 Task: Browse Flipkart for fitness equipment and add items to the cart for purchase.
Action: Mouse moved to (443, 88)
Screenshot: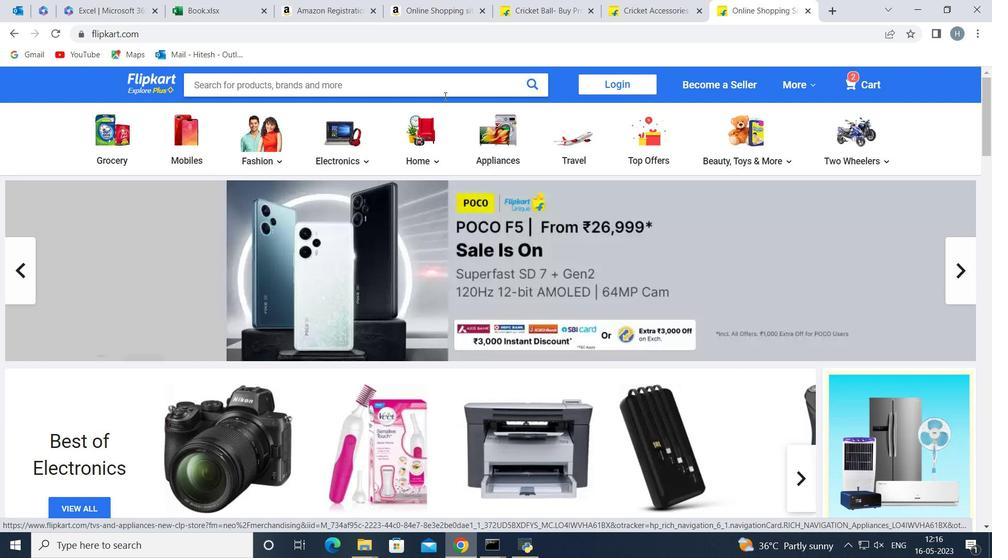 
Action: Mouse pressed left at (443, 88)
Screenshot: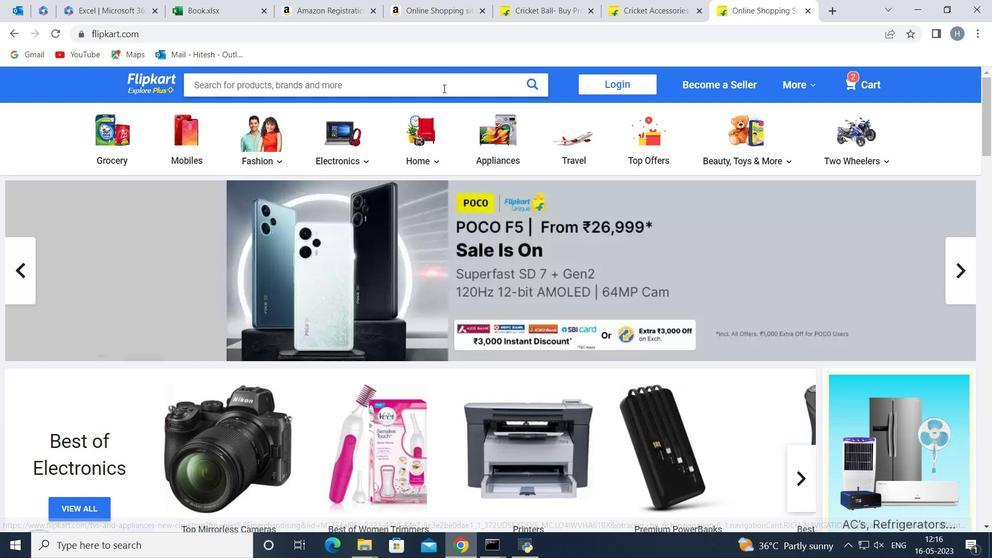 
Action: Mouse moved to (622, 183)
Screenshot: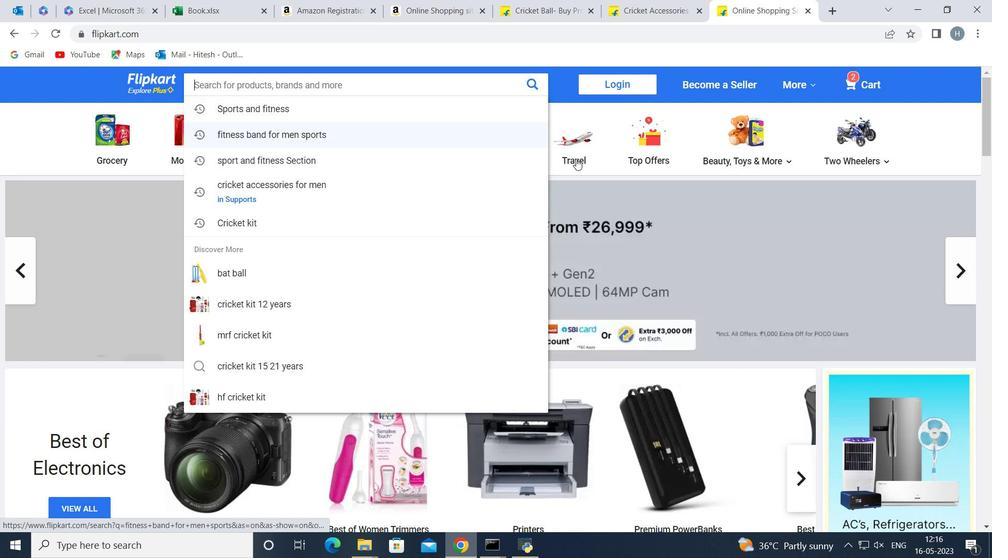 
Action: Mouse pressed left at (622, 183)
Screenshot: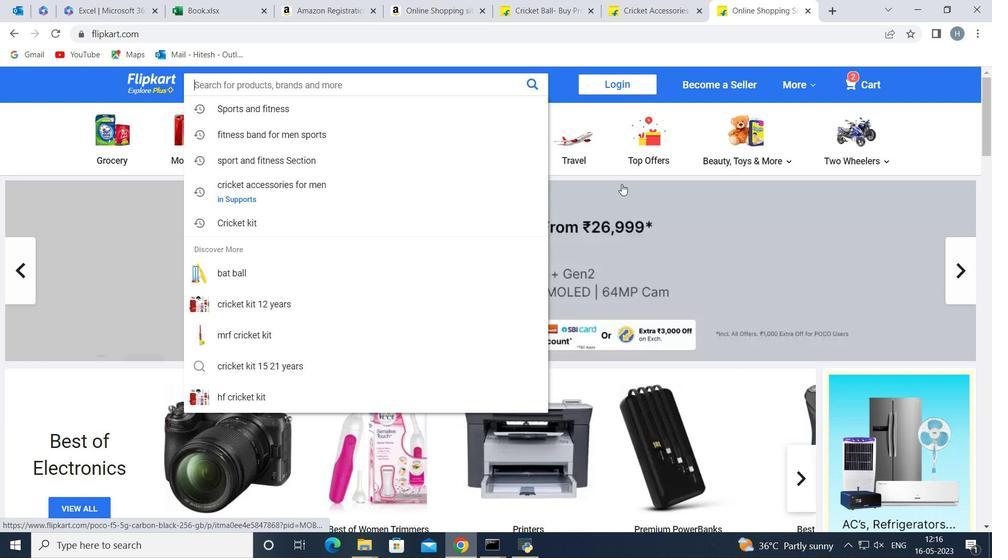
Action: Mouse moved to (681, 116)
Screenshot: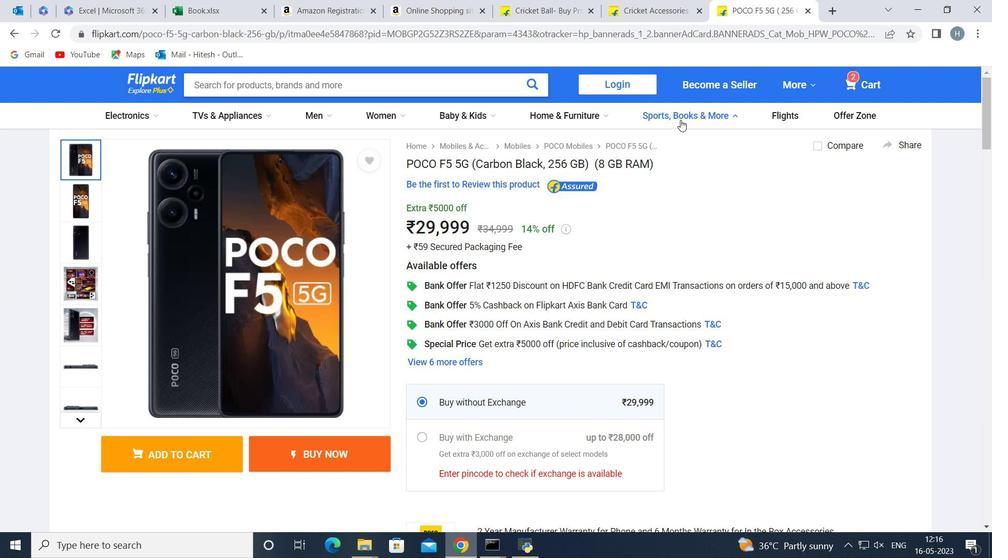 
Action: Mouse pressed left at (681, 116)
Screenshot: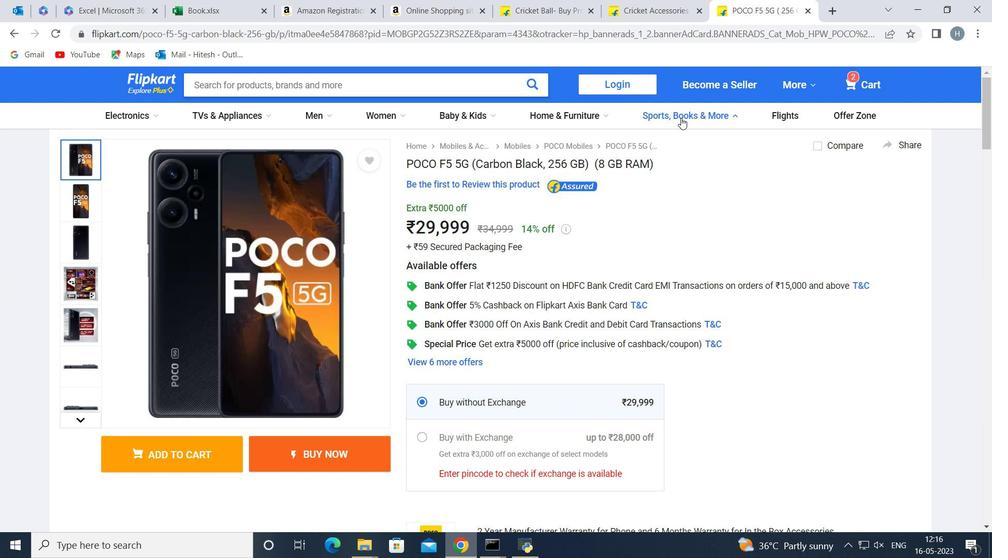 
Action: Mouse moved to (133, 289)
Screenshot: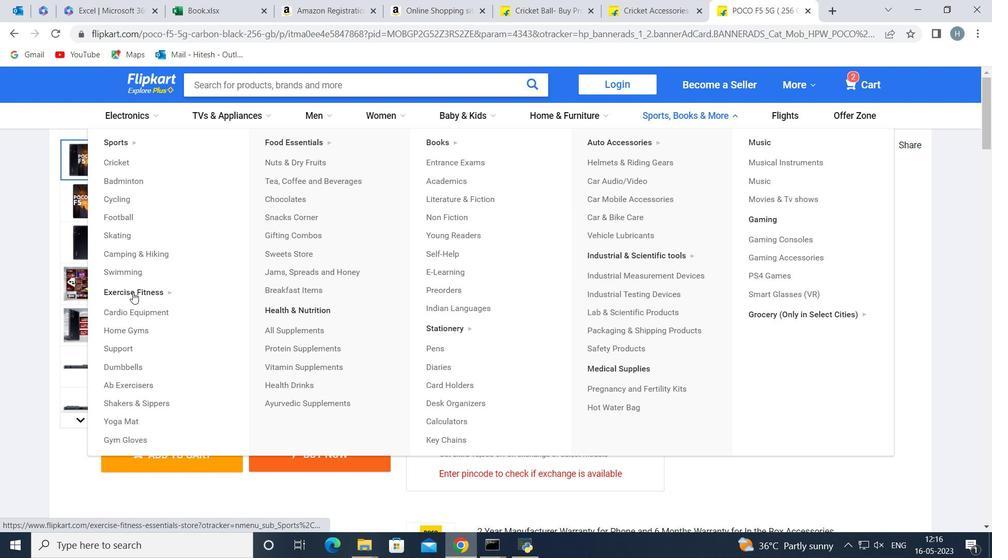 
Action: Mouse pressed left at (133, 289)
Screenshot: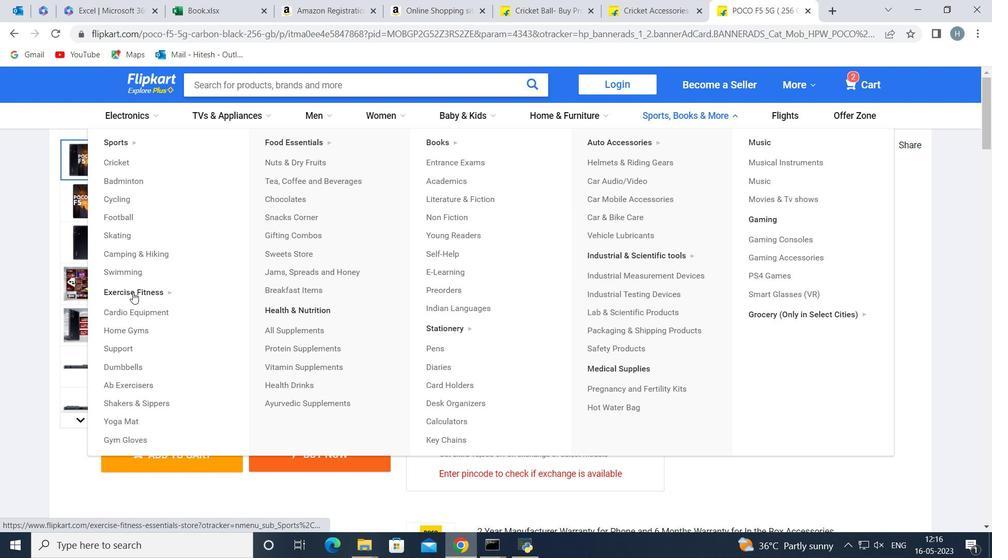 
Action: Mouse moved to (70, 327)
Screenshot: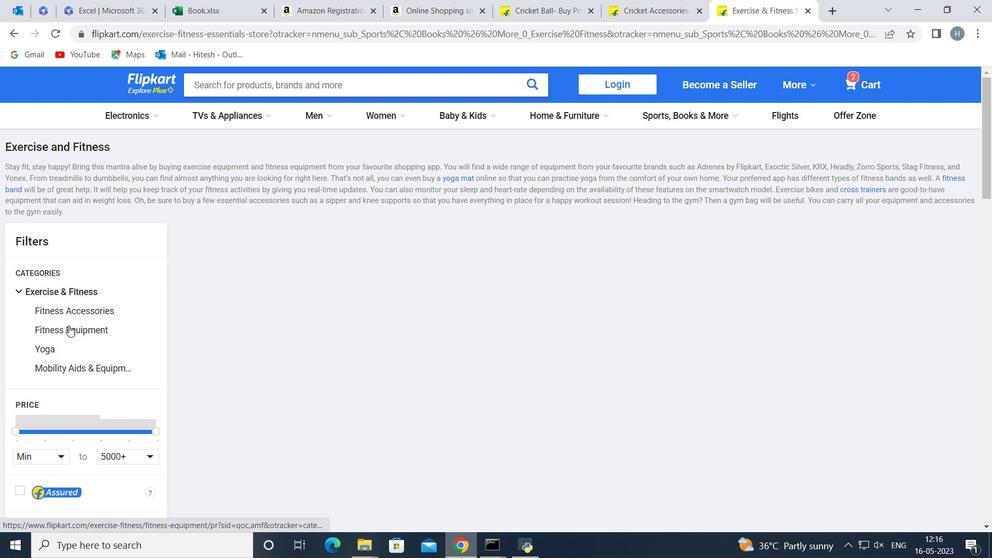 
Action: Mouse pressed left at (70, 327)
Screenshot: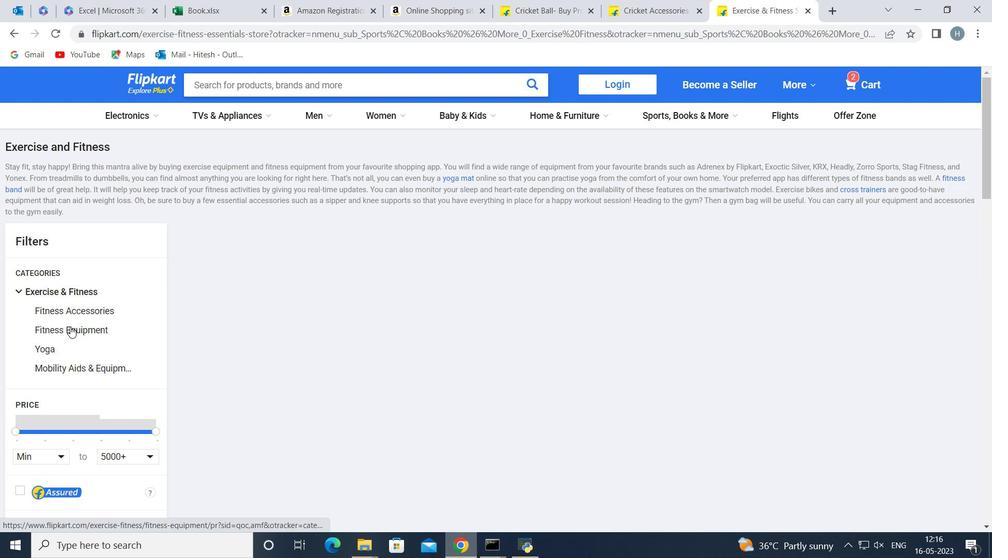 
Action: Mouse moved to (447, 317)
Screenshot: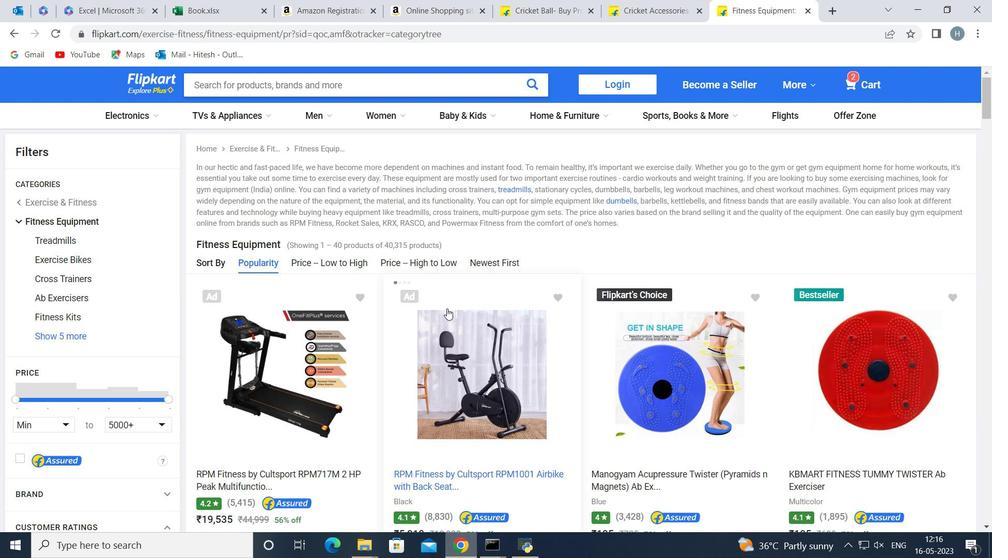 
Action: Mouse scrolled (447, 317) with delta (0, 0)
Screenshot: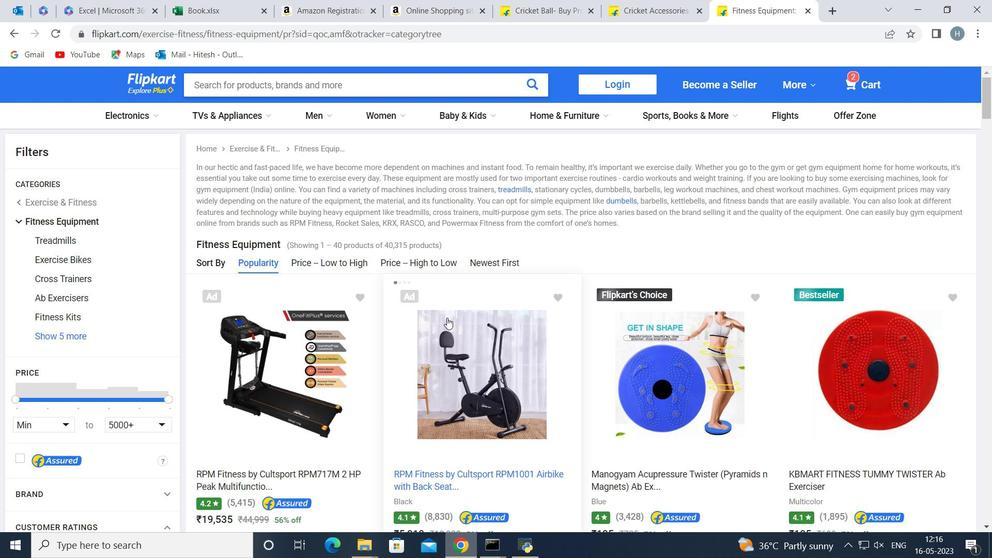 
Action: Mouse scrolled (447, 317) with delta (0, 0)
Screenshot: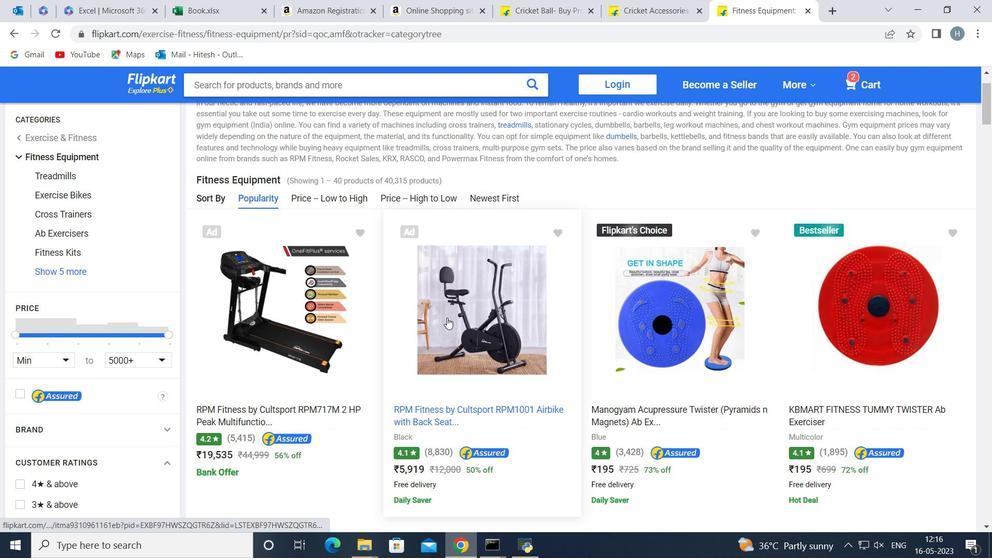 
Action: Mouse moved to (300, 273)
Screenshot: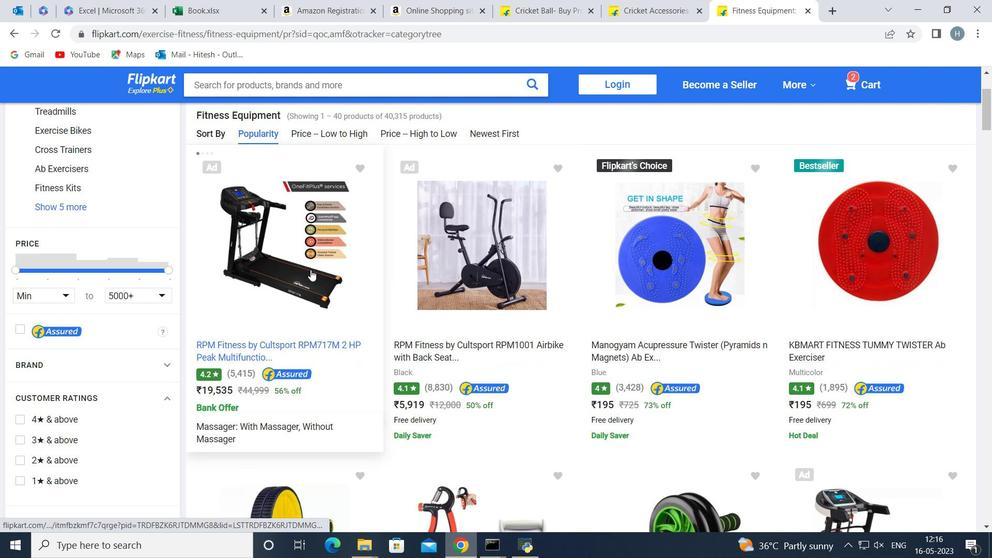 
Action: Mouse pressed left at (300, 273)
Screenshot: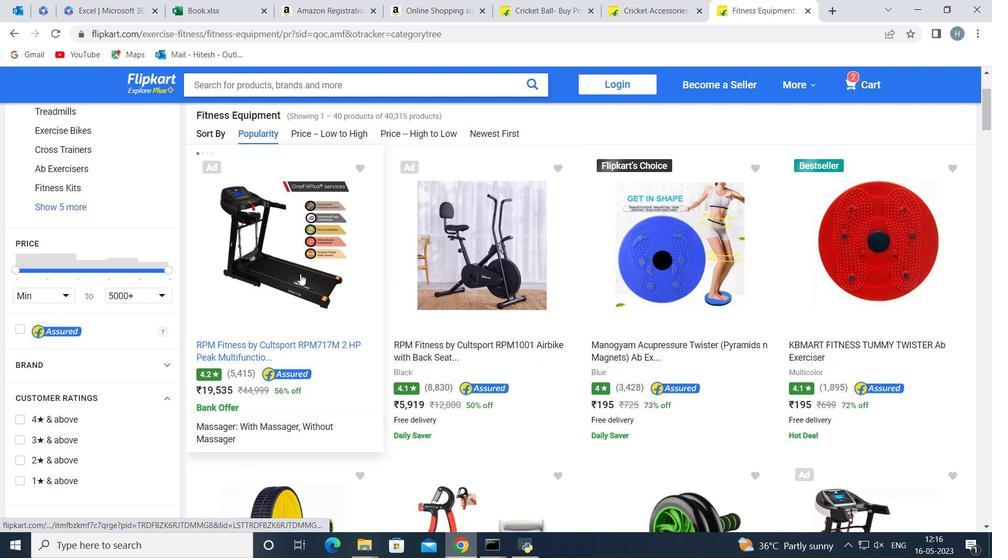 
Action: Mouse moved to (595, 307)
Screenshot: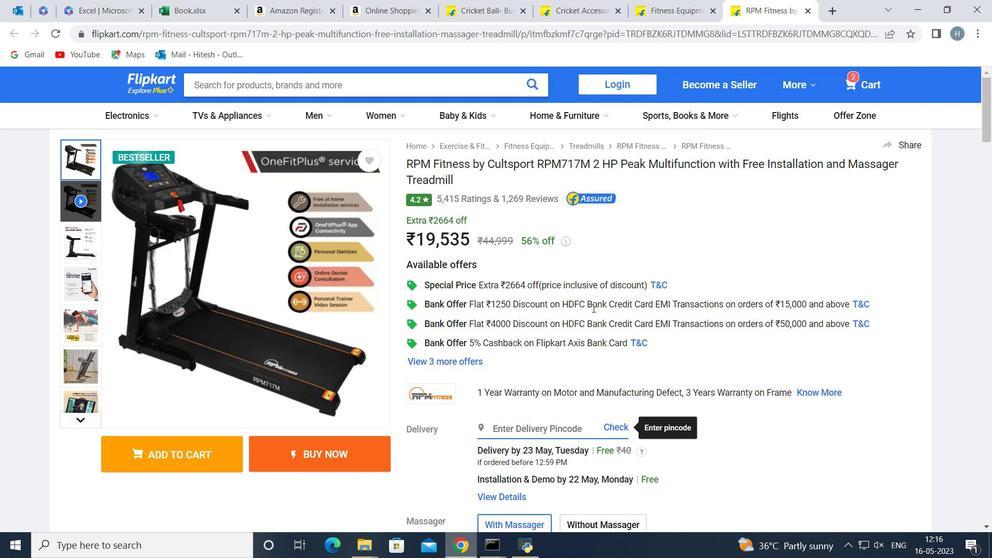
Action: Mouse scrolled (595, 306) with delta (0, 0)
Screenshot: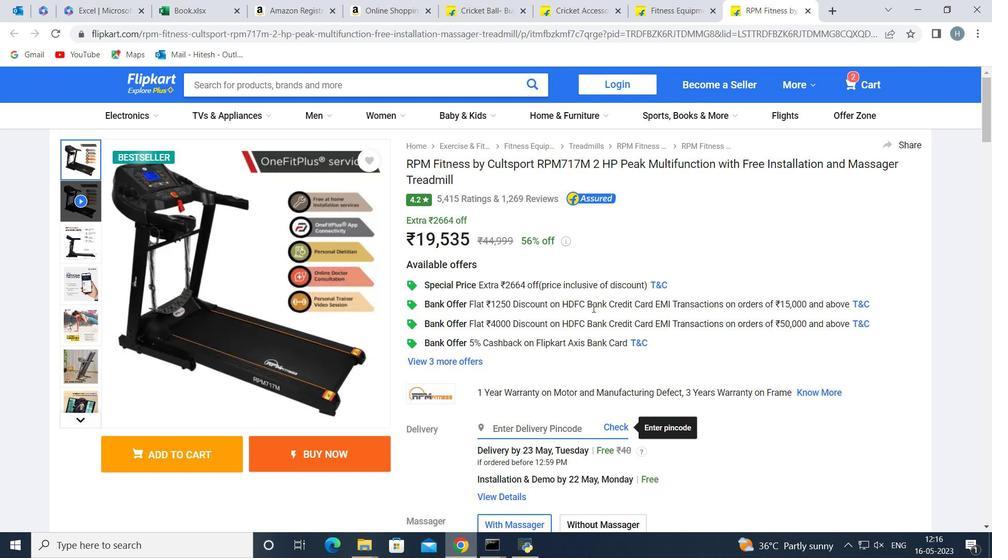 
Action: Mouse moved to (606, 291)
Screenshot: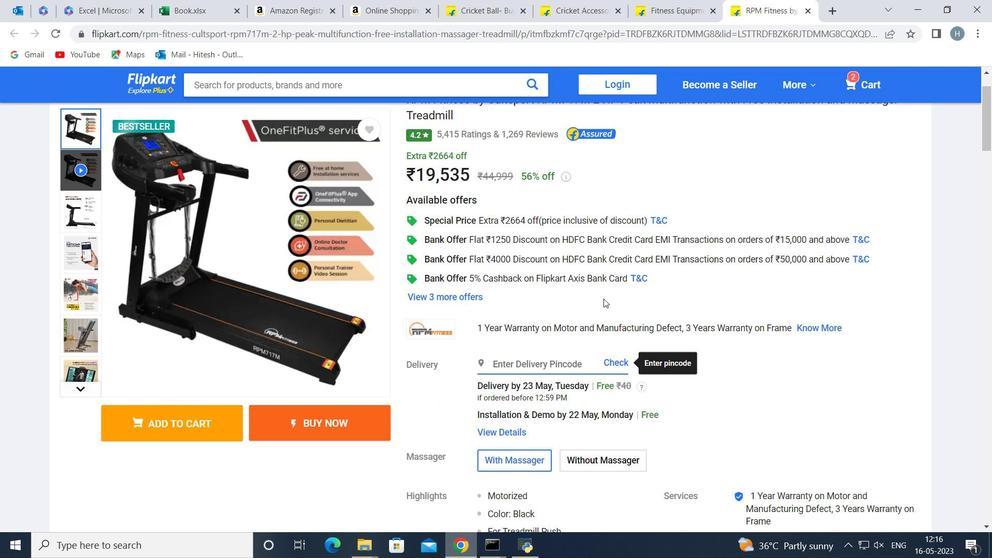 
Action: Mouse scrolled (606, 290) with delta (0, 0)
Screenshot: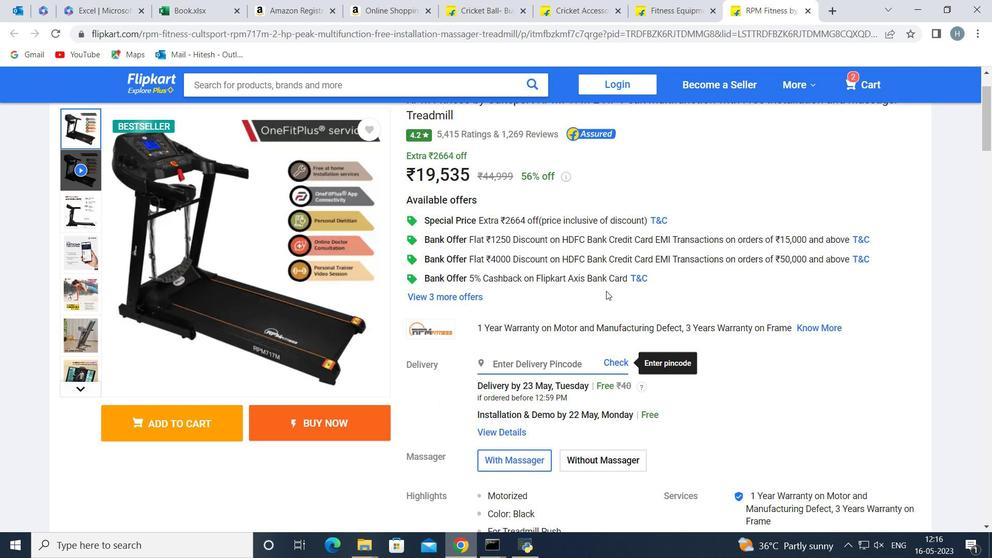 
Action: Mouse scrolled (606, 290) with delta (0, 0)
Screenshot: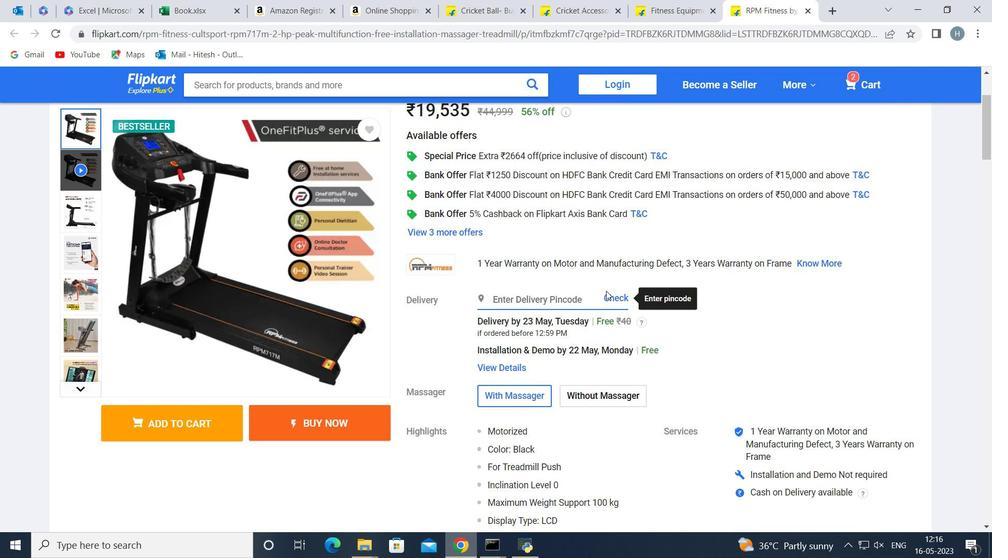 
Action: Mouse scrolled (606, 290) with delta (0, 0)
Screenshot: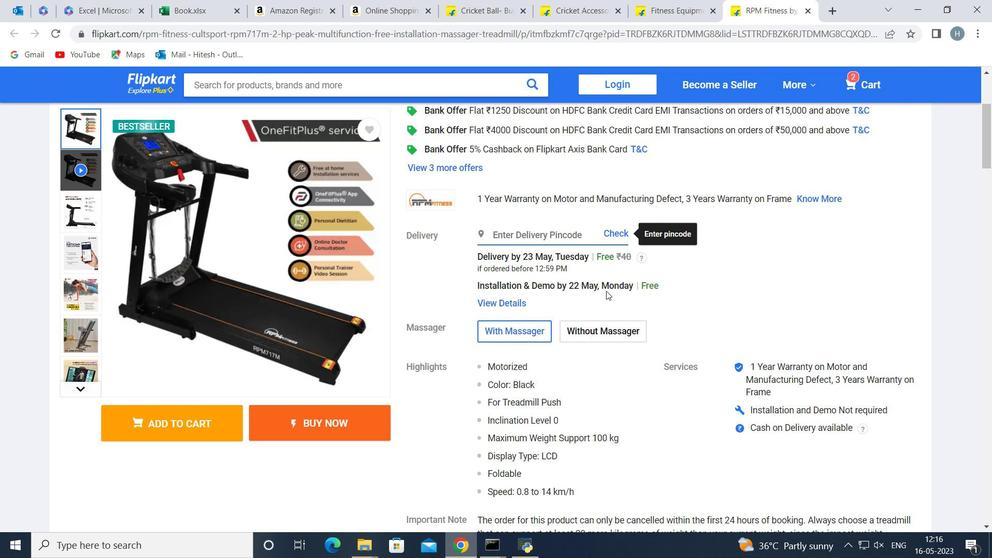
Action: Mouse moved to (606, 290)
Screenshot: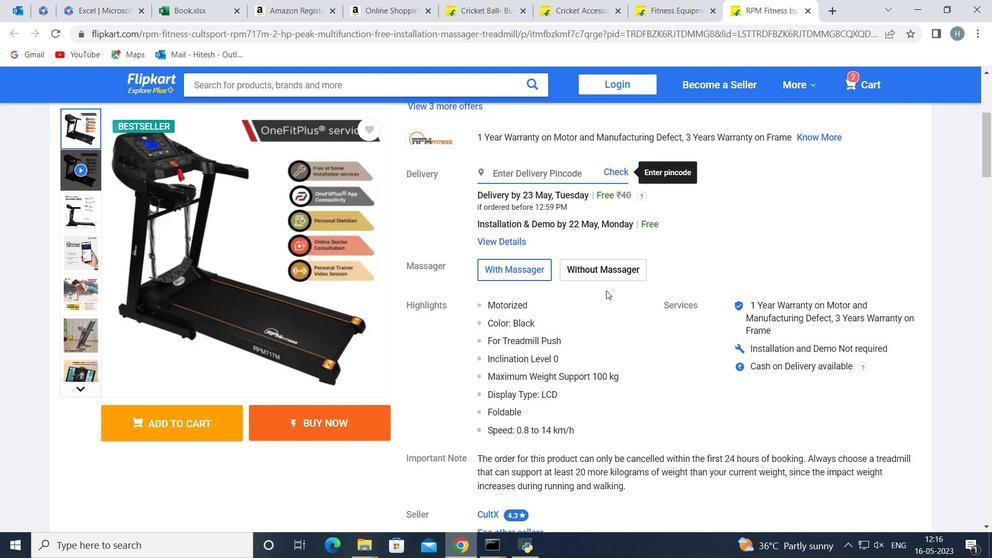 
Action: Mouse scrolled (606, 290) with delta (0, 0)
Screenshot: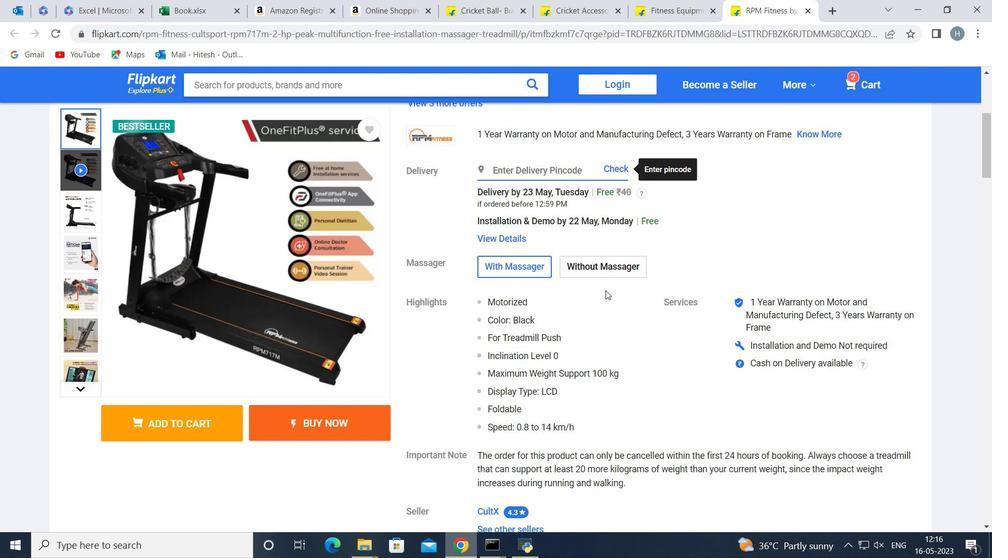 
Action: Mouse scrolled (606, 290) with delta (0, 0)
Screenshot: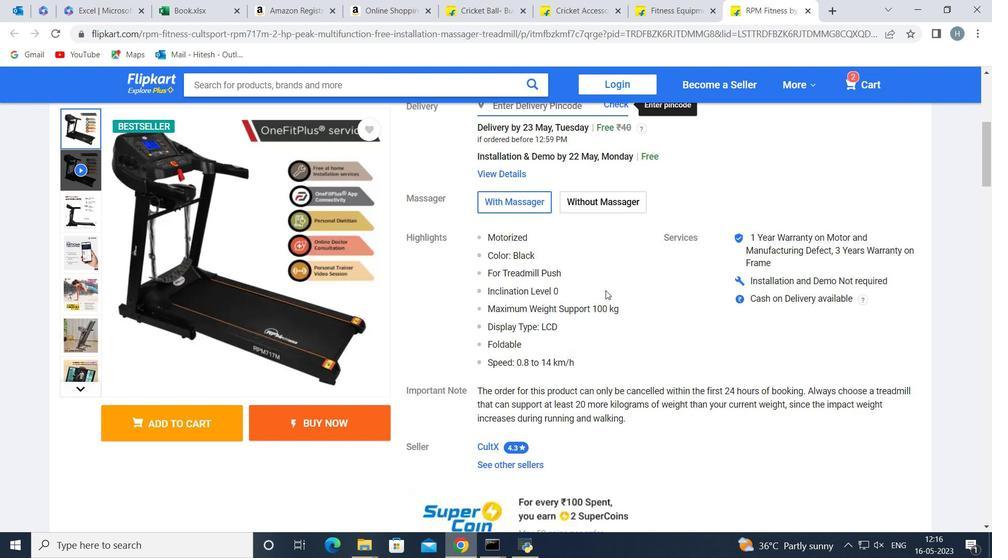 
Action: Mouse scrolled (606, 290) with delta (0, 0)
Screenshot: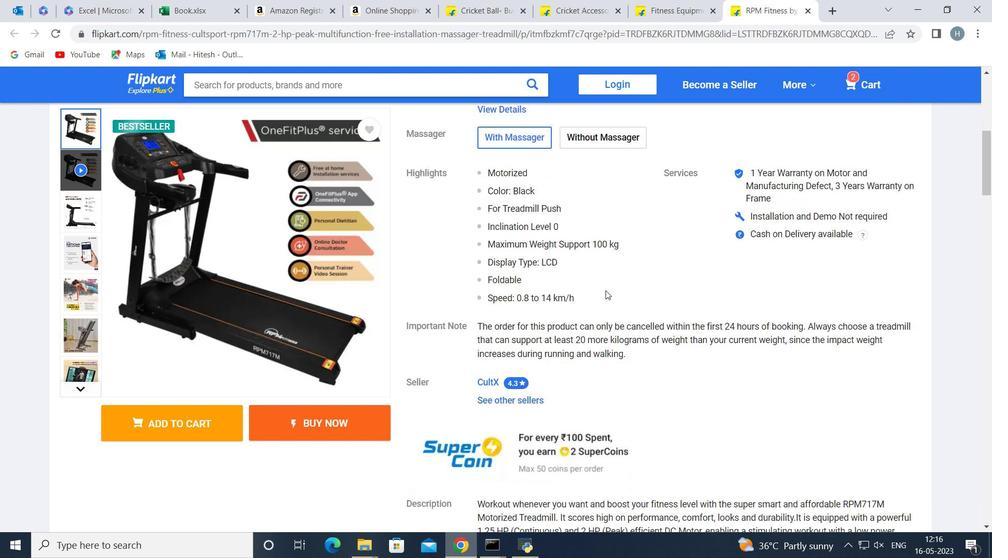 
Action: Mouse scrolled (606, 290) with delta (0, 0)
Screenshot: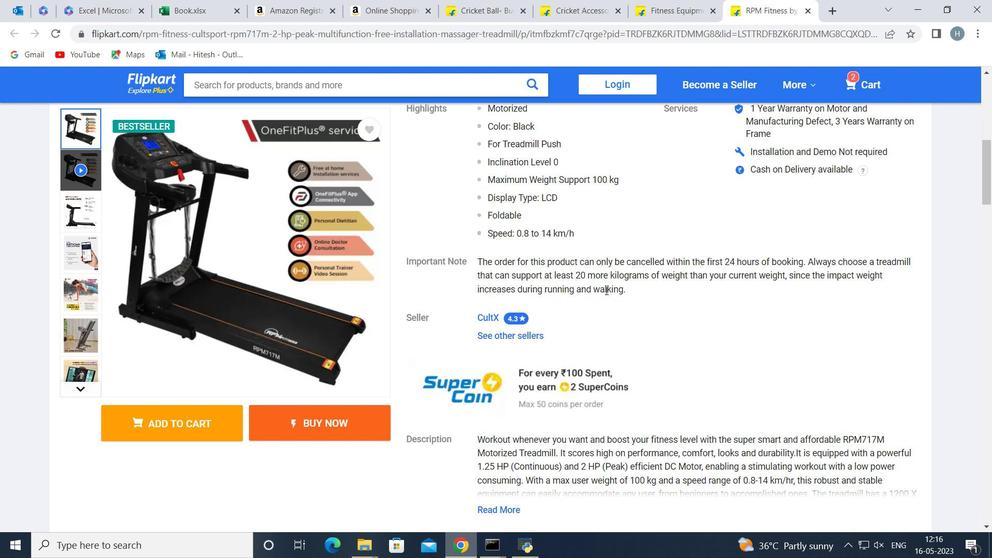 
Action: Mouse scrolled (606, 290) with delta (0, 0)
Screenshot: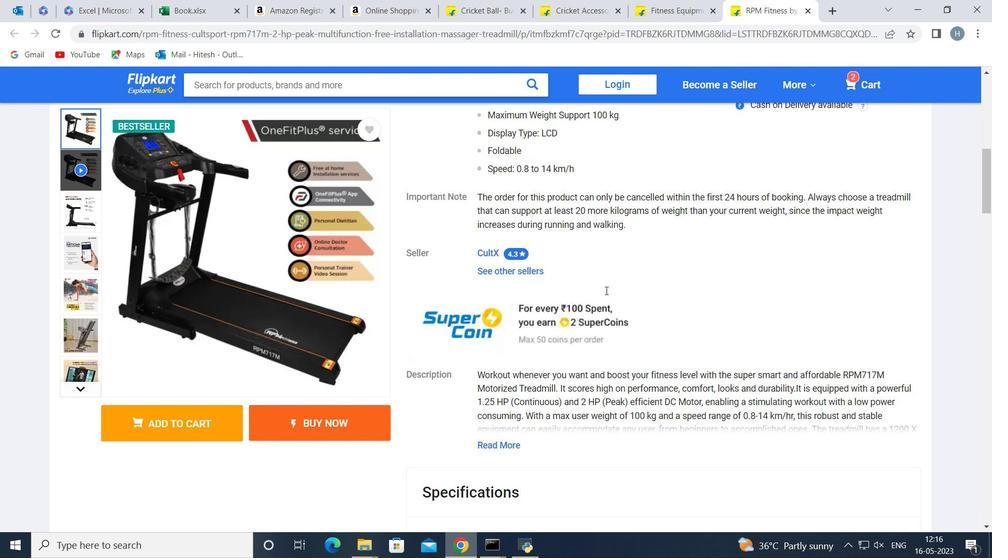 
Action: Mouse scrolled (606, 290) with delta (0, 0)
Screenshot: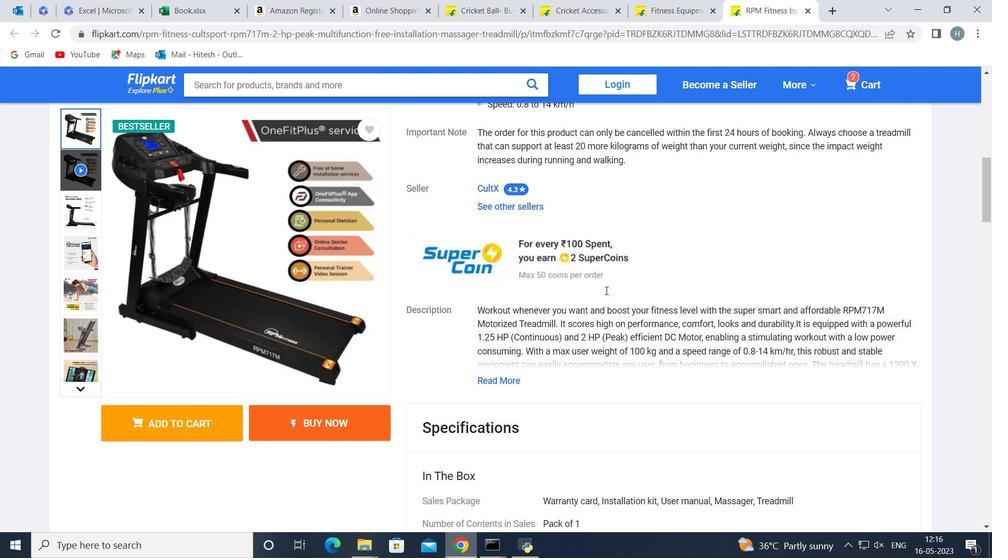 
Action: Mouse scrolled (606, 290) with delta (0, 0)
Screenshot: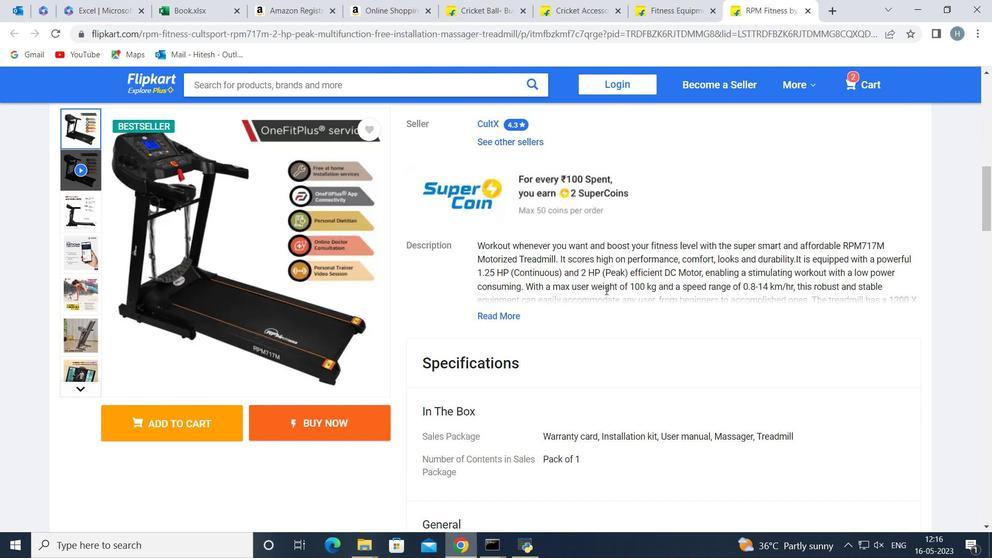 
Action: Mouse scrolled (606, 290) with delta (0, 0)
Screenshot: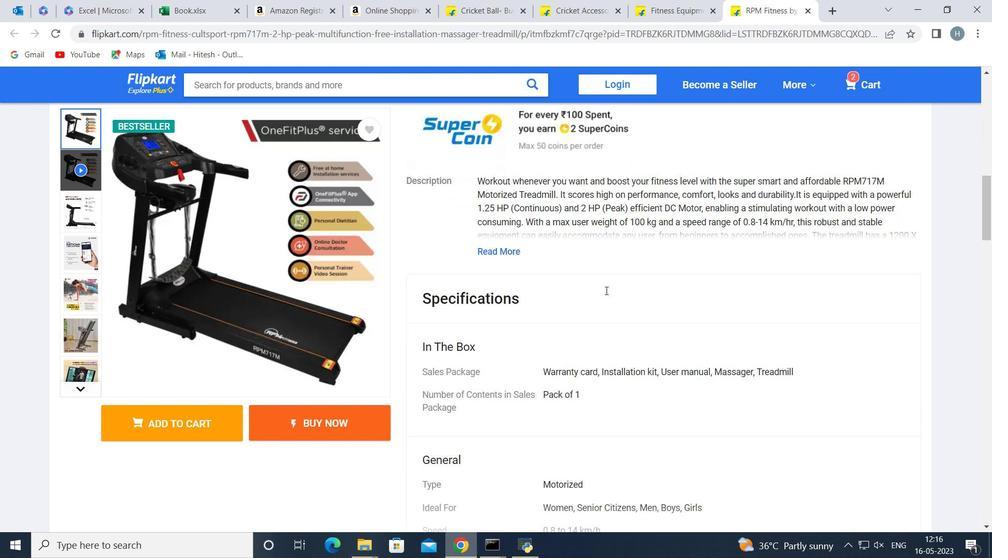 
Action: Mouse scrolled (606, 290) with delta (0, 0)
Screenshot: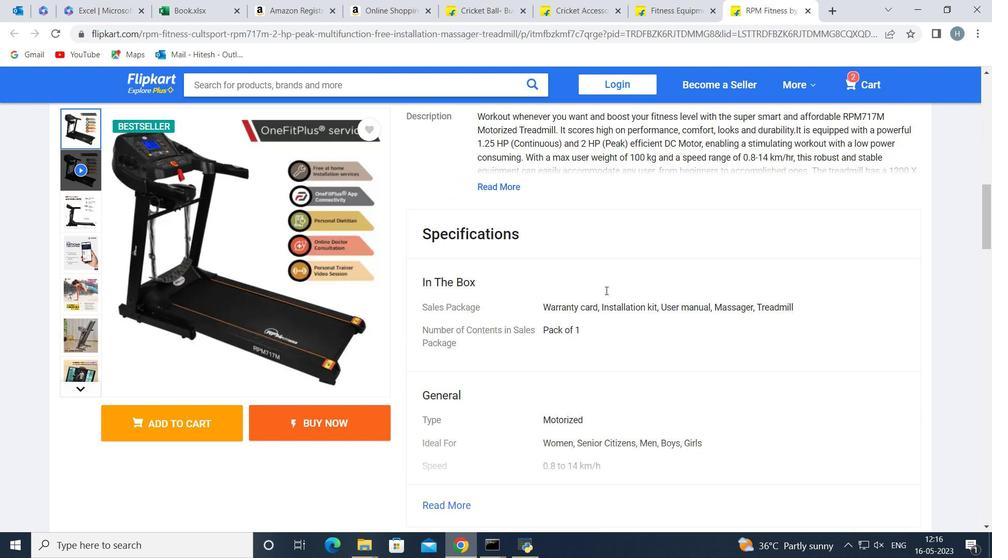 
Action: Mouse scrolled (606, 290) with delta (0, 0)
Screenshot: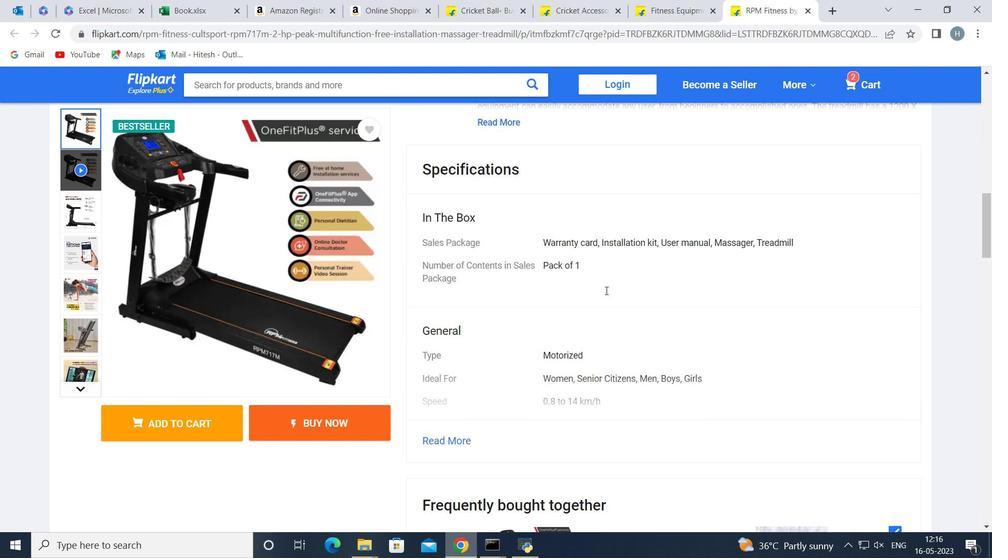 
Action: Mouse scrolled (606, 290) with delta (0, 0)
Screenshot: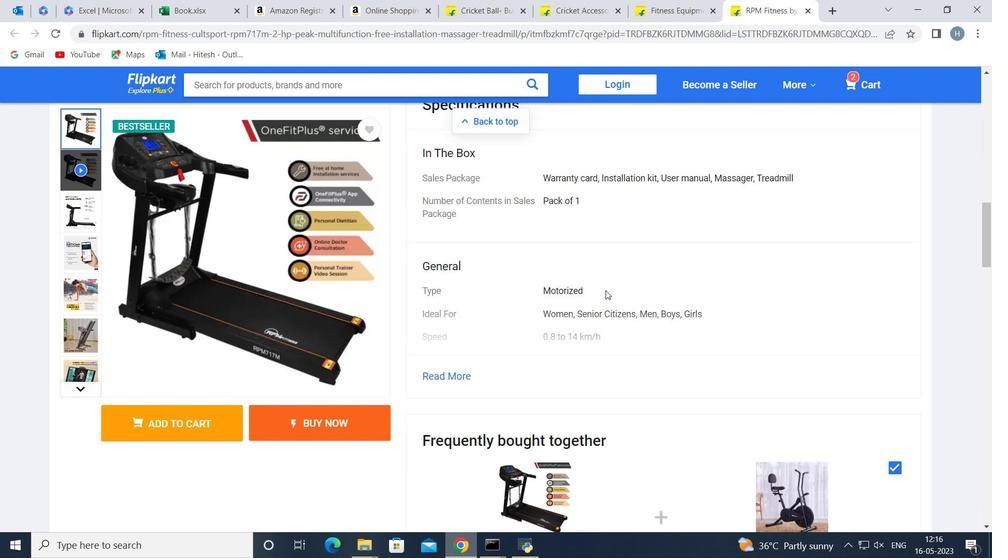 
Action: Mouse scrolled (606, 290) with delta (0, 0)
Screenshot: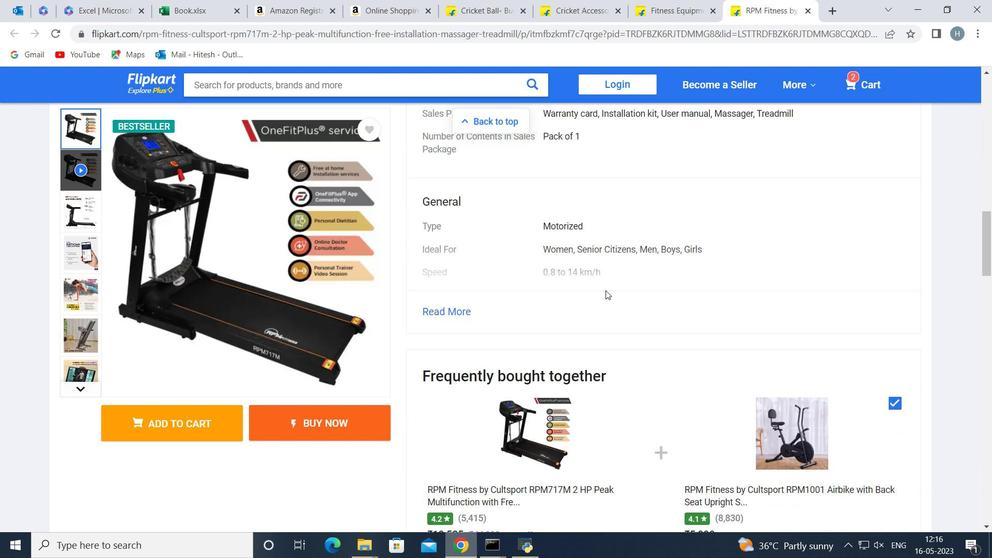 
Action: Mouse scrolled (606, 290) with delta (0, 0)
Screenshot: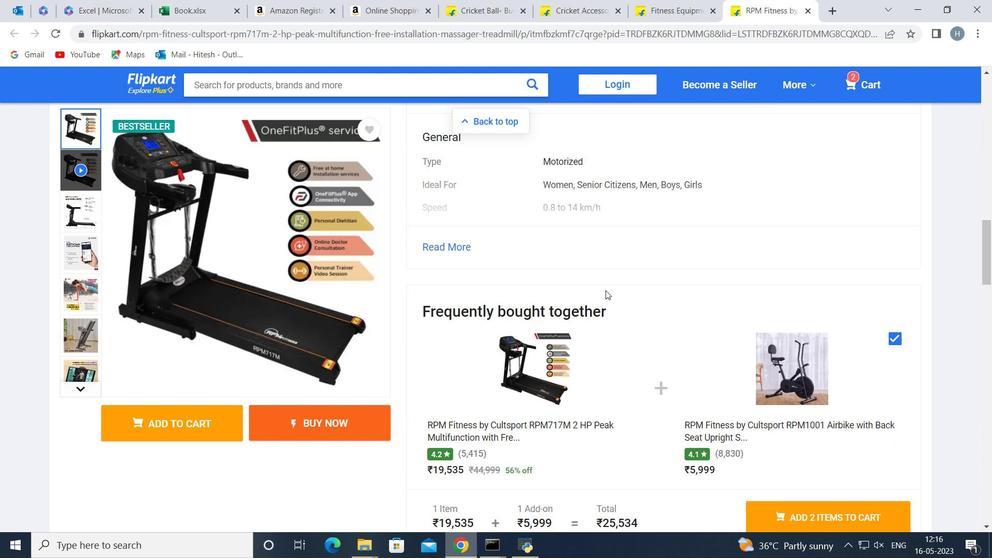 
Action: Mouse scrolled (606, 290) with delta (0, 0)
Screenshot: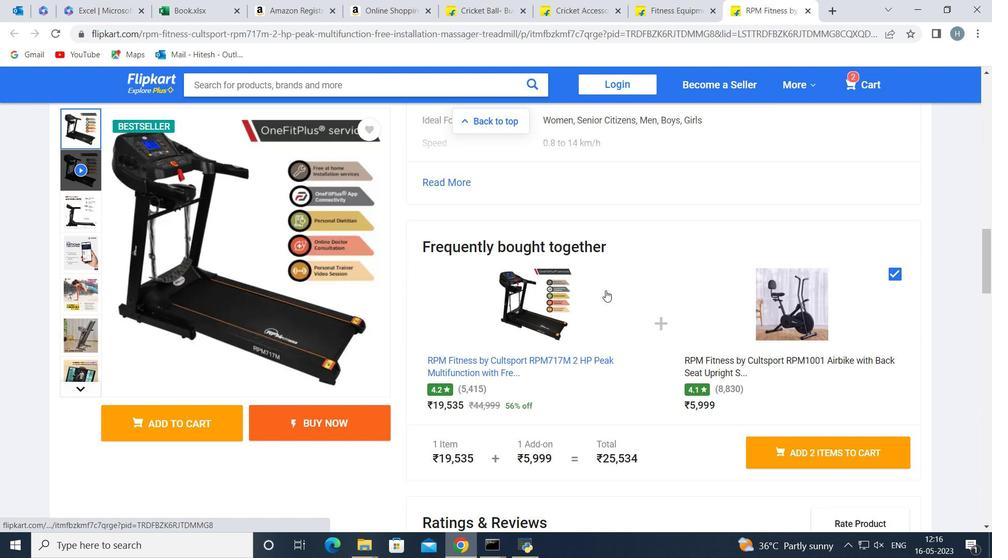 
Action: Mouse scrolled (606, 290) with delta (0, 0)
Screenshot: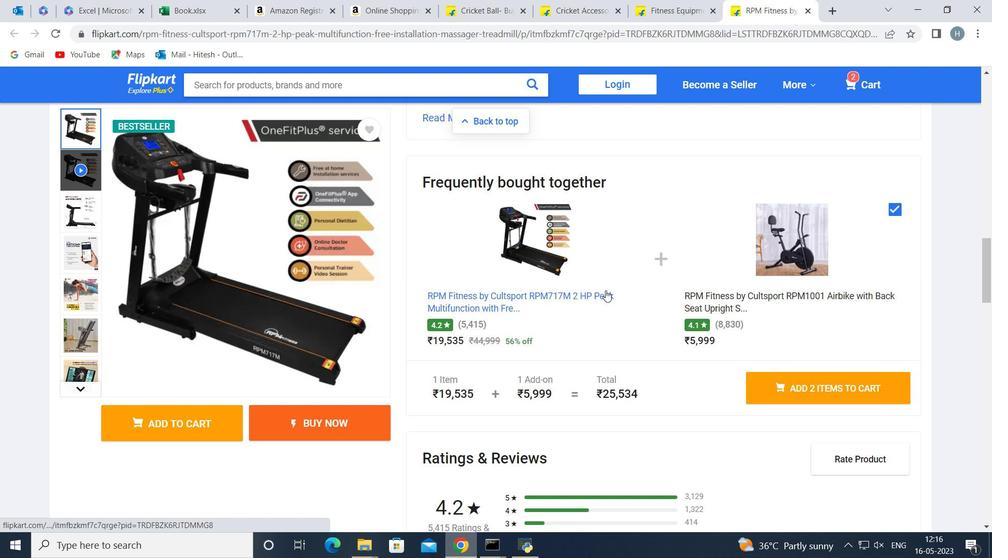 
Action: Mouse scrolled (606, 290) with delta (0, 0)
Screenshot: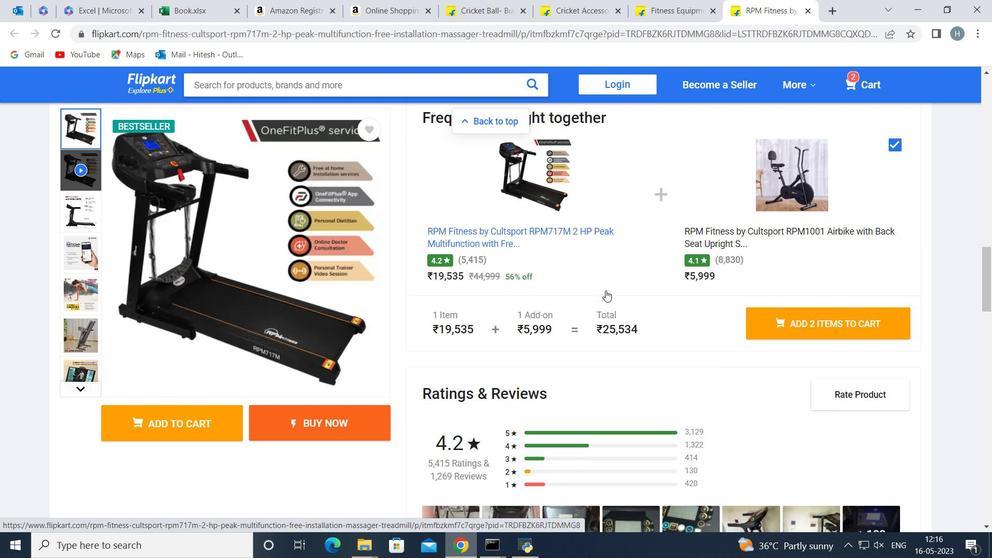 
Action: Mouse scrolled (606, 290) with delta (0, 0)
Screenshot: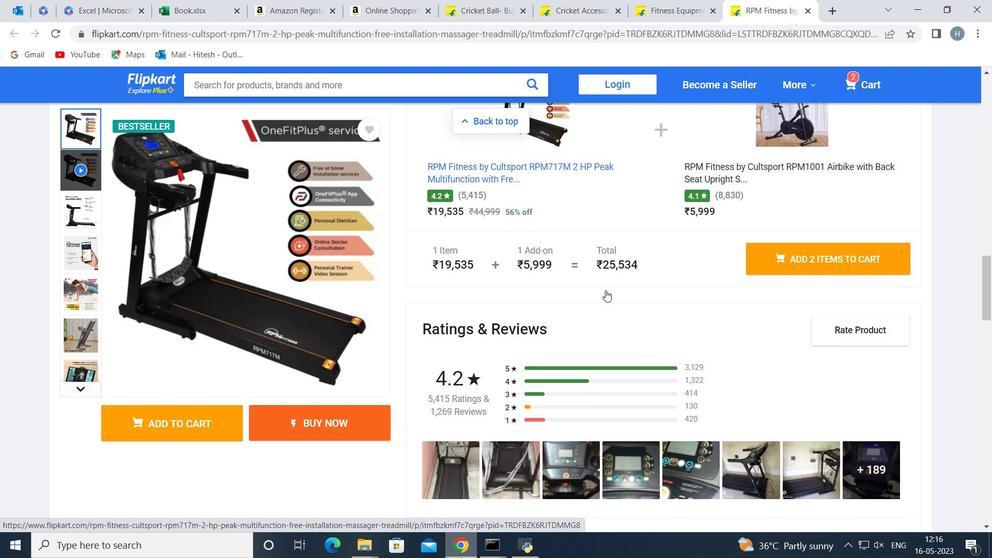 
Action: Mouse scrolled (606, 290) with delta (0, 0)
Screenshot: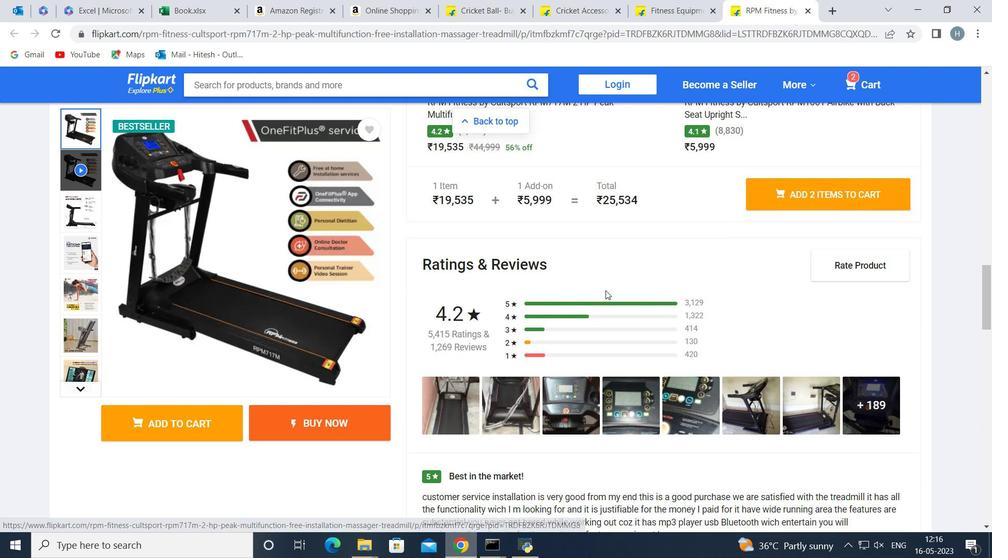 
Action: Mouse moved to (444, 323)
Screenshot: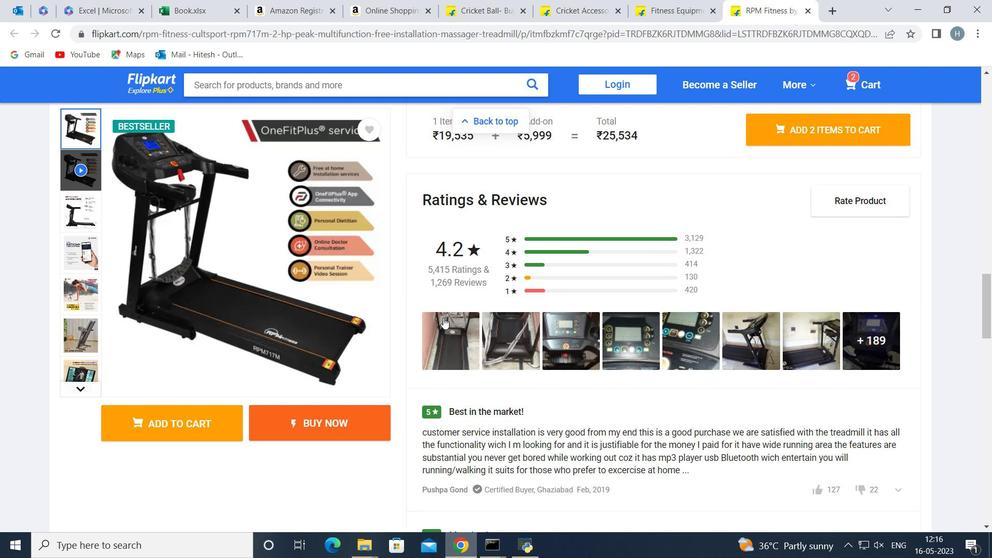 
Action: Mouse pressed left at (444, 323)
Screenshot: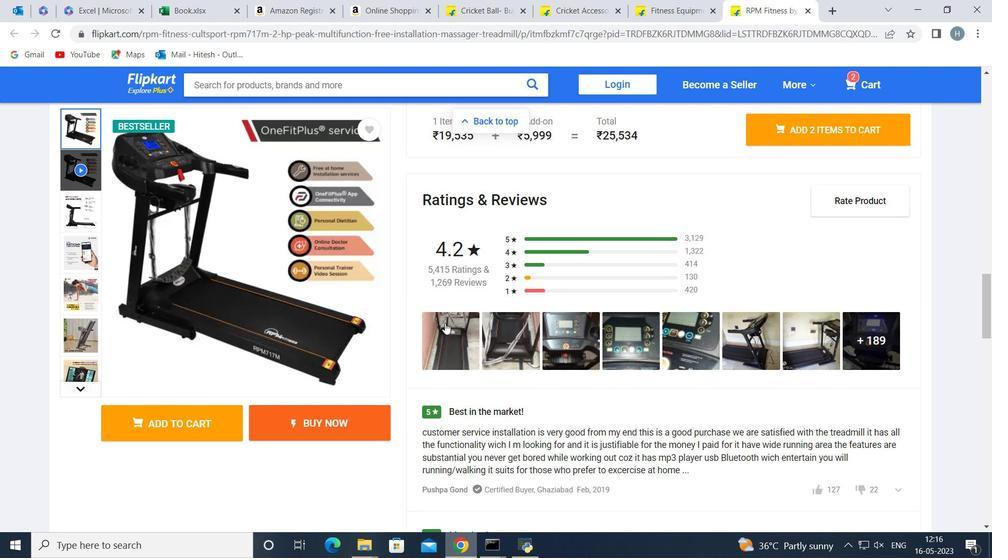 
Action: Mouse moved to (554, 290)
Screenshot: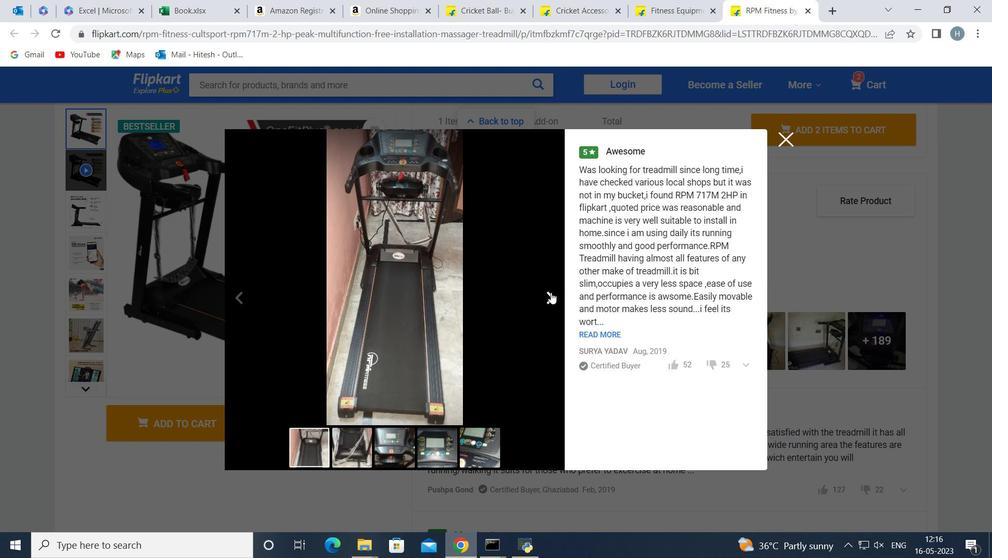 
Action: Mouse pressed left at (554, 290)
Screenshot: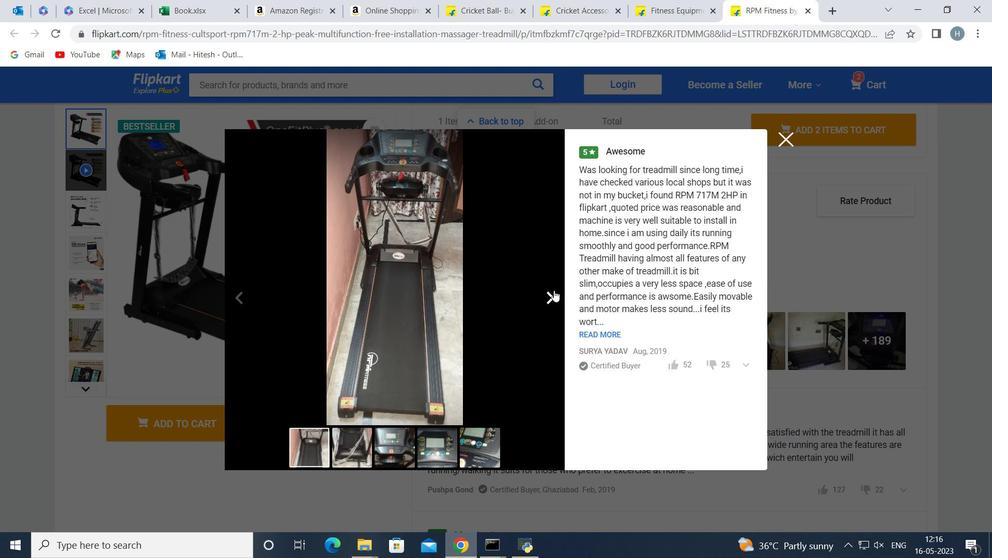 
Action: Mouse pressed left at (554, 290)
Screenshot: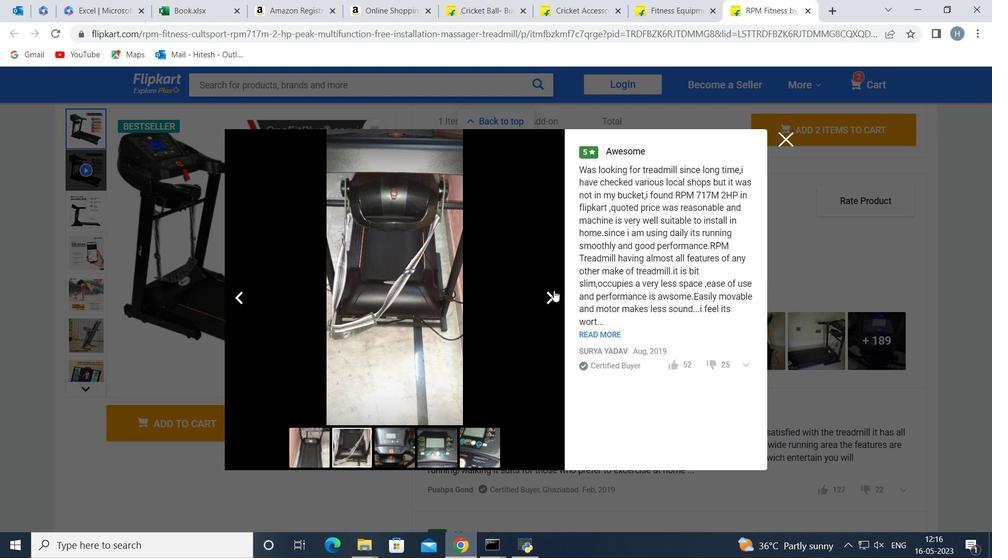 
Action: Mouse pressed left at (554, 290)
Screenshot: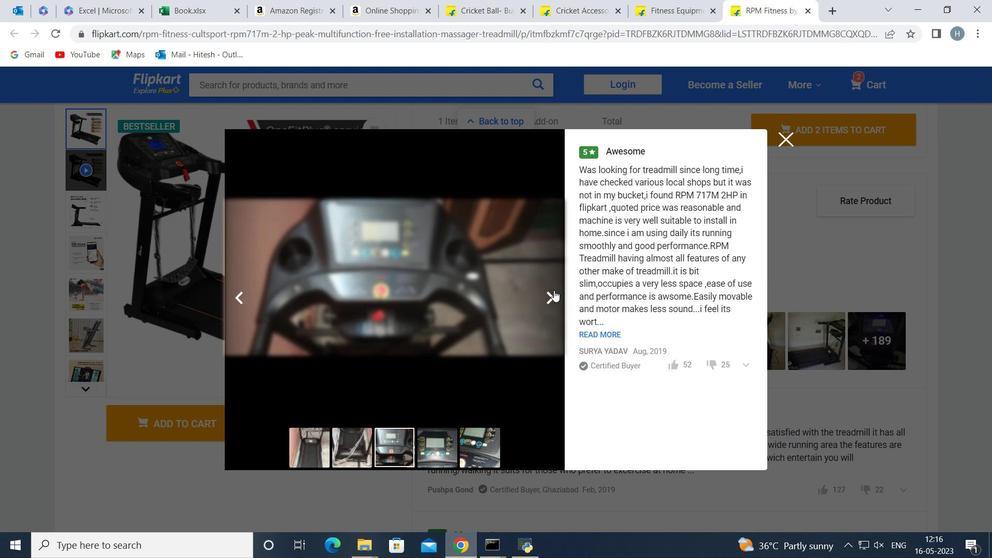 
Action: Mouse pressed left at (554, 290)
Screenshot: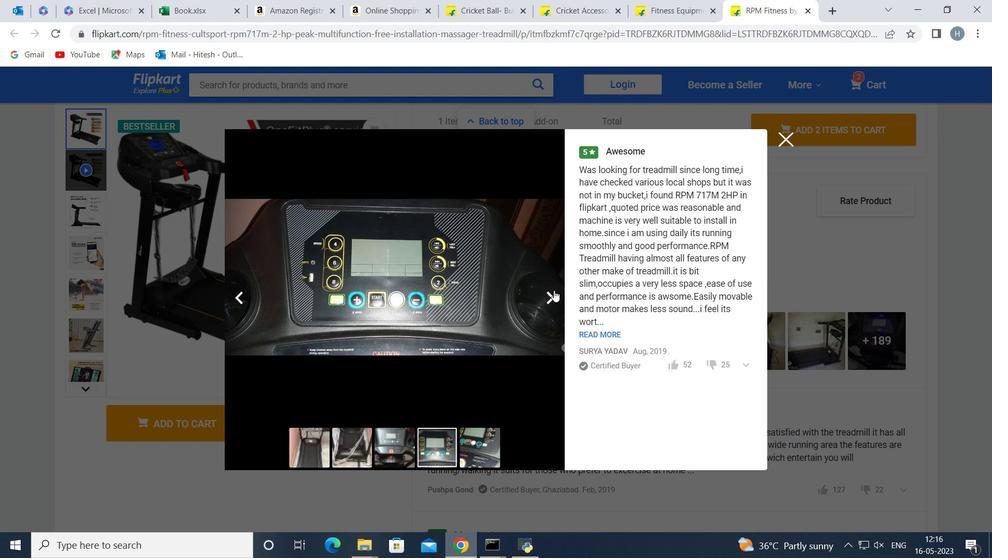 
Action: Mouse moved to (784, 142)
Screenshot: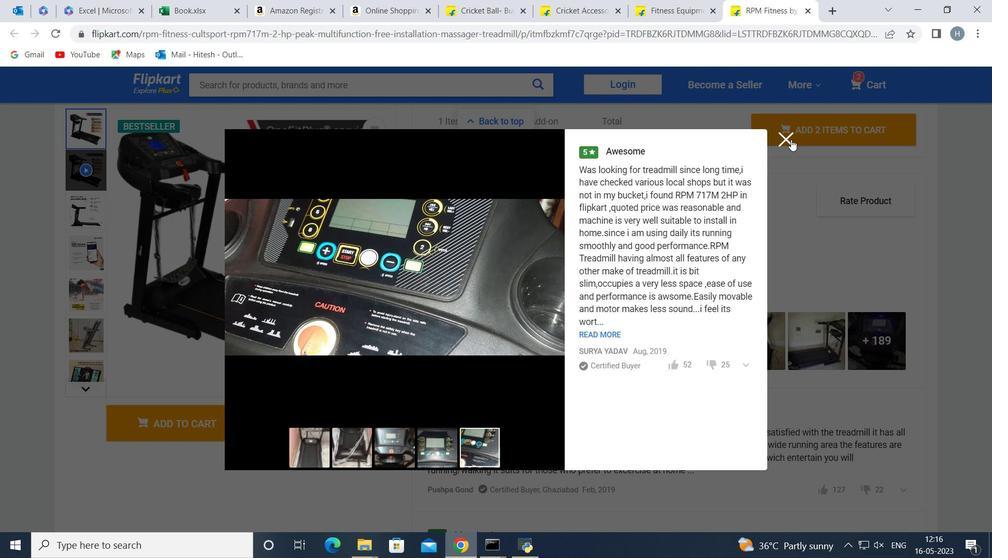 
Action: Mouse pressed left at (784, 142)
Screenshot: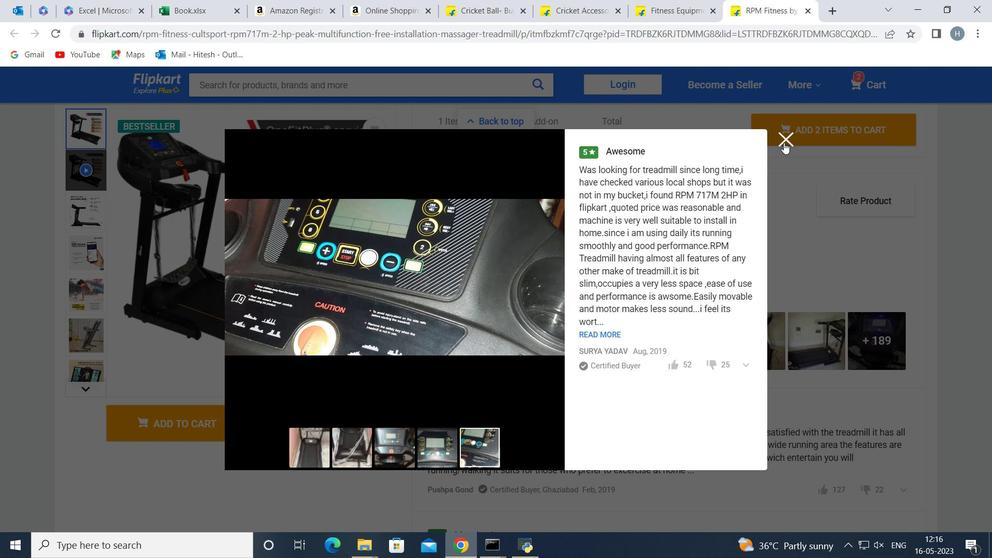
Action: Mouse moved to (635, 316)
Screenshot: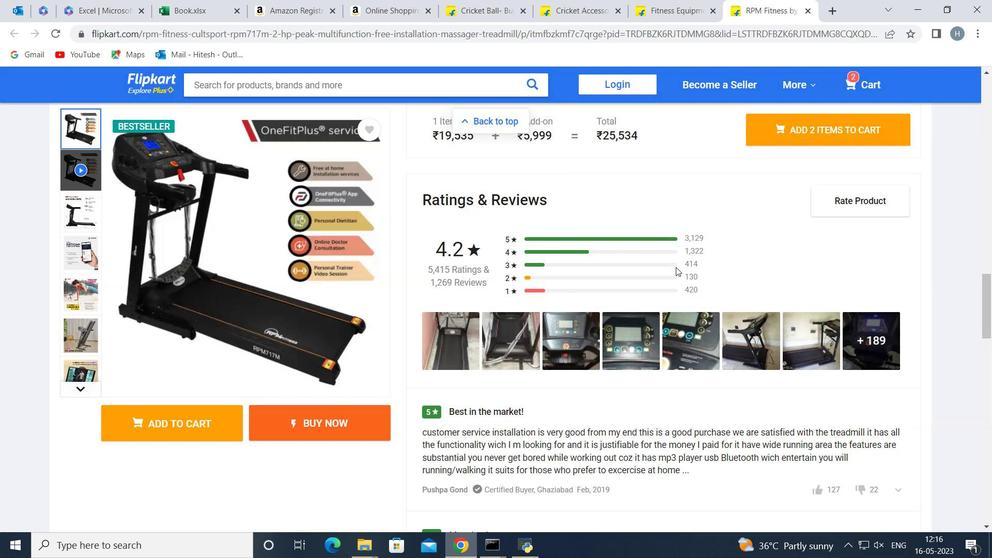 
Action: Mouse scrolled (635, 315) with delta (0, 0)
Screenshot: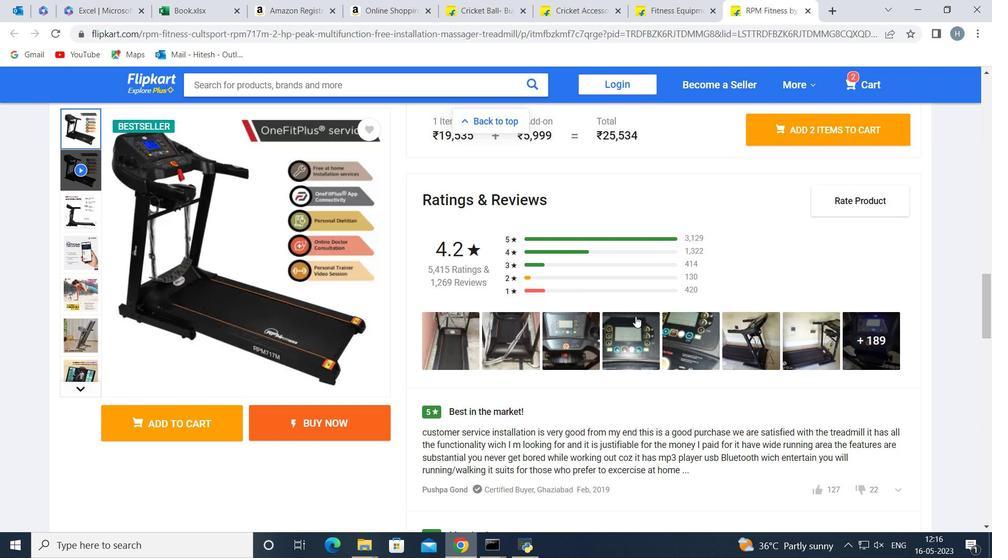 
Action: Mouse scrolled (635, 315) with delta (0, 0)
Screenshot: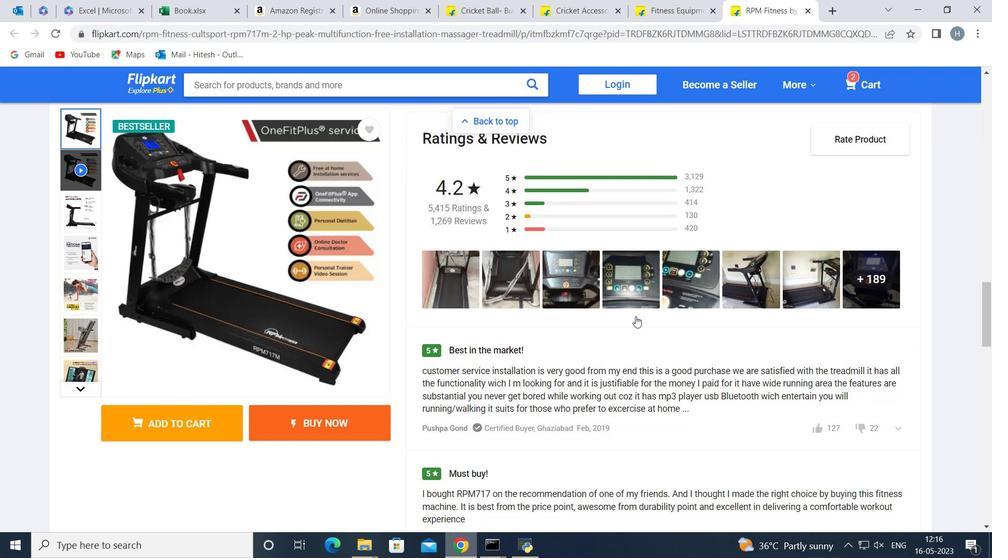 
Action: Mouse moved to (648, 309)
Screenshot: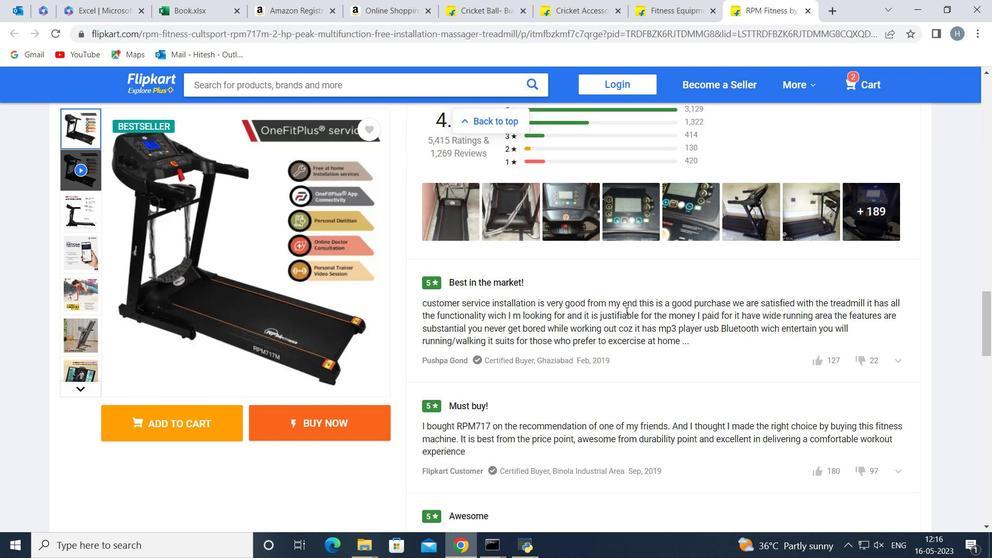 
Action: Mouse scrolled (648, 308) with delta (0, 0)
Screenshot: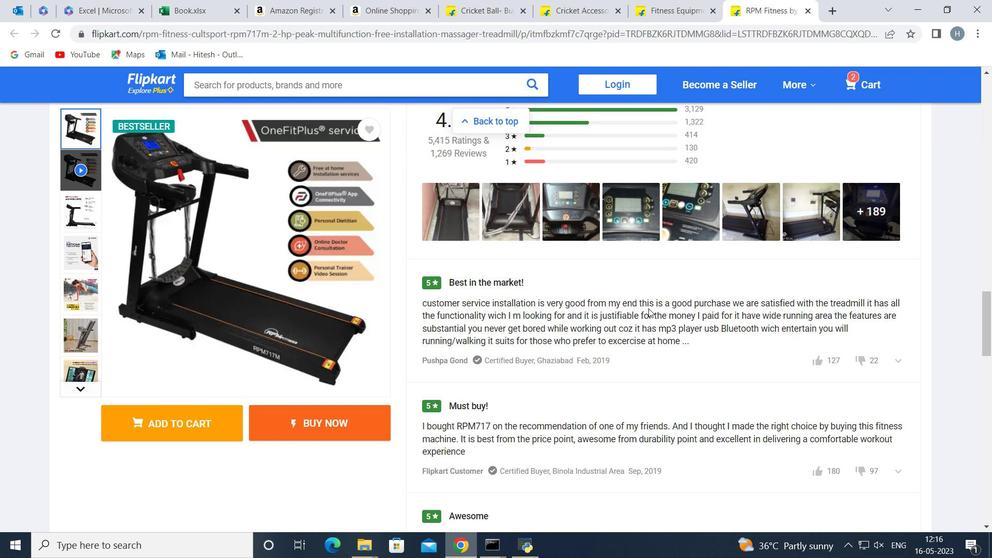 
Action: Mouse scrolled (648, 308) with delta (0, 0)
Screenshot: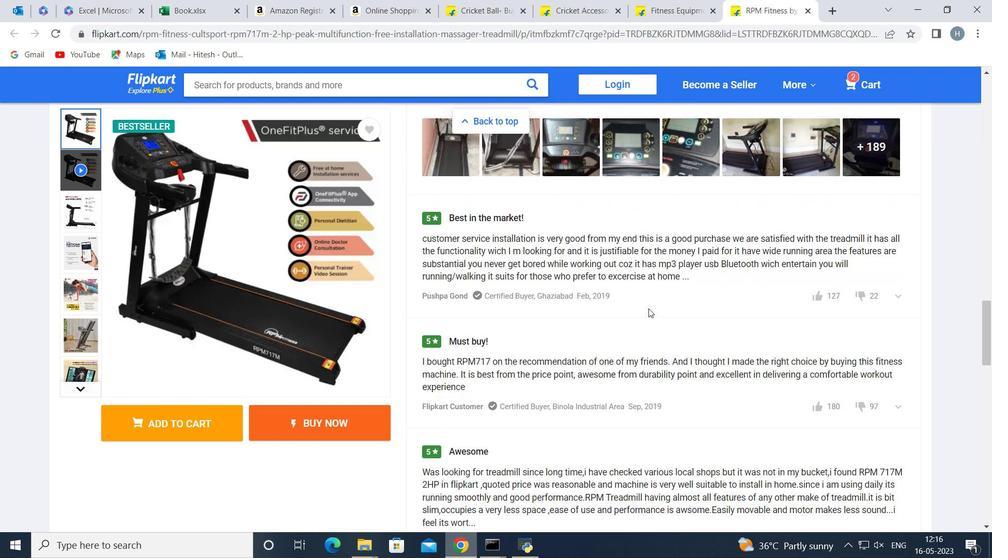 
Action: Mouse scrolled (648, 308) with delta (0, 0)
Screenshot: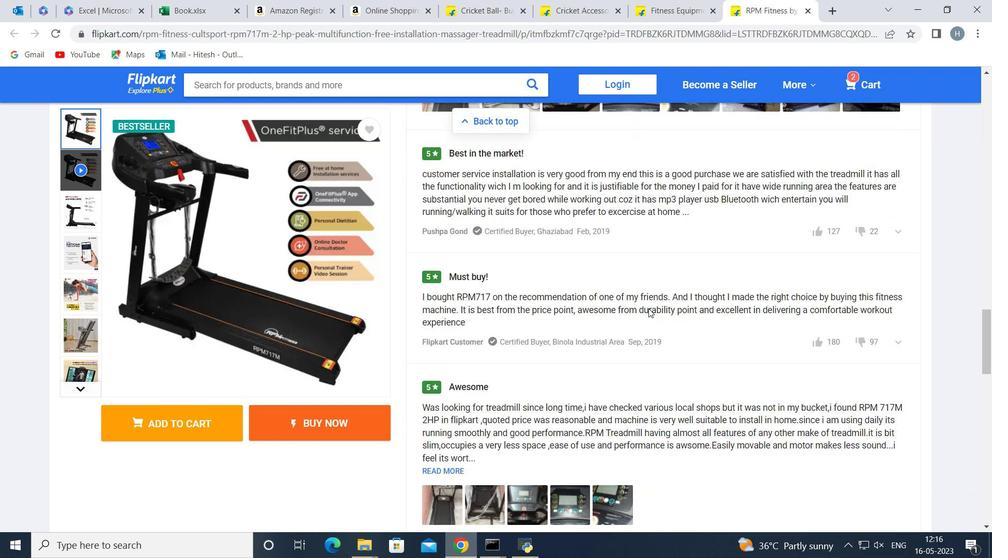 
Action: Mouse scrolled (648, 308) with delta (0, 0)
Screenshot: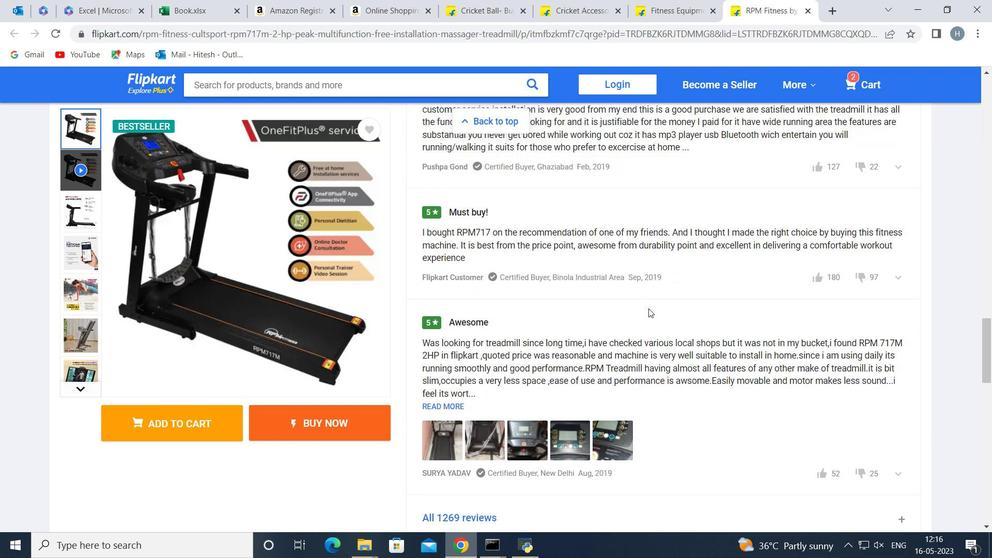 
Action: Mouse scrolled (648, 308) with delta (0, 0)
Screenshot: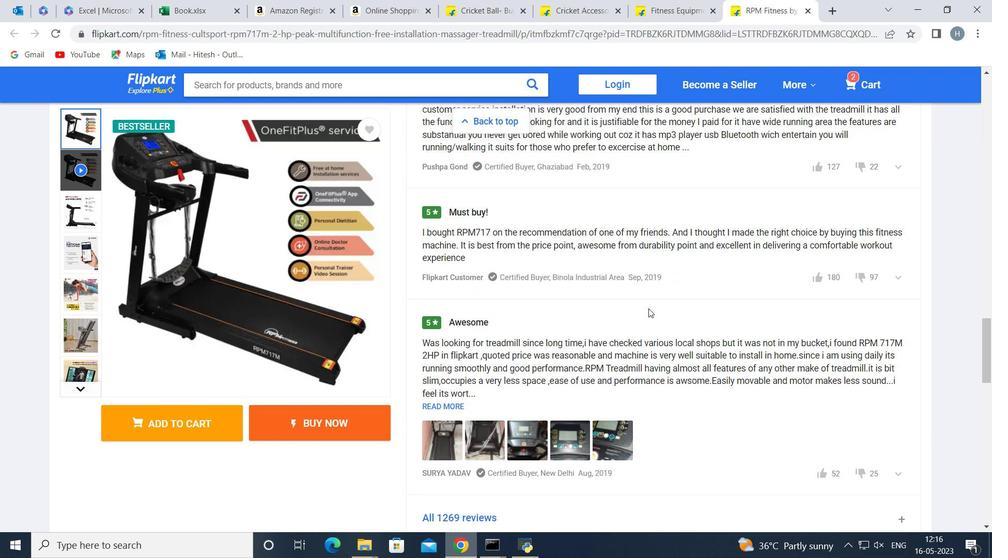 
Action: Mouse scrolled (648, 308) with delta (0, 0)
Screenshot: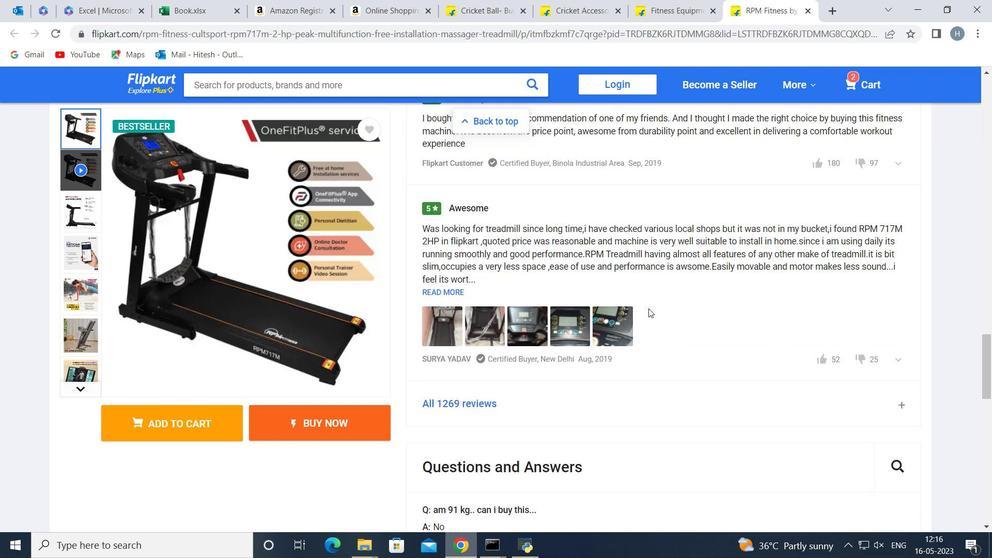 
Action: Mouse scrolled (648, 308) with delta (0, 0)
Screenshot: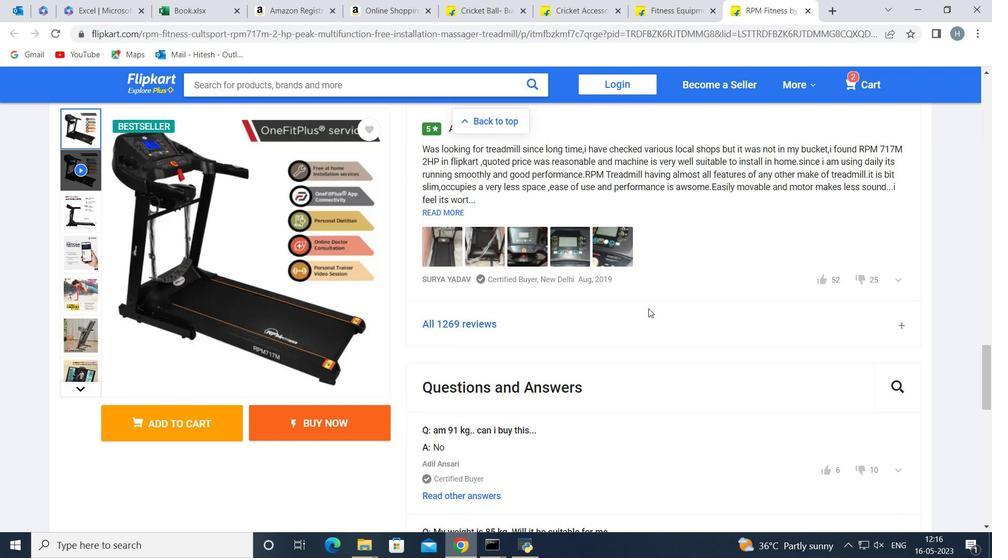 
Action: Mouse scrolled (648, 308) with delta (0, 0)
Screenshot: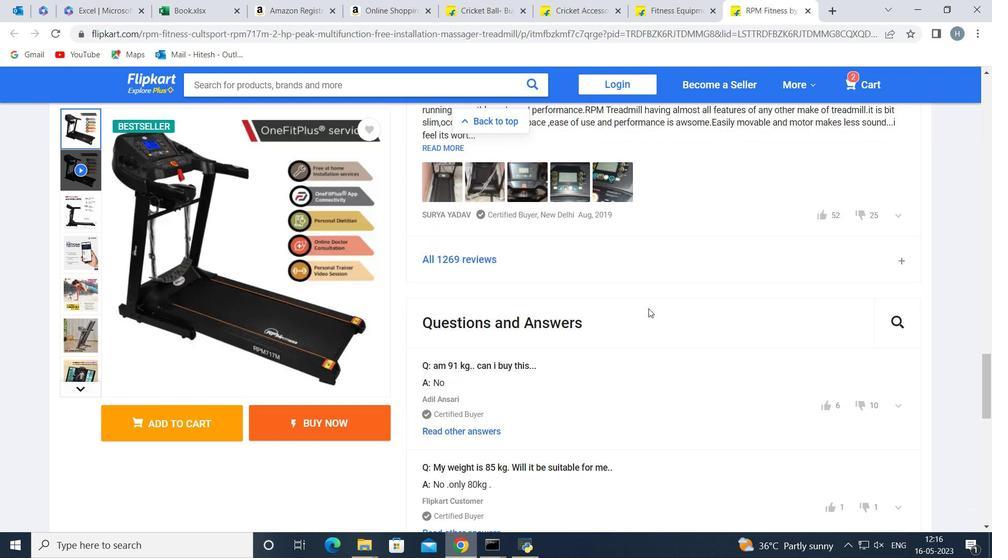 
Action: Mouse scrolled (648, 308) with delta (0, 0)
Screenshot: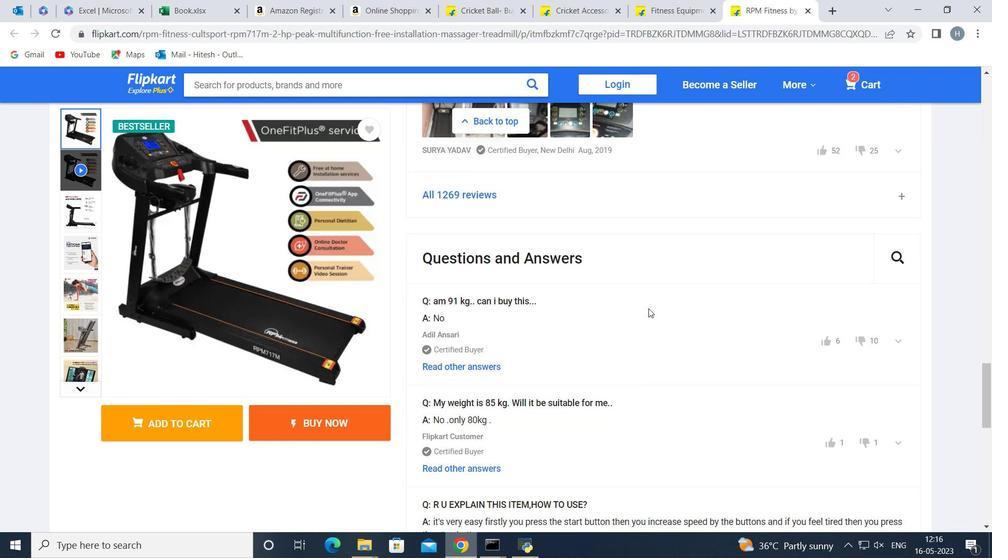 
Action: Mouse moved to (655, 336)
Screenshot: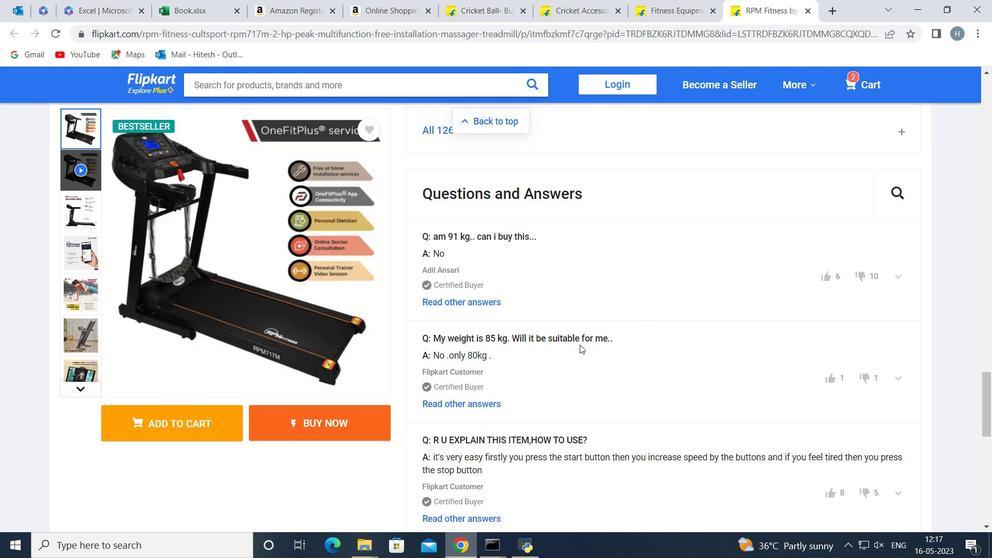 
Action: Mouse scrolled (655, 336) with delta (0, 0)
Screenshot: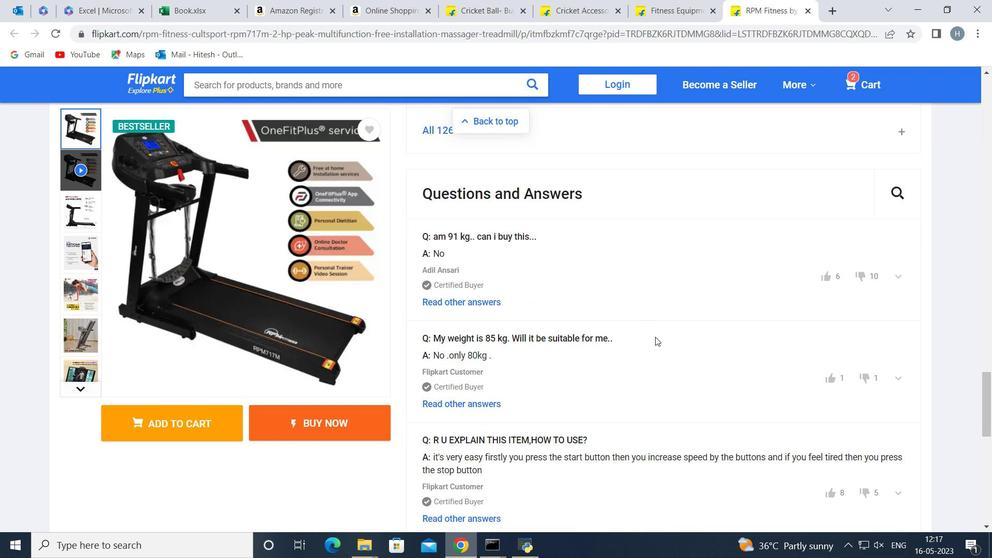 
Action: Mouse moved to (555, 257)
Screenshot: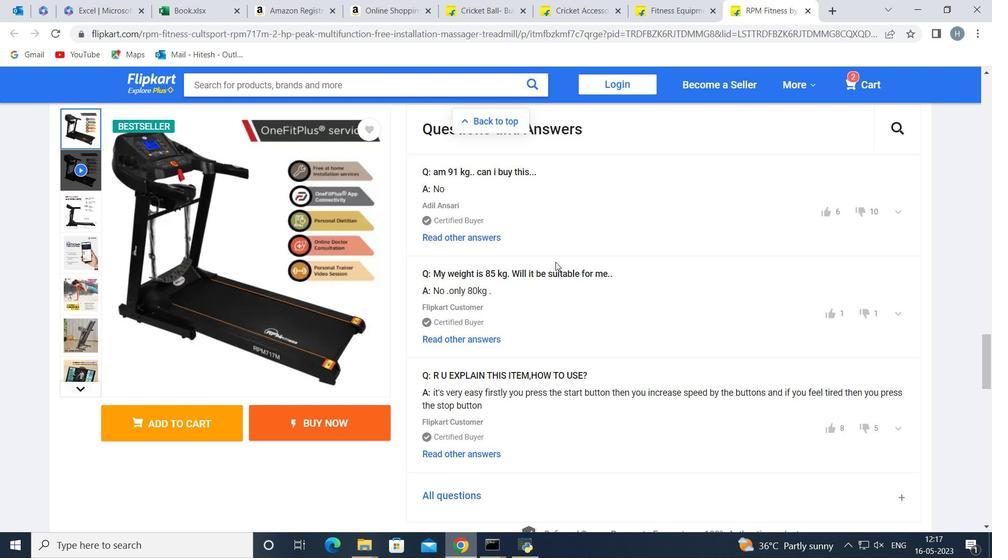 
Action: Mouse scrolled (555, 256) with delta (0, 0)
Screenshot: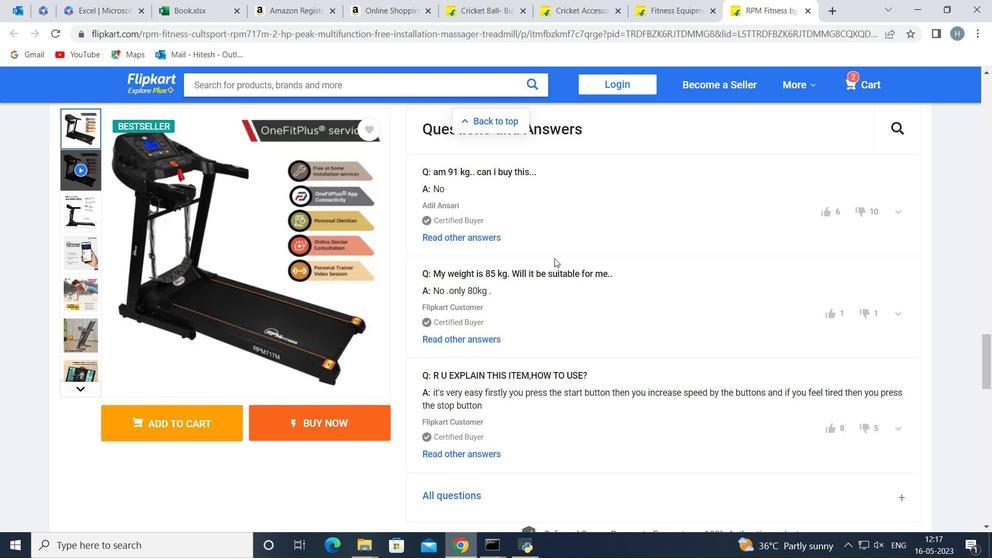 
Action: Mouse moved to (574, 259)
Screenshot: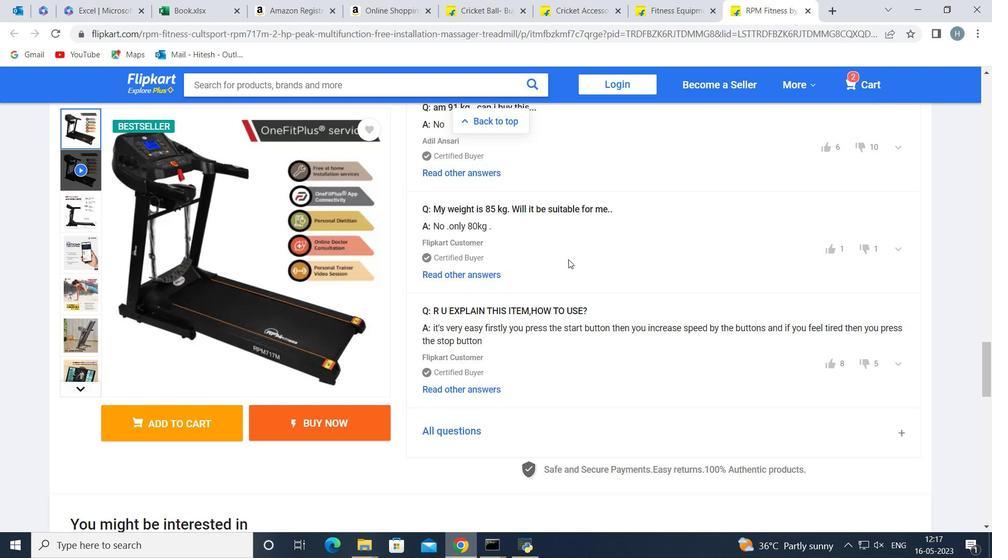 
Action: Mouse scrolled (574, 259) with delta (0, 0)
Screenshot: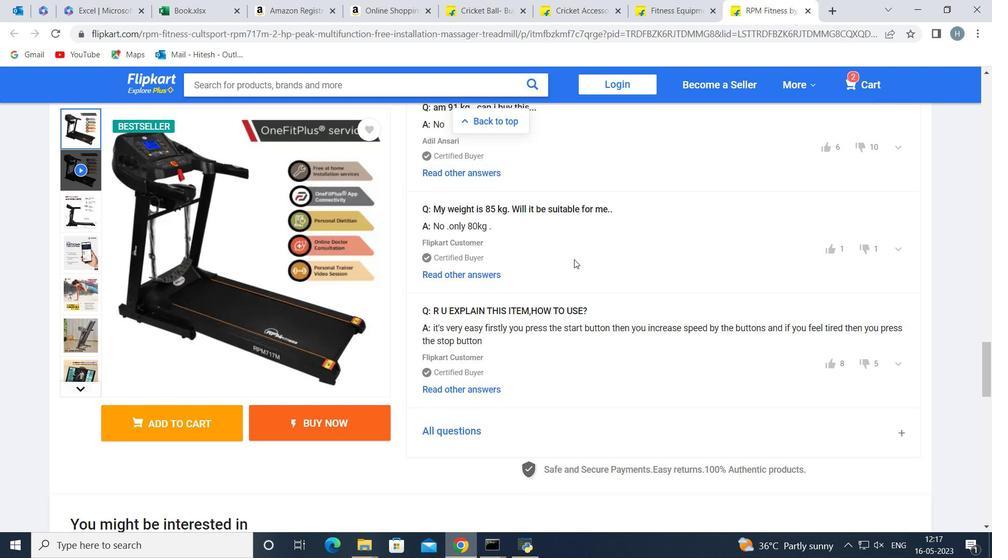 
Action: Mouse scrolled (574, 258) with delta (0, 0)
Screenshot: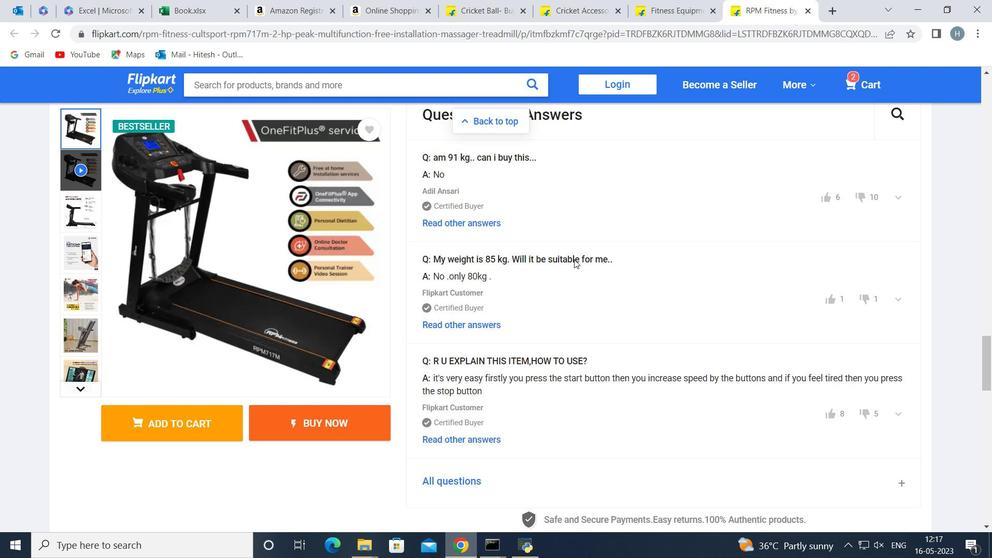 
Action: Mouse moved to (662, 257)
Screenshot: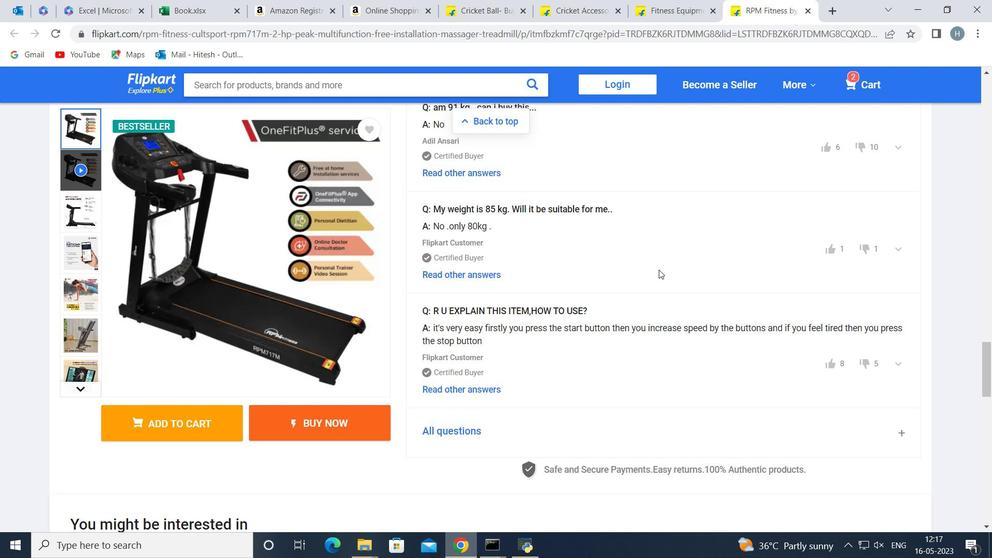 
Action: Mouse scrolled (662, 256) with delta (0, 0)
Screenshot: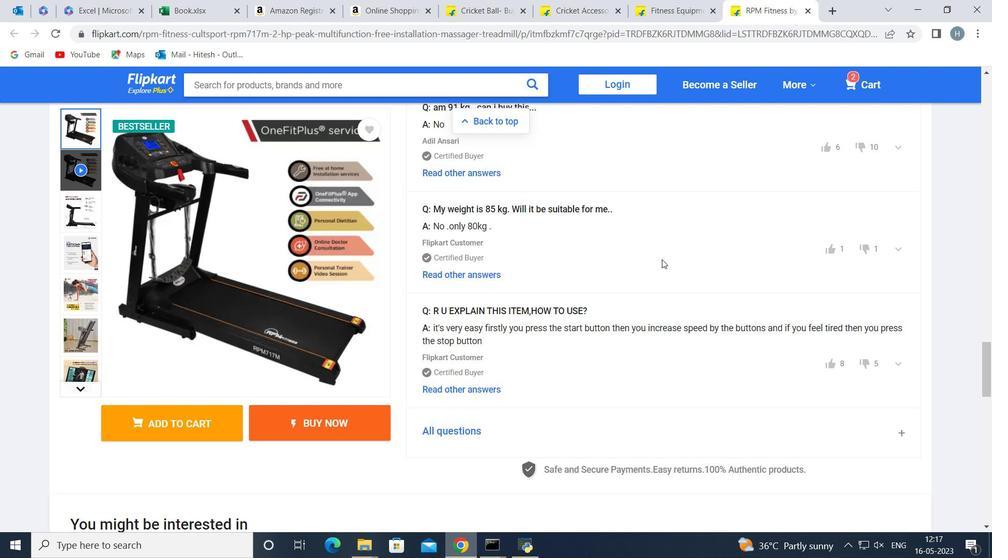 
Action: Mouse moved to (622, 296)
Screenshot: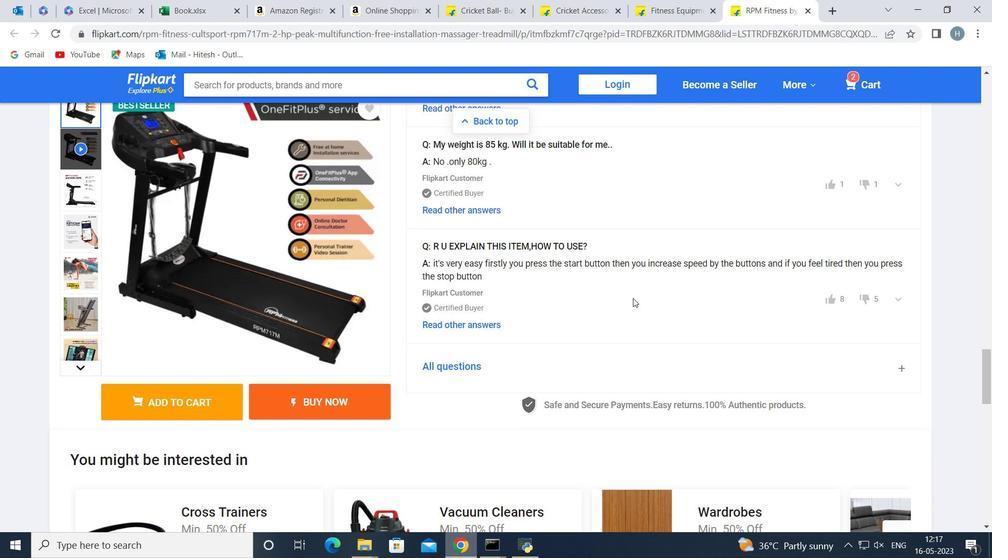 
Action: Mouse scrolled (622, 296) with delta (0, 0)
Screenshot: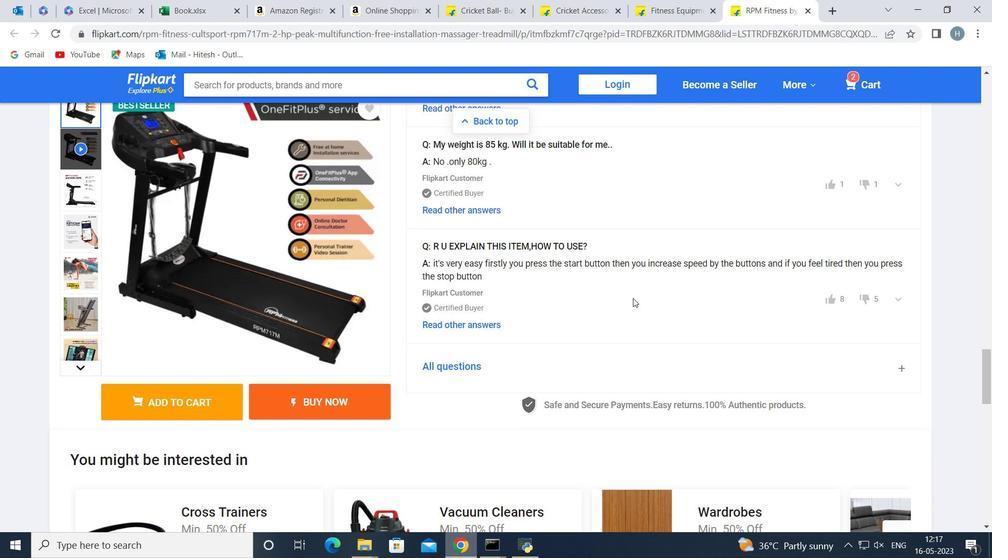 
Action: Mouse moved to (610, 291)
Screenshot: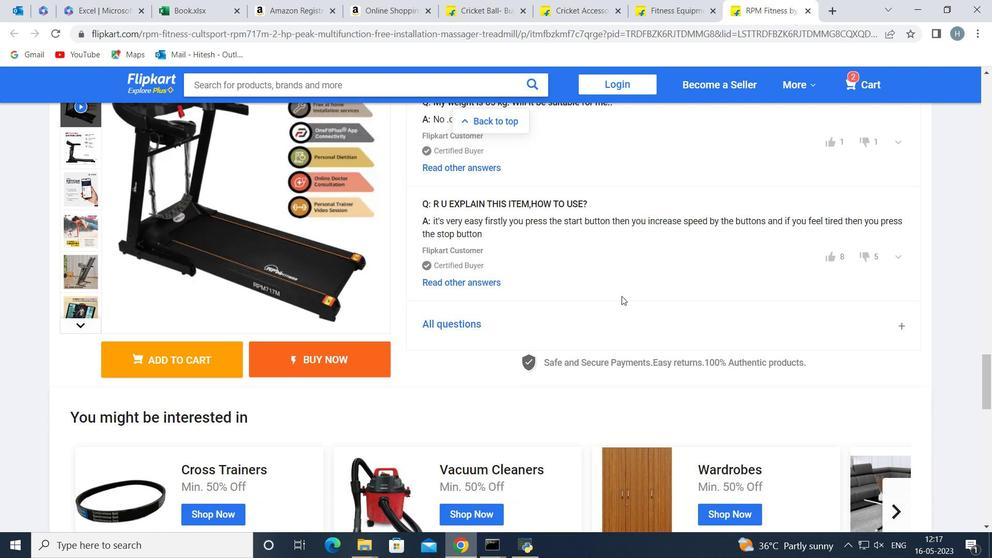 
Action: Mouse scrolled (610, 290) with delta (0, 0)
Screenshot: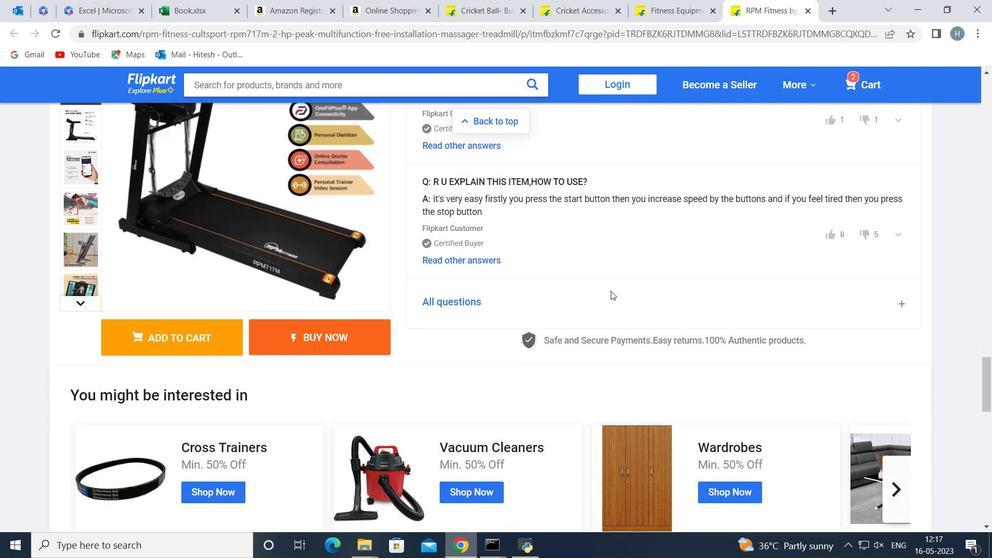 
Action: Mouse moved to (595, 263)
Screenshot: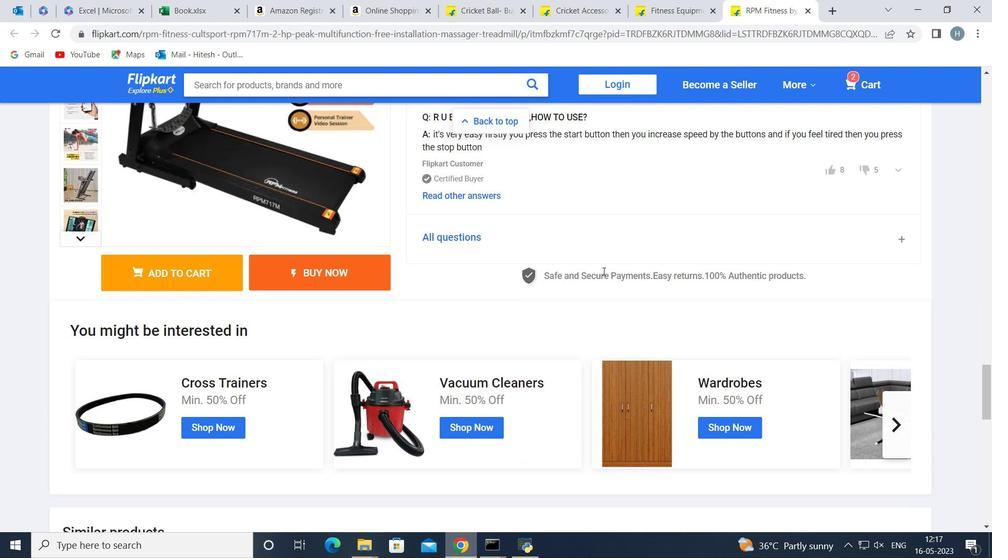 
Action: Mouse scrolled (595, 263) with delta (0, 0)
Screenshot: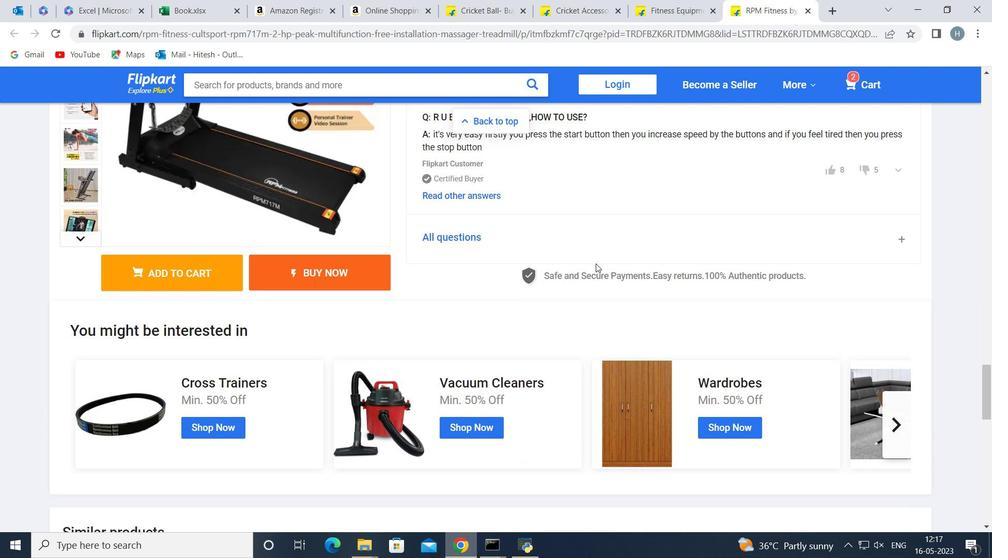 
Action: Mouse scrolled (595, 263) with delta (0, 0)
Screenshot: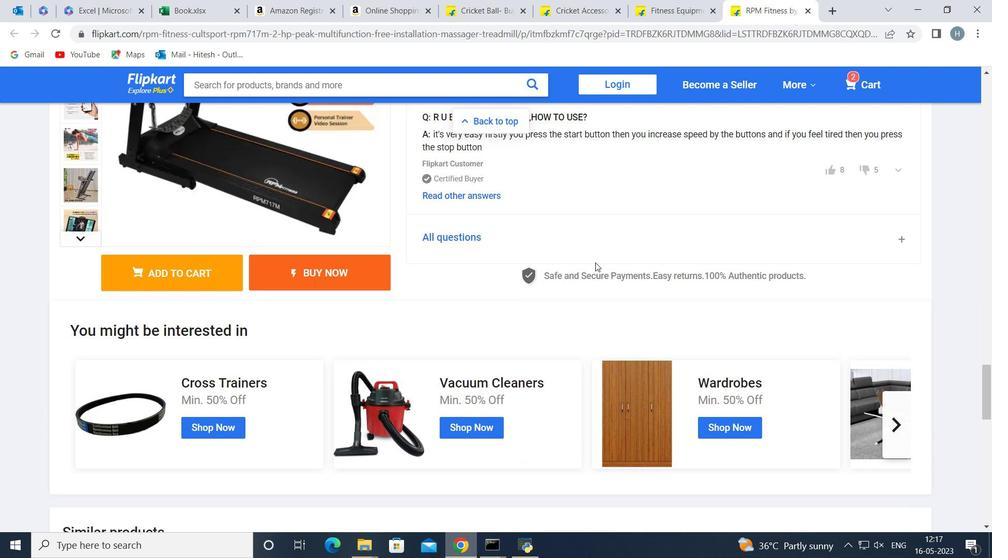 
Action: Mouse scrolled (595, 263) with delta (0, 0)
Screenshot: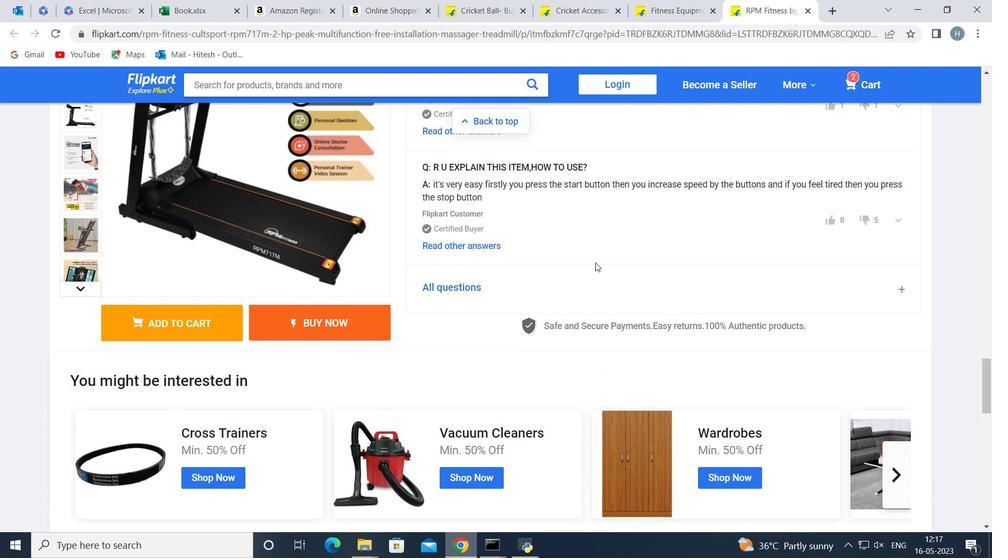 
Action: Mouse scrolled (595, 263) with delta (0, 0)
Screenshot: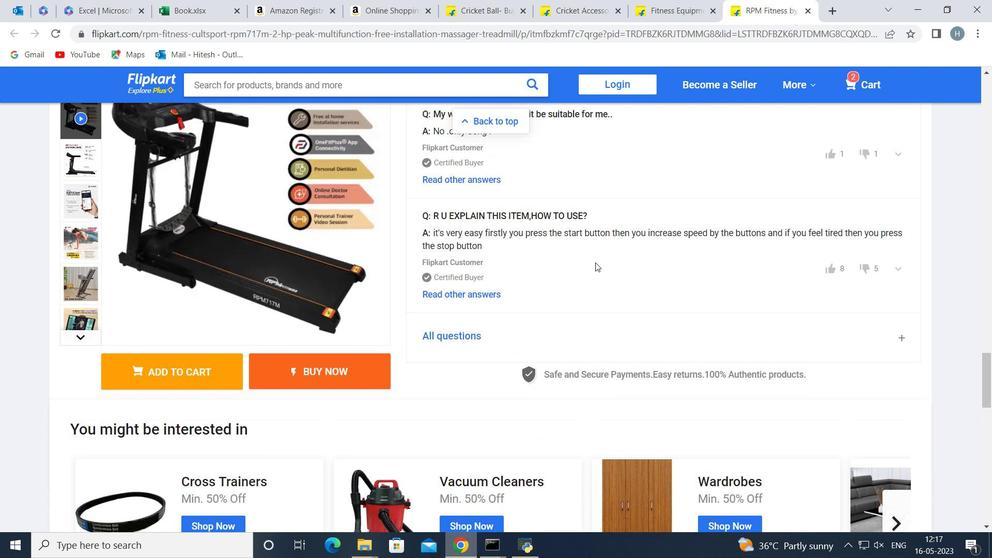
Action: Mouse scrolled (595, 263) with delta (0, 0)
Screenshot: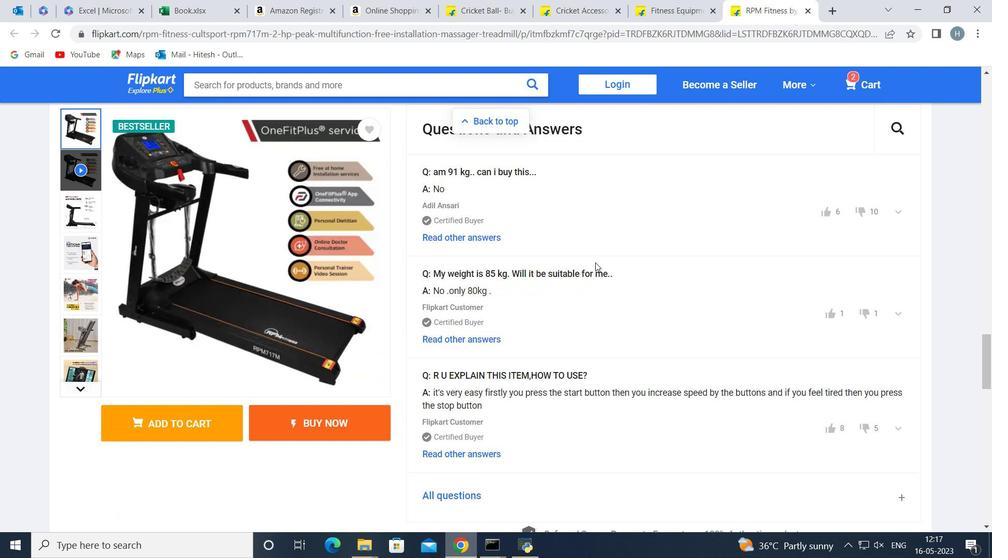 
Action: Mouse scrolled (595, 263) with delta (0, 0)
Screenshot: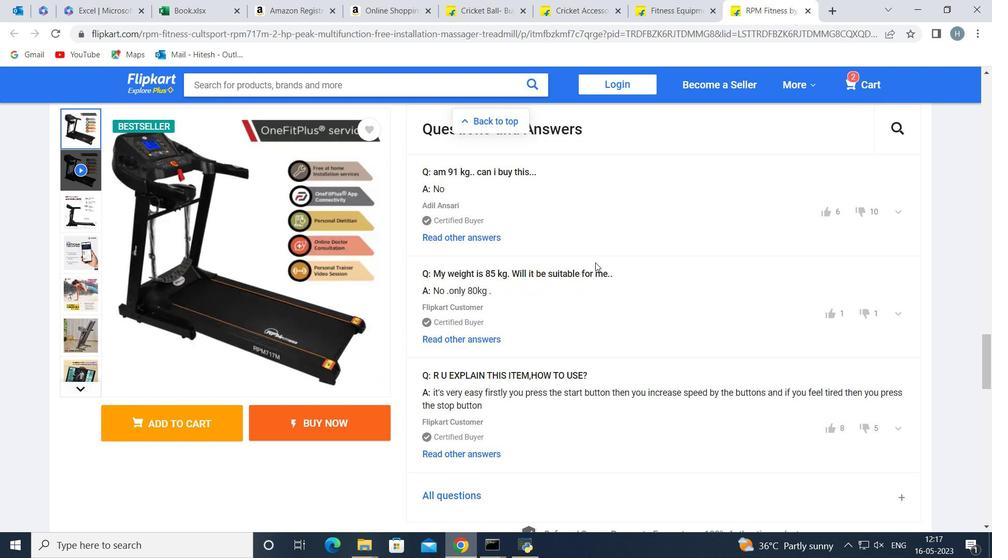
Action: Mouse moved to (176, 419)
Screenshot: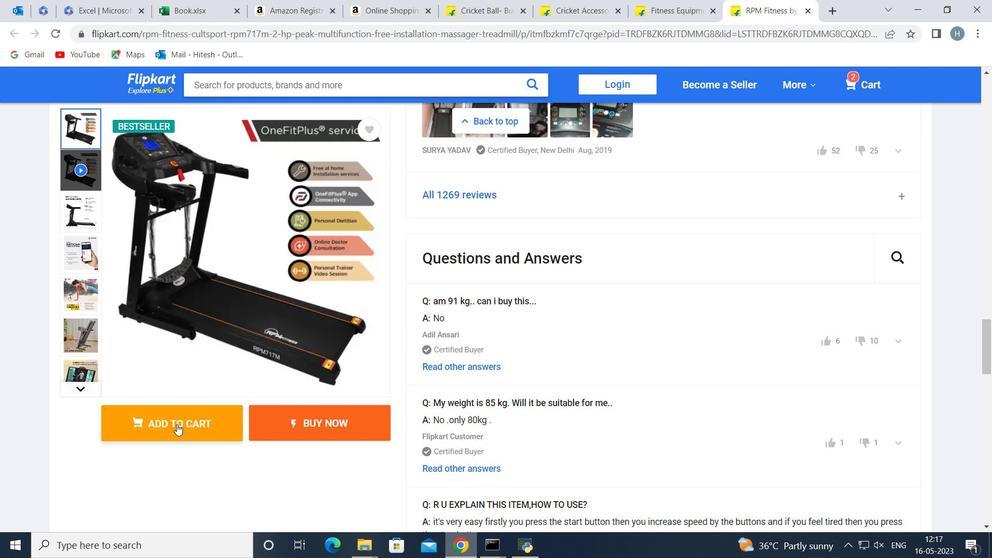 
Action: Mouse pressed left at (176, 419)
Screenshot: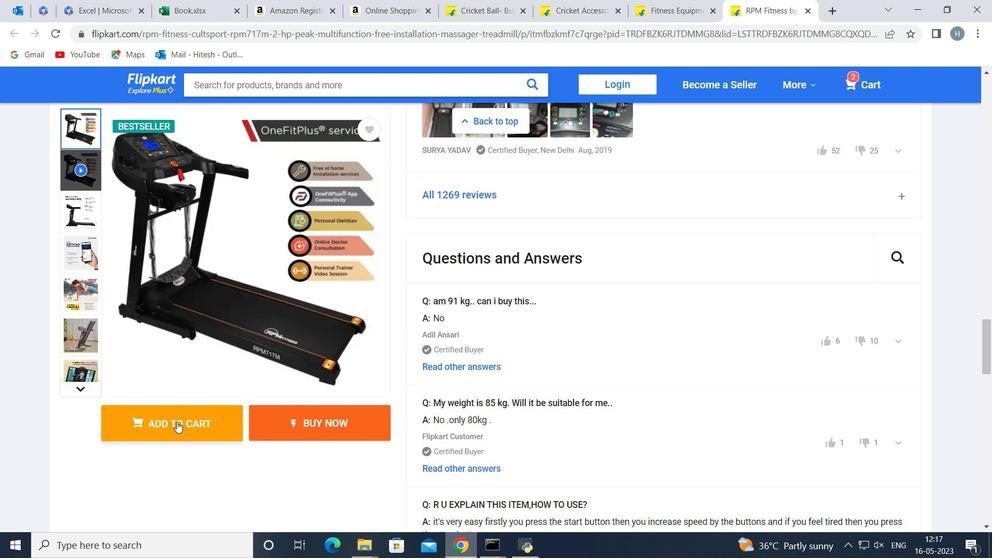 
Action: Mouse moved to (176, 418)
Screenshot: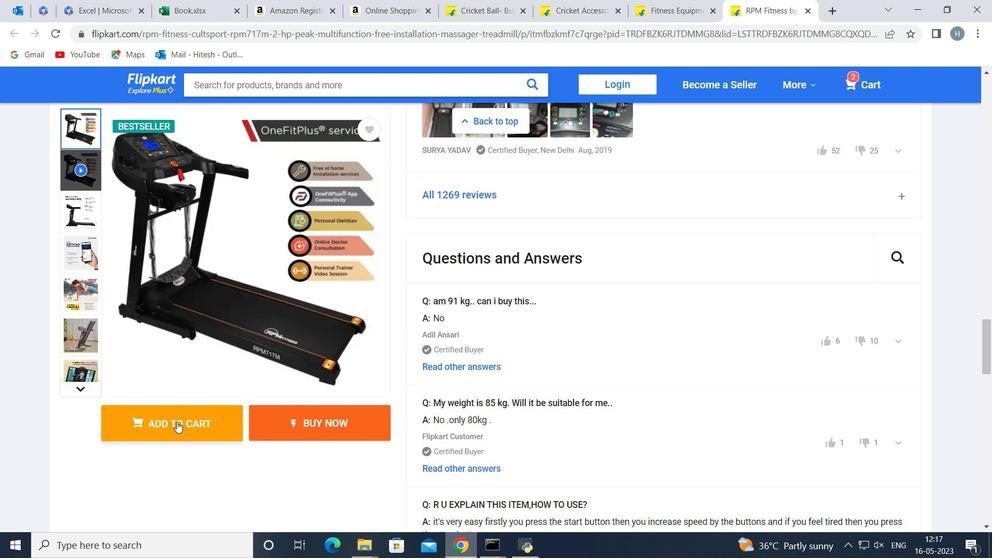 
Action: Mouse pressed left at (176, 418)
Screenshot: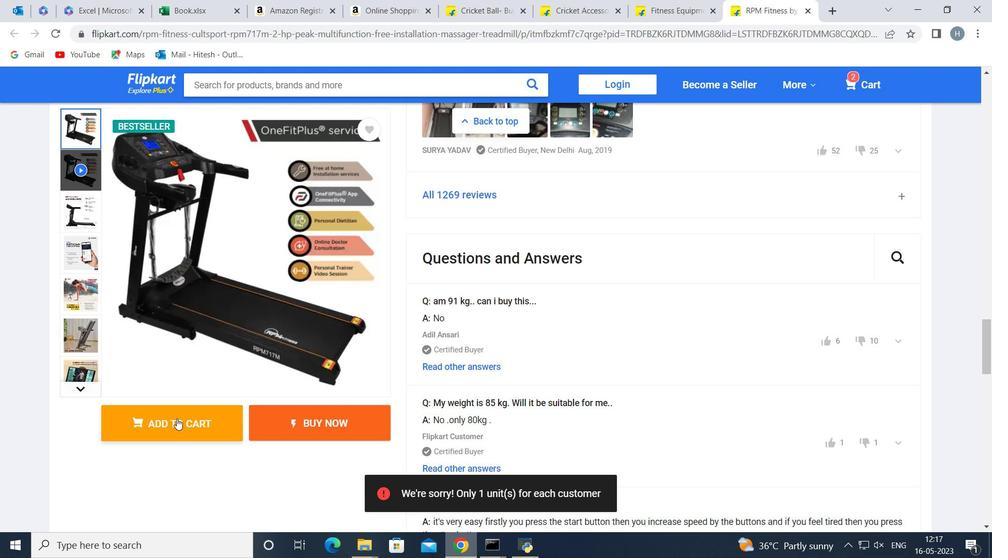 
Action: Mouse moved to (318, 106)
Screenshot: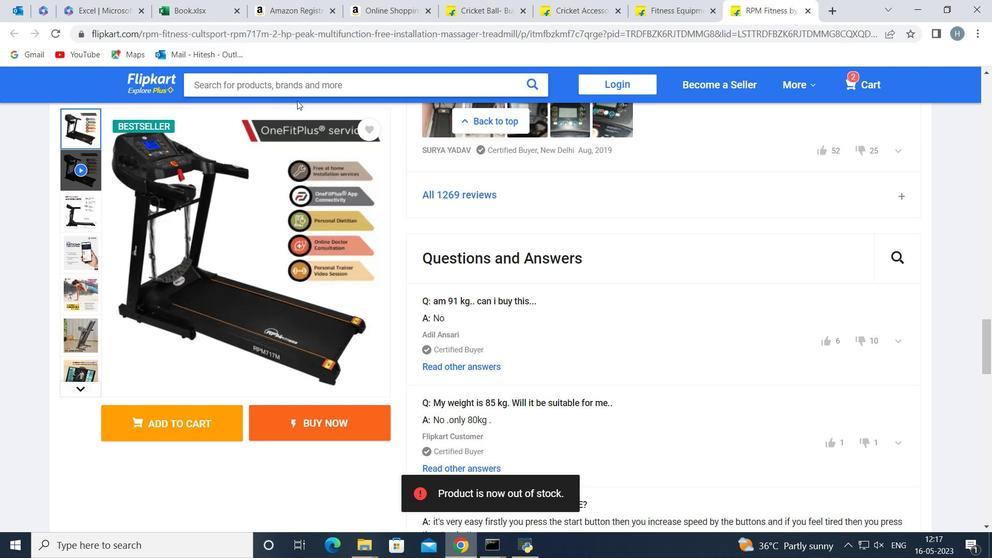 
Action: Key pressed <Key.backspace>
Screenshot: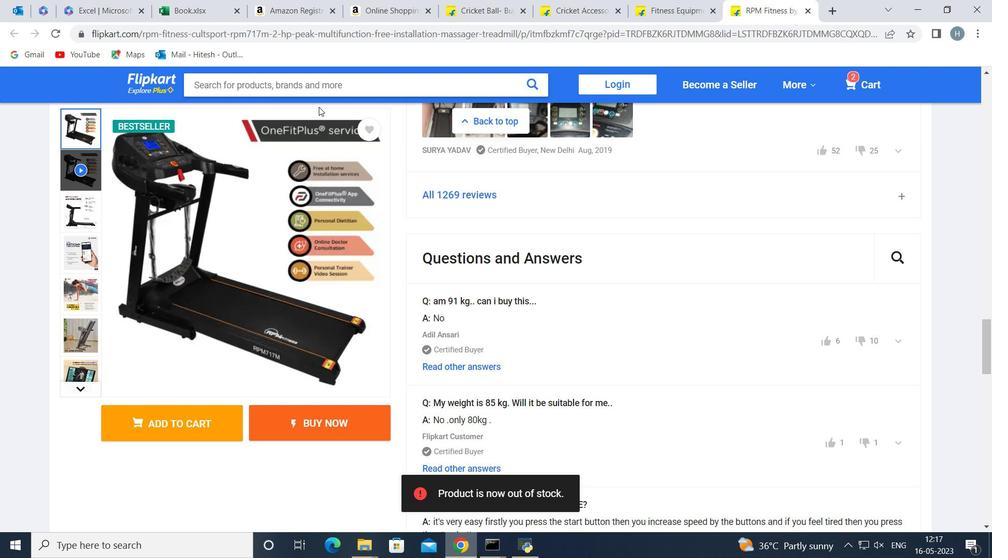 
Action: Mouse moved to (513, 208)
Screenshot: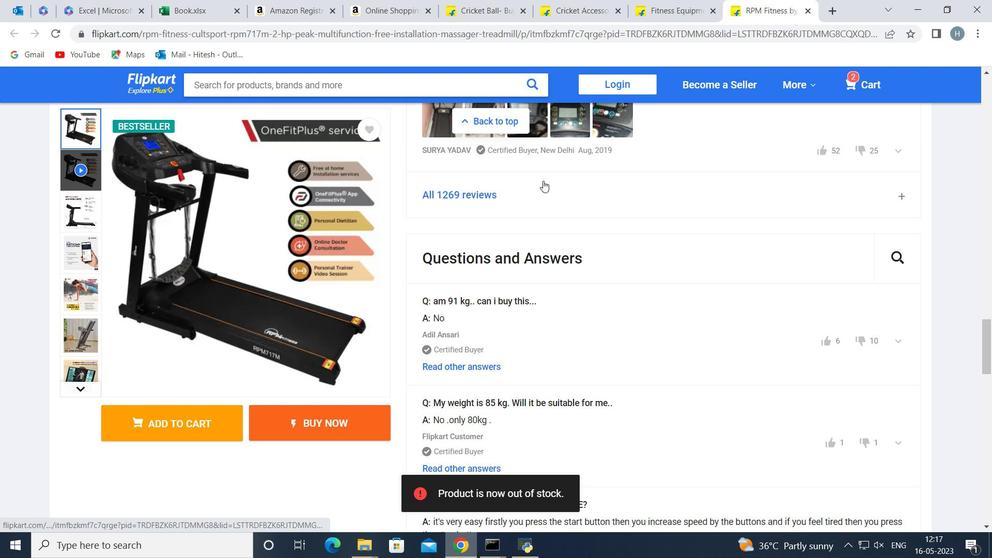 
Action: Mouse scrolled (513, 209) with delta (0, 0)
Screenshot: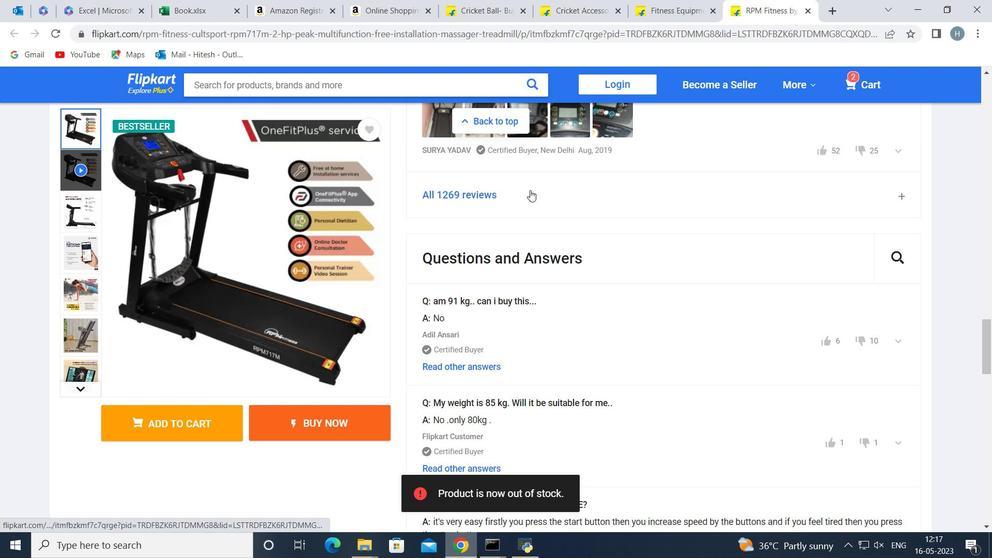 
Action: Mouse scrolled (513, 209) with delta (0, 0)
Screenshot: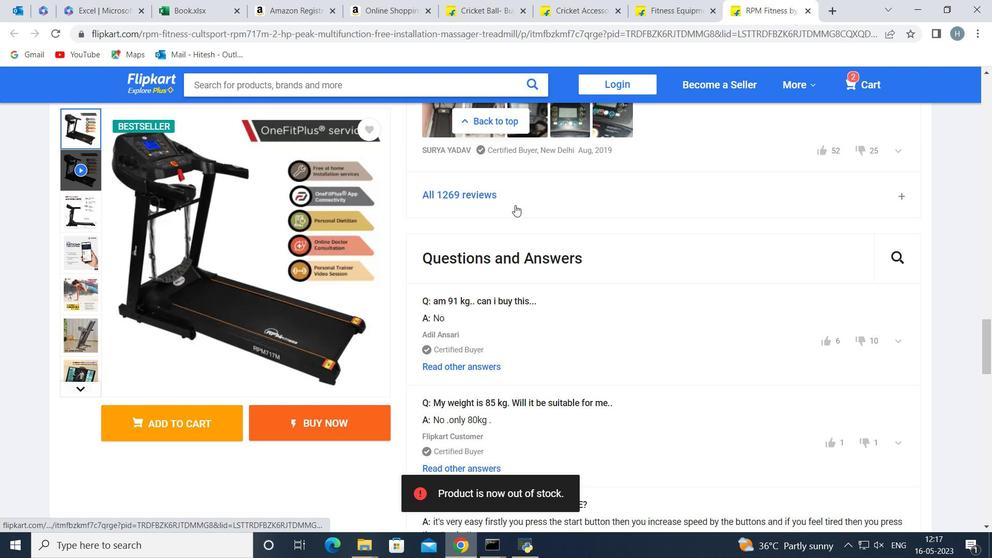
Action: Mouse scrolled (513, 209) with delta (0, 0)
Screenshot: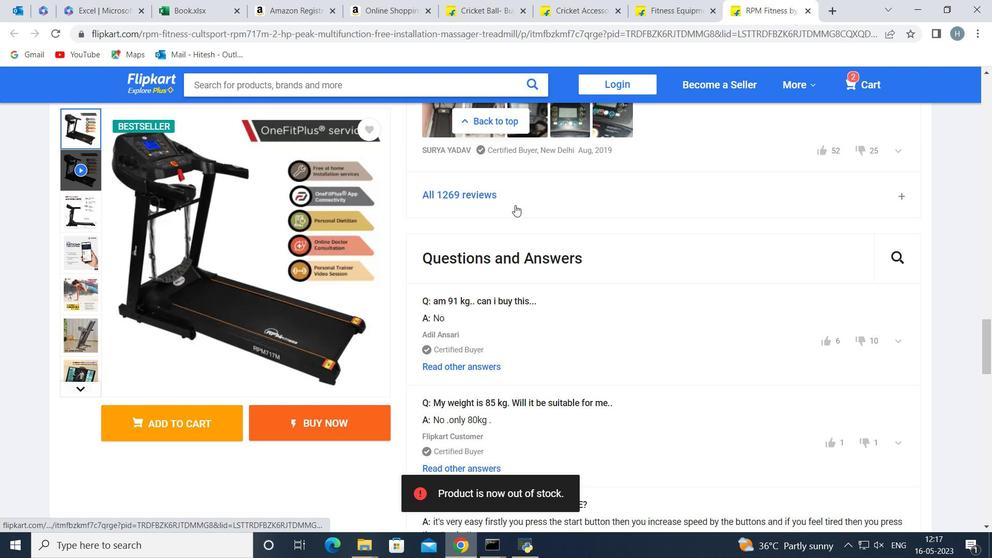 
Action: Mouse scrolled (513, 209) with delta (0, 0)
Screenshot: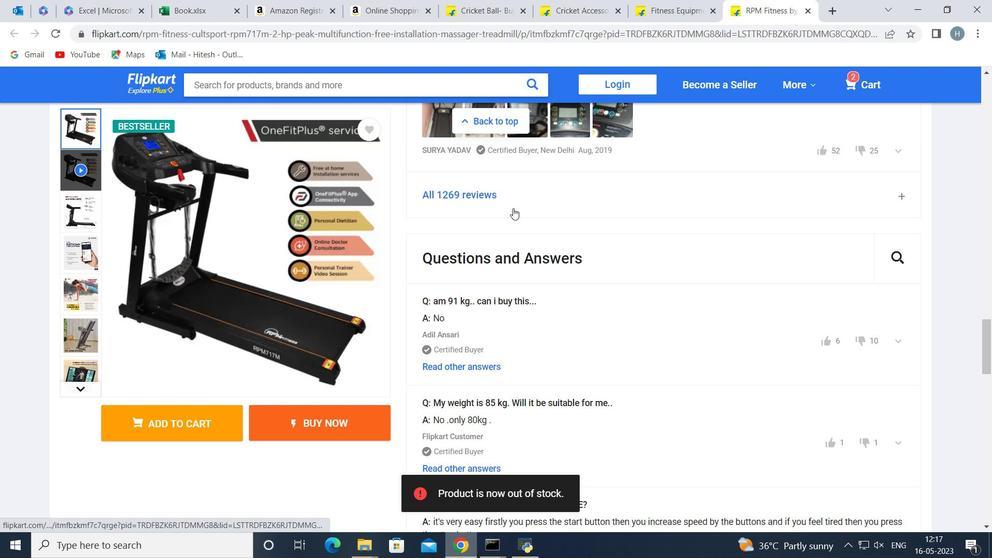 
Action: Mouse scrolled (513, 209) with delta (0, 0)
Screenshot: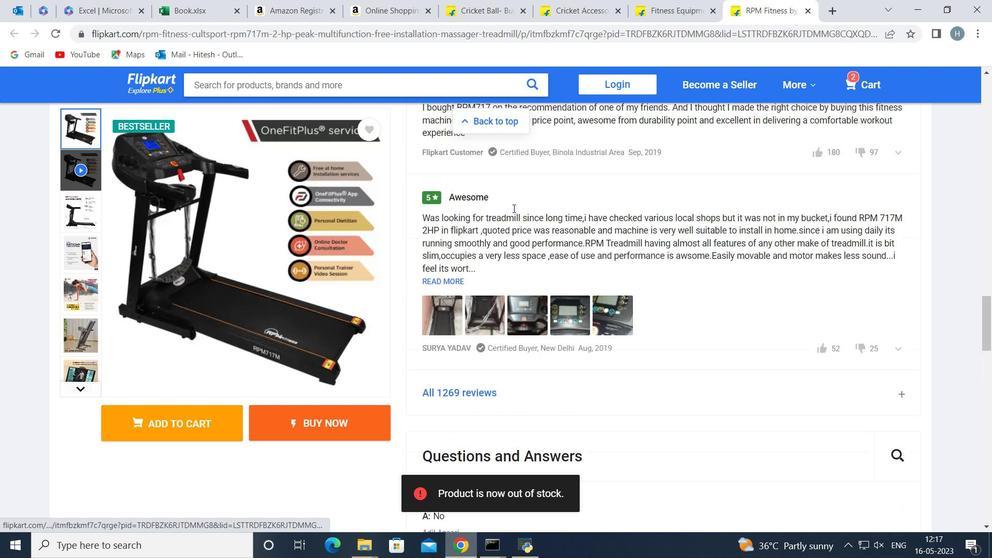 
Action: Mouse scrolled (513, 209) with delta (0, 0)
Screenshot: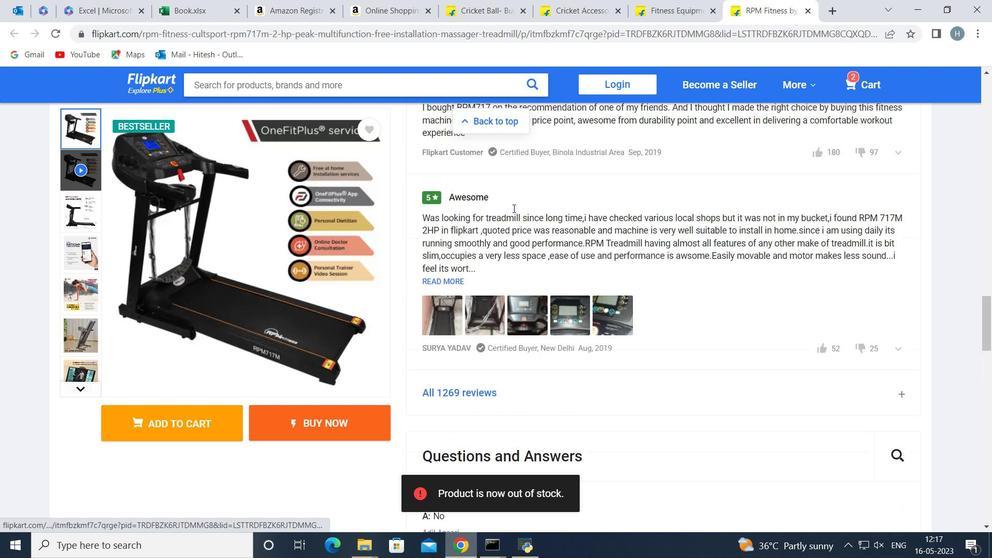 
Action: Mouse scrolled (513, 209) with delta (0, 0)
Screenshot: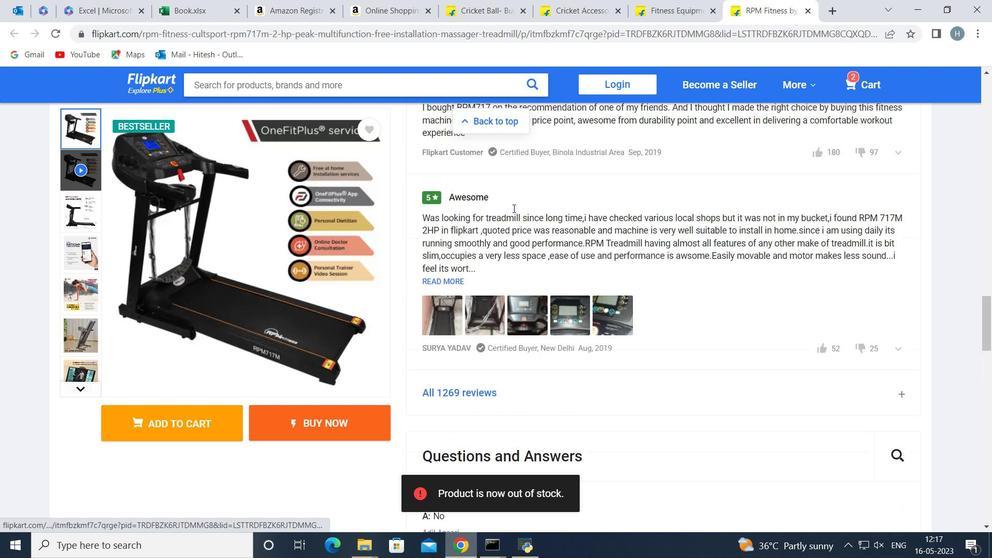
Action: Mouse scrolled (513, 209) with delta (0, 0)
Screenshot: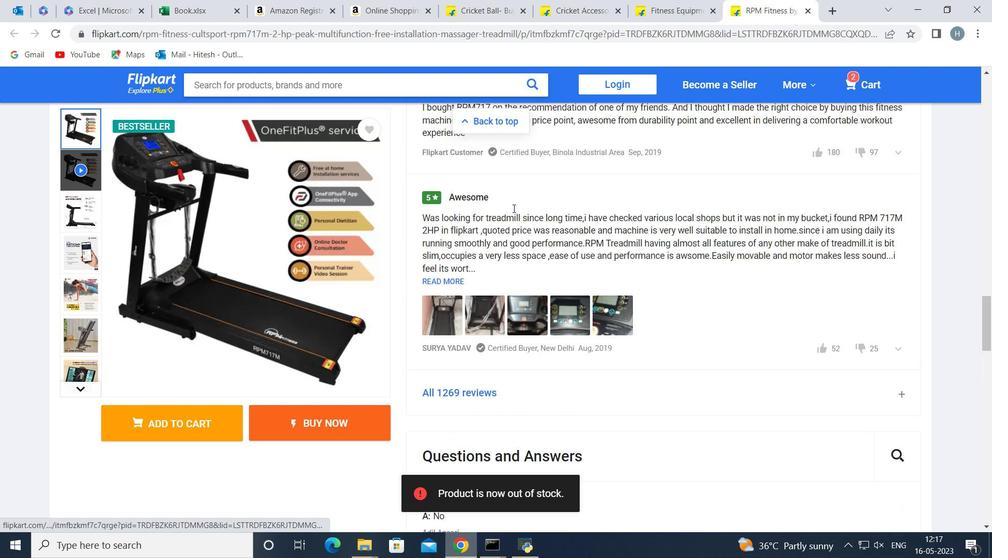 
Action: Mouse scrolled (513, 209) with delta (0, 0)
Screenshot: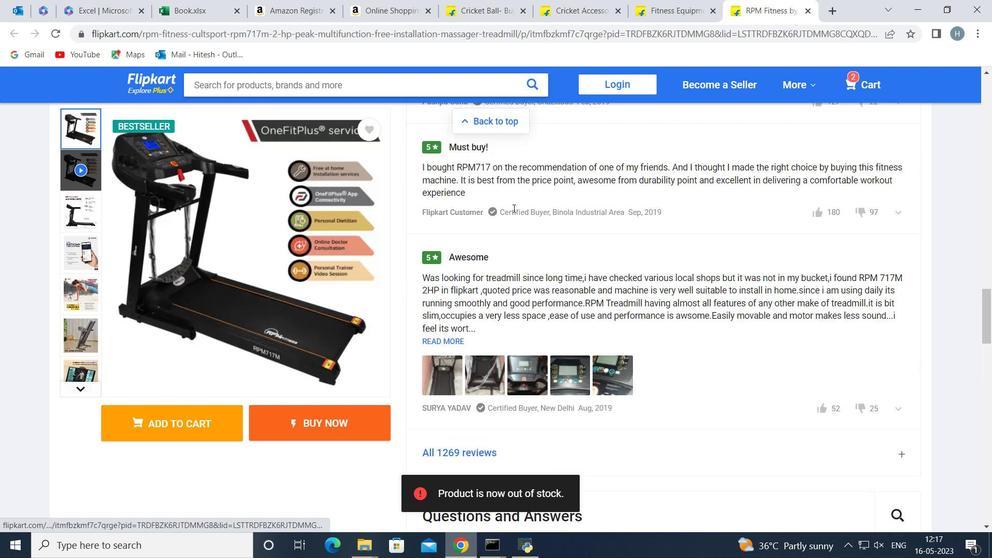 
Action: Mouse scrolled (513, 209) with delta (0, 0)
Screenshot: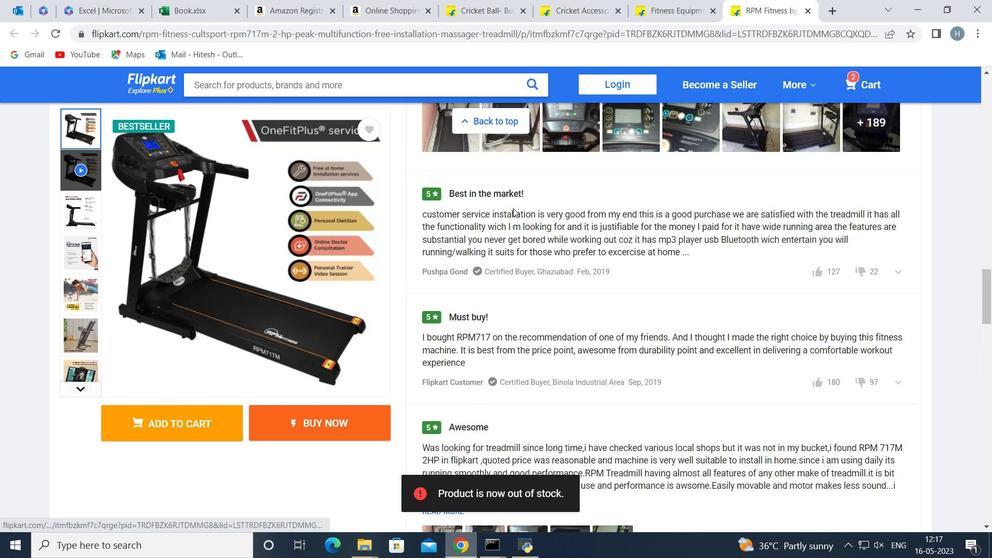 
Action: Mouse scrolled (513, 209) with delta (0, 0)
Screenshot: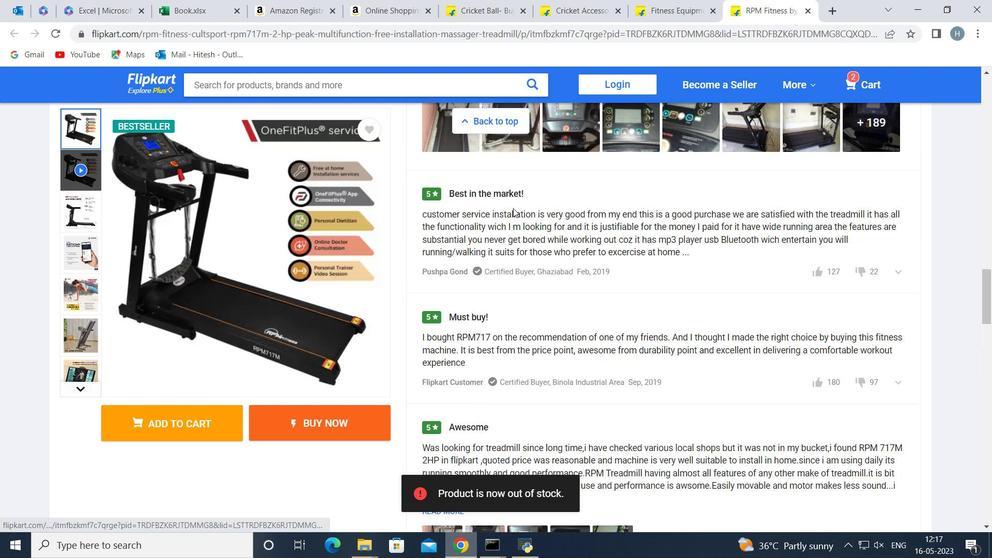 
Action: Mouse scrolled (513, 209) with delta (0, 0)
Screenshot: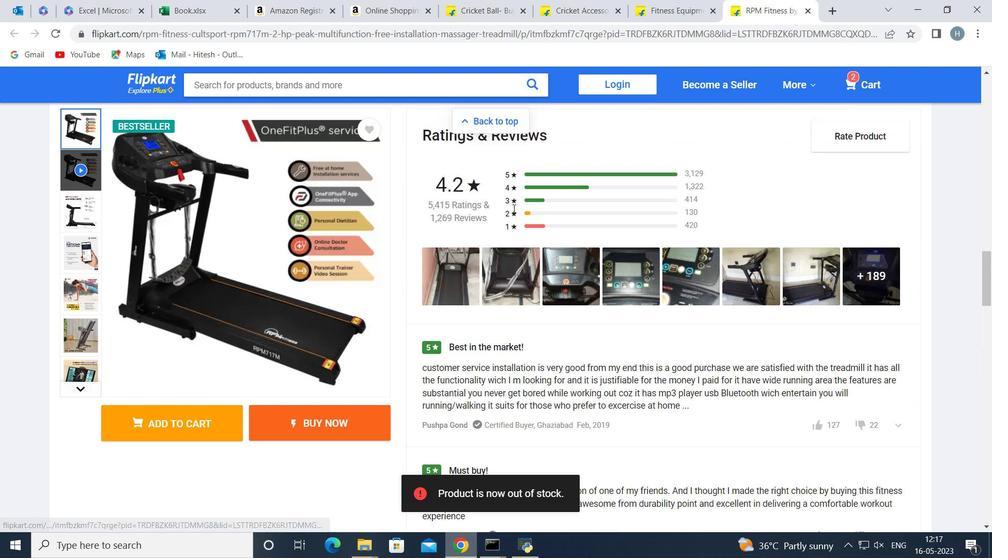 
Action: Mouse scrolled (513, 209) with delta (0, 0)
Screenshot: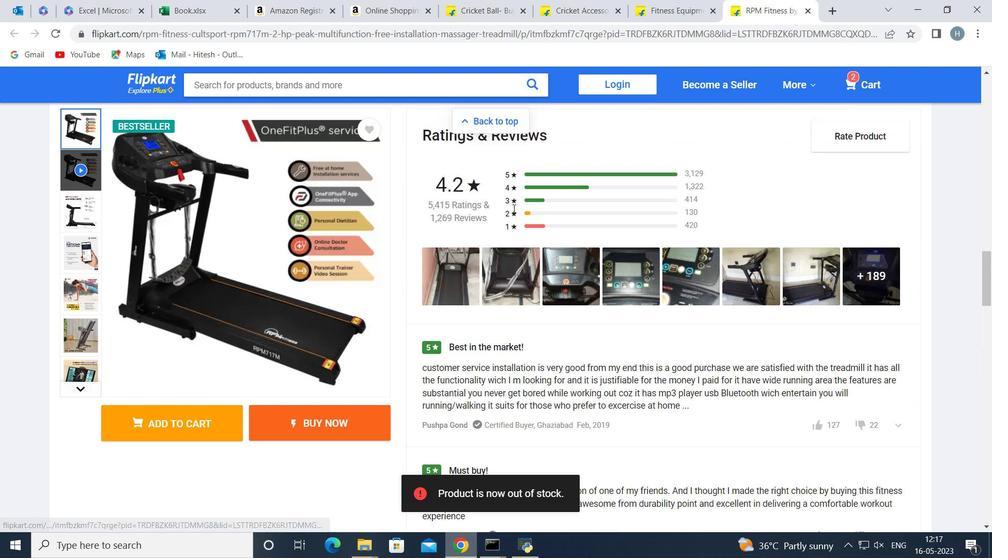 
Action: Mouse scrolled (513, 209) with delta (0, 0)
Screenshot: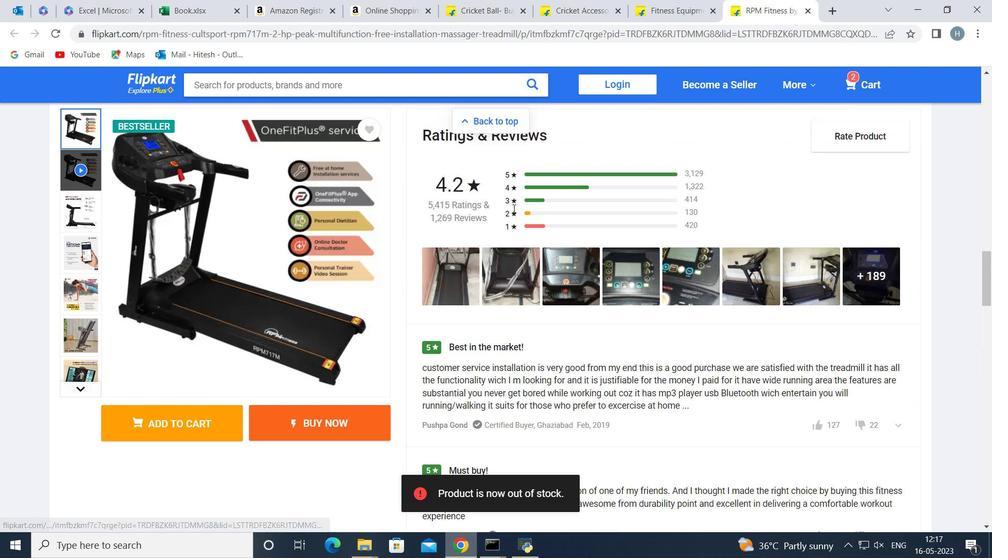 
Action: Mouse scrolled (513, 209) with delta (0, 0)
Screenshot: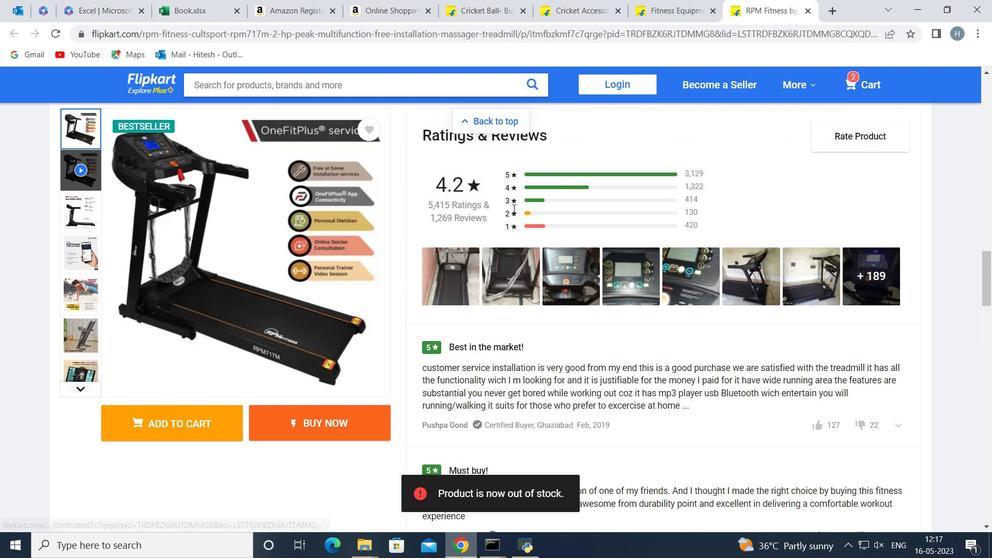 
Action: Mouse scrolled (513, 208) with delta (0, 0)
Screenshot: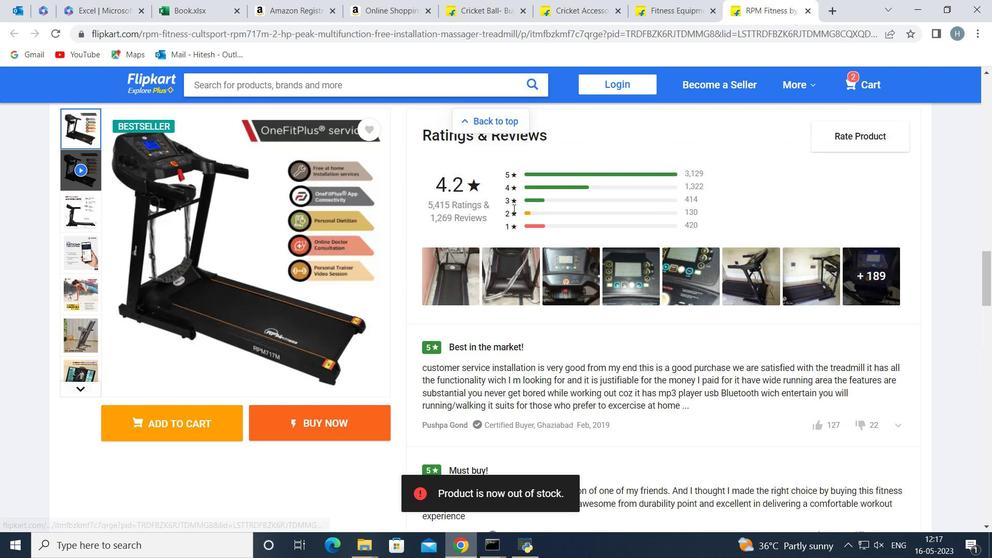 
Action: Mouse scrolled (513, 209) with delta (0, 0)
Screenshot: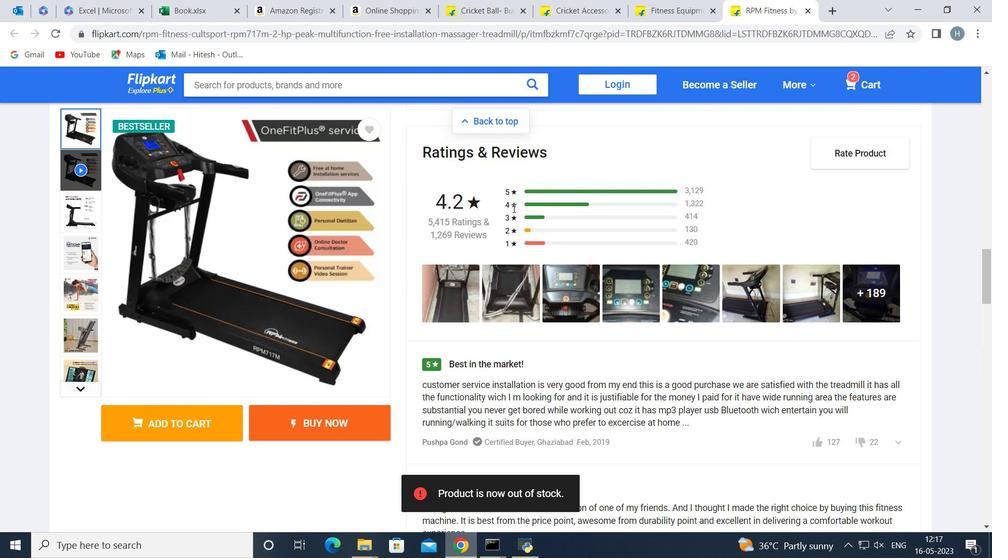 
Action: Mouse scrolled (513, 209) with delta (0, 0)
Screenshot: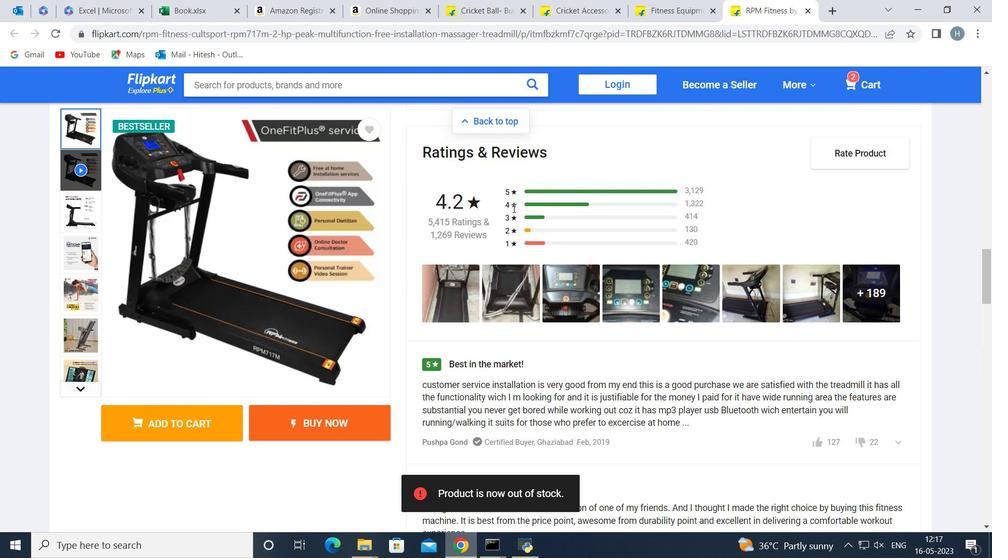 
Action: Mouse scrolled (513, 209) with delta (0, 0)
Screenshot: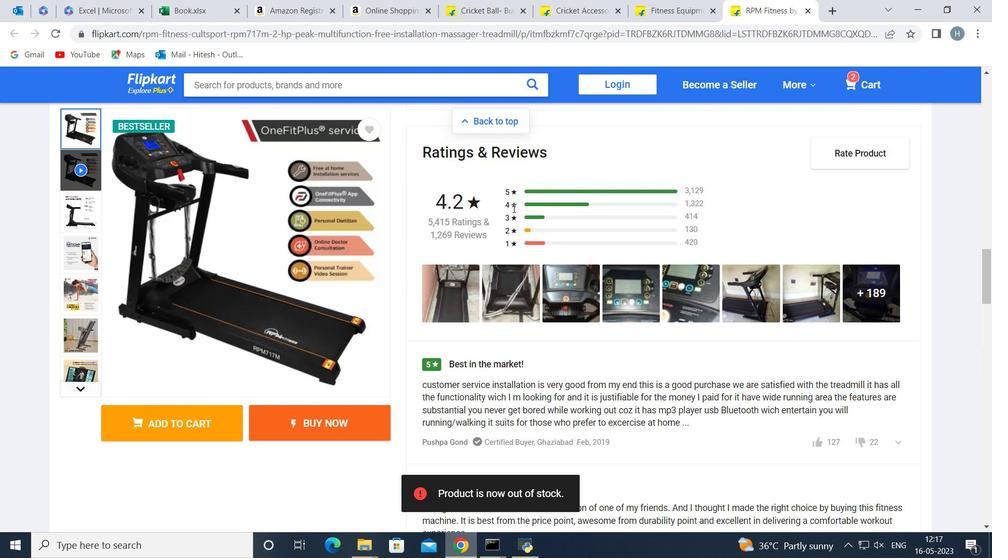 
Action: Mouse scrolled (513, 209) with delta (0, 0)
Screenshot: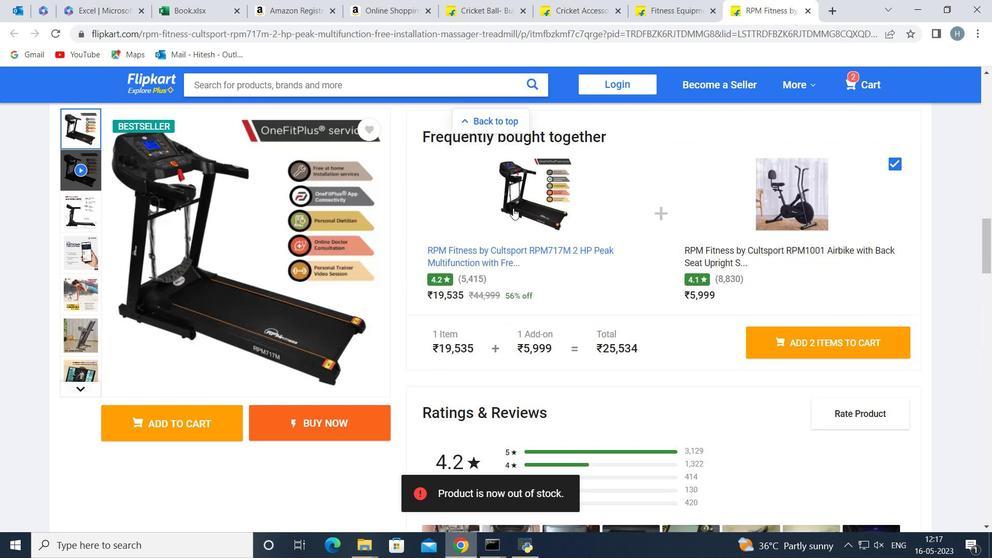 
Action: Mouse scrolled (513, 209) with delta (0, 0)
Screenshot: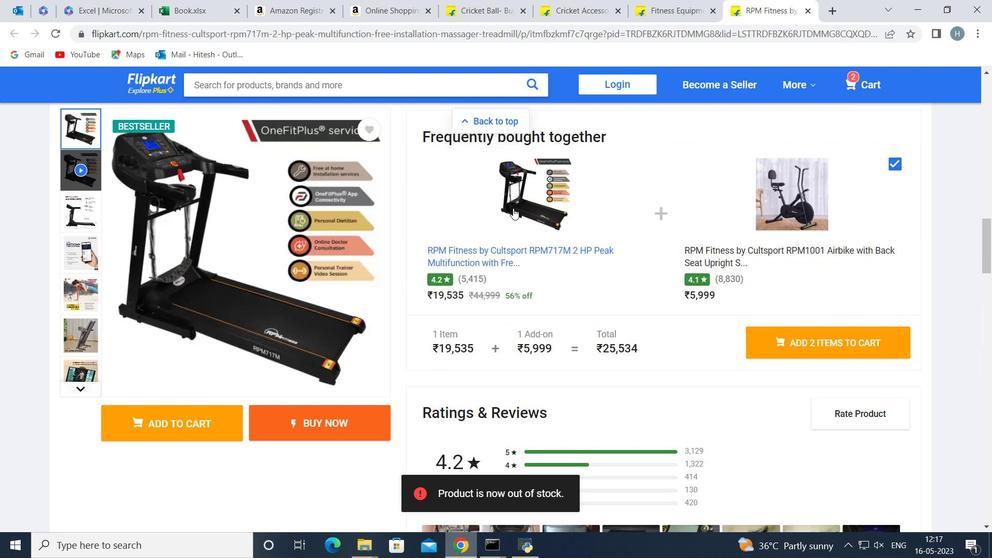 
Action: Mouse scrolled (513, 209) with delta (0, 0)
Screenshot: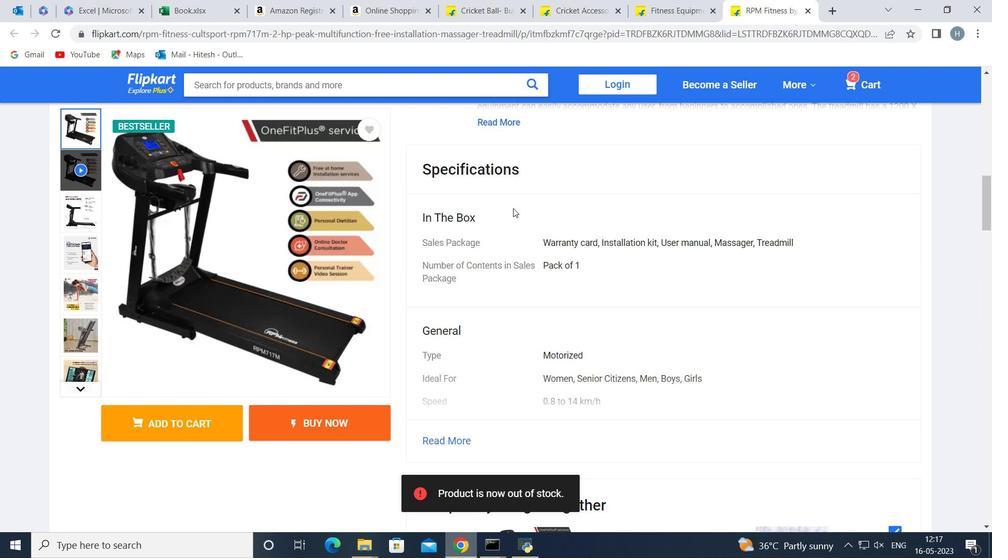 
Action: Mouse scrolled (513, 209) with delta (0, 0)
Screenshot: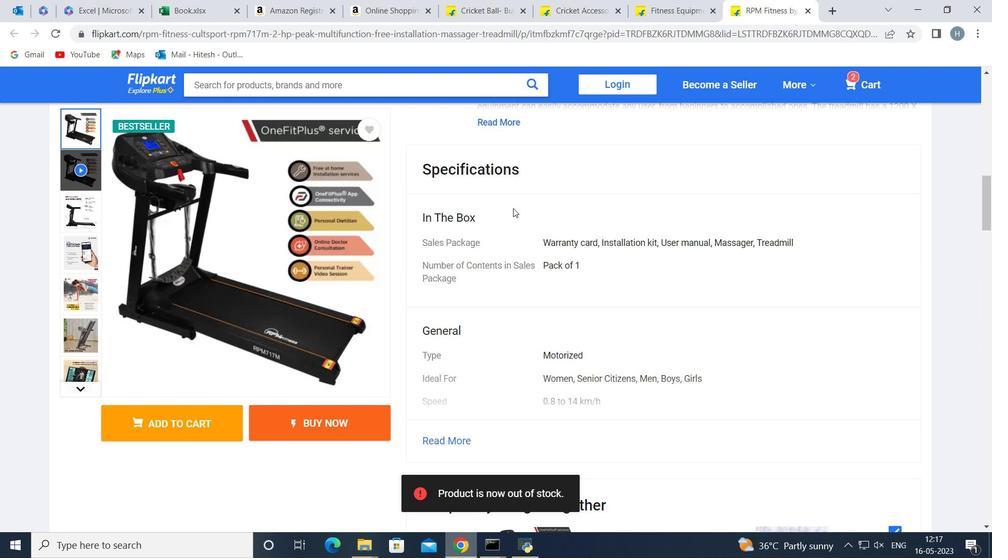 
Action: Mouse scrolled (513, 209) with delta (0, 0)
Screenshot: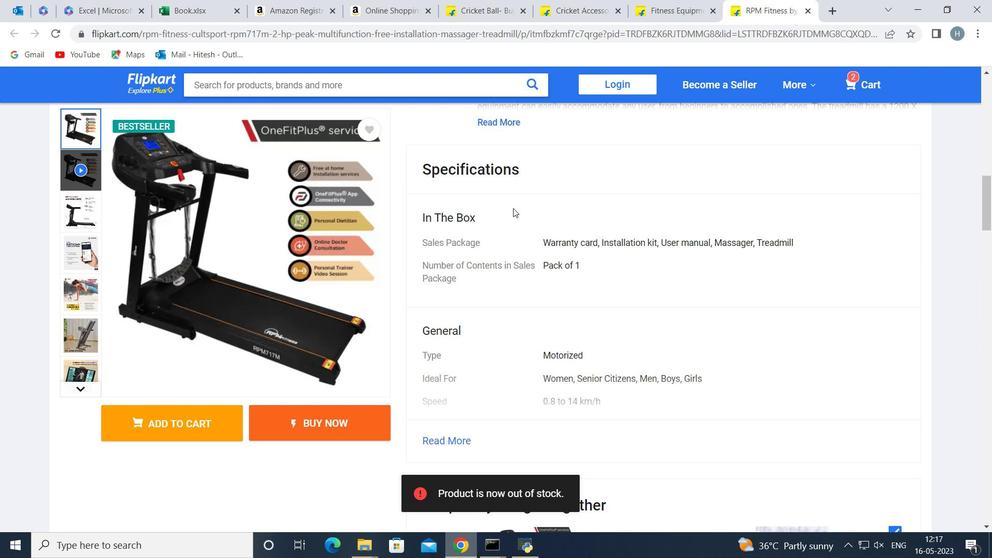 
Action: Mouse scrolled (513, 209) with delta (0, 0)
Screenshot: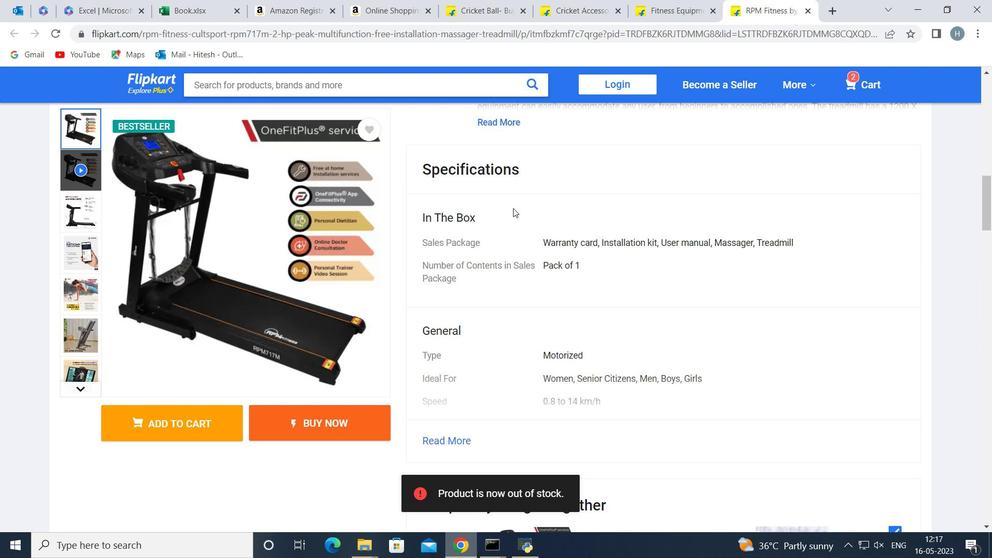 
Action: Mouse scrolled (513, 209) with delta (0, 0)
Screenshot: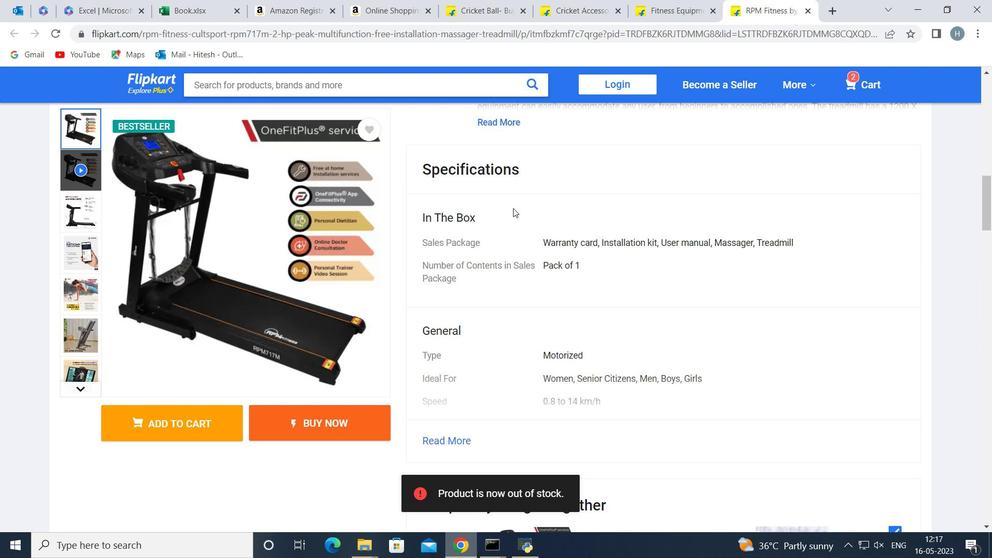 
Action: Mouse scrolled (513, 209) with delta (0, 0)
Screenshot: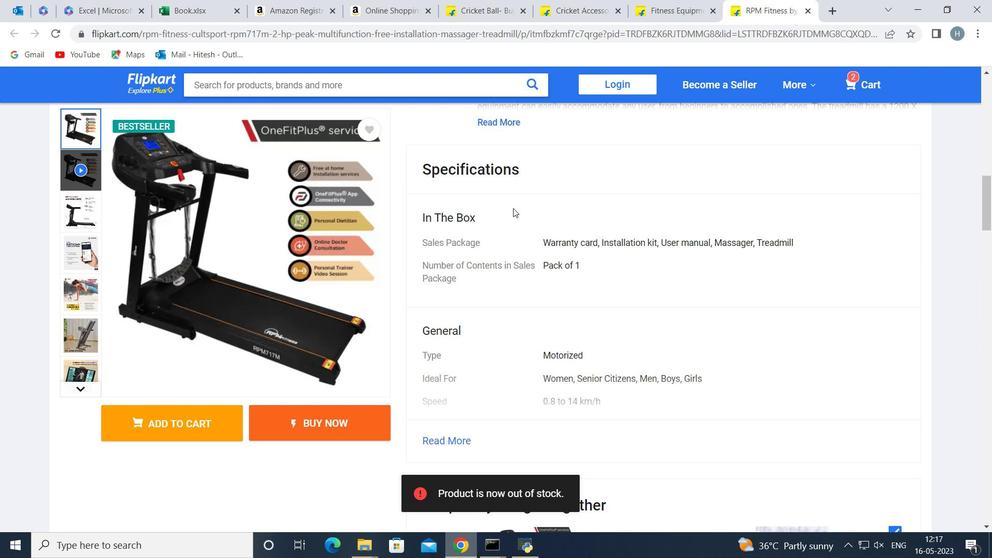 
Action: Mouse scrolled (513, 209) with delta (0, 0)
Screenshot: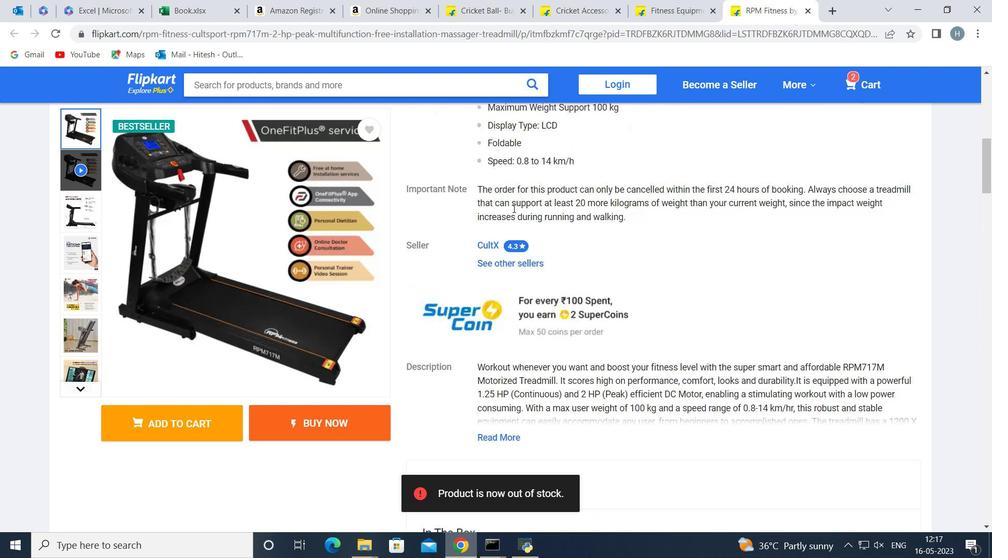 
Action: Mouse scrolled (513, 209) with delta (0, 0)
Screenshot: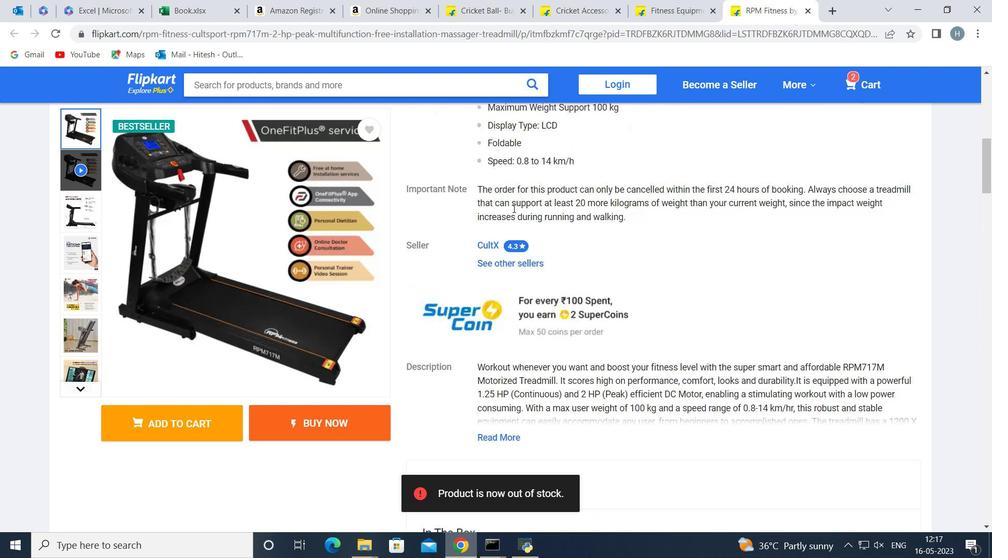 
Action: Mouse scrolled (513, 209) with delta (0, 0)
Screenshot: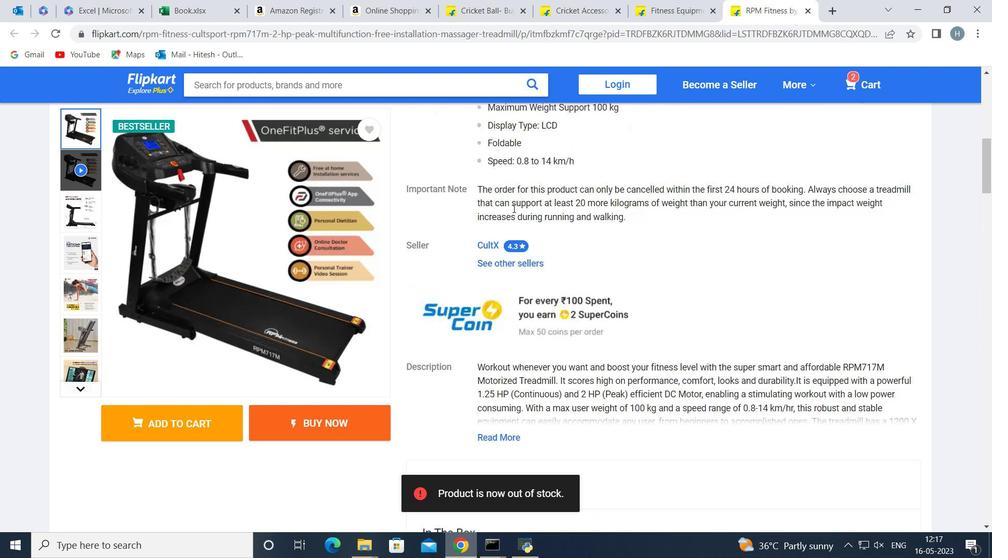 
Action: Mouse scrolled (513, 209) with delta (0, 0)
Screenshot: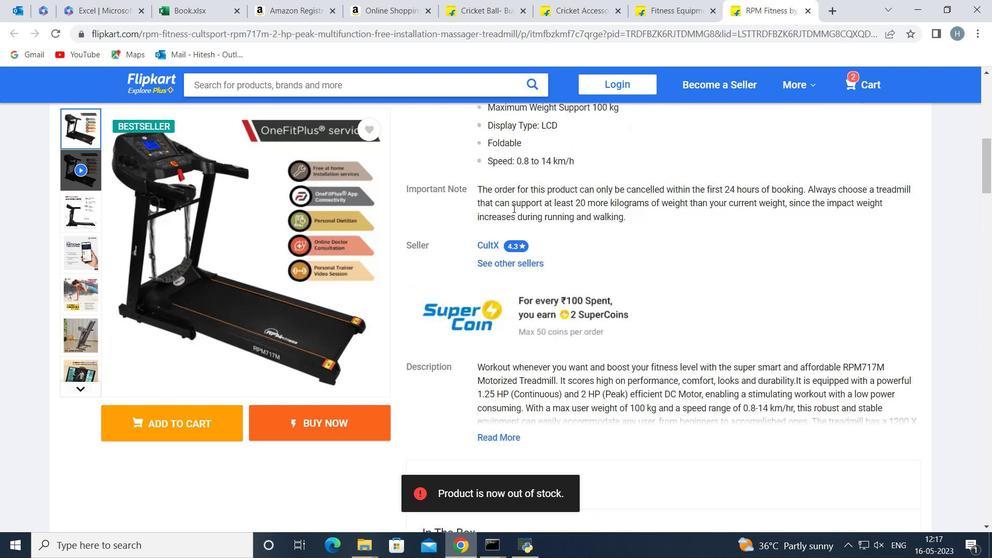 
Action: Mouse scrolled (513, 209) with delta (0, 0)
Screenshot: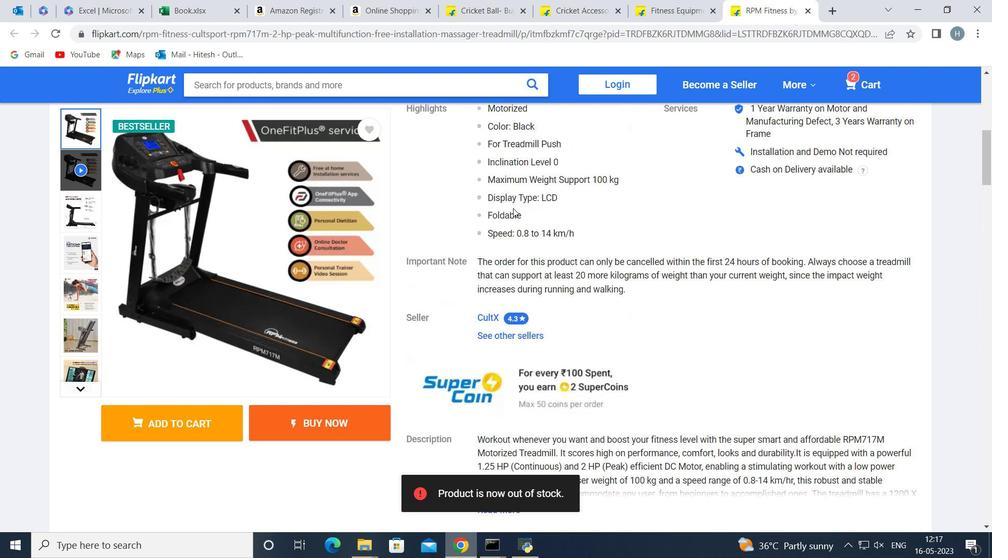 
Action: Mouse scrolled (513, 209) with delta (0, 0)
Screenshot: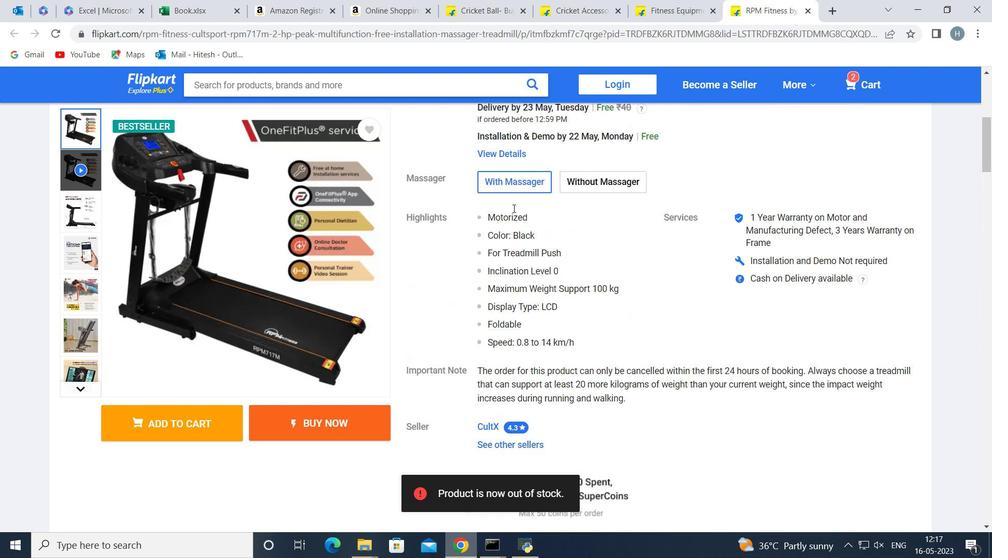 
Action: Mouse scrolled (513, 209) with delta (0, 0)
Screenshot: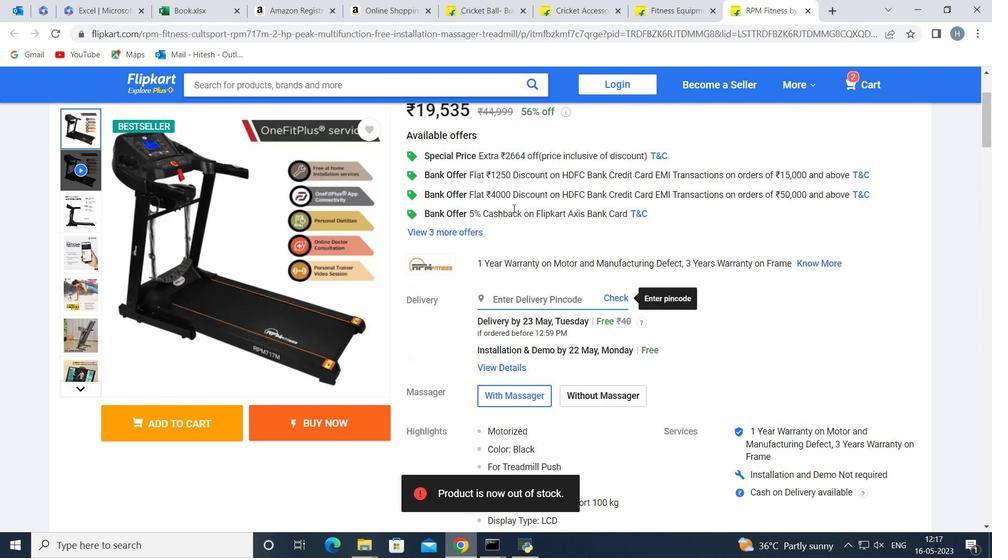 
Action: Mouse scrolled (513, 209) with delta (0, 0)
Screenshot: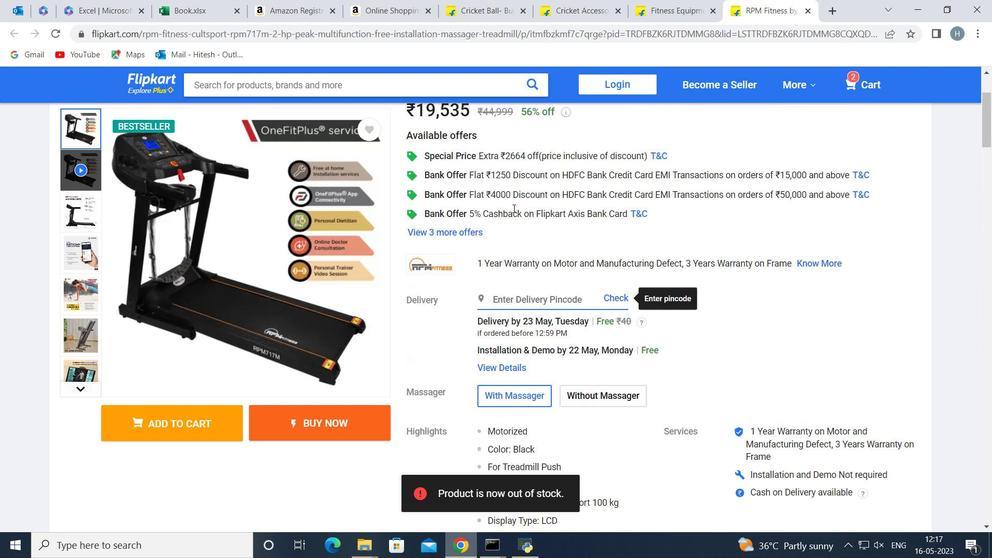 
Action: Mouse scrolled (513, 209) with delta (0, 0)
Screenshot: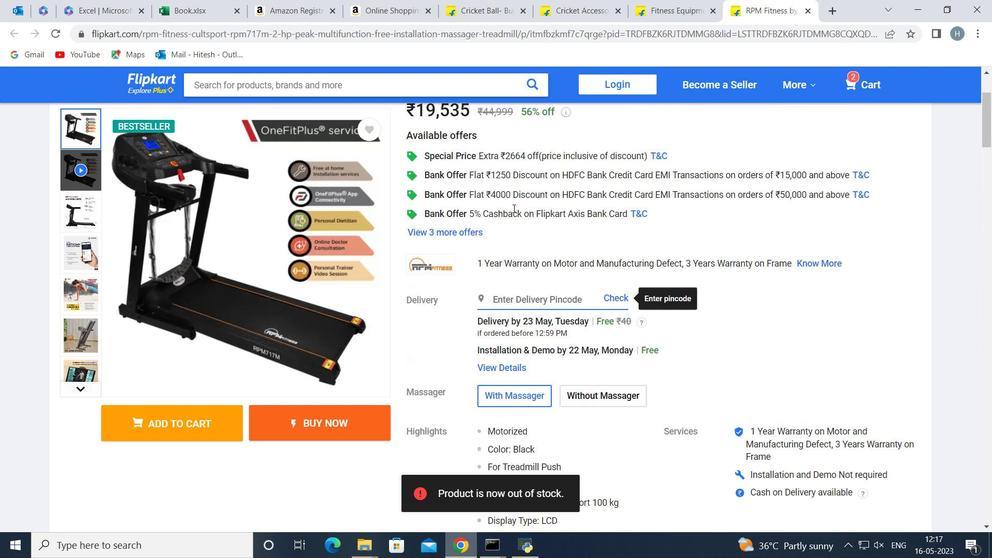 
Action: Mouse scrolled (513, 209) with delta (0, 0)
Screenshot: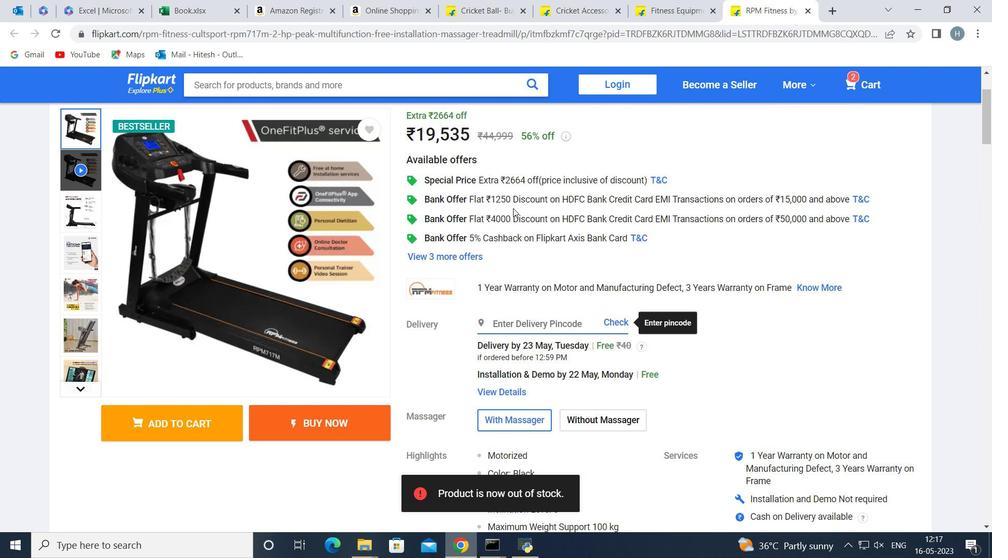 
Action: Mouse scrolled (513, 209) with delta (0, 0)
Screenshot: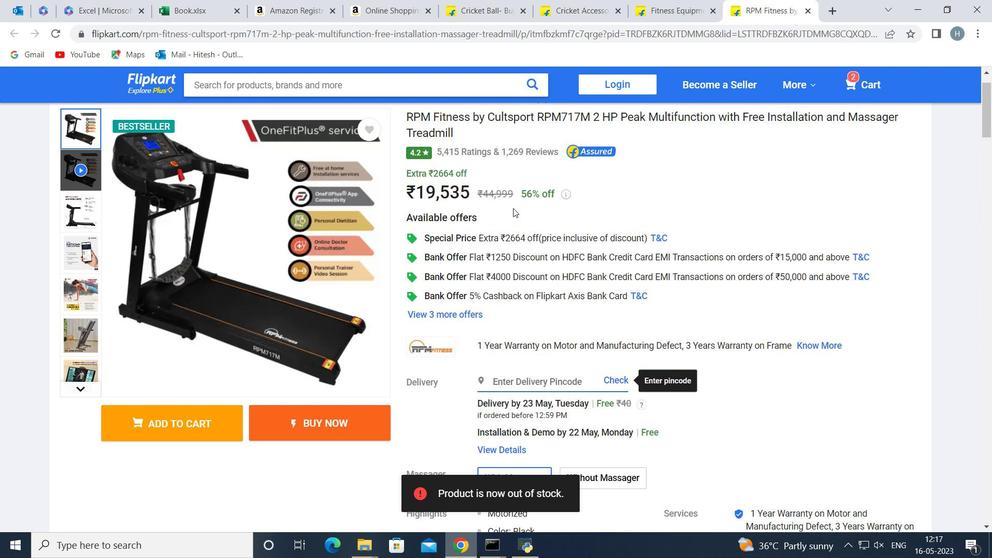 
Action: Mouse scrolled (513, 209) with delta (0, 0)
Screenshot: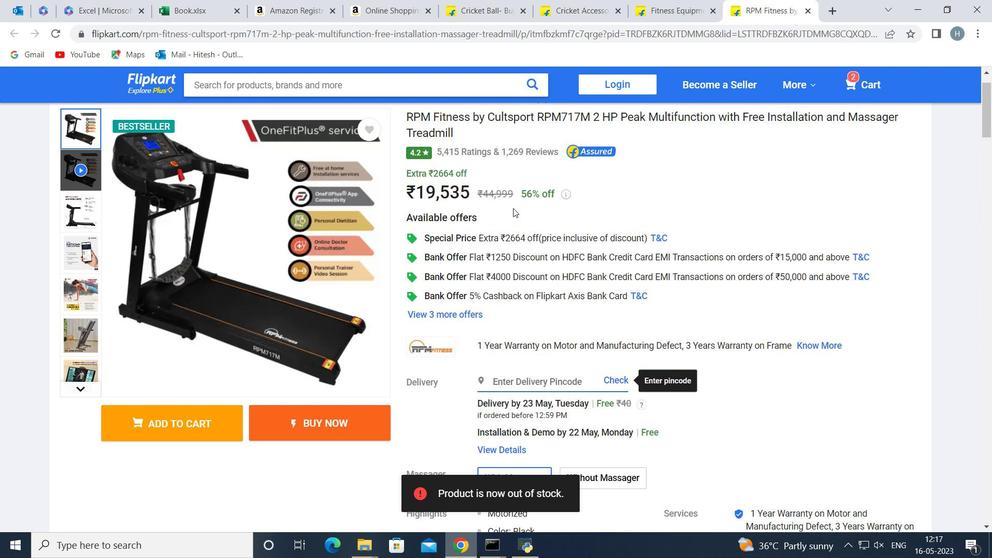 
Action: Mouse scrolled (513, 209) with delta (0, 0)
Screenshot: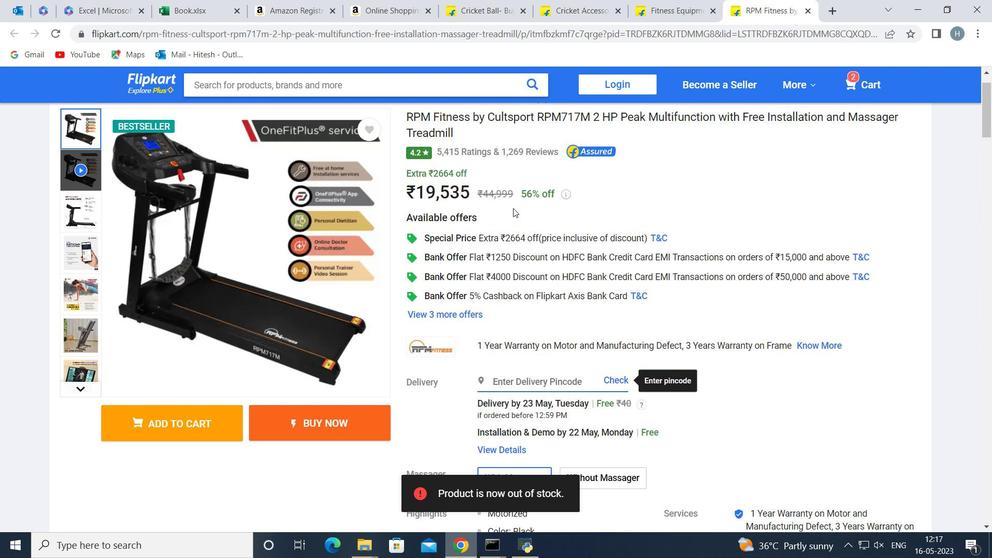 
Action: Mouse scrolled (513, 209) with delta (0, 0)
Screenshot: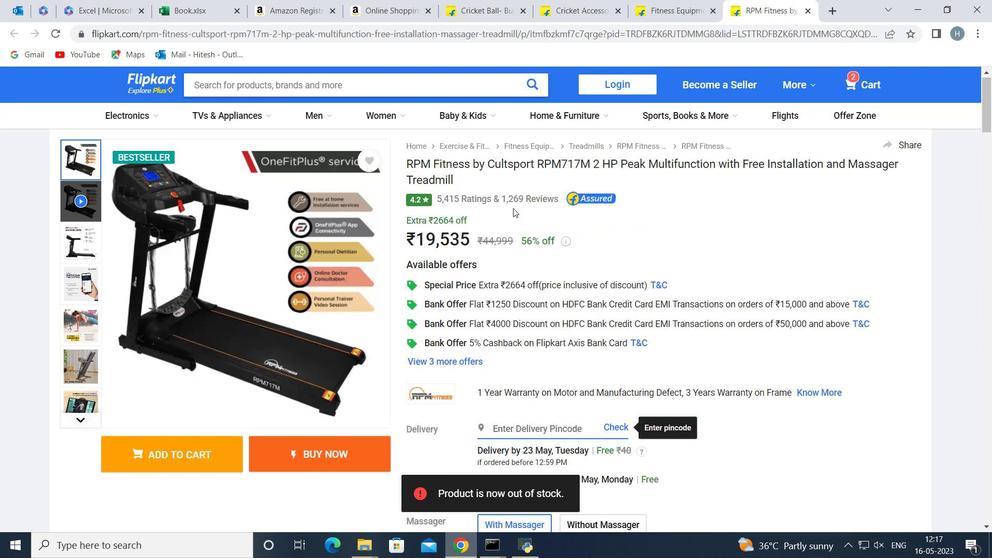 
Action: Mouse scrolled (513, 209) with delta (0, 0)
Screenshot: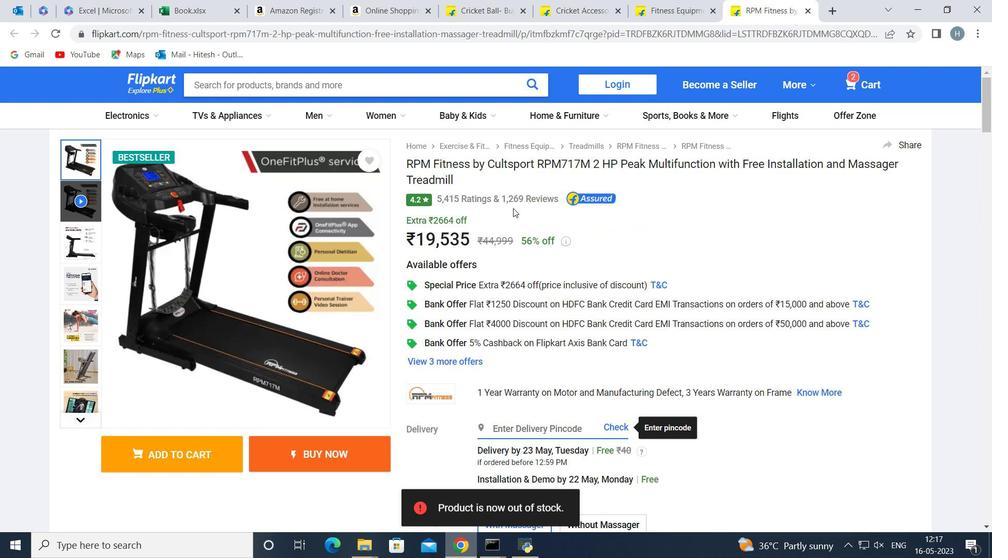 
Action: Mouse scrolled (513, 209) with delta (0, 0)
Screenshot: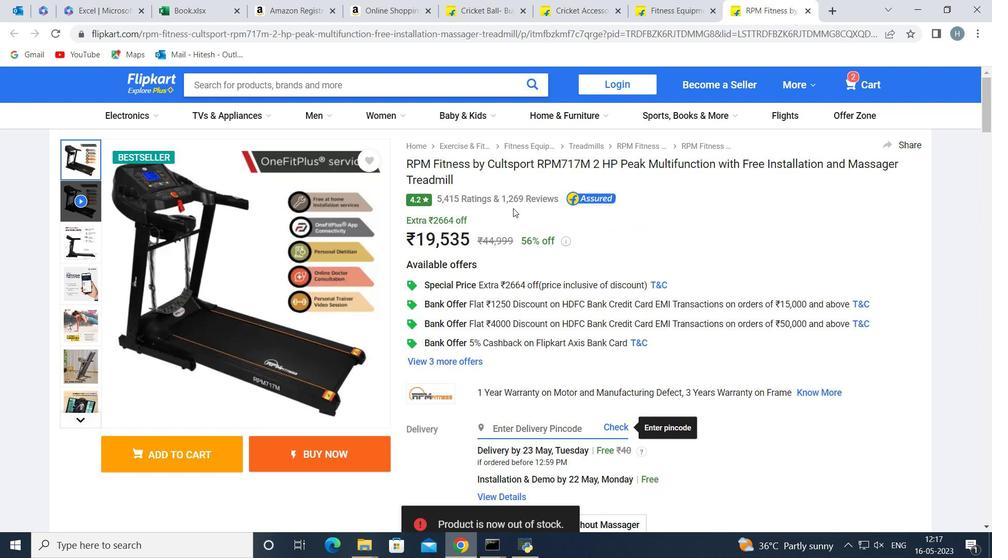 
Action: Mouse scrolled (513, 209) with delta (0, 0)
Screenshot: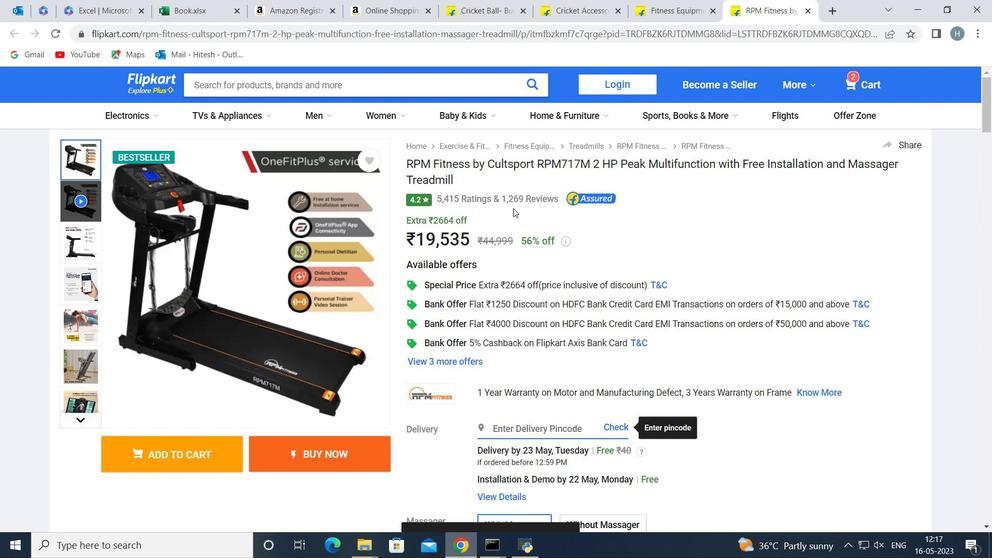 
Action: Mouse scrolled (513, 209) with delta (0, 0)
Screenshot: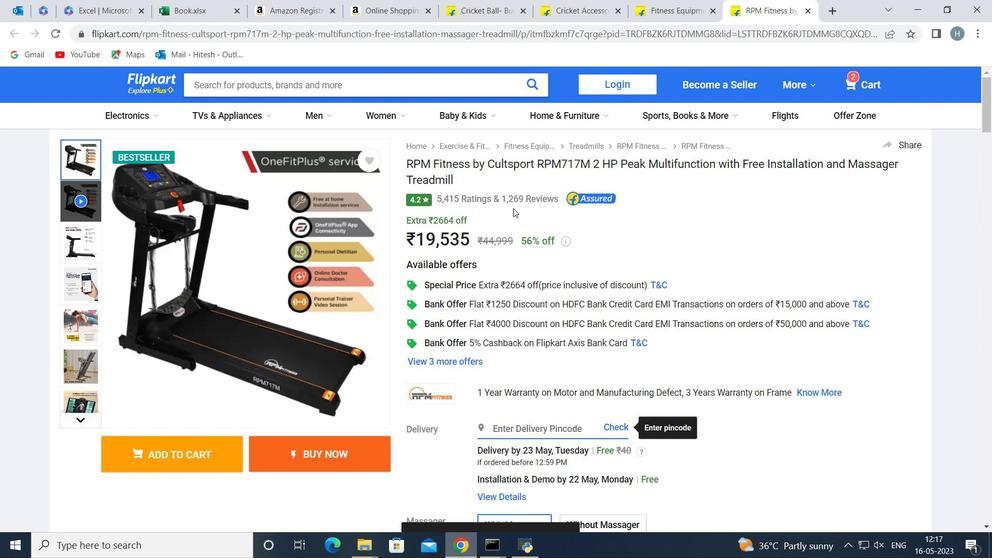 
Action: Mouse moved to (133, 287)
Screenshot: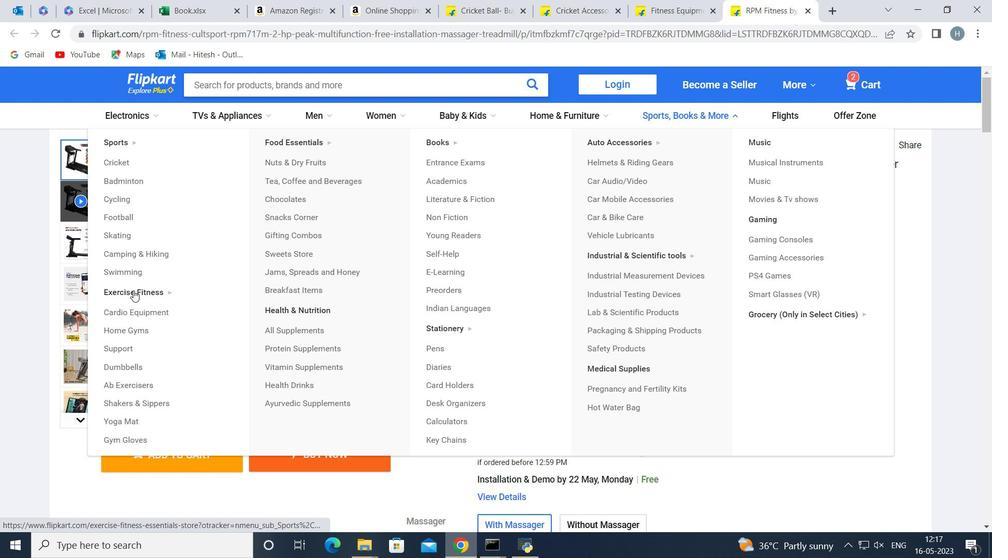 
Action: Mouse pressed left at (133, 287)
Screenshot: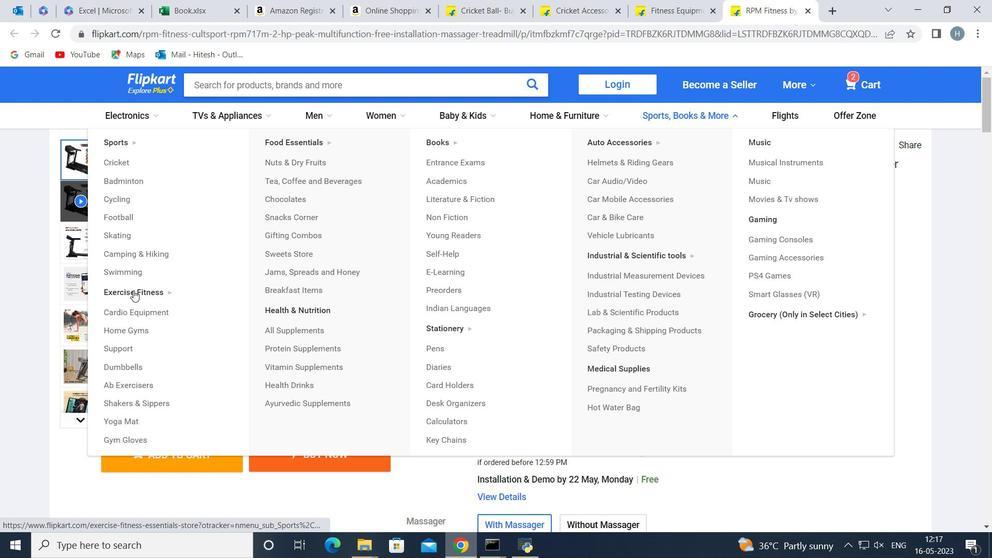 
Action: Mouse moved to (85, 326)
Screenshot: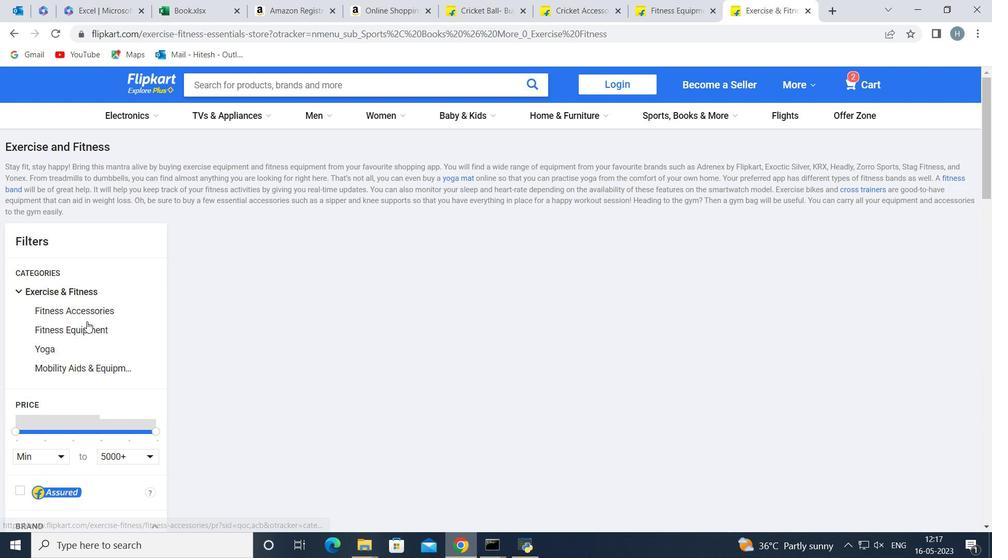 
Action: Mouse pressed left at (85, 326)
Screenshot: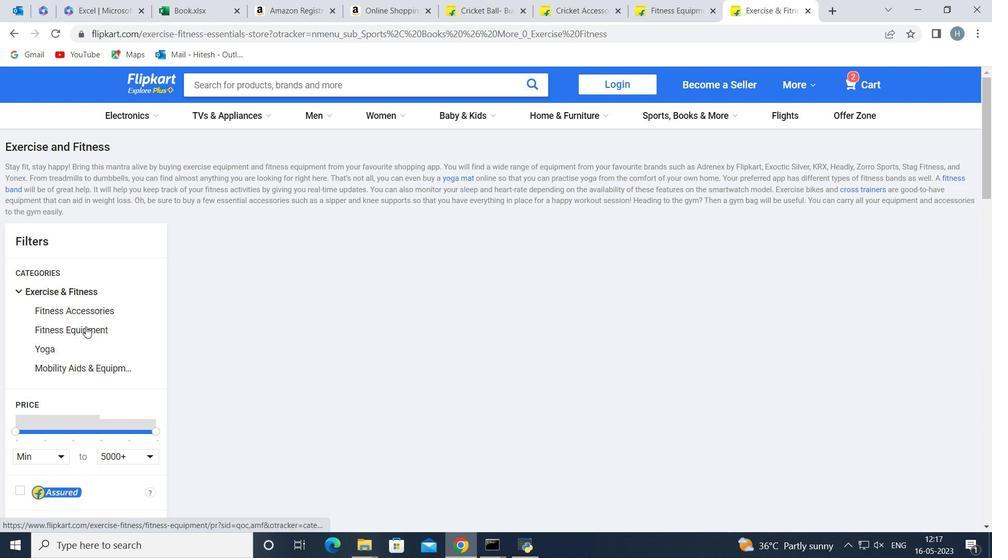 
Action: Mouse moved to (506, 232)
Screenshot: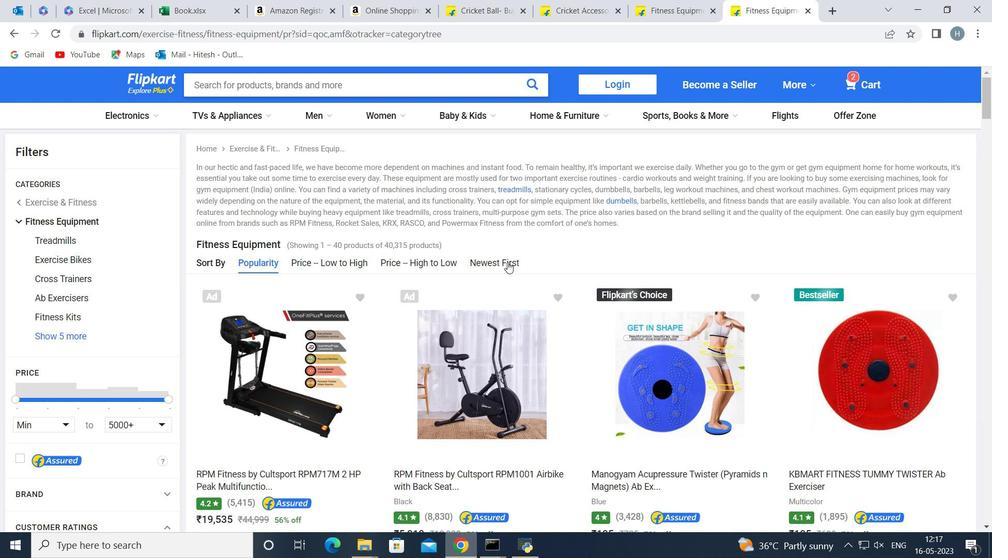 
Action: Mouse scrolled (506, 231) with delta (0, 0)
Screenshot: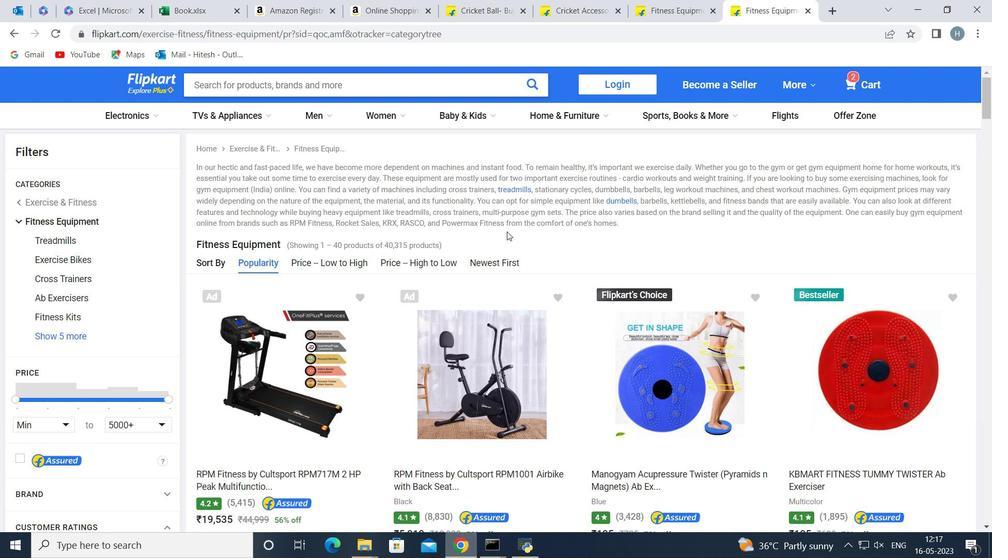 
Action: Mouse moved to (505, 232)
Screenshot: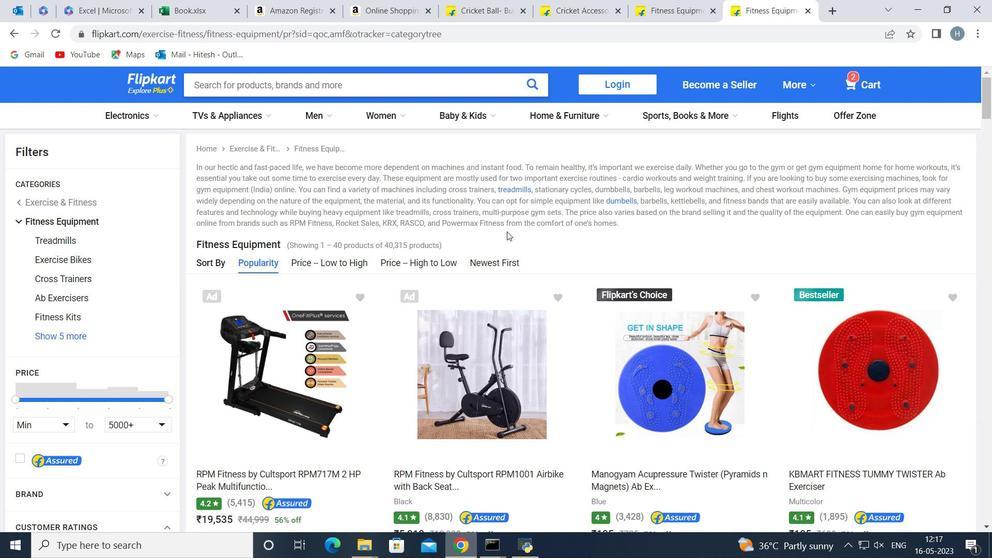 
Action: Mouse scrolled (505, 231) with delta (0, 0)
Screenshot: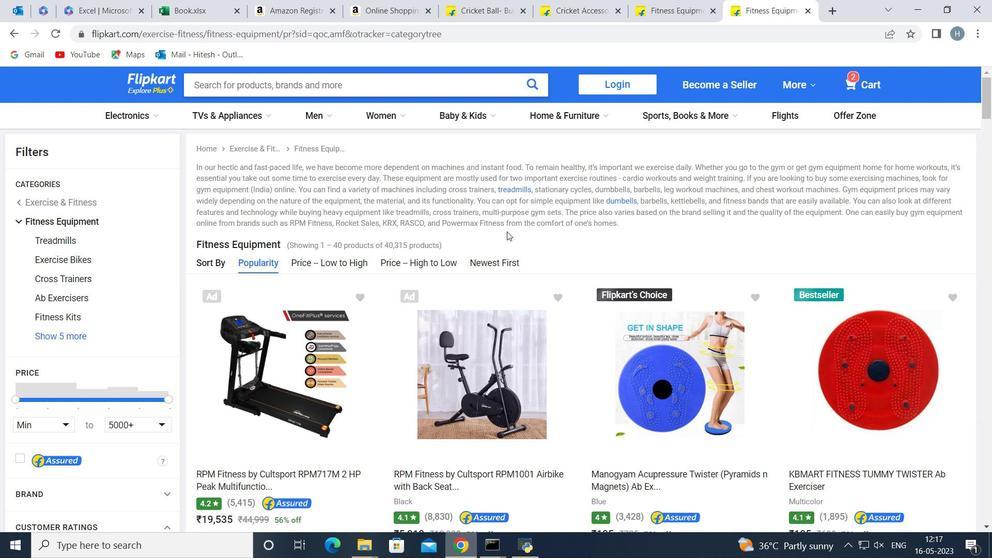 
Action: Mouse moved to (505, 232)
Screenshot: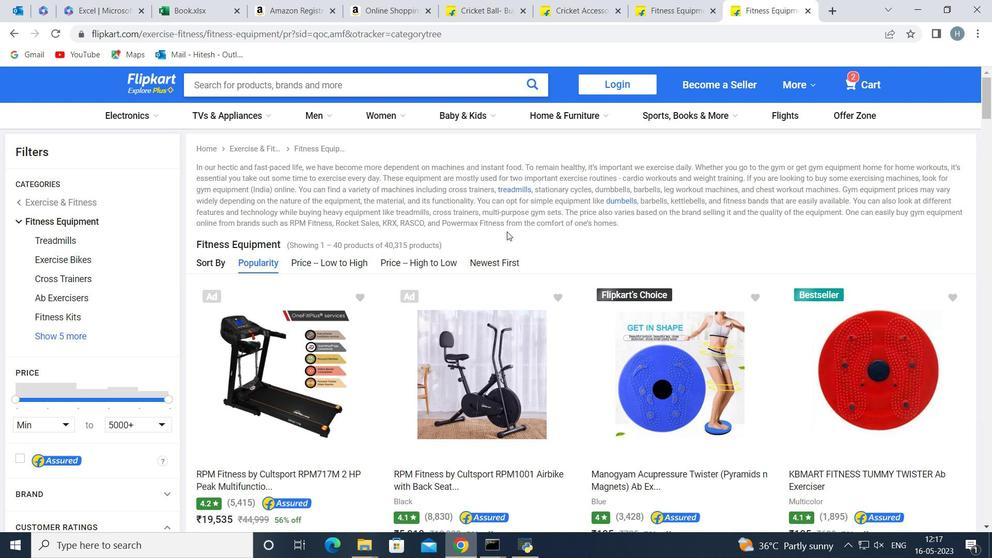 
Action: Mouse scrolled (505, 231) with delta (0, 0)
Screenshot: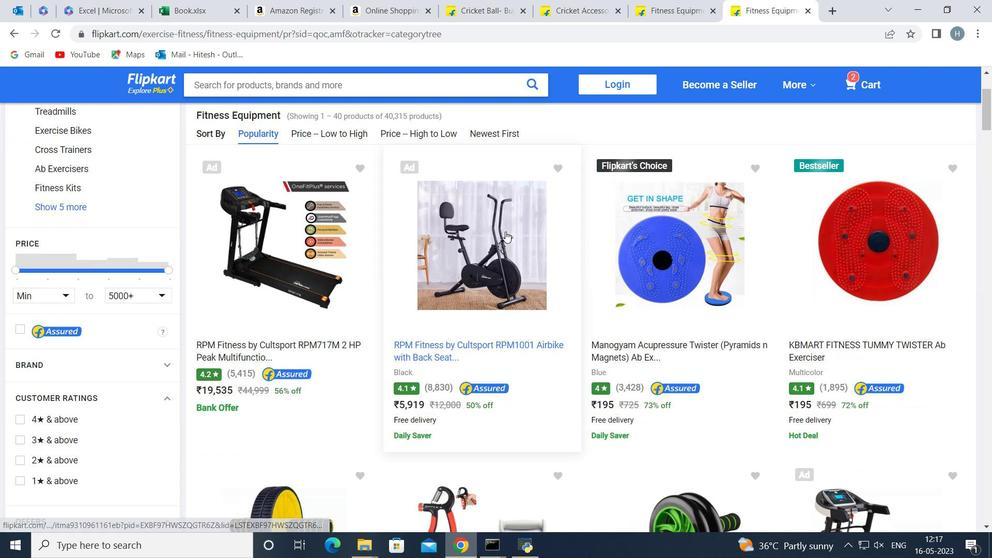 
Action: Mouse scrolled (505, 231) with delta (0, 0)
Screenshot: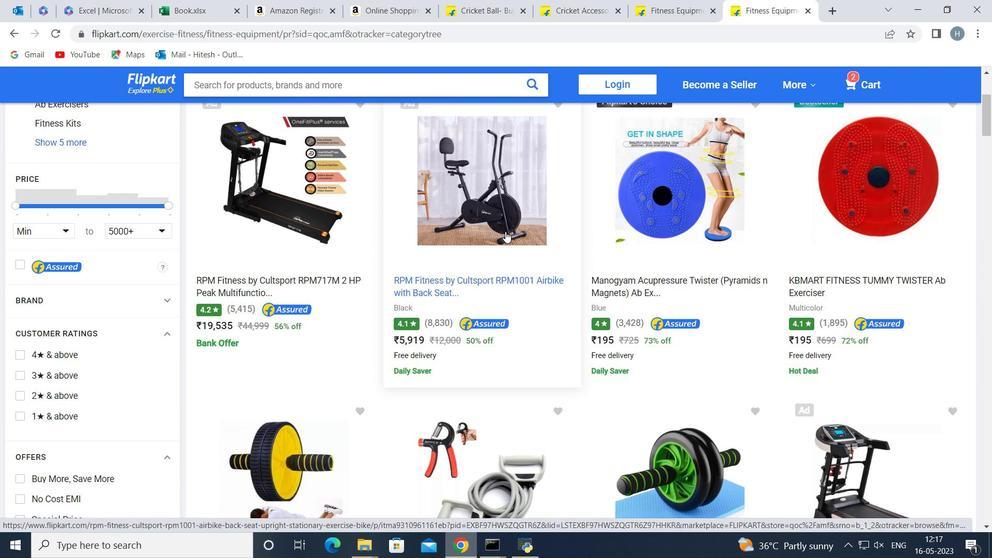
Action: Mouse moved to (503, 234)
Screenshot: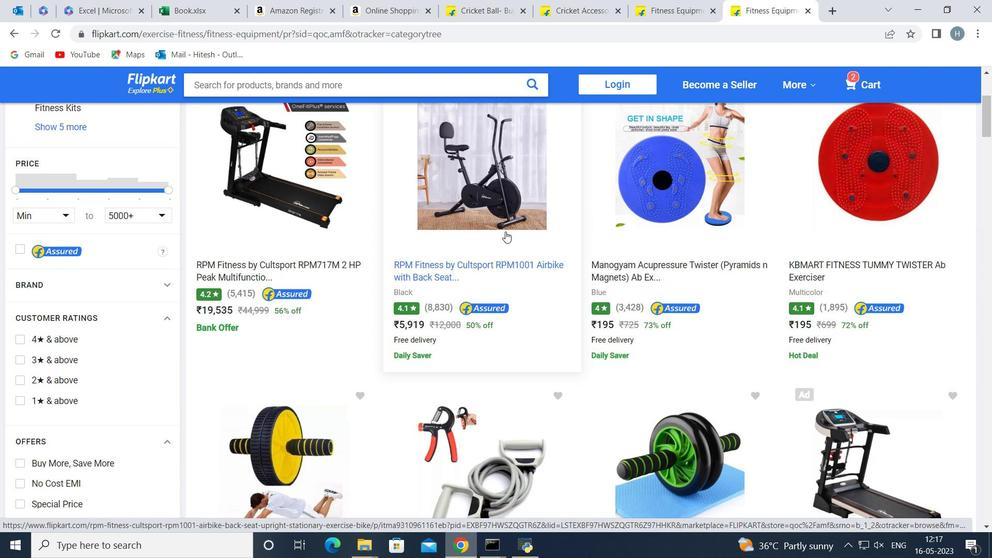 
Action: Mouse scrolled (503, 233) with delta (0, 0)
Screenshot: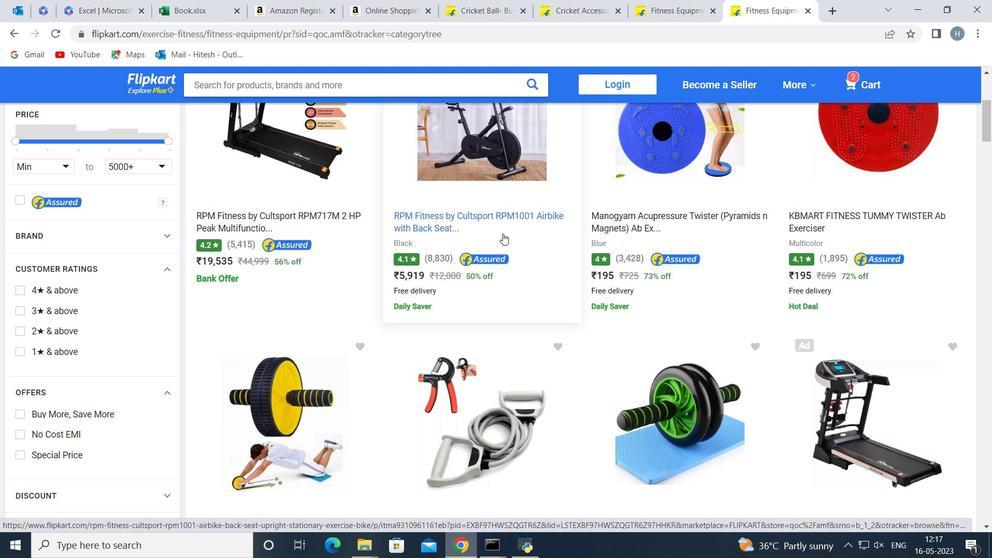 
Action: Mouse scrolled (503, 233) with delta (0, 0)
Screenshot: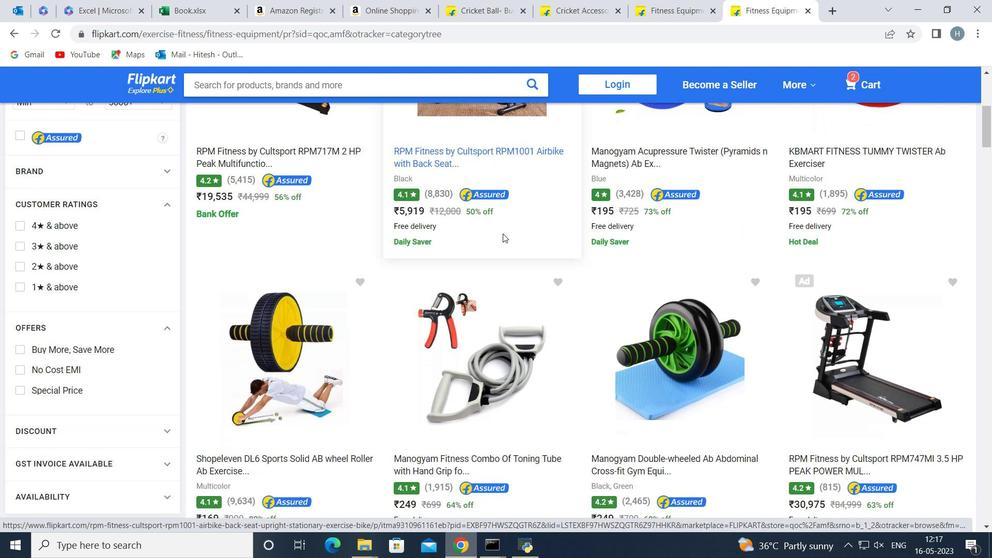 
Action: Mouse scrolled (503, 233) with delta (0, 0)
Screenshot: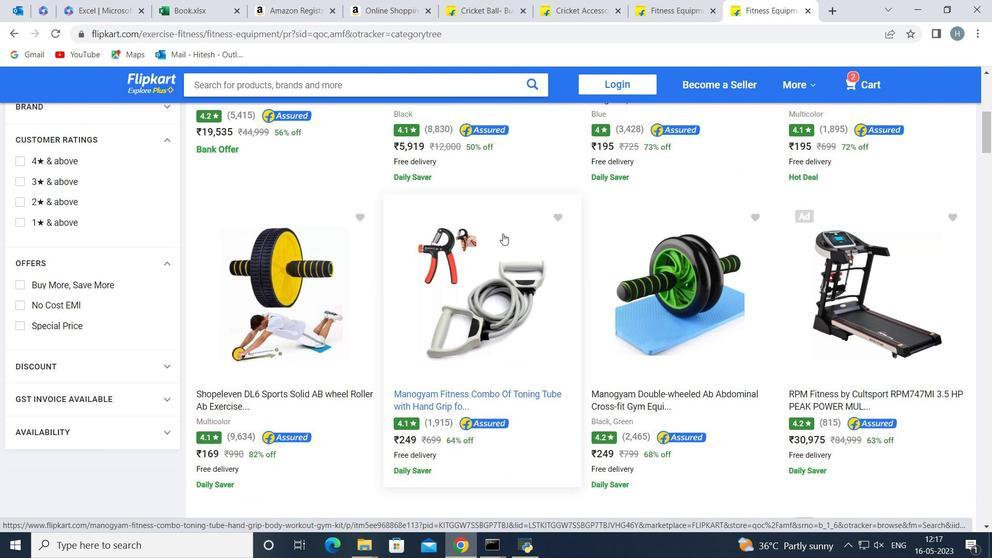 
Action: Mouse scrolled (503, 233) with delta (0, 0)
Screenshot: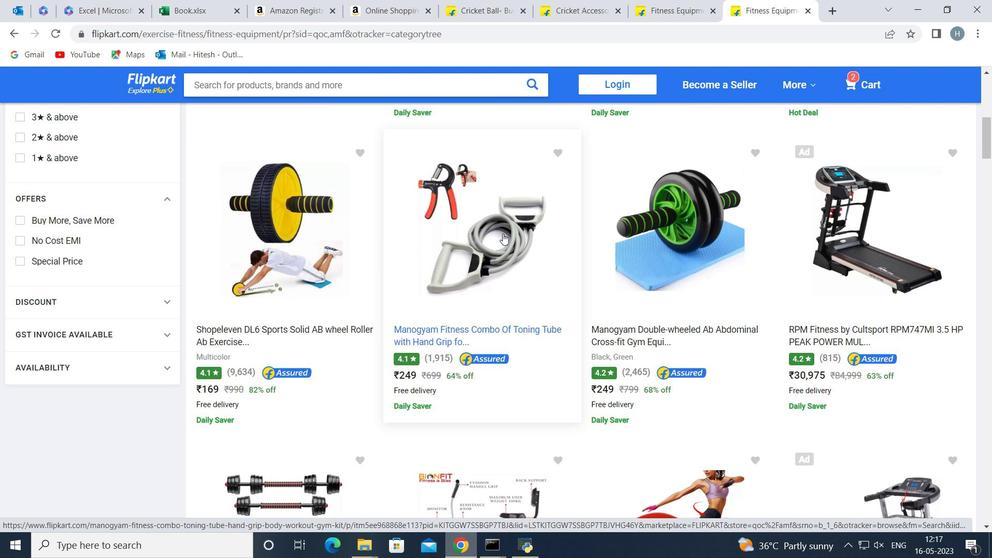 
Action: Mouse scrolled (503, 233) with delta (0, 0)
Screenshot: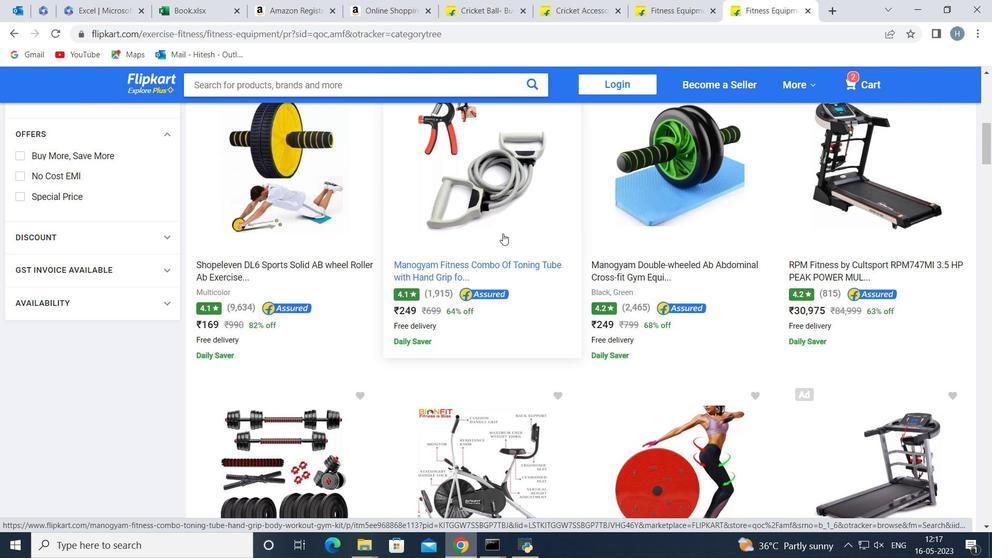 
Action: Mouse scrolled (503, 233) with delta (0, 0)
Screenshot: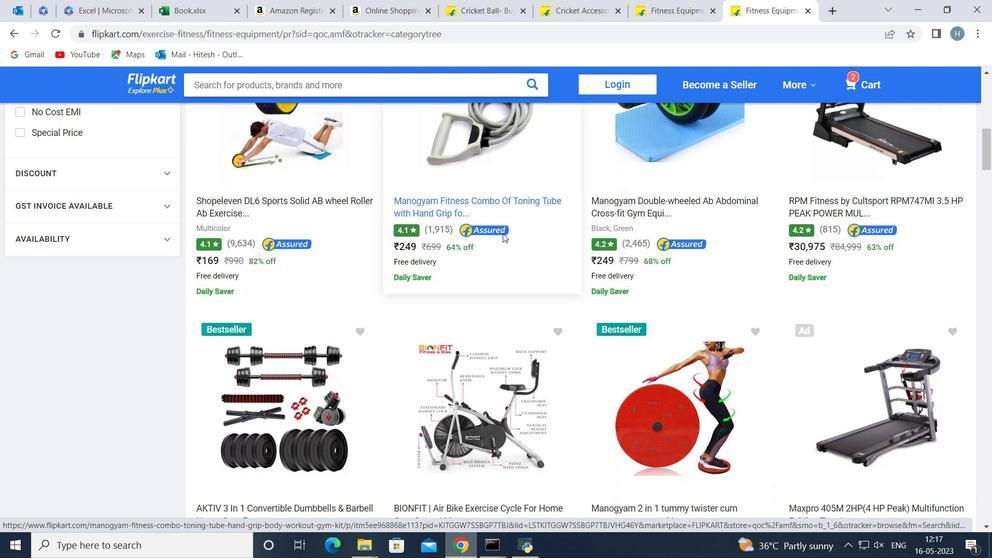 
Action: Mouse moved to (308, 368)
Screenshot: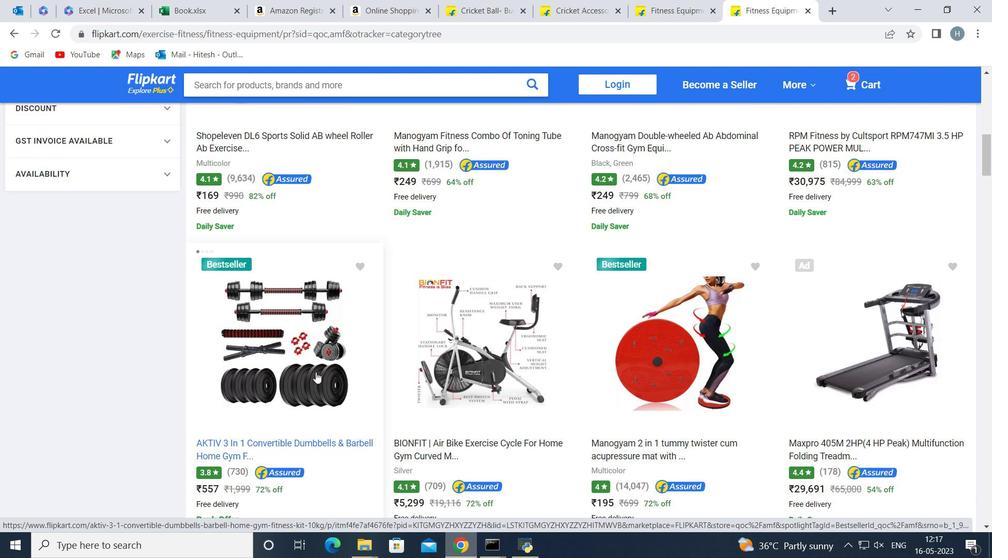 
Action: Mouse pressed left at (308, 368)
Screenshot: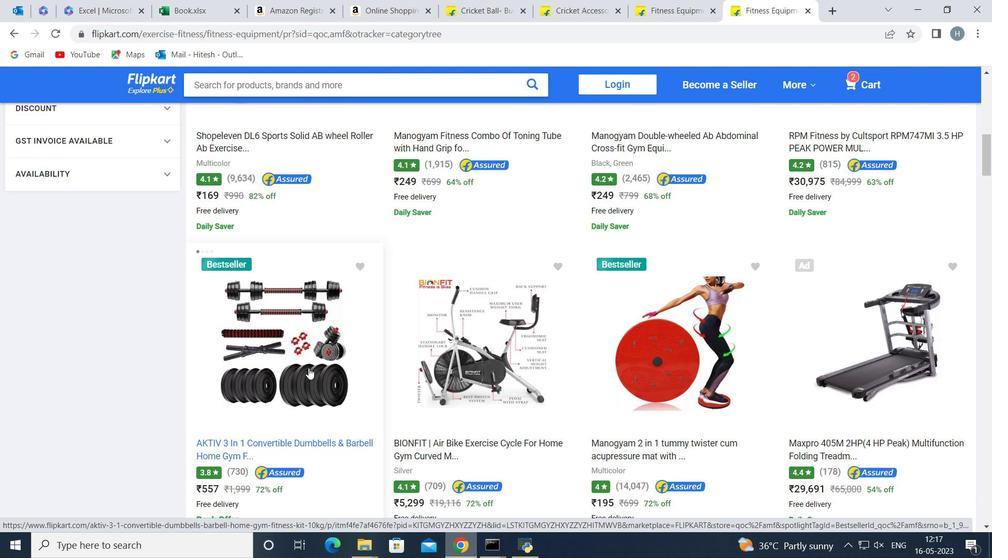 
Action: Mouse moved to (314, 354)
Screenshot: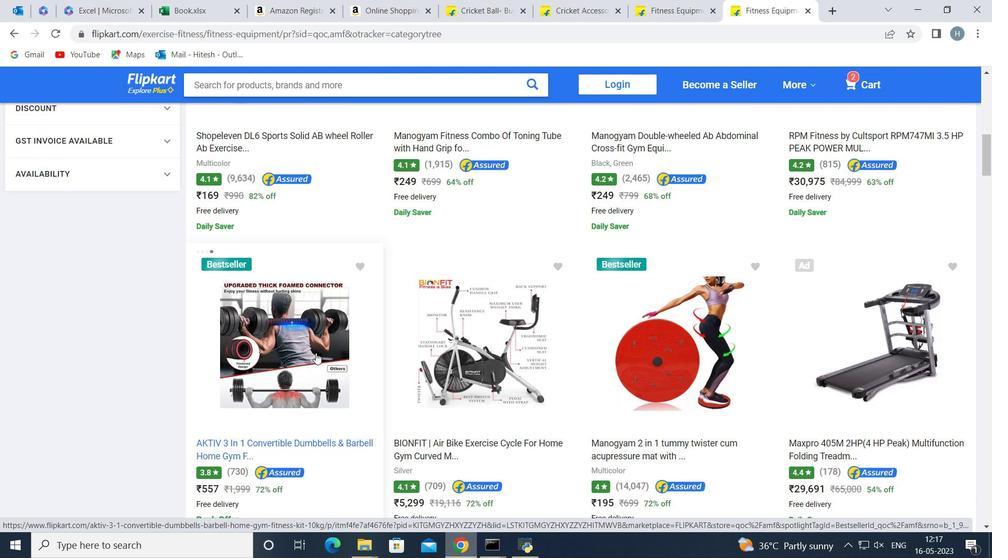 
Action: Mouse pressed left at (314, 354)
Screenshot: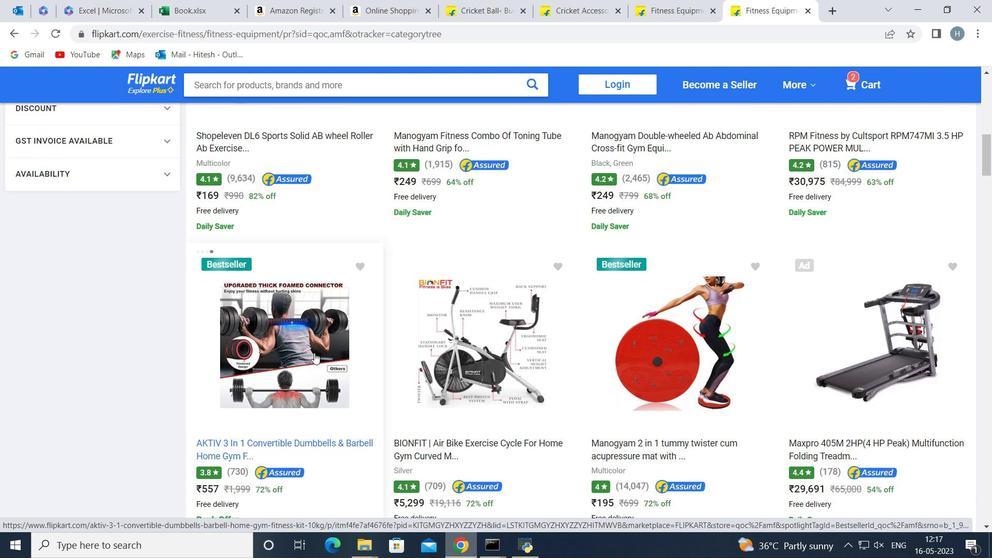 
Action: Mouse moved to (612, 281)
Screenshot: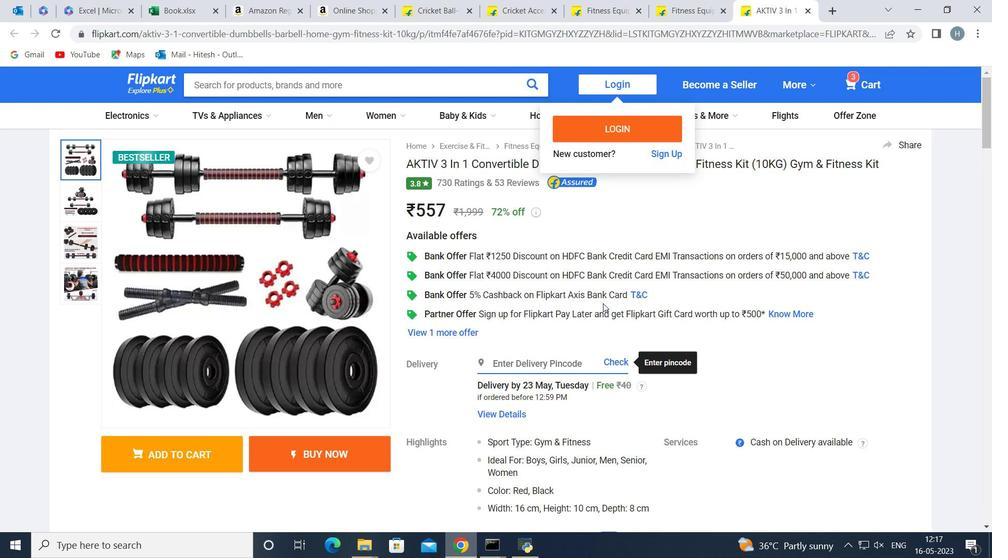 
Action: Mouse scrolled (612, 281) with delta (0, 0)
Screenshot: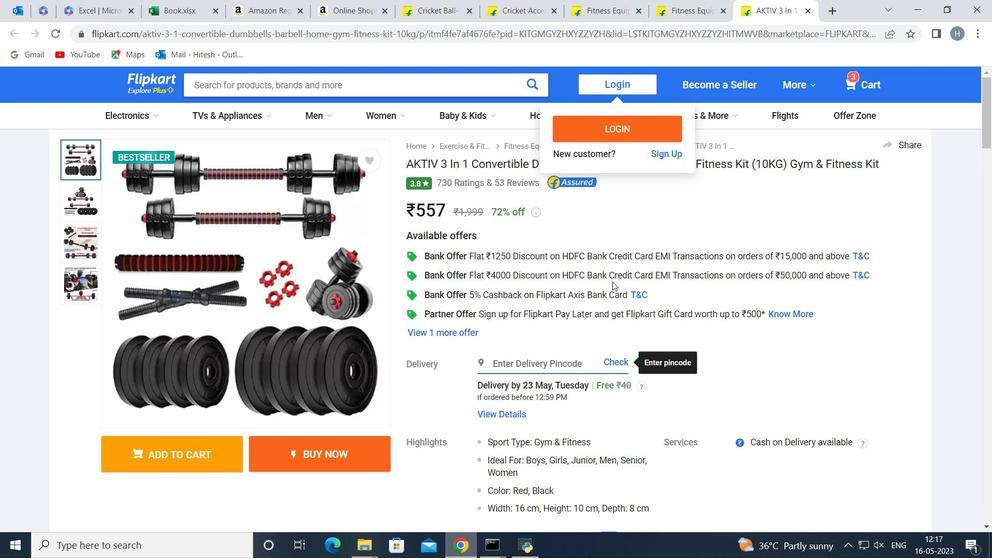 
Action: Mouse scrolled (612, 281) with delta (0, 0)
Screenshot: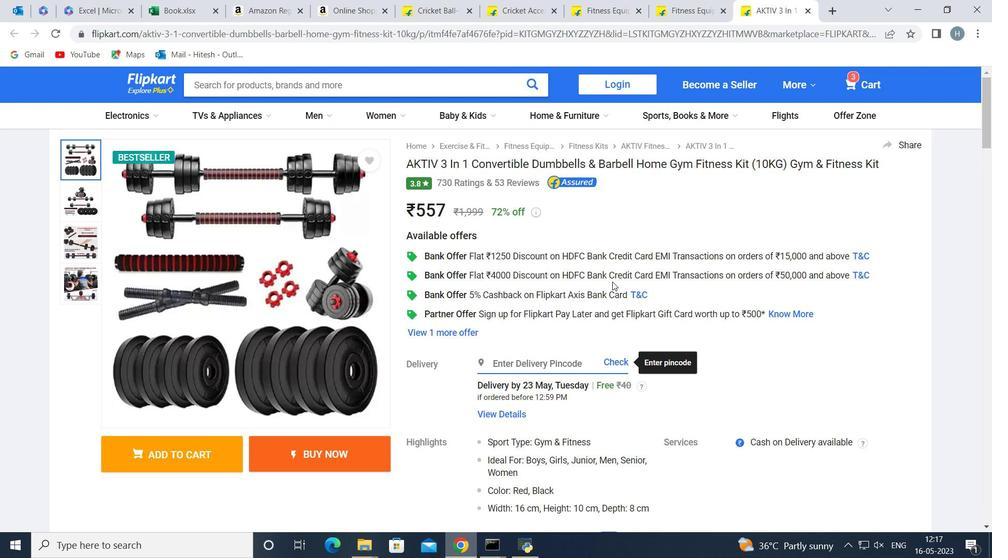 
Action: Mouse scrolled (612, 281) with delta (0, 0)
Screenshot: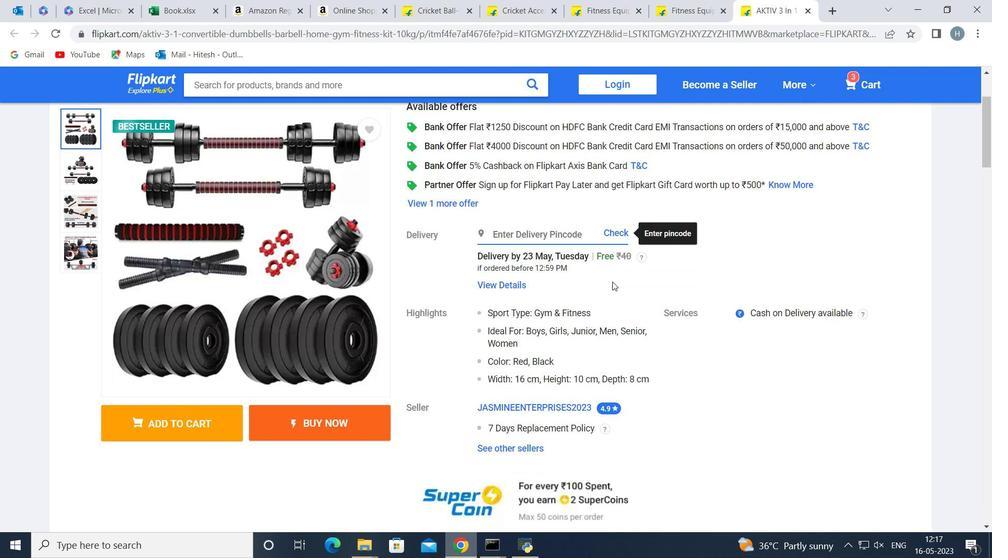 
Action: Mouse scrolled (612, 281) with delta (0, 0)
Screenshot: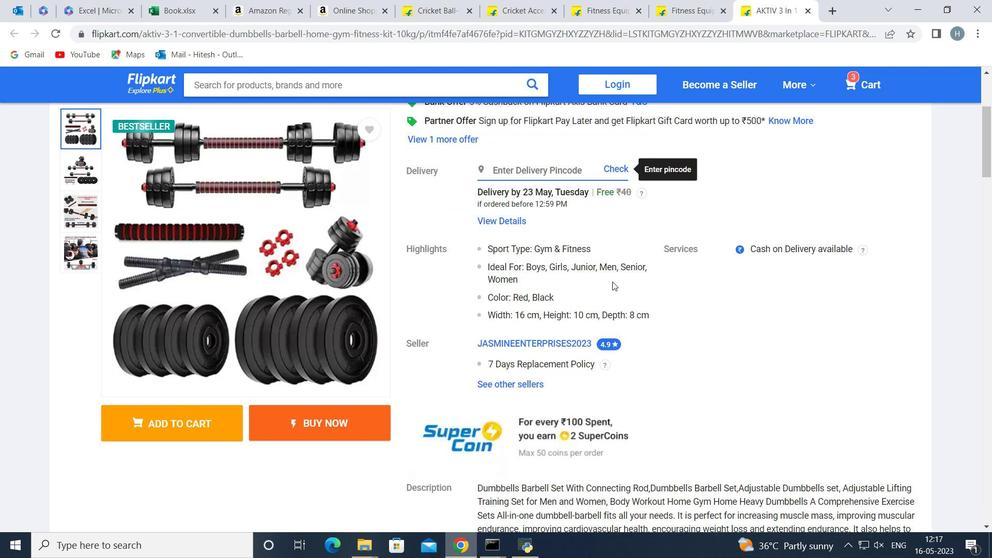 
Action: Mouse scrolled (612, 281) with delta (0, 0)
Screenshot: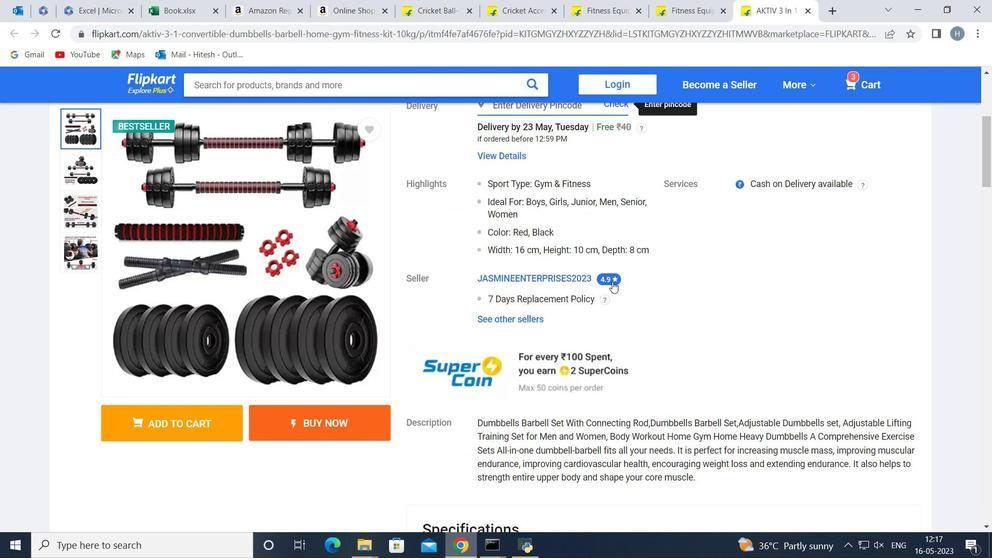 
Action: Mouse scrolled (612, 281) with delta (0, 0)
Screenshot: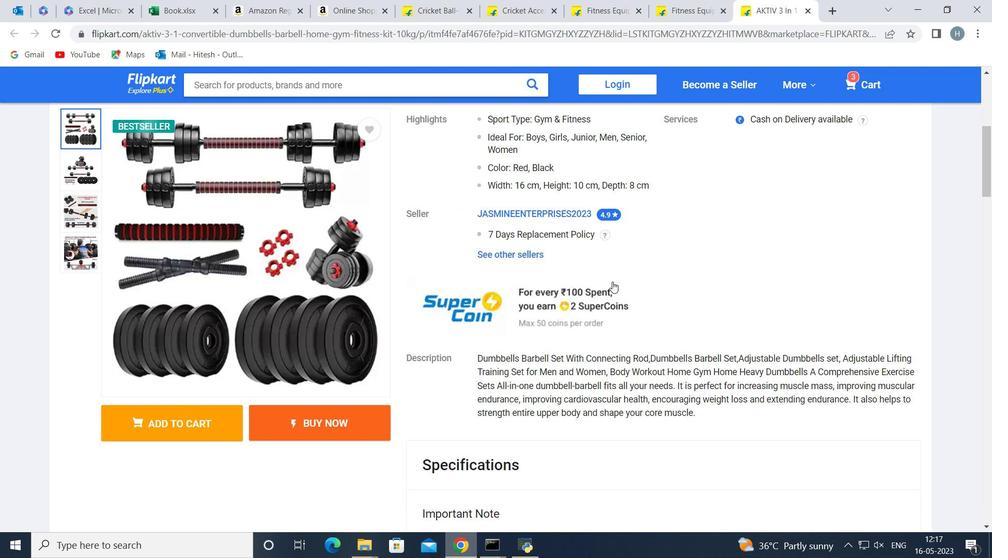 
Action: Mouse scrolled (612, 281) with delta (0, 0)
Screenshot: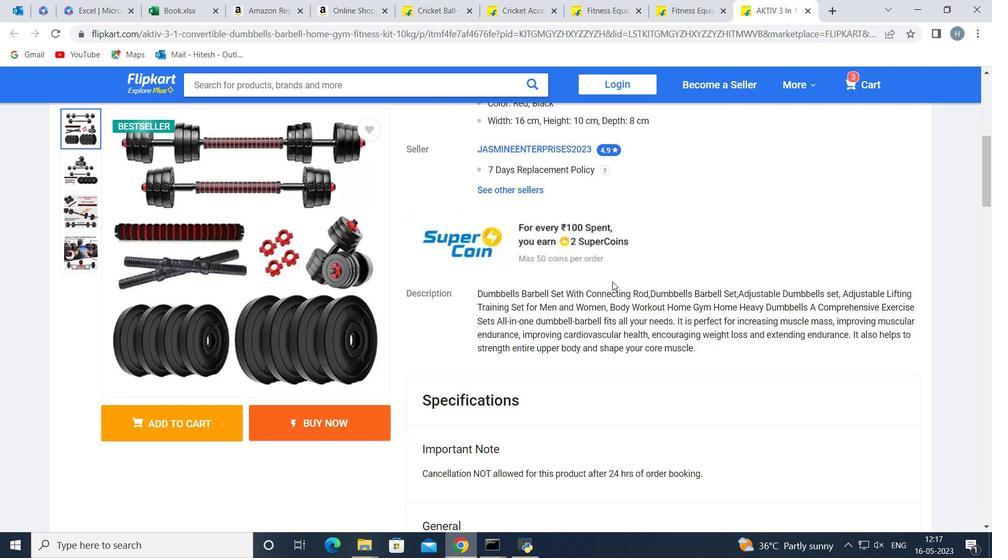 
Action: Mouse scrolled (612, 281) with delta (0, 0)
Screenshot: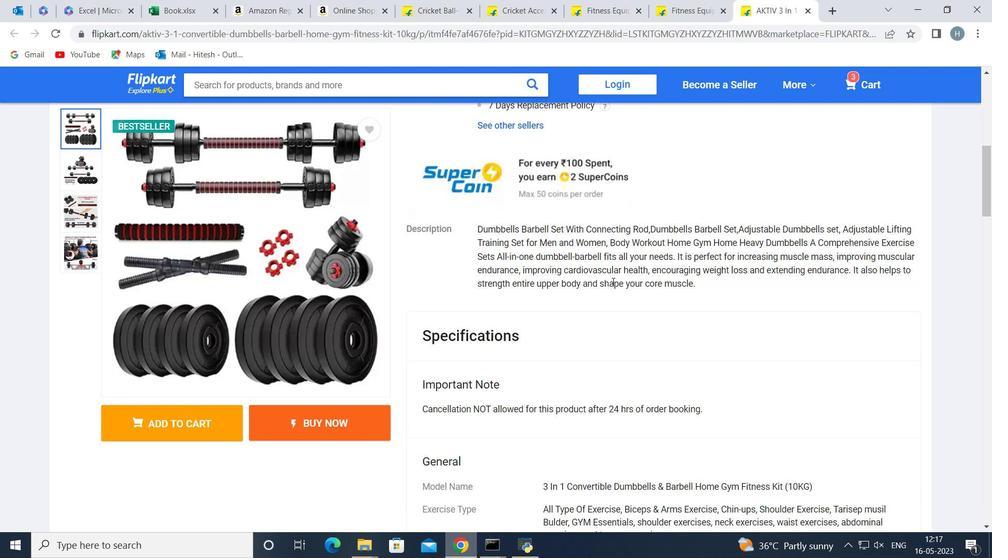
Action: Mouse scrolled (612, 281) with delta (0, 0)
Screenshot: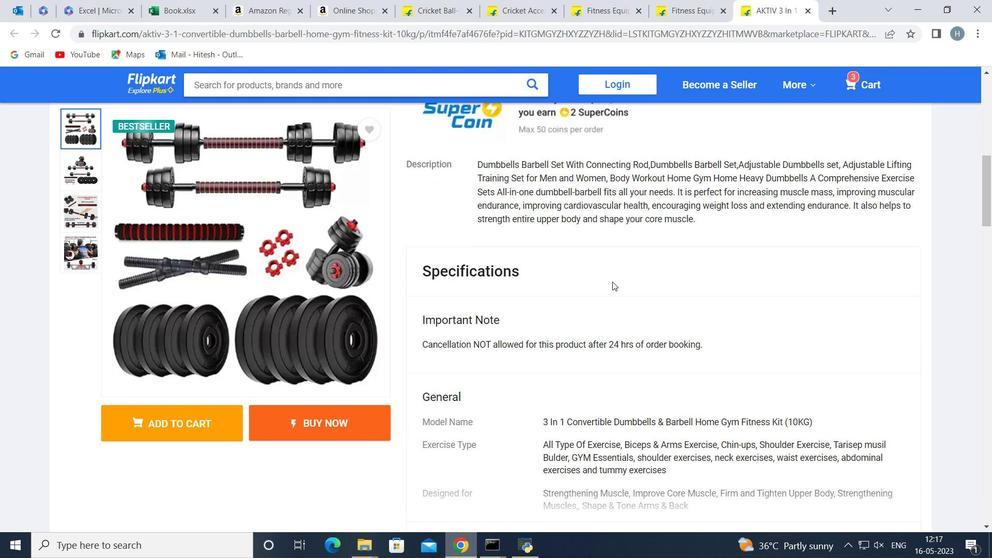 
Action: Mouse scrolled (612, 281) with delta (0, 0)
Screenshot: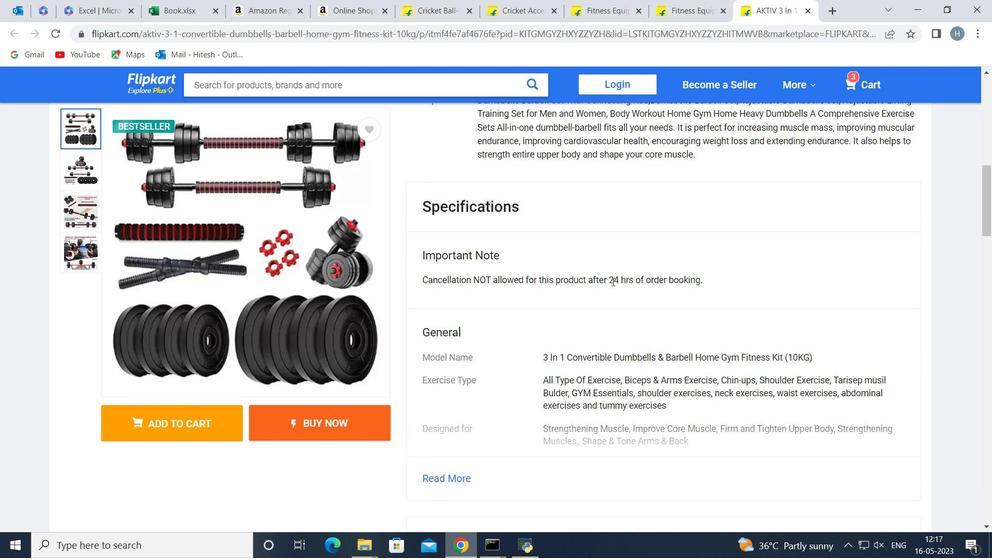 
Action: Mouse scrolled (612, 281) with delta (0, 0)
Screenshot: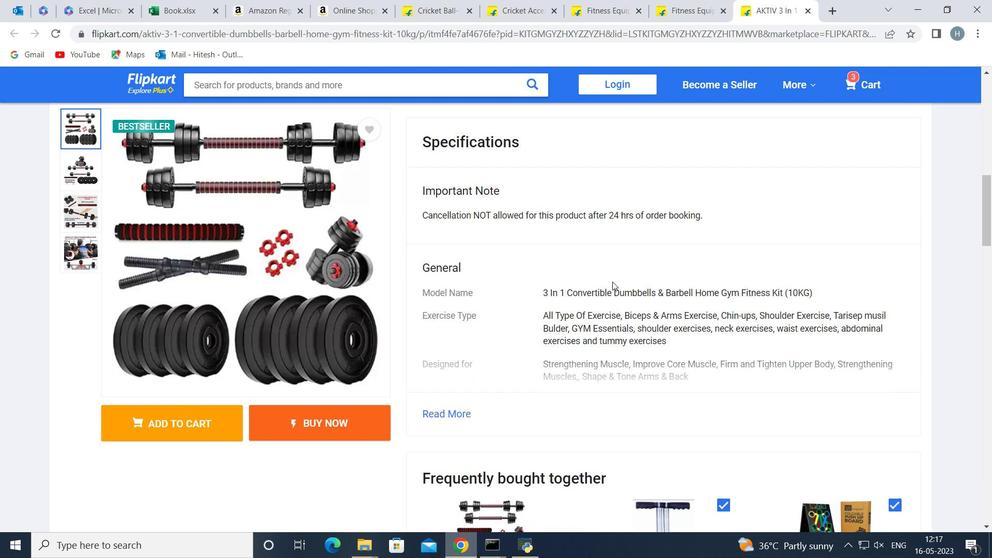 
Action: Mouse moved to (636, 273)
Screenshot: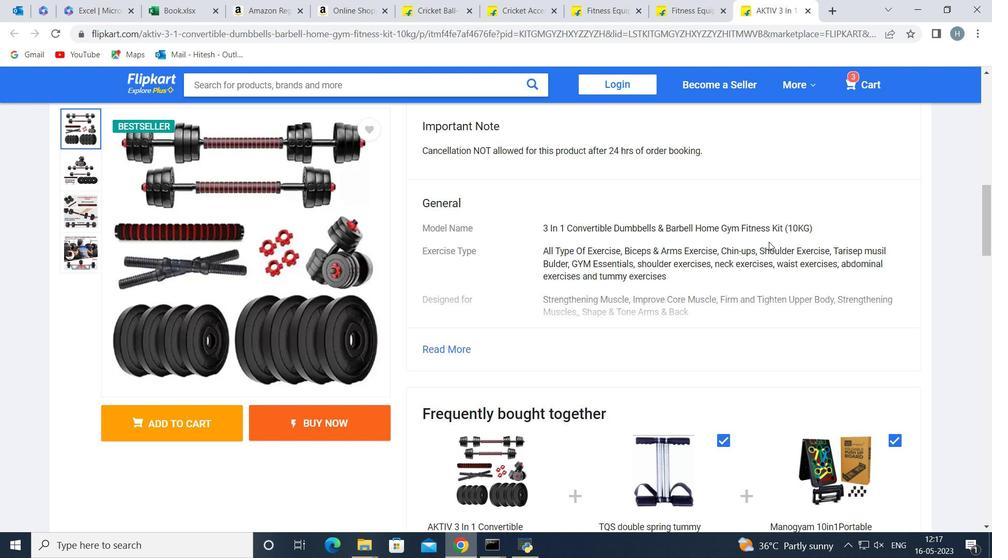 
Action: Mouse scrolled (636, 272) with delta (0, 0)
Screenshot: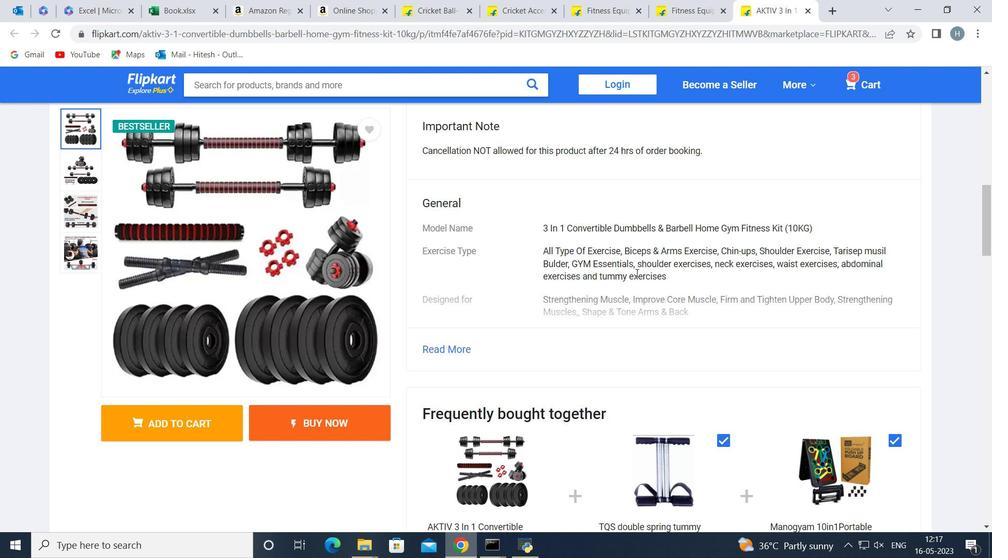
Action: Mouse moved to (667, 222)
Screenshot: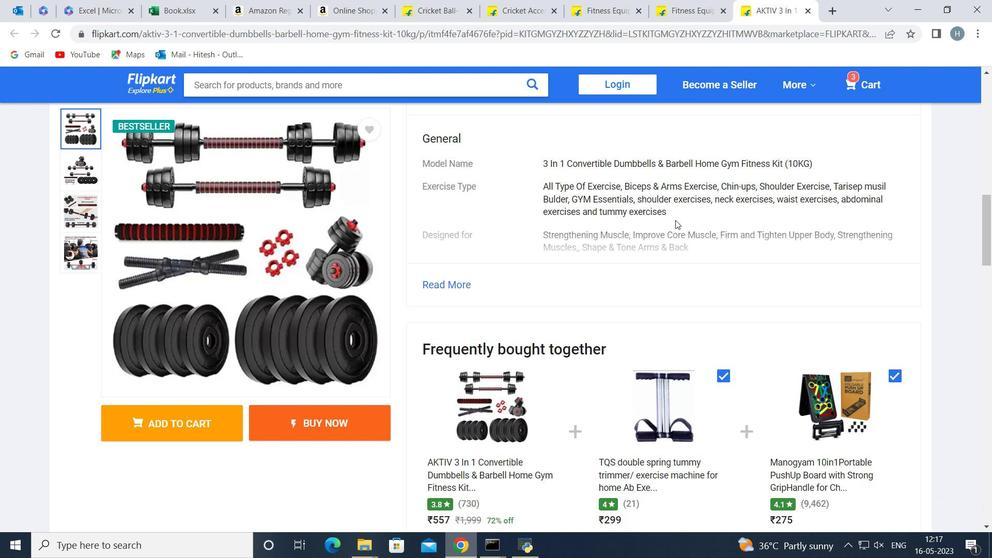 
Action: Mouse scrolled (667, 221) with delta (0, 0)
Screenshot: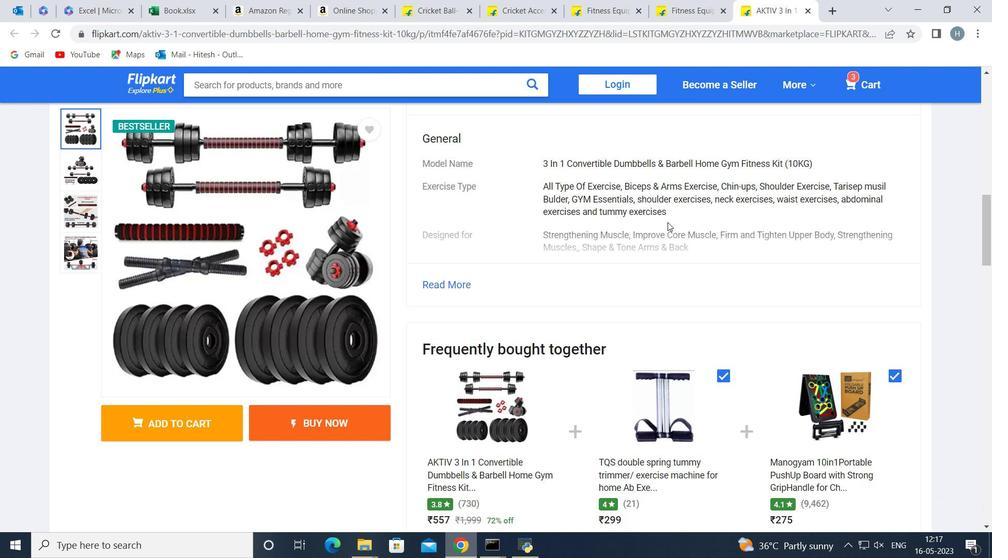 
Action: Mouse scrolled (667, 221) with delta (0, 0)
Screenshot: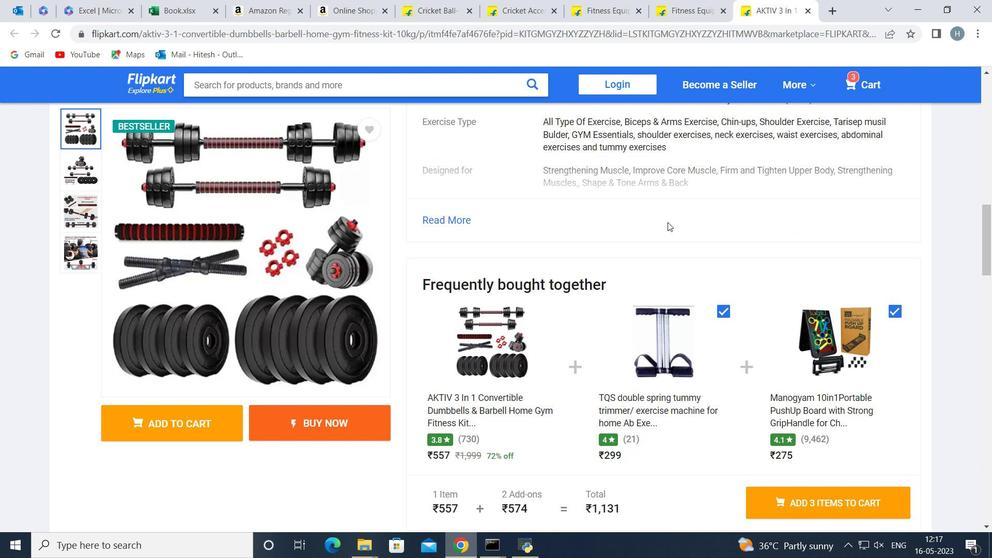 
Action: Mouse scrolled (667, 221) with delta (0, 0)
Screenshot: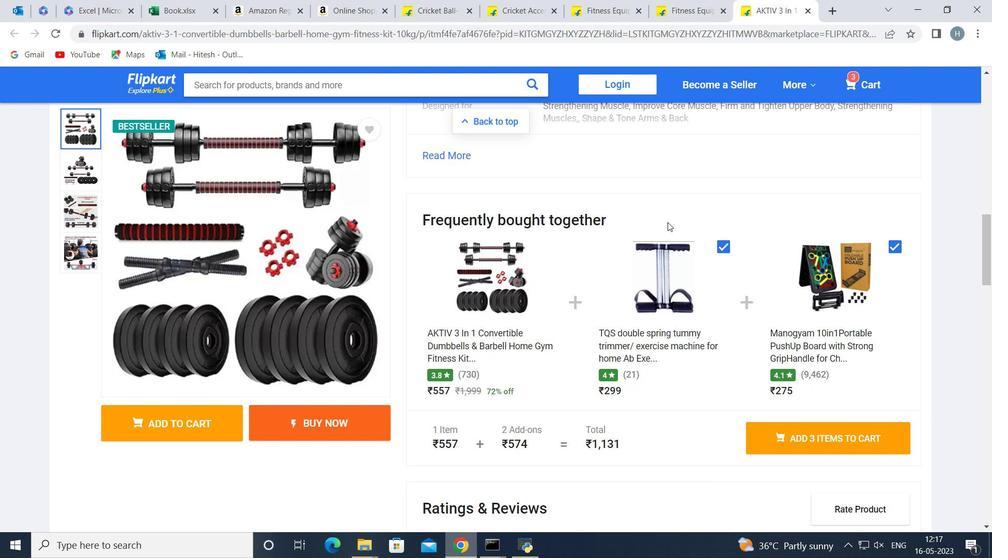 
Action: Mouse scrolled (667, 221) with delta (0, 0)
Screenshot: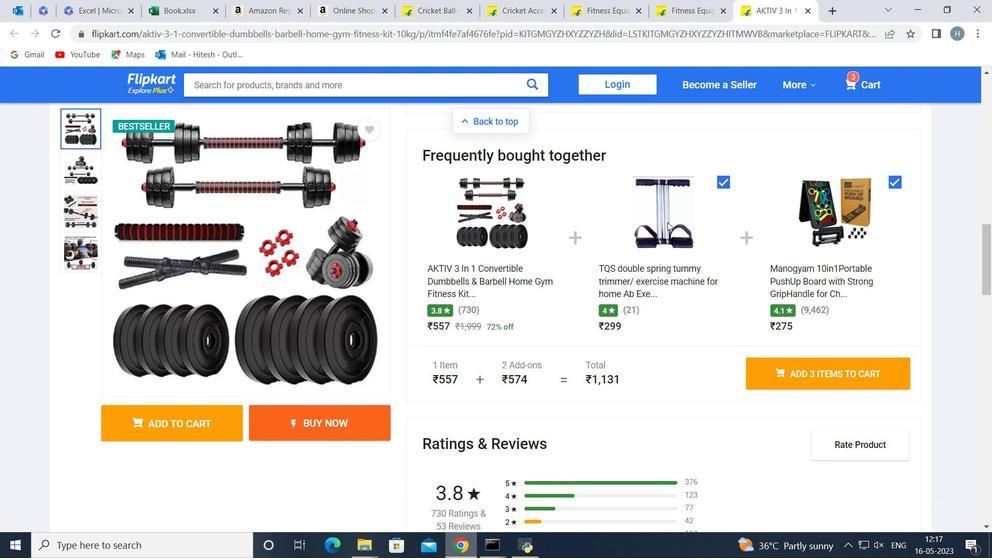 
Action: Mouse moved to (666, 222)
Screenshot: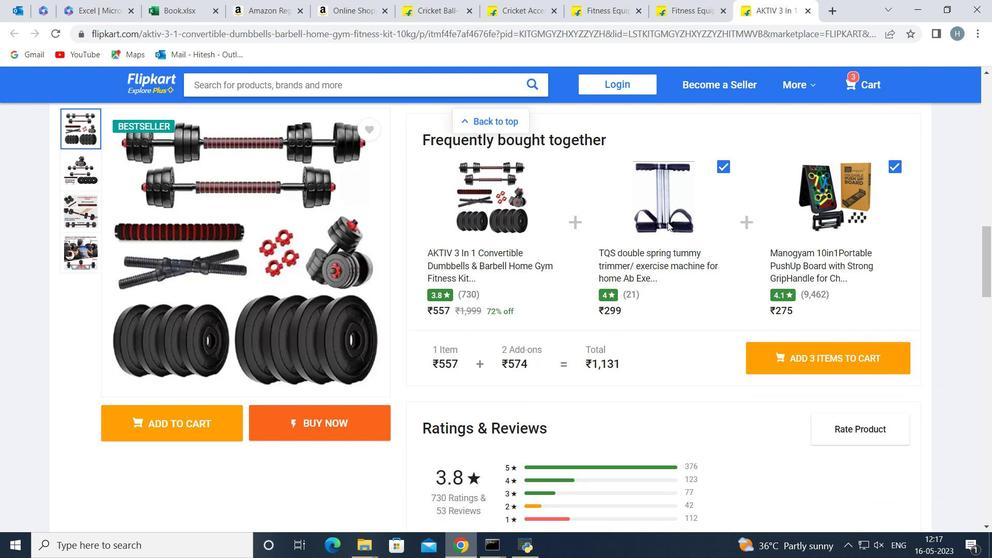 
Action: Mouse scrolled (666, 222) with delta (0, 0)
Screenshot: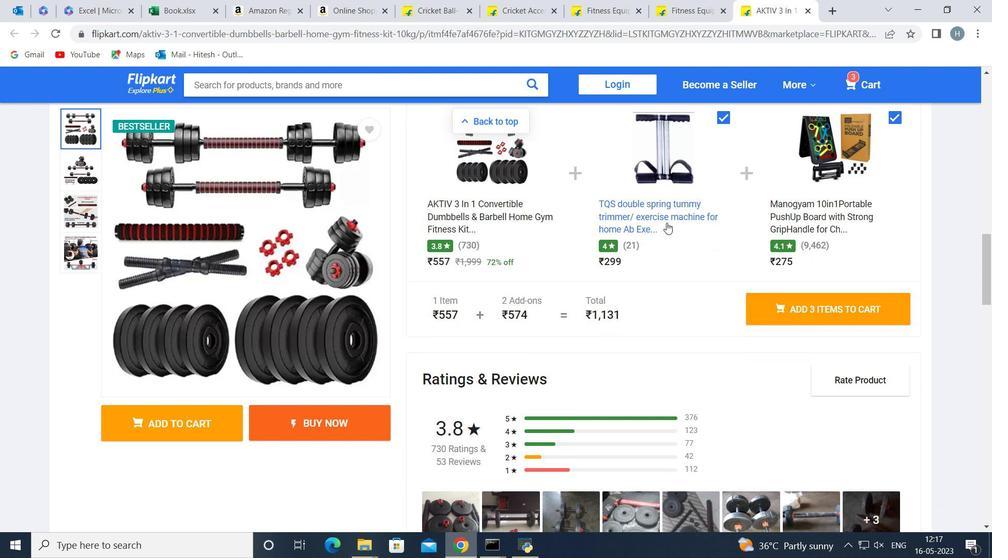 
Action: Mouse scrolled (666, 222) with delta (0, 0)
Screenshot: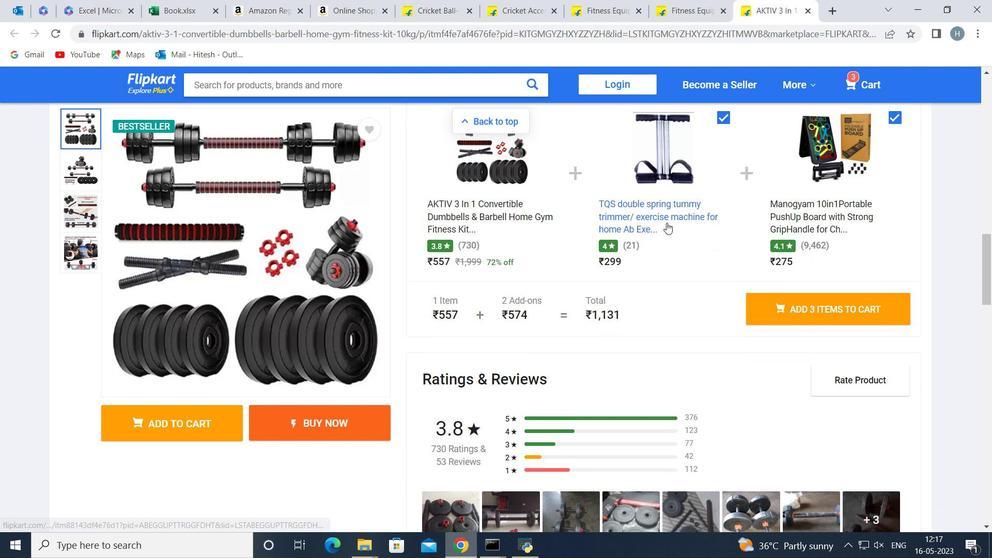 
Action: Mouse moved to (576, 336)
Screenshot: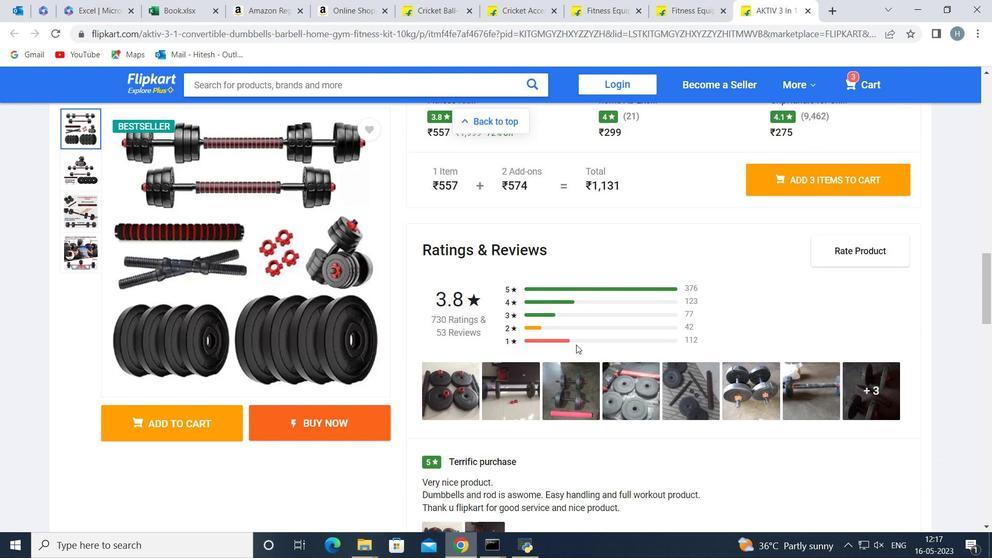 
Action: Mouse scrolled (576, 336) with delta (0, 0)
Screenshot: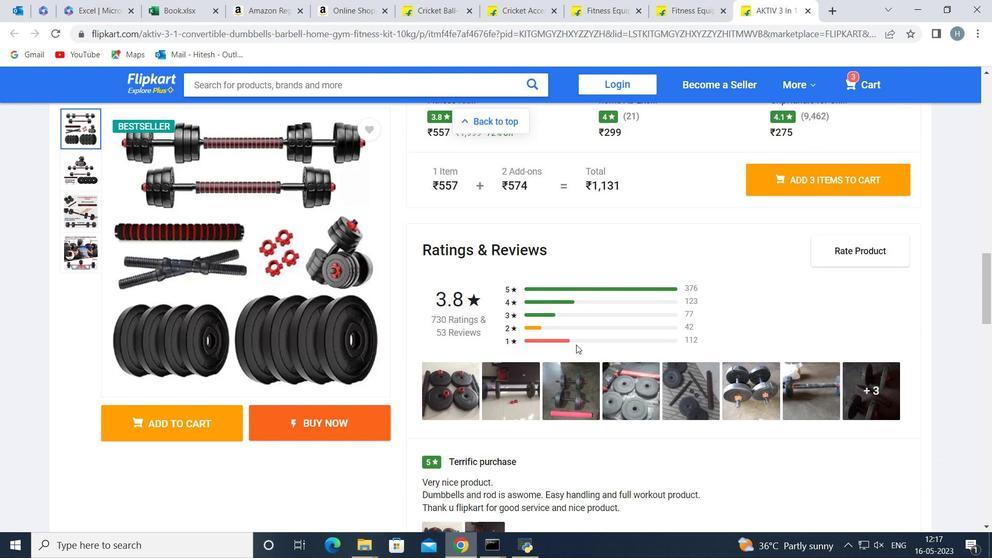 
Action: Mouse moved to (606, 332)
Screenshot: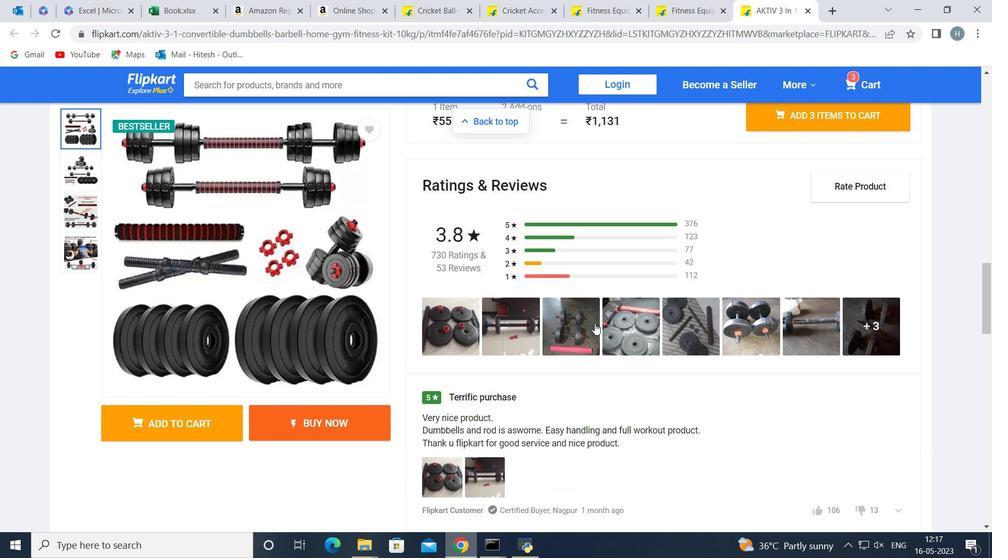 
Action: Mouse scrolled (606, 331) with delta (0, 0)
Screenshot: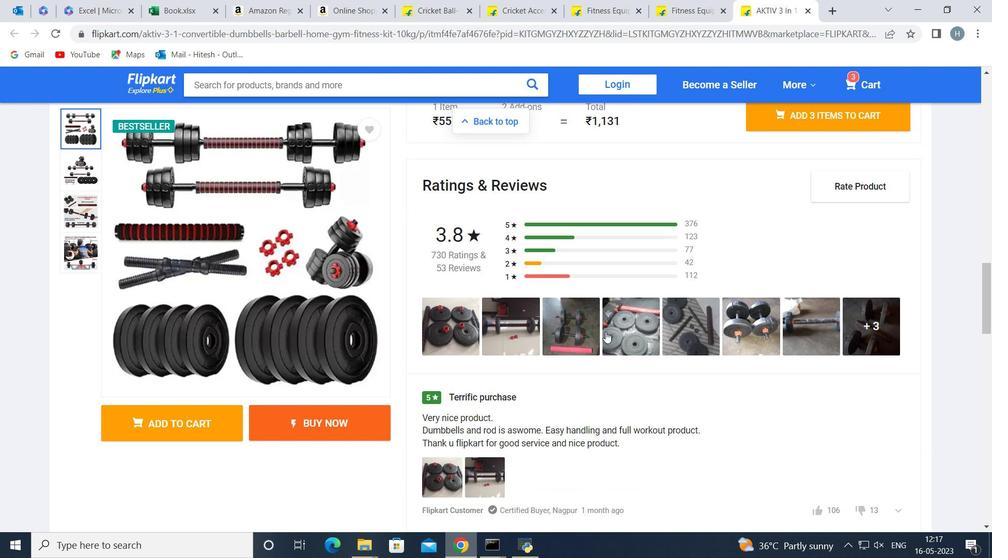 
Action: Mouse scrolled (606, 331) with delta (0, 0)
Screenshot: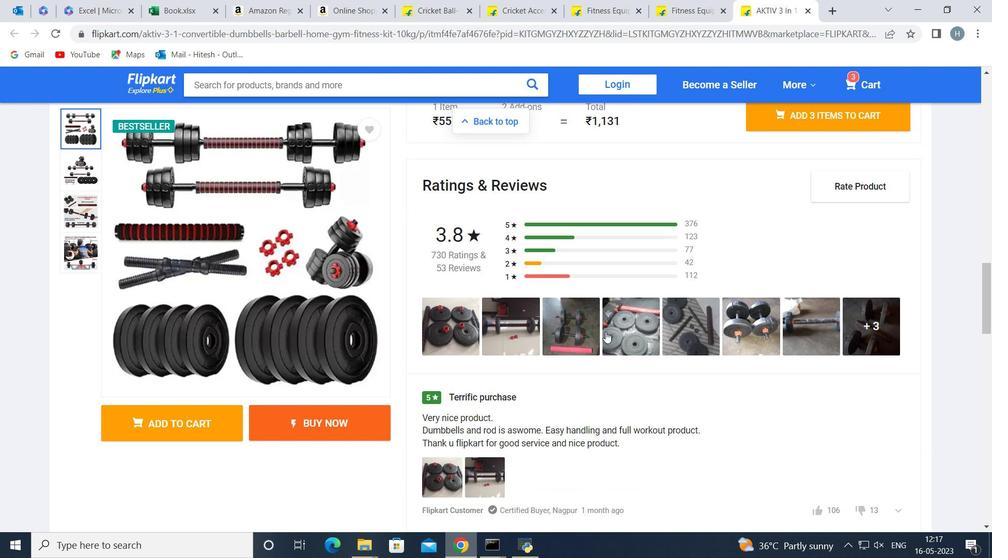 
Action: Mouse scrolled (606, 332) with delta (0, 0)
Screenshot: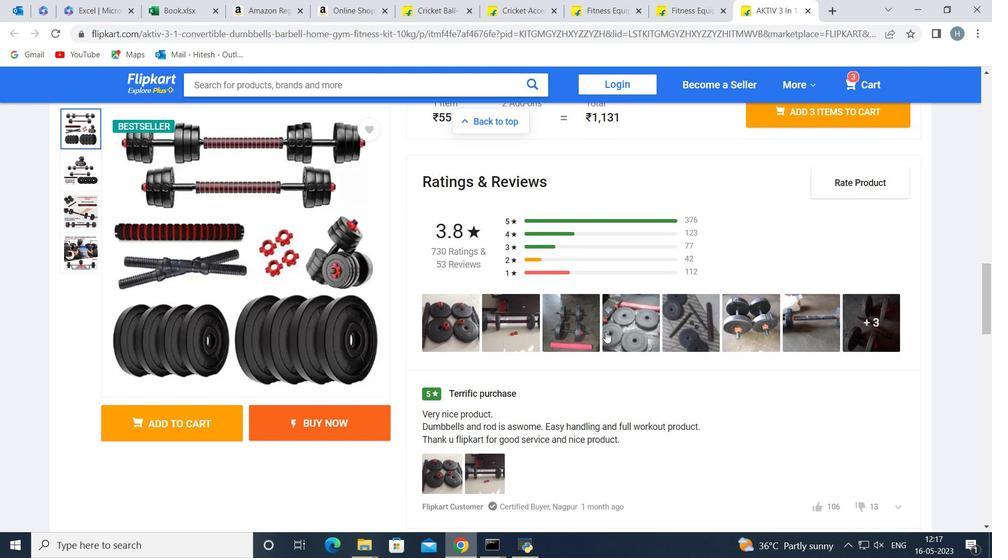 
Action: Mouse scrolled (606, 331) with delta (0, 0)
Screenshot: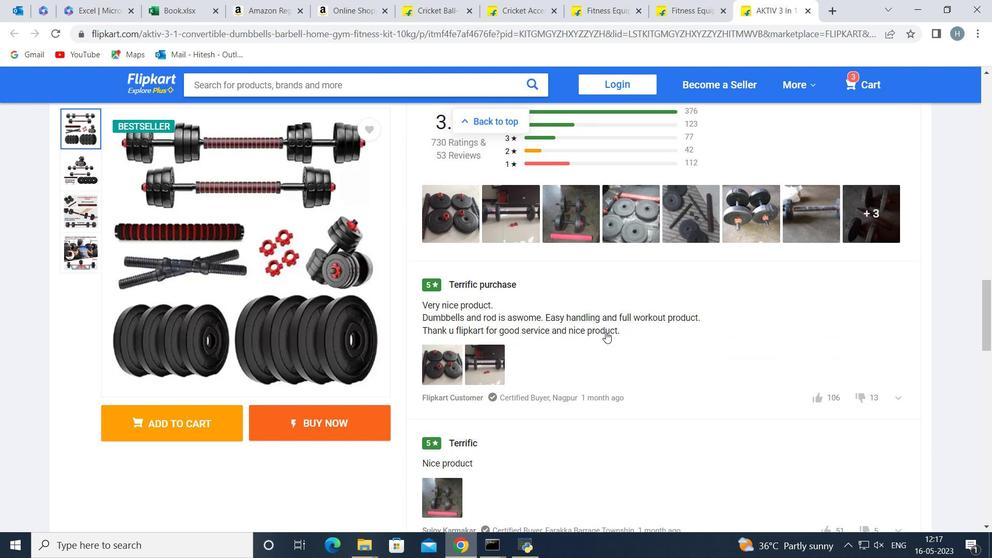 
Action: Mouse scrolled (606, 331) with delta (0, 0)
Screenshot: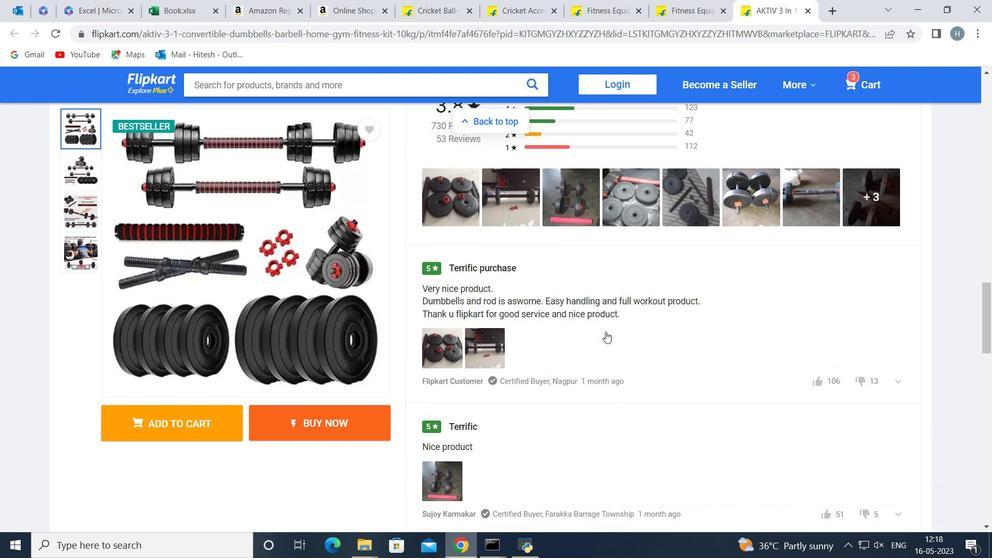 
Action: Mouse scrolled (606, 331) with delta (0, 0)
Screenshot: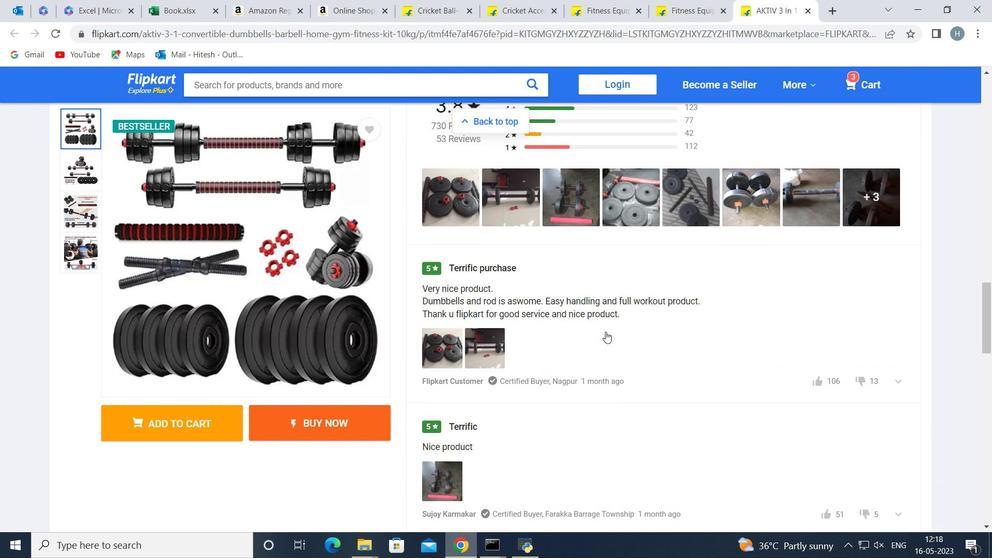 
Action: Mouse scrolled (606, 331) with delta (0, 0)
Screenshot: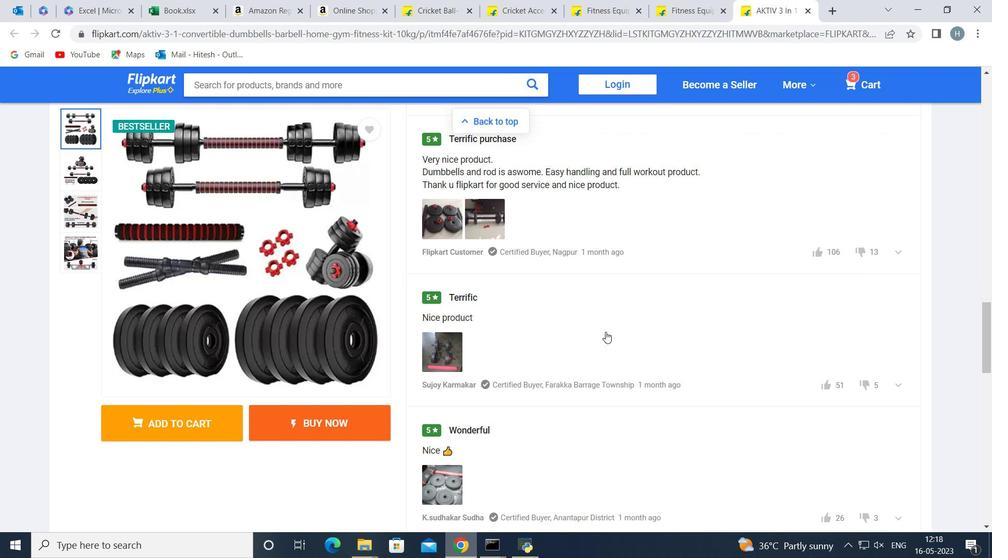 
Action: Mouse scrolled (606, 331) with delta (0, 0)
Screenshot: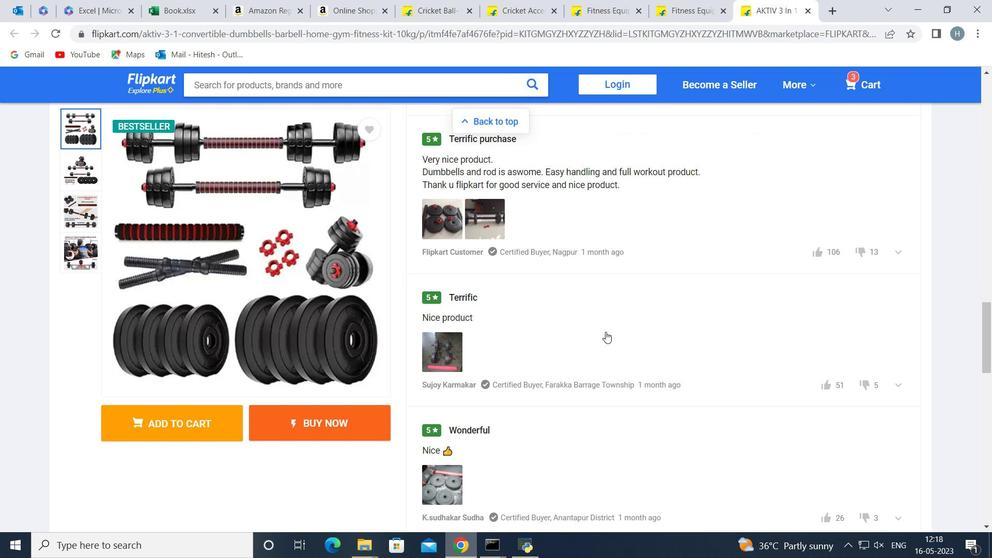 
Action: Mouse scrolled (606, 332) with delta (0, 0)
Screenshot: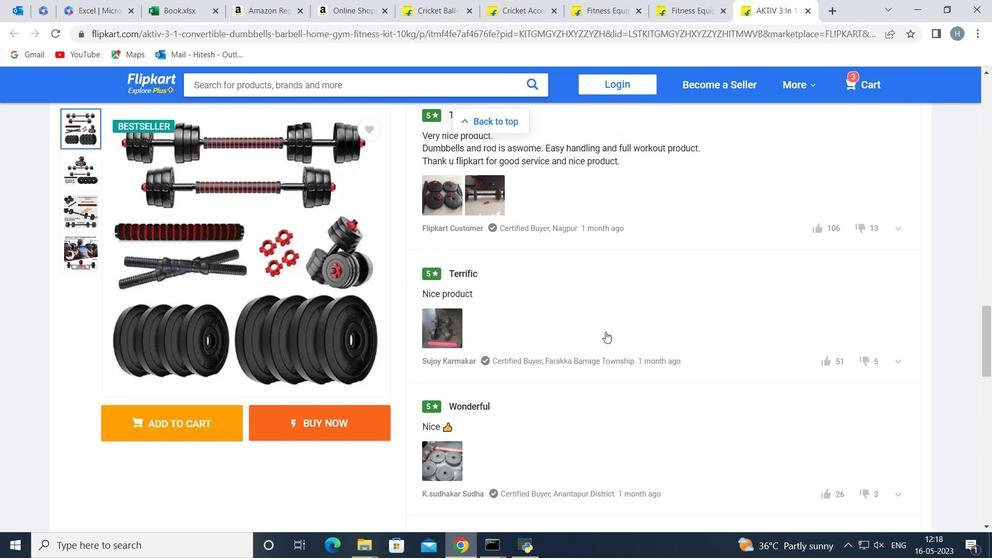 
Action: Mouse scrolled (606, 331) with delta (0, 0)
Screenshot: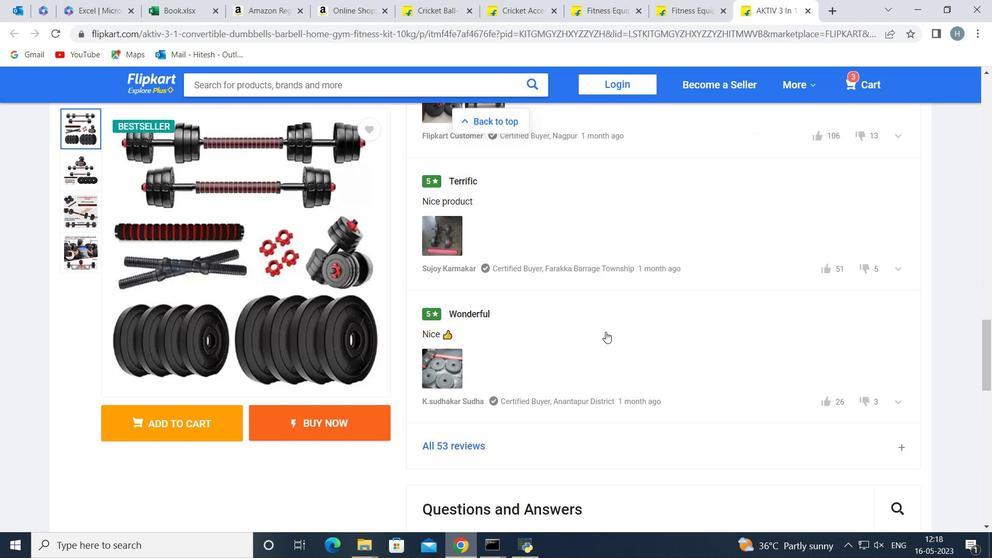 
Action: Mouse scrolled (606, 331) with delta (0, 0)
Screenshot: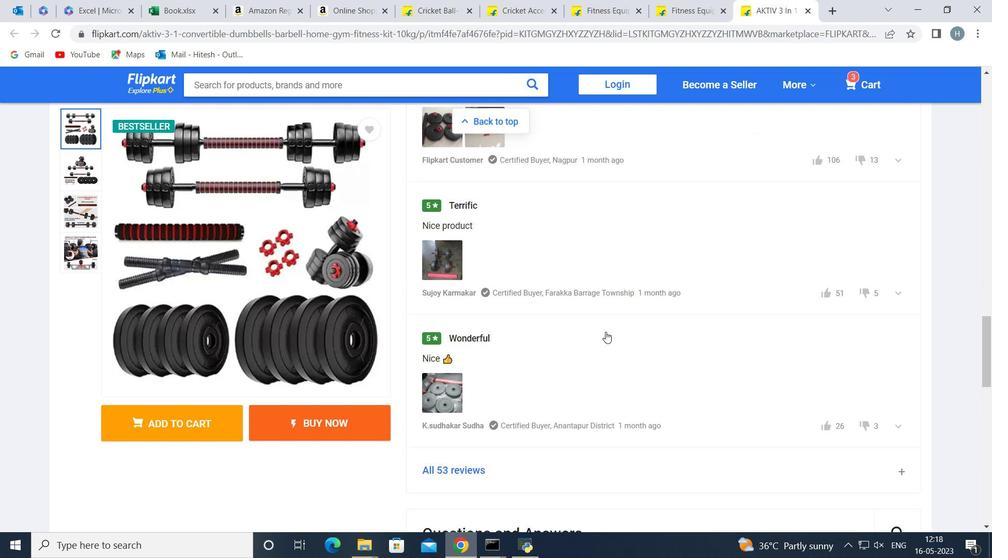 
Action: Mouse scrolled (606, 332) with delta (0, 0)
Screenshot: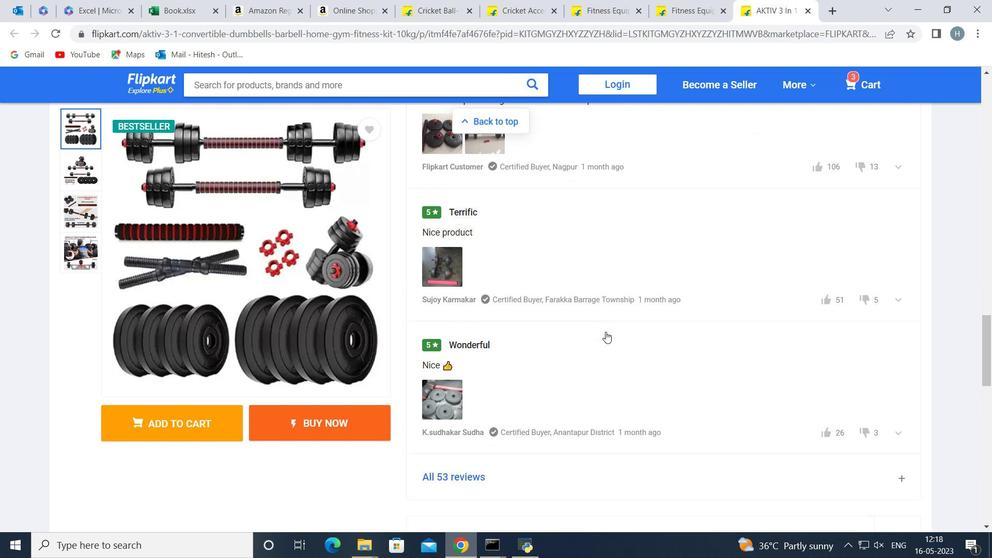 
Action: Mouse scrolled (606, 331) with delta (0, 0)
Screenshot: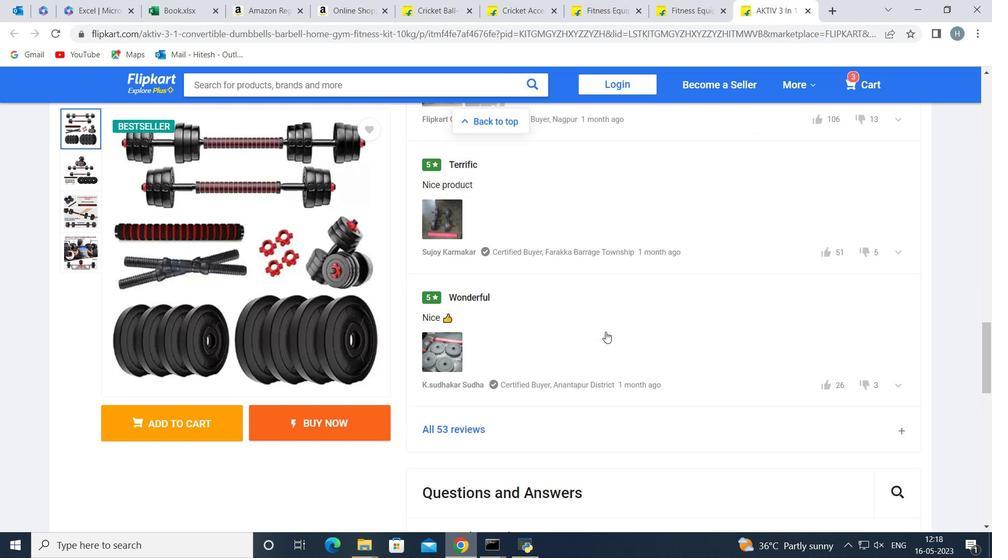 
Action: Mouse scrolled (606, 331) with delta (0, 0)
Screenshot: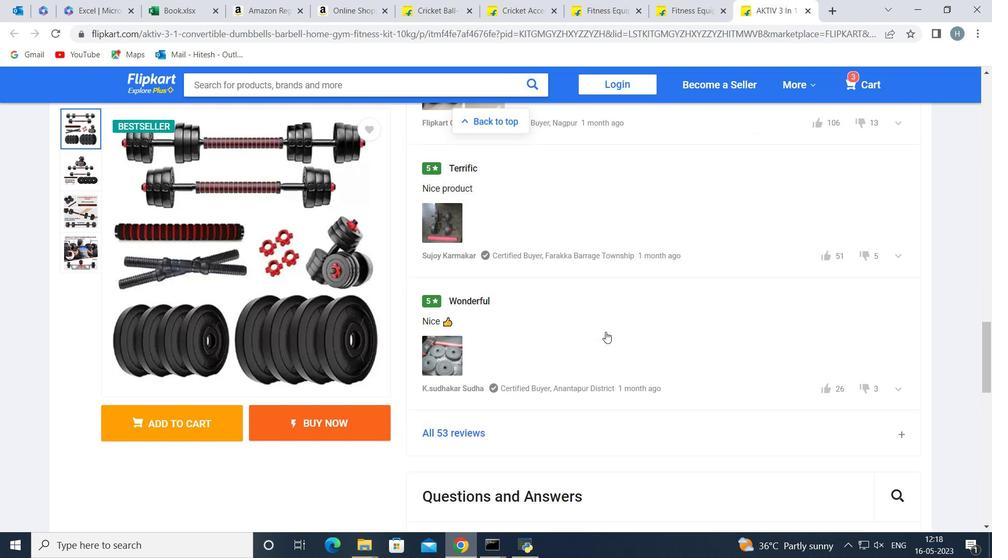 
Action: Mouse scrolled (606, 331) with delta (0, 0)
Screenshot: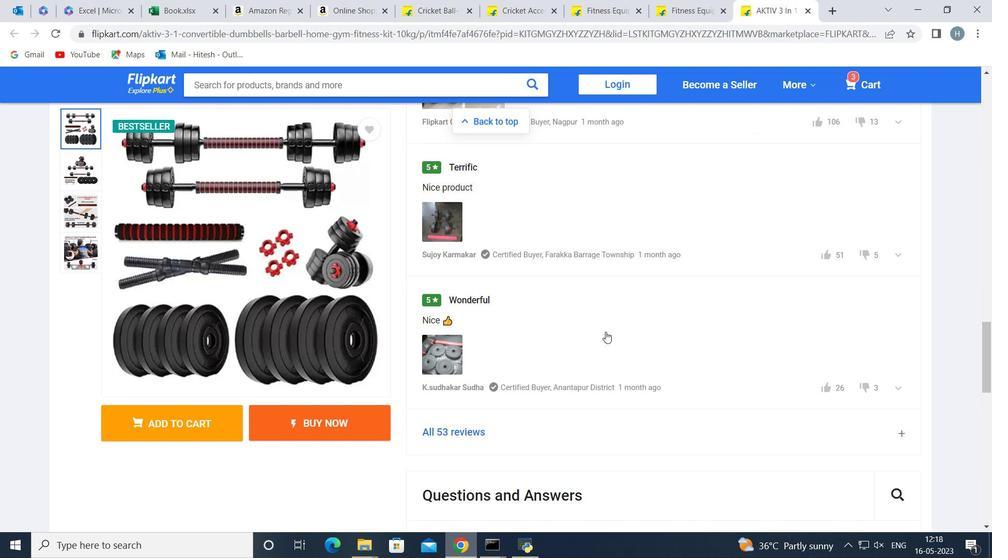 
Action: Mouse scrolled (606, 332) with delta (0, 0)
Screenshot: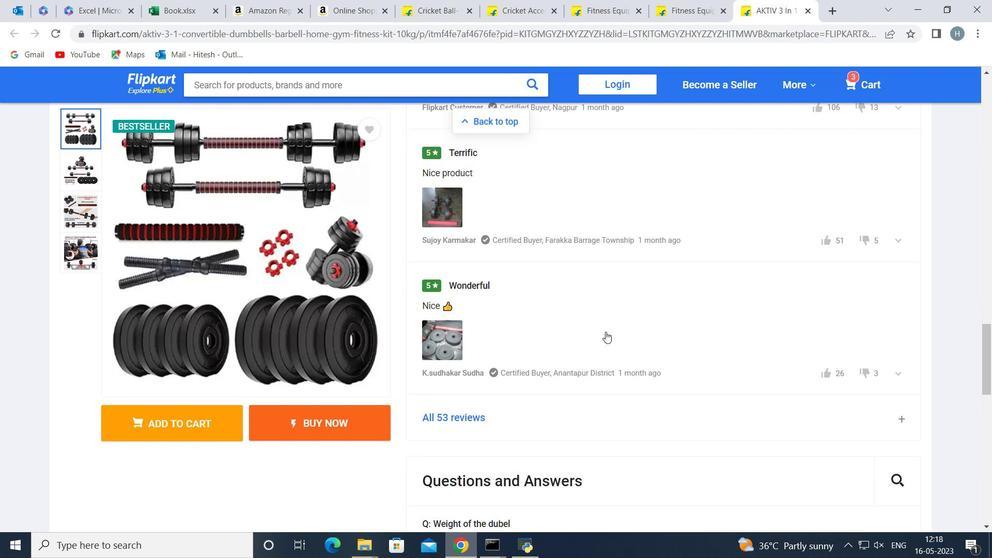 
Action: Mouse scrolled (606, 331) with delta (0, 0)
Screenshot: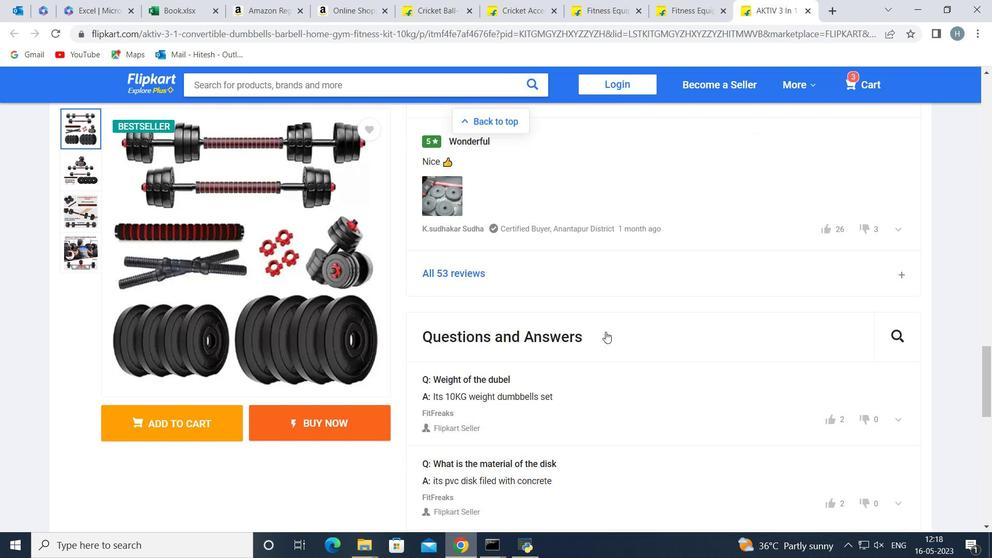 
Action: Mouse scrolled (606, 331) with delta (0, 0)
Screenshot: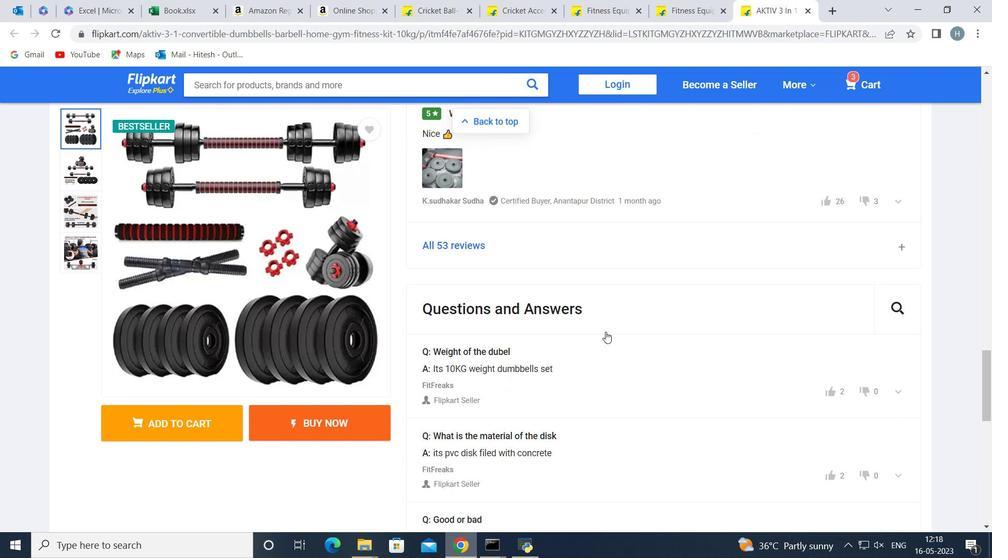 
Action: Mouse scrolled (606, 332) with delta (0, 0)
Screenshot: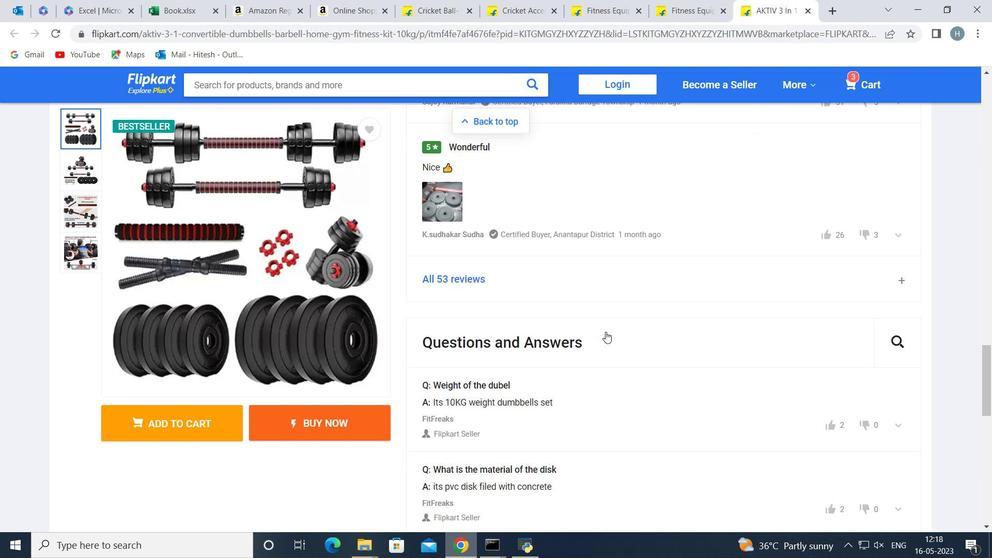 
Action: Mouse scrolled (606, 331) with delta (0, 0)
Screenshot: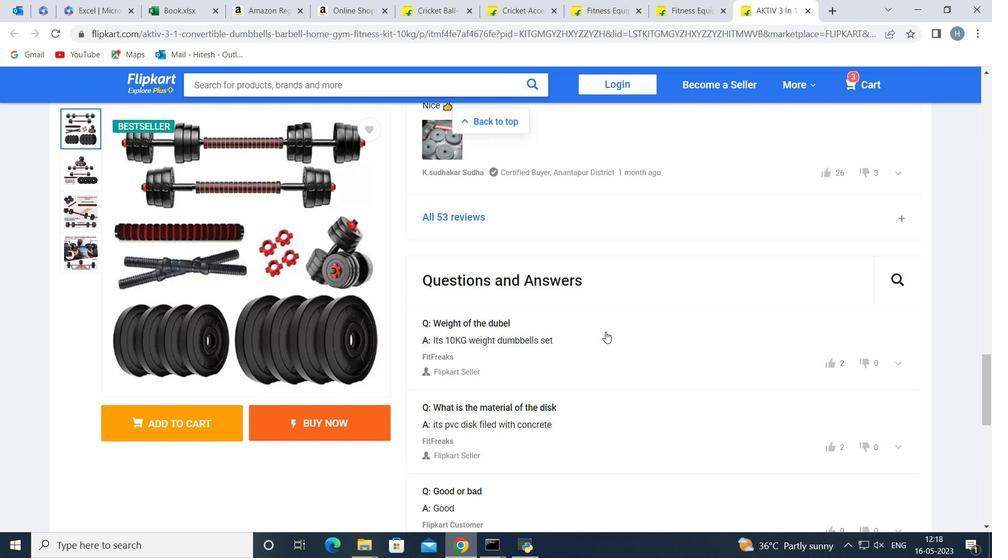 
Action: Mouse scrolled (606, 331) with delta (0, 0)
Screenshot: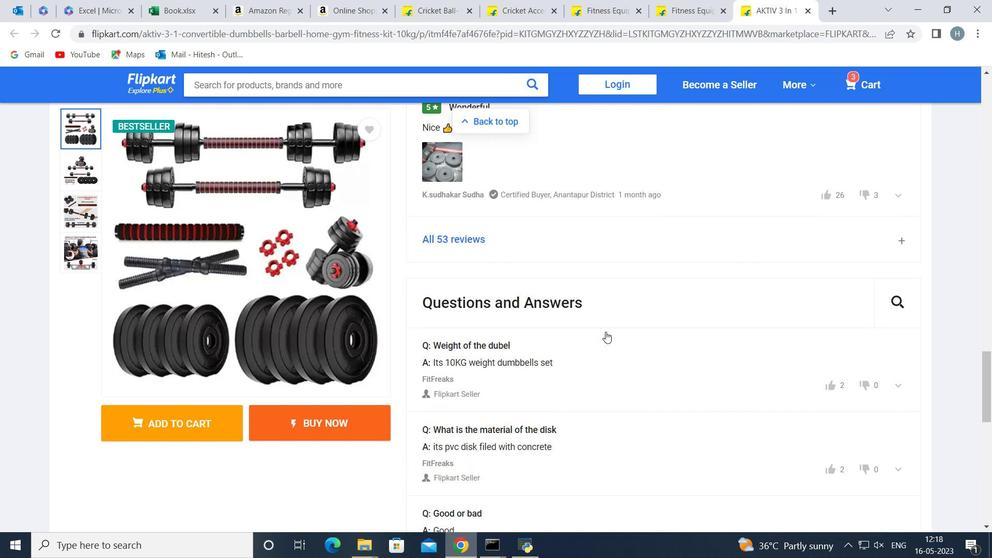 
Action: Mouse moved to (591, 275)
Screenshot: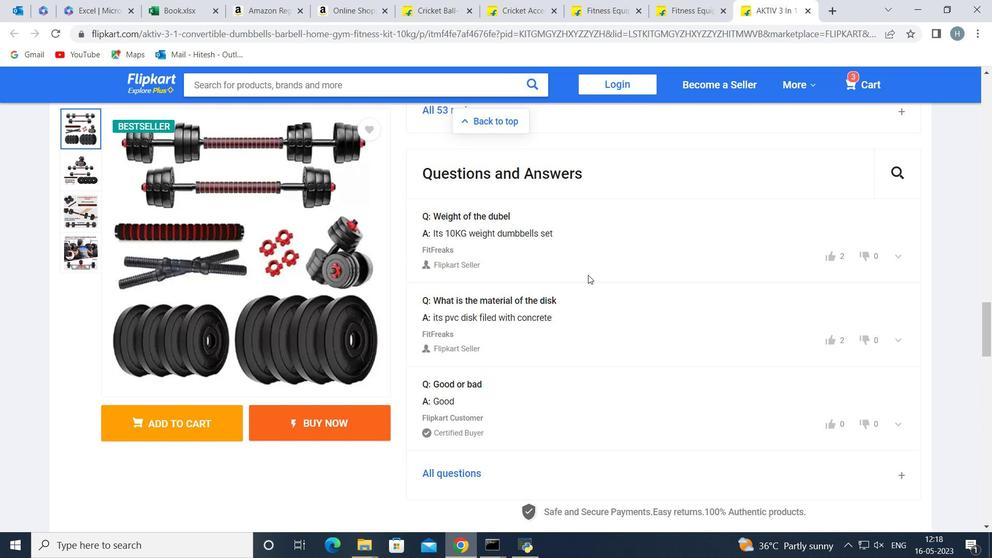 
Action: Mouse scrolled (591, 275) with delta (0, 0)
Screenshot: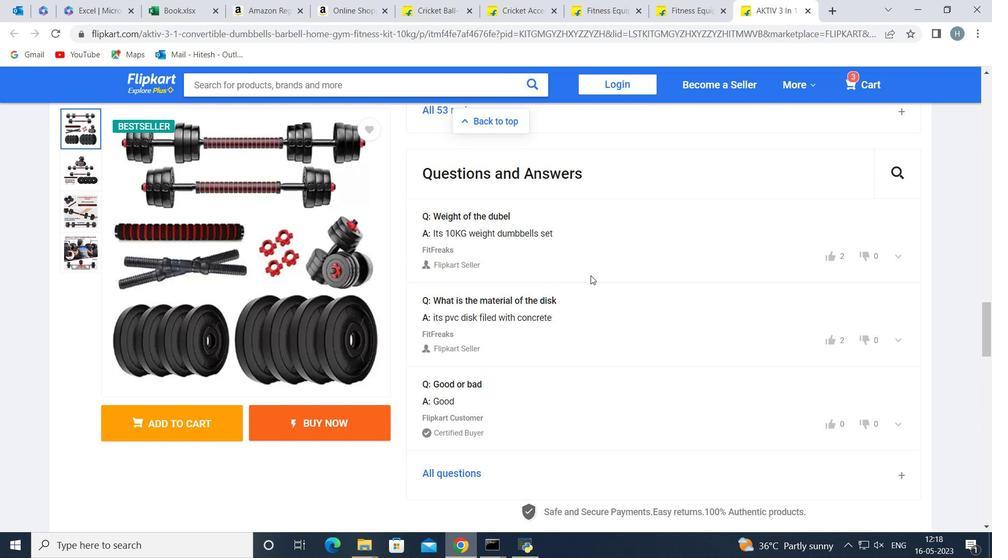 
Action: Mouse scrolled (591, 275) with delta (0, 0)
Screenshot: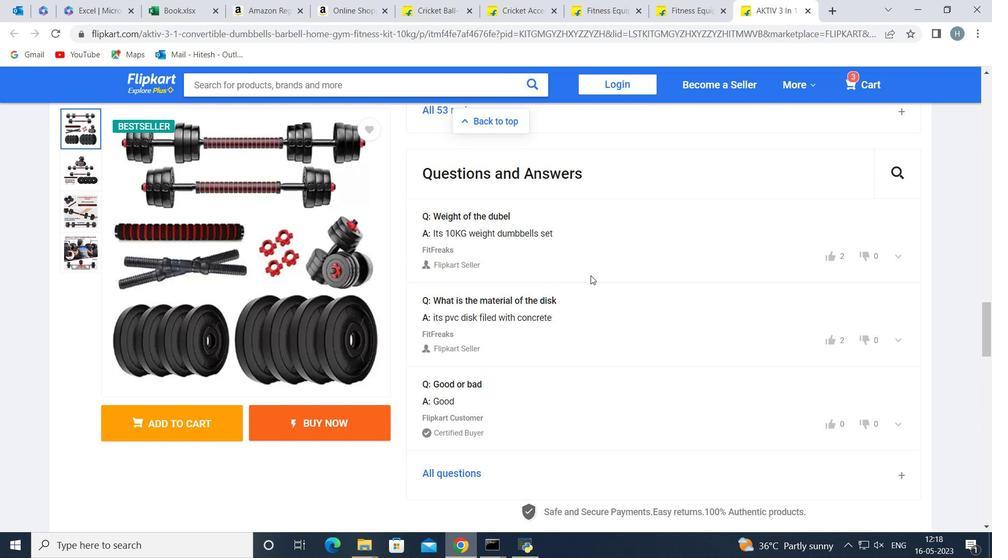
Action: Mouse moved to (563, 296)
Screenshot: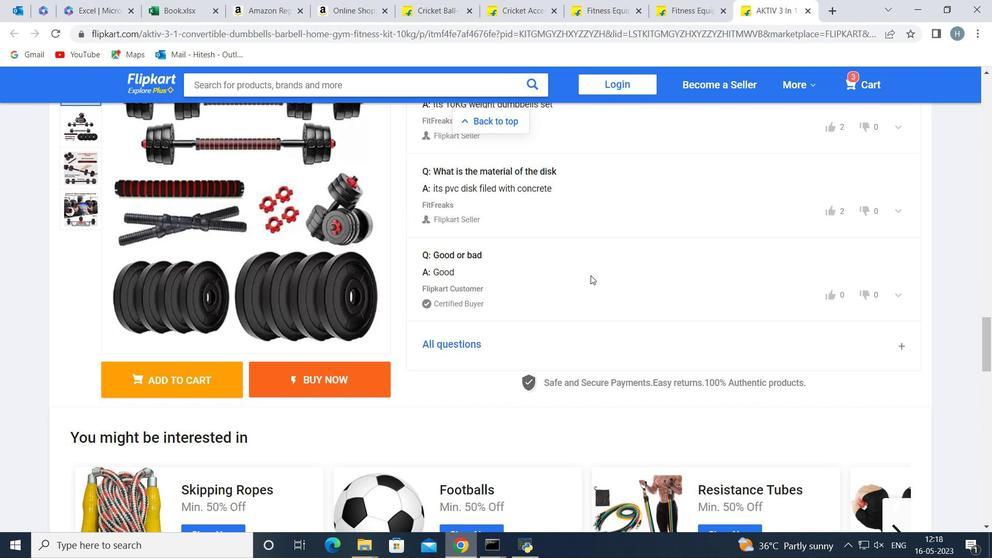
Action: Mouse scrolled (563, 296) with delta (0, 0)
Screenshot: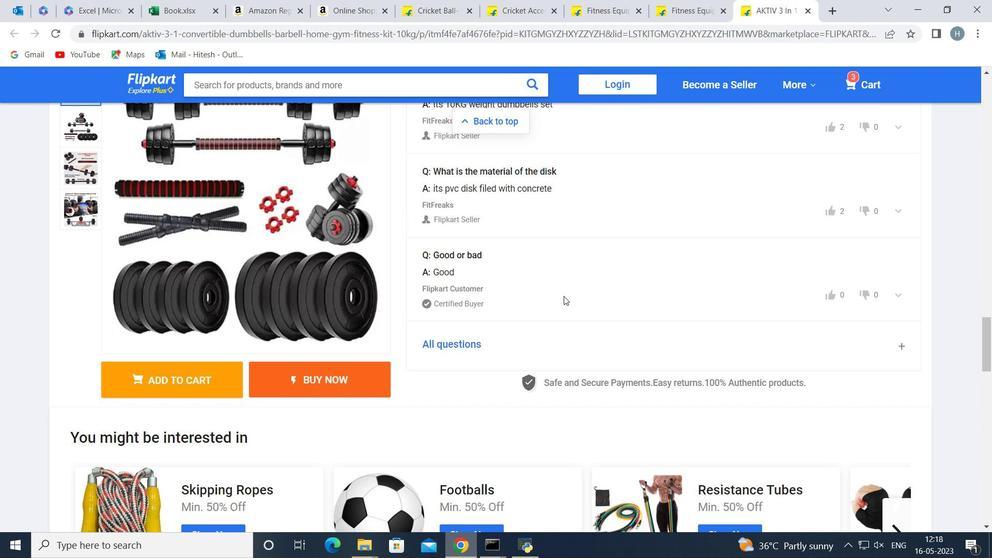 
Action: Mouse moved to (563, 296)
Screenshot: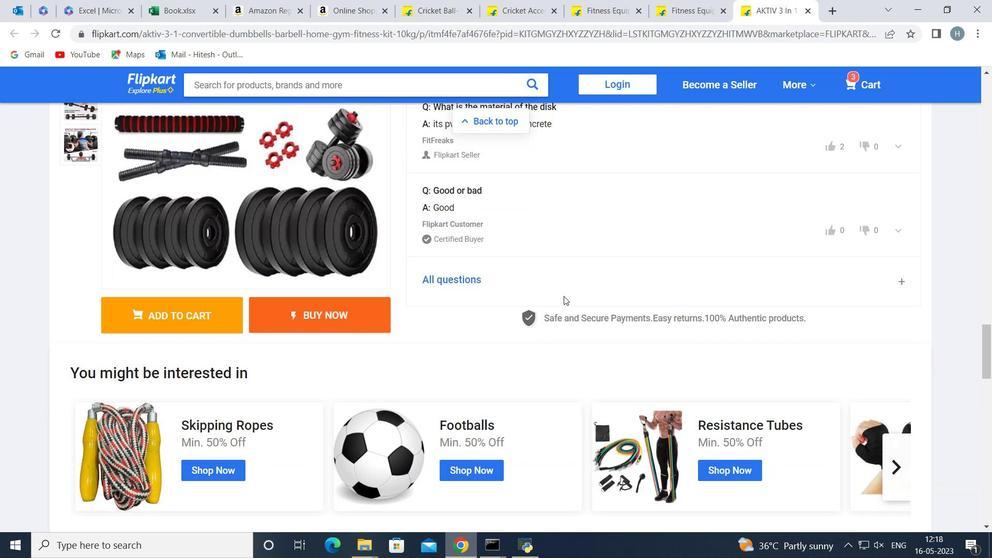 
Action: Mouse scrolled (563, 296) with delta (0, 0)
Screenshot: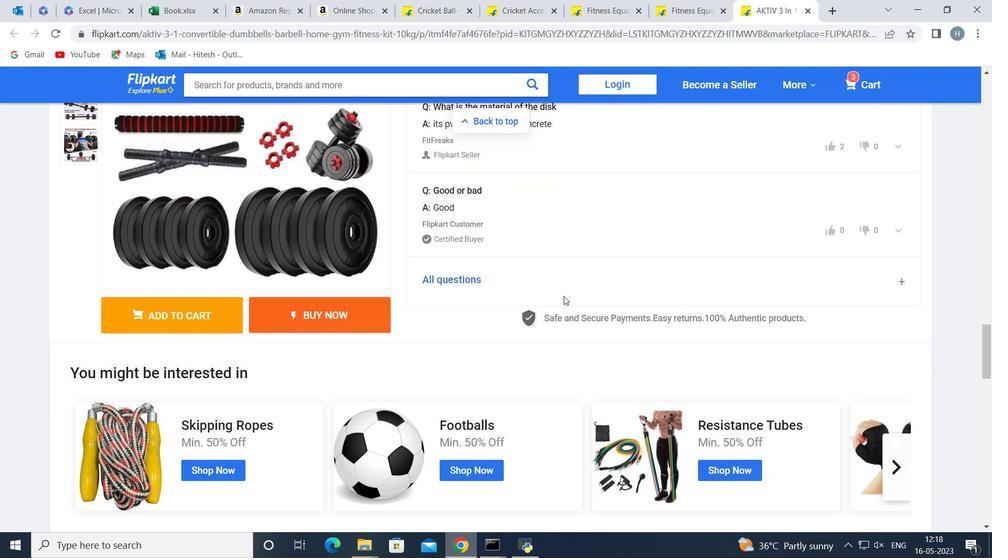 
Action: Mouse scrolled (563, 297) with delta (0, 0)
Screenshot: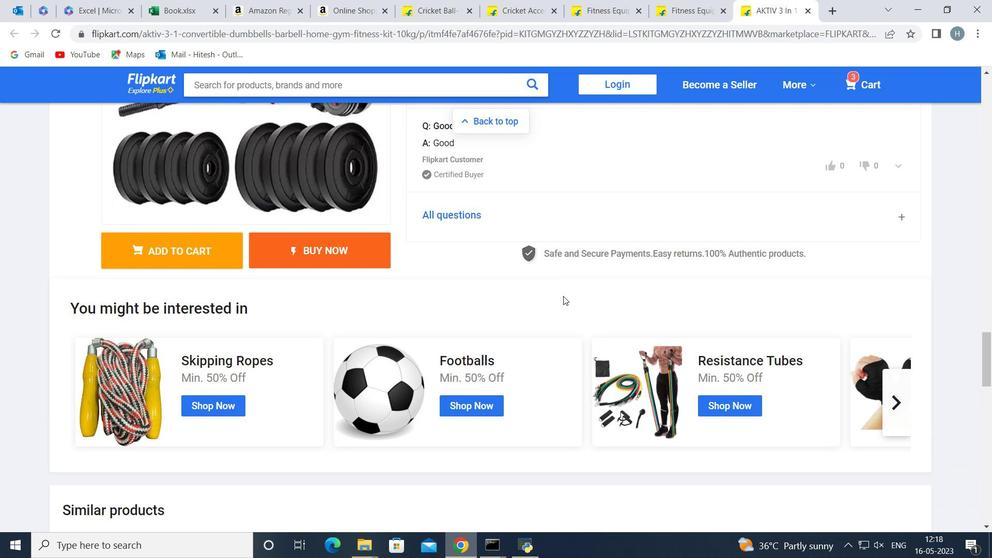 
Action: Mouse moved to (569, 272)
Screenshot: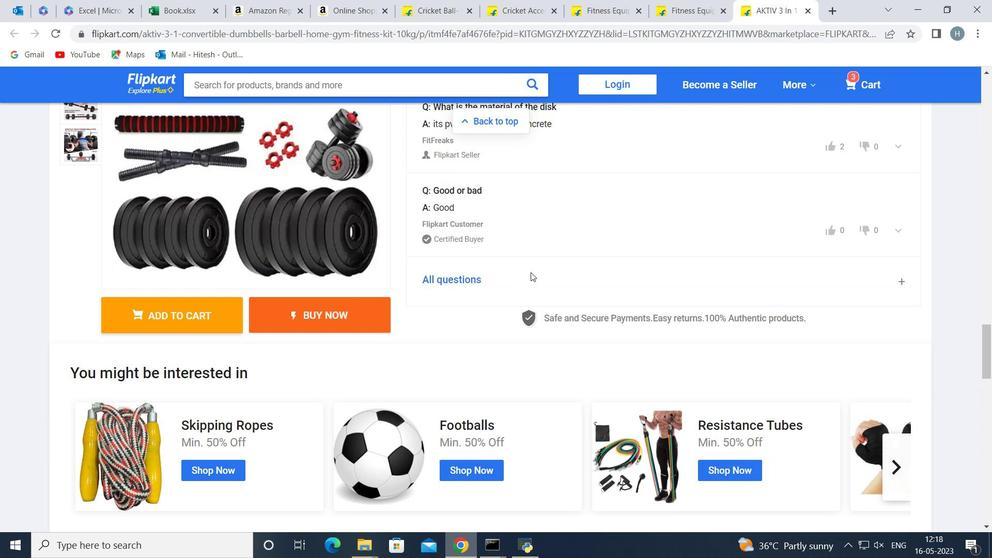 
Action: Mouse scrolled (569, 272) with delta (0, 0)
Screenshot: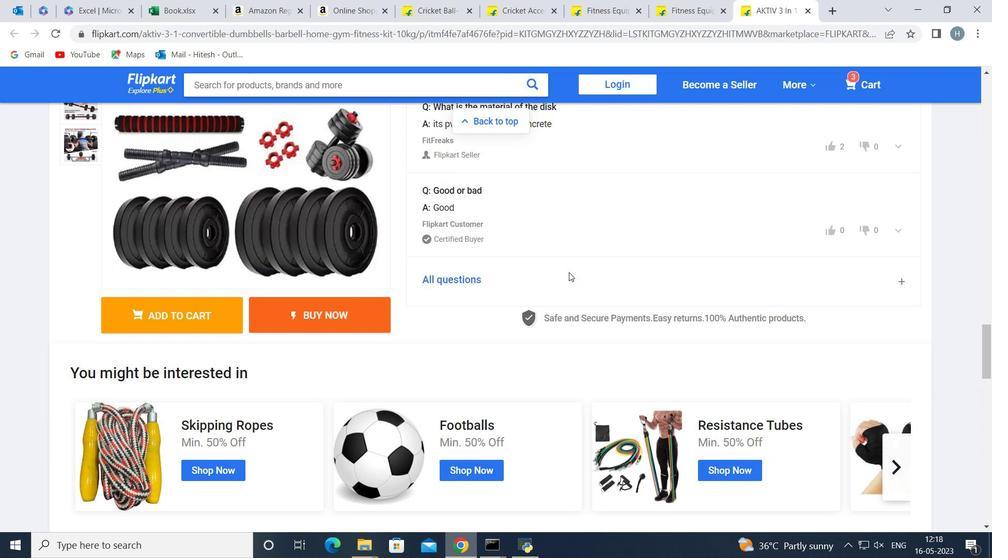 
Action: Mouse scrolled (569, 272) with delta (0, 0)
Screenshot: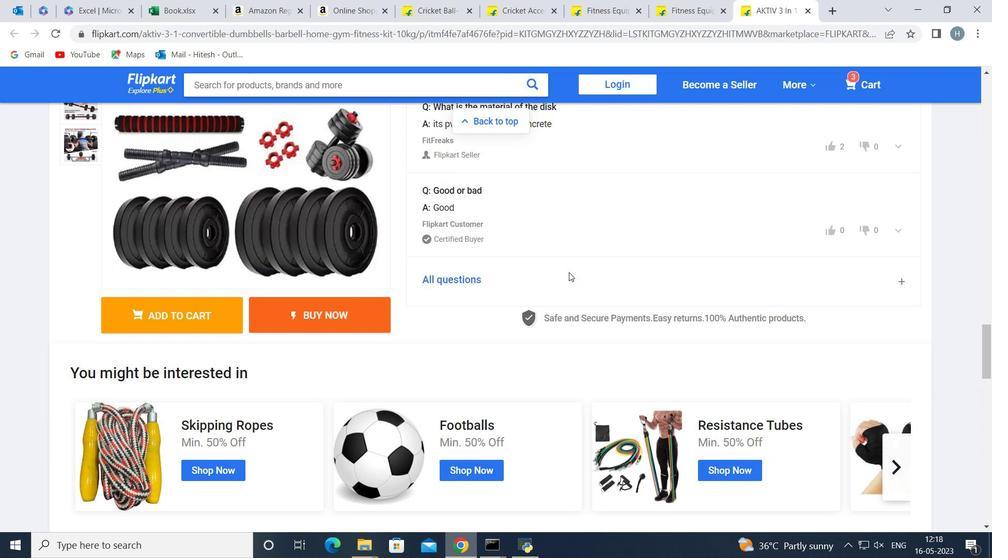 
Action: Mouse scrolled (569, 272) with delta (0, 0)
Screenshot: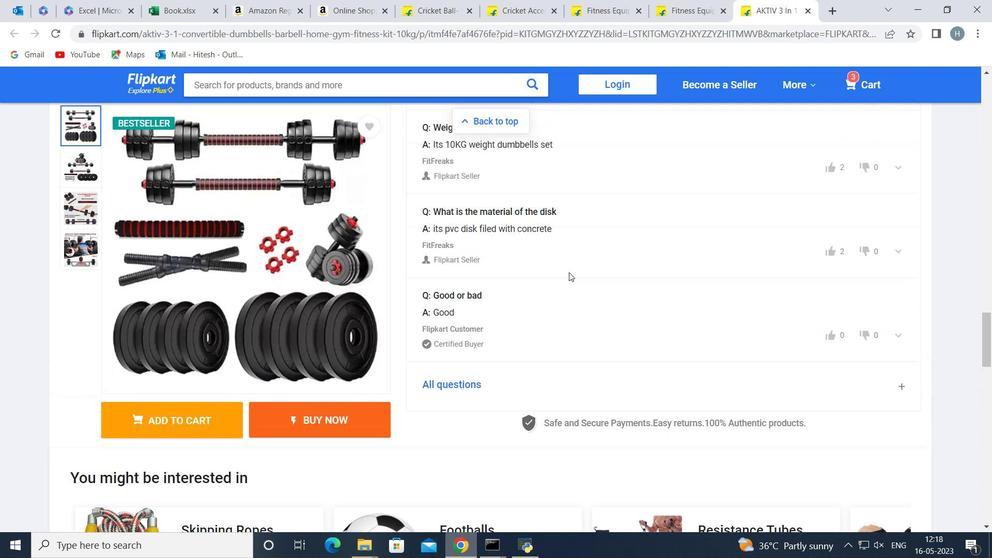 
Action: Mouse scrolled (569, 272) with delta (0, 0)
Screenshot: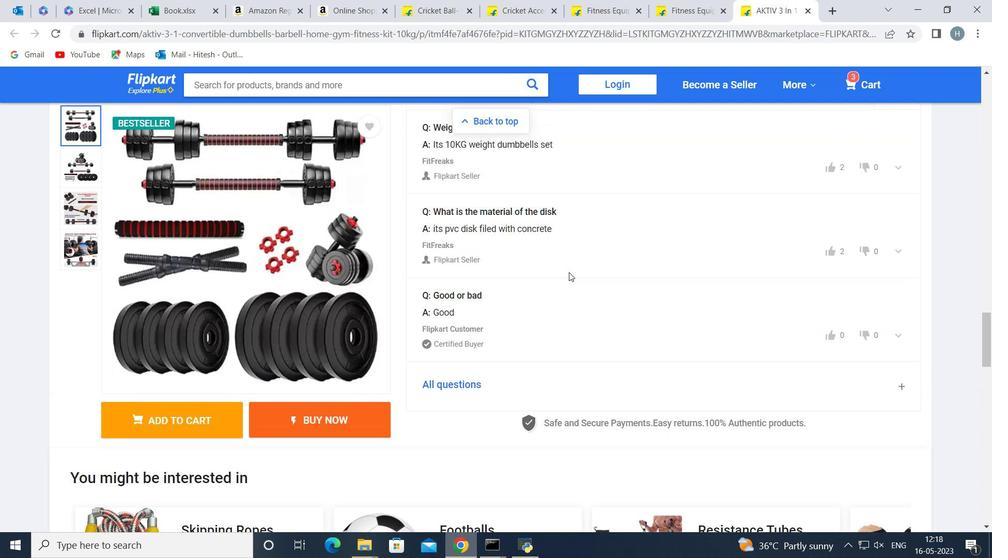 
Action: Mouse scrolled (569, 272) with delta (0, 0)
Screenshot: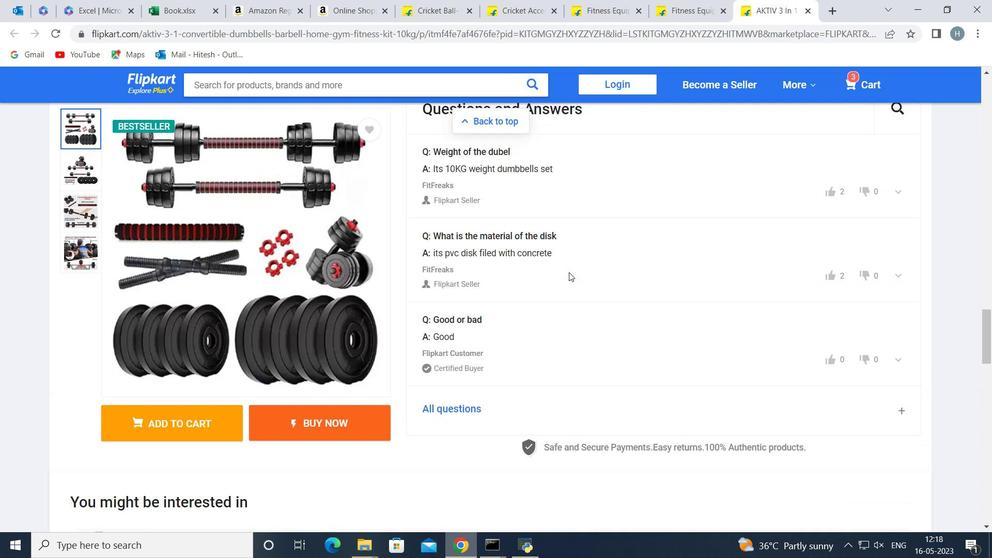 
Action: Mouse scrolled (569, 272) with delta (0, 0)
Screenshot: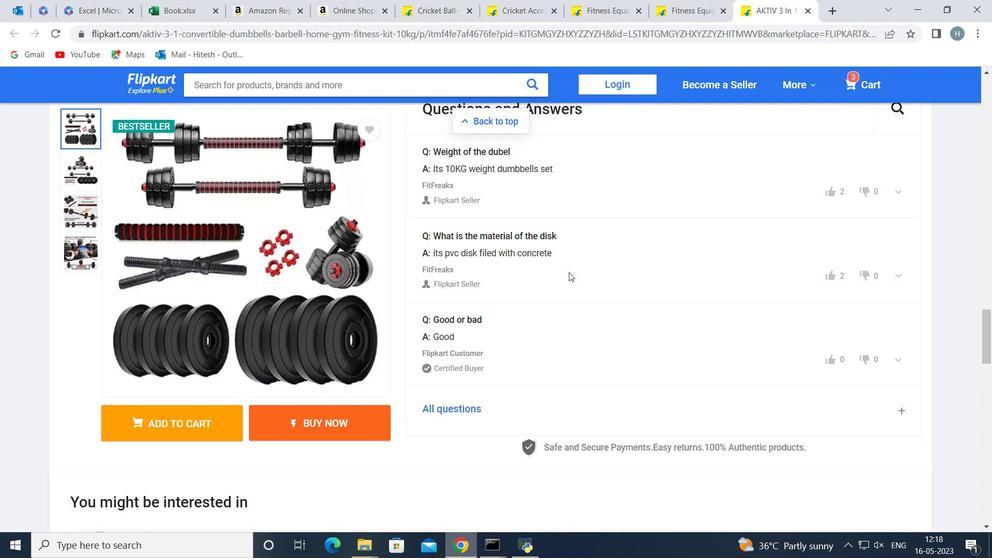 
Action: Mouse scrolled (569, 272) with delta (0, 0)
Screenshot: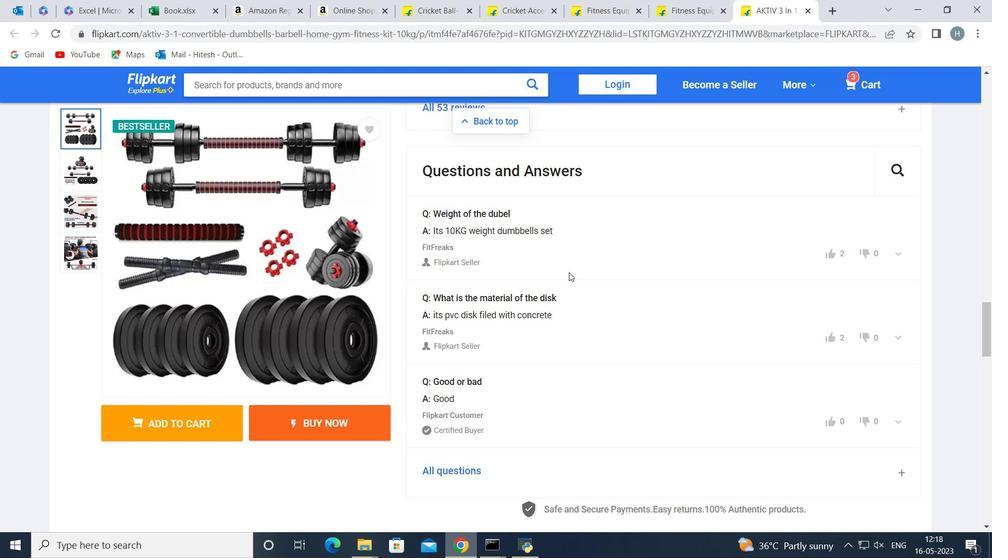 
Action: Mouse scrolled (569, 272) with delta (0, 0)
Screenshot: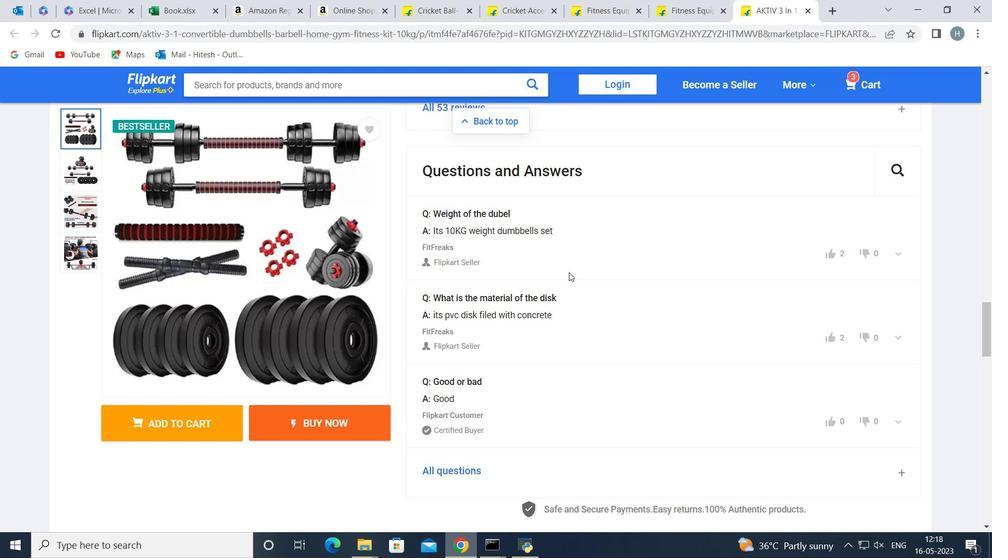 
Action: Mouse scrolled (569, 272) with delta (0, 0)
Screenshot: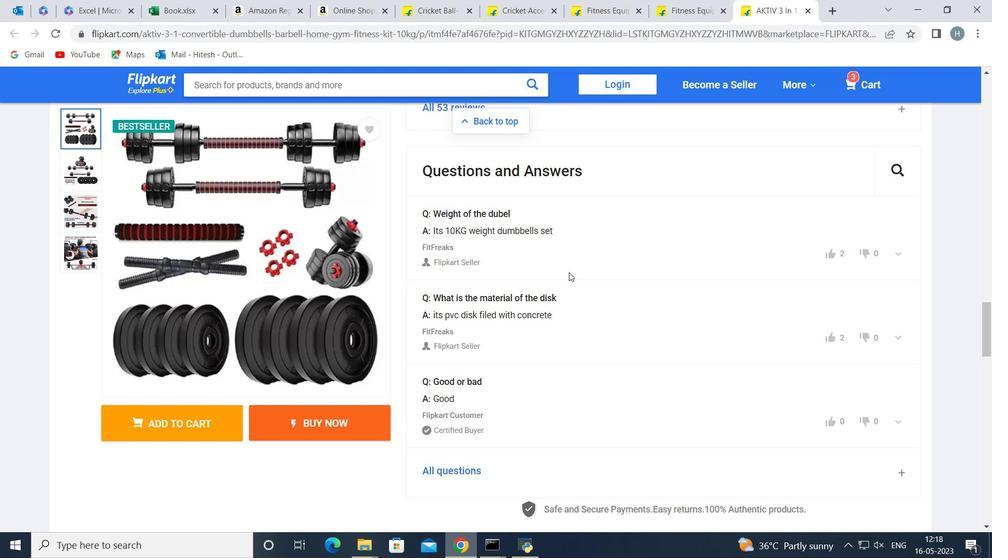 
Action: Mouse scrolled (569, 272) with delta (0, 0)
Screenshot: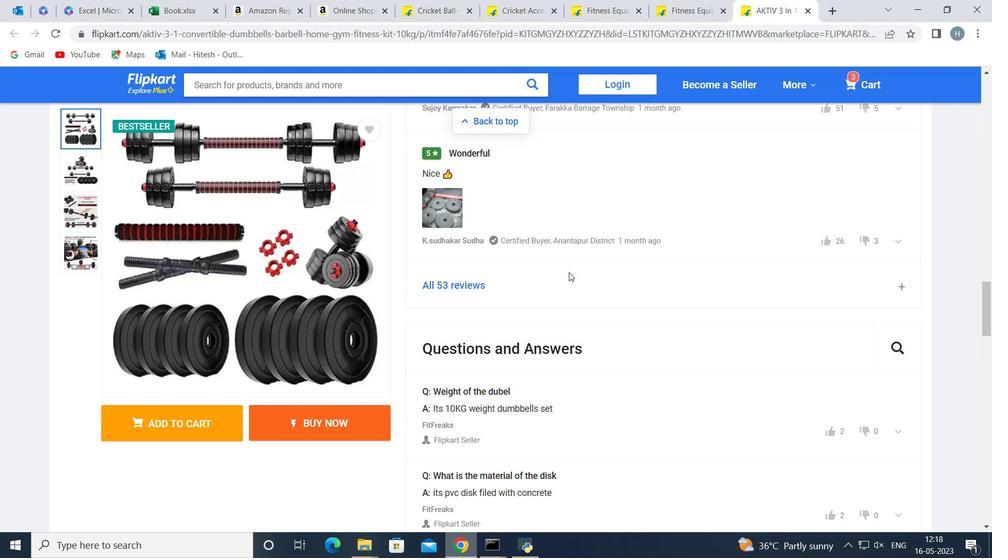 
Action: Mouse scrolled (569, 272) with delta (0, 0)
Screenshot: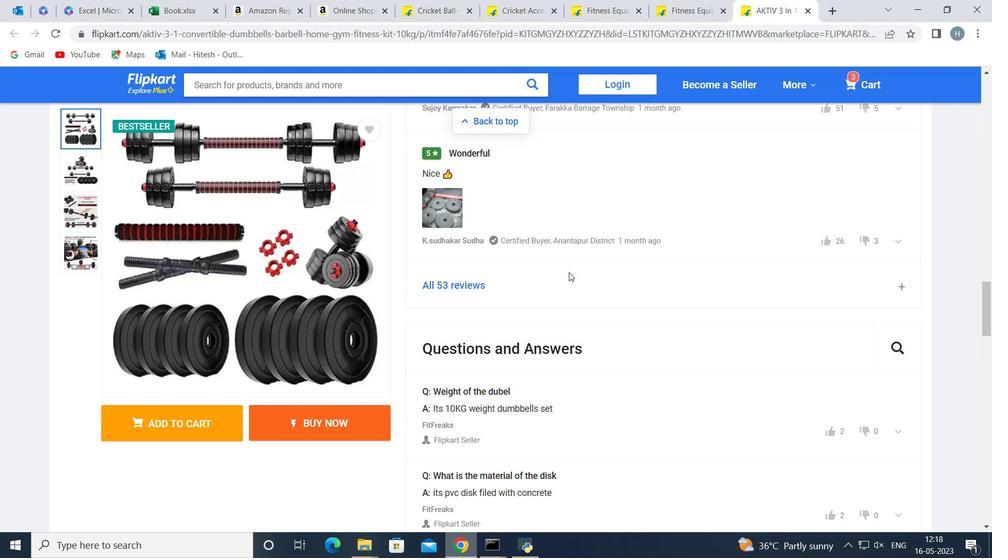 
Action: Mouse moved to (696, 6)
Screenshot: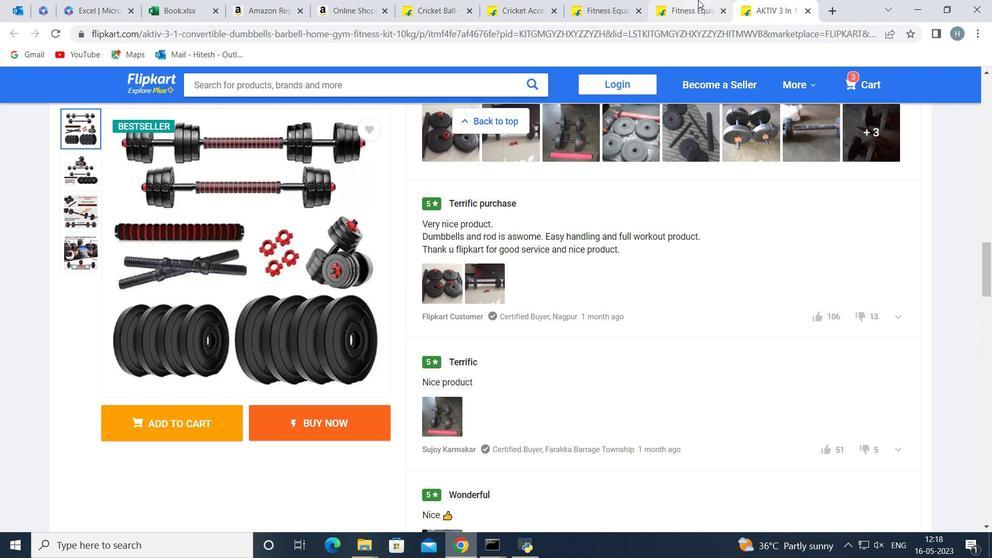 
Action: Mouse pressed left at (696, 6)
Screenshot: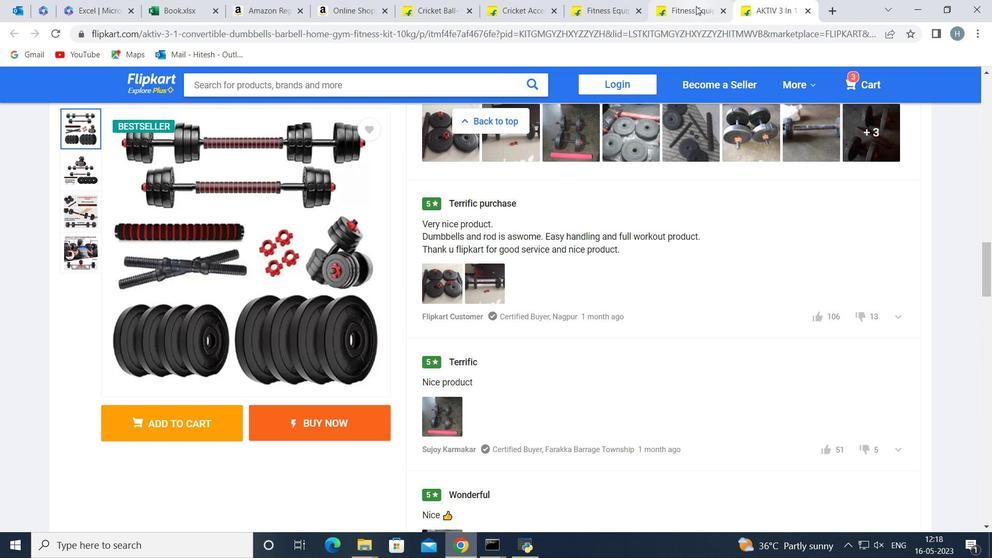
Action: Mouse moved to (631, 266)
Screenshot: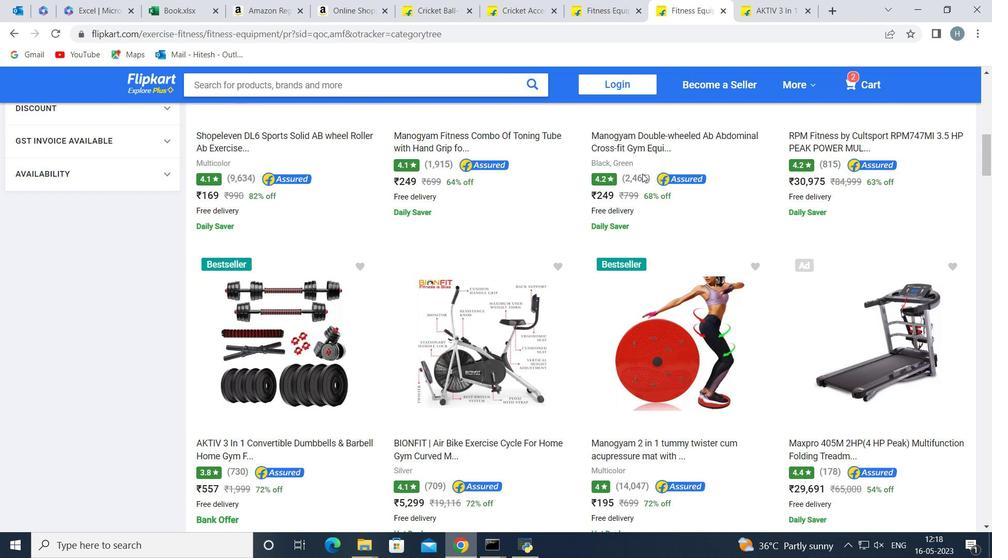 
Action: Mouse scrolled (631, 266) with delta (0, 0)
Screenshot: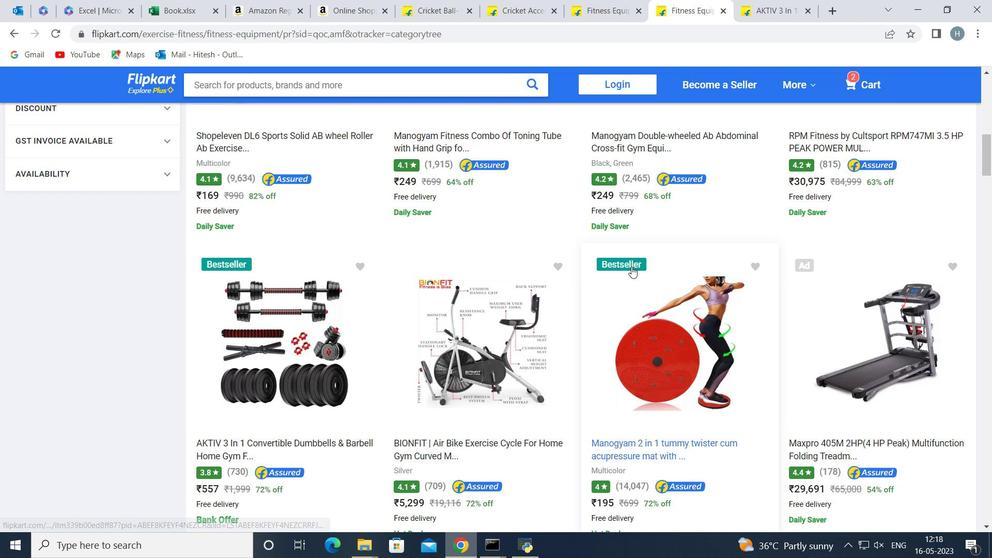 
Action: Mouse scrolled (631, 266) with delta (0, 0)
Screenshot: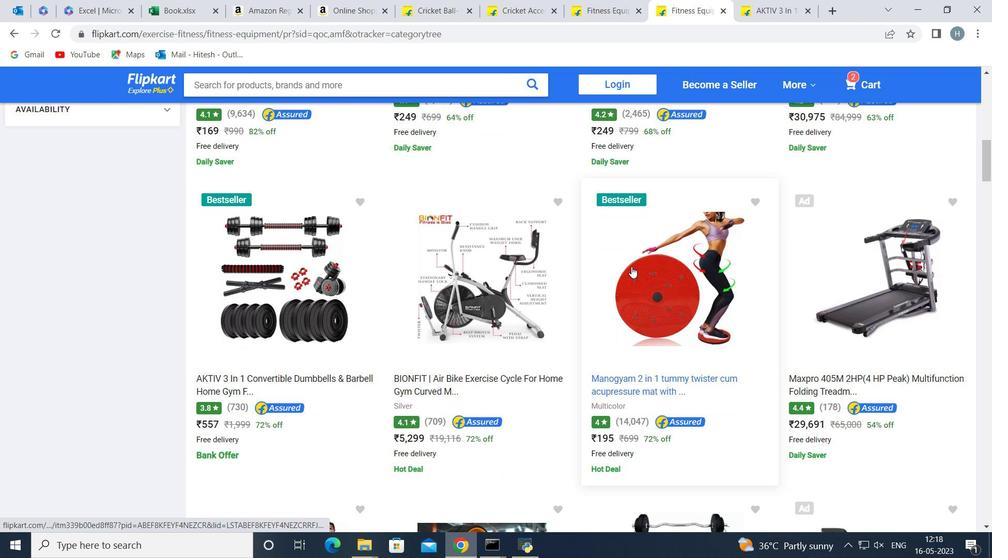 
Action: Mouse scrolled (631, 266) with delta (0, 0)
Screenshot: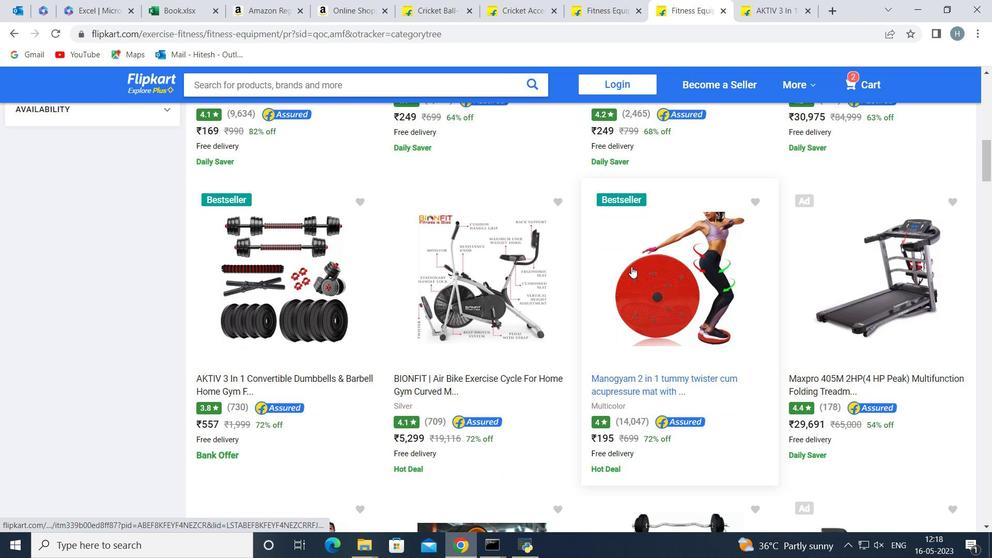 
Action: Mouse scrolled (631, 266) with delta (0, 0)
Screenshot: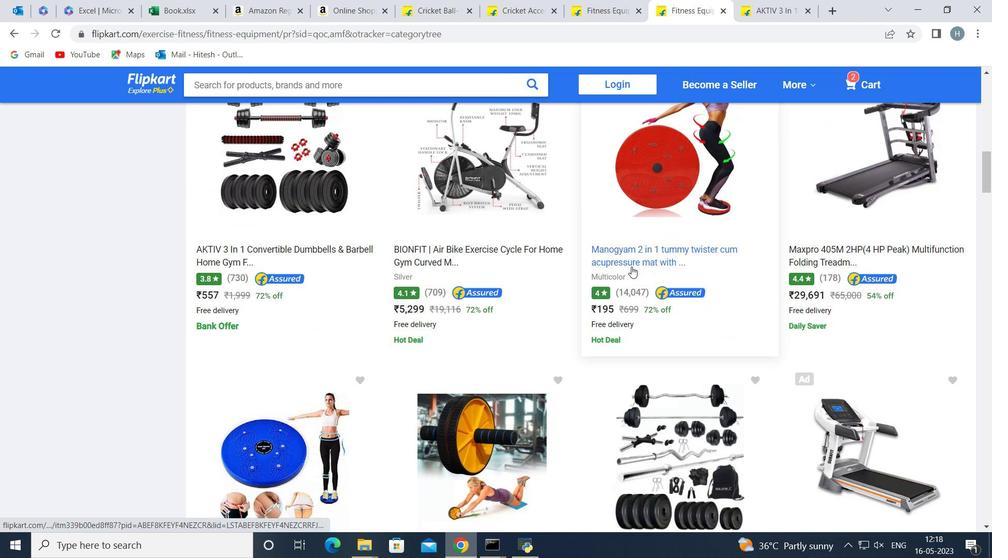 
Action: Mouse scrolled (631, 266) with delta (0, 0)
Screenshot: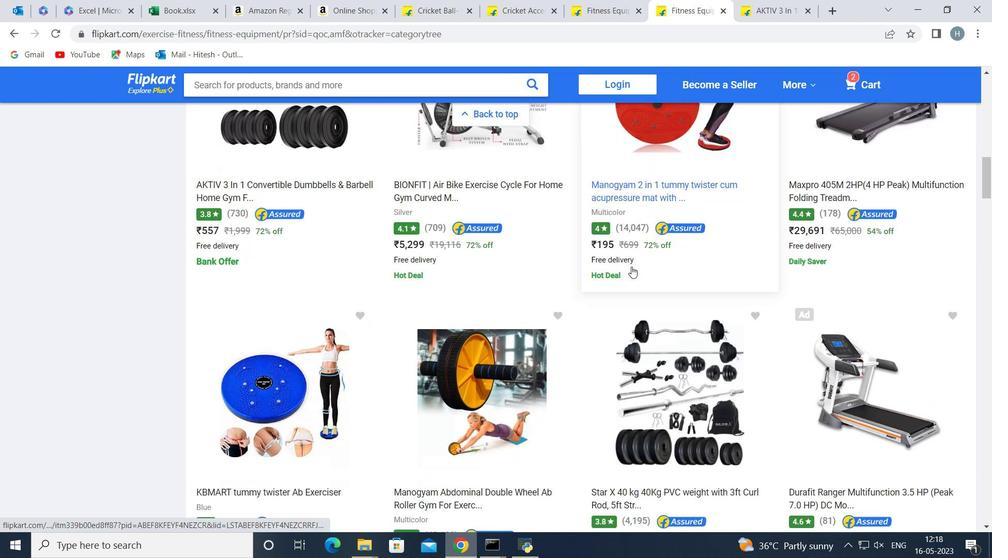 
Action: Mouse moved to (694, 320)
Screenshot: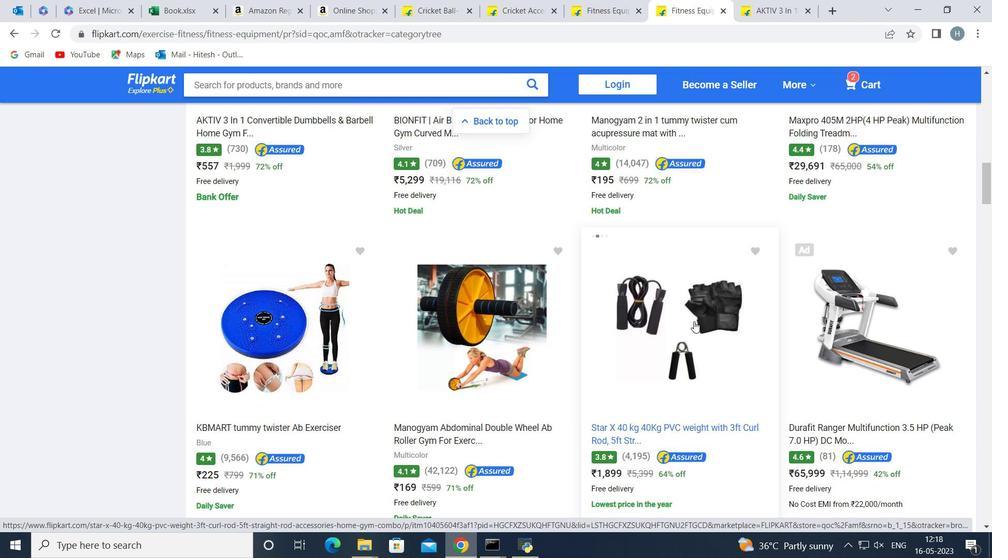 
Action: Mouse scrolled (694, 319) with delta (0, 0)
Screenshot: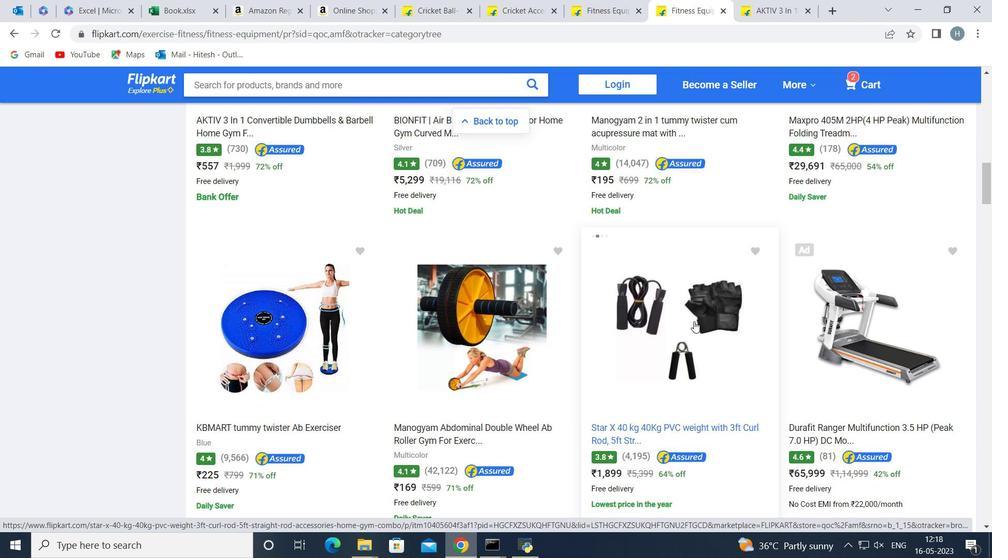 
Action: Mouse moved to (694, 317)
Screenshot: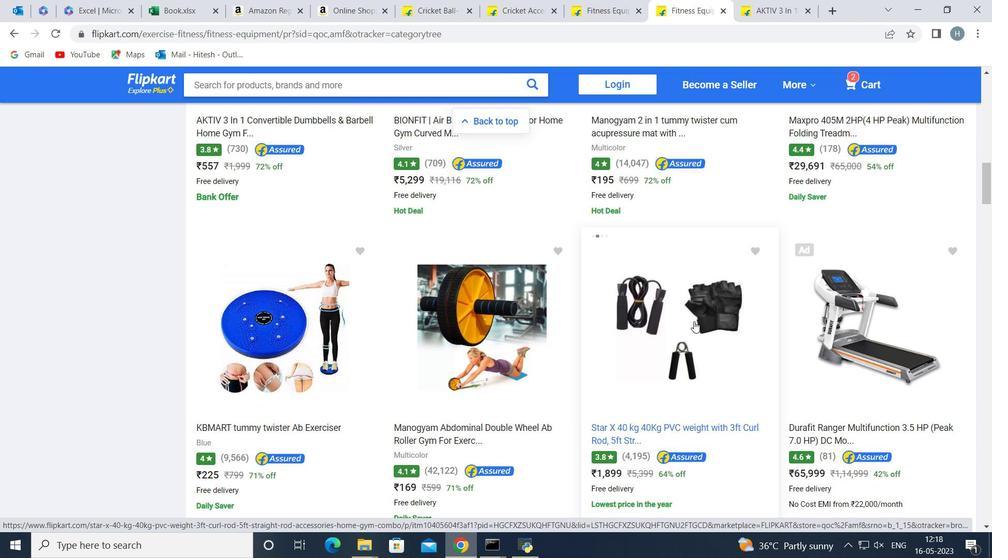 
Action: Mouse scrolled (694, 317) with delta (0, 0)
Screenshot: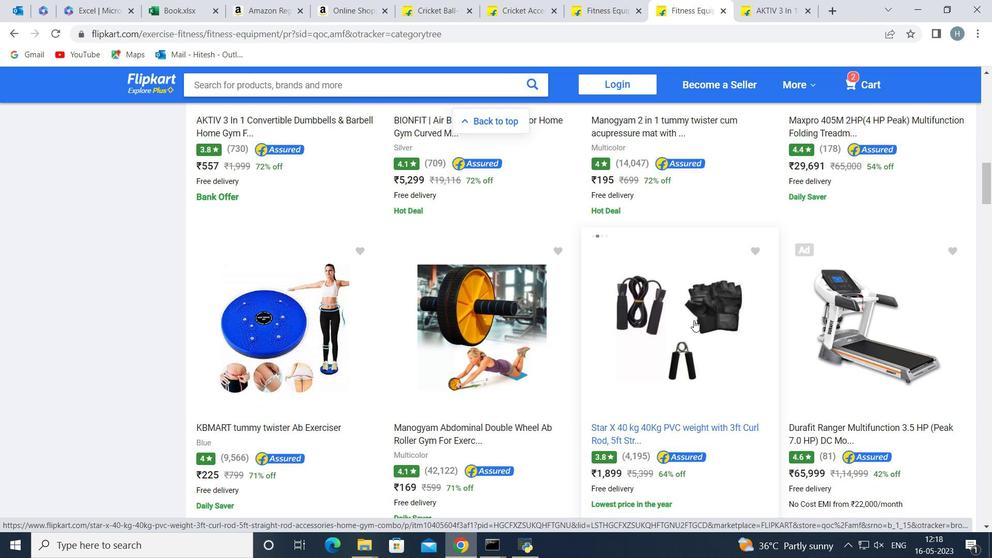 
Action: Mouse moved to (692, 314)
Screenshot: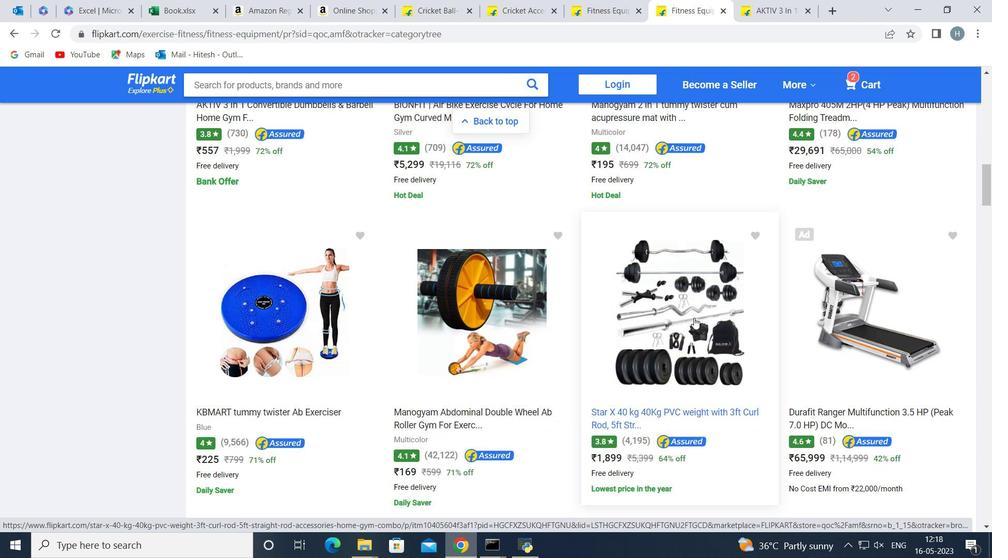 
Action: Mouse scrolled (692, 314) with delta (0, 0)
Screenshot: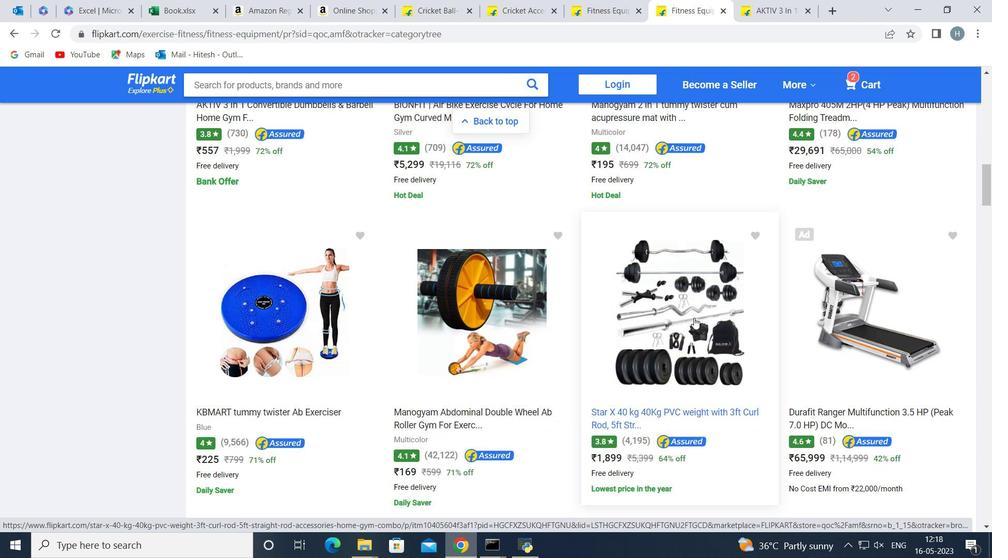 
Action: Mouse moved to (679, 283)
Screenshot: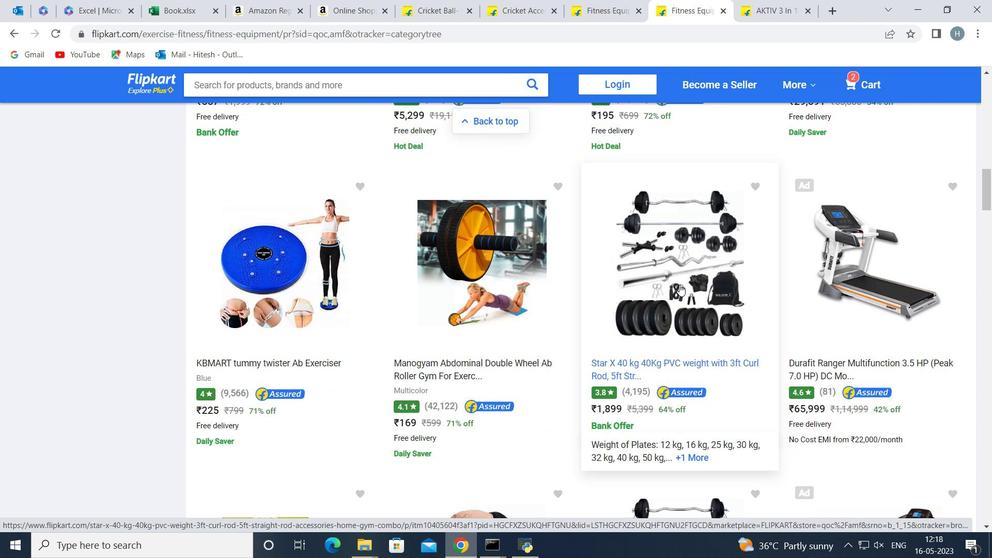 
Action: Mouse scrolled (679, 282) with delta (0, 0)
Screenshot: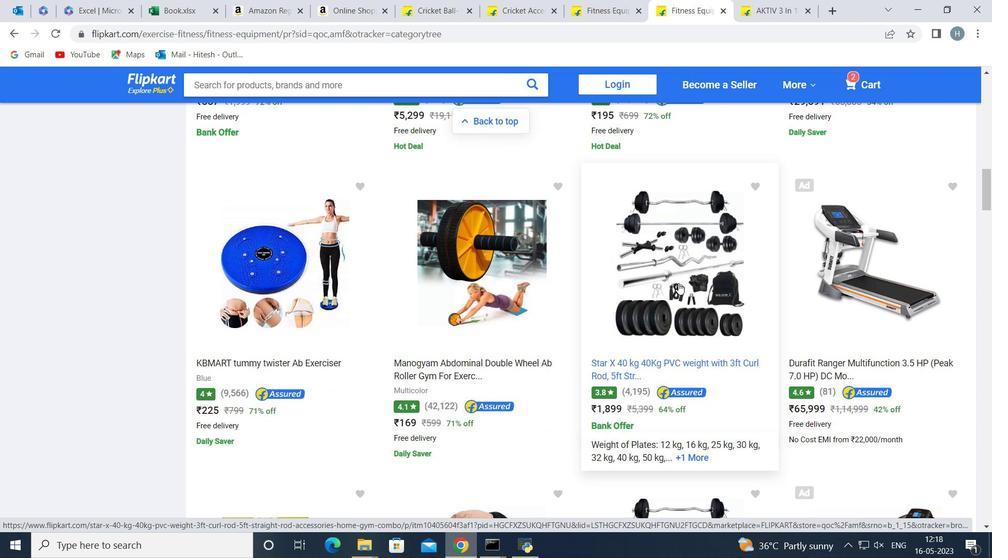 
Action: Mouse scrolled (679, 282) with delta (0, 0)
Screenshot: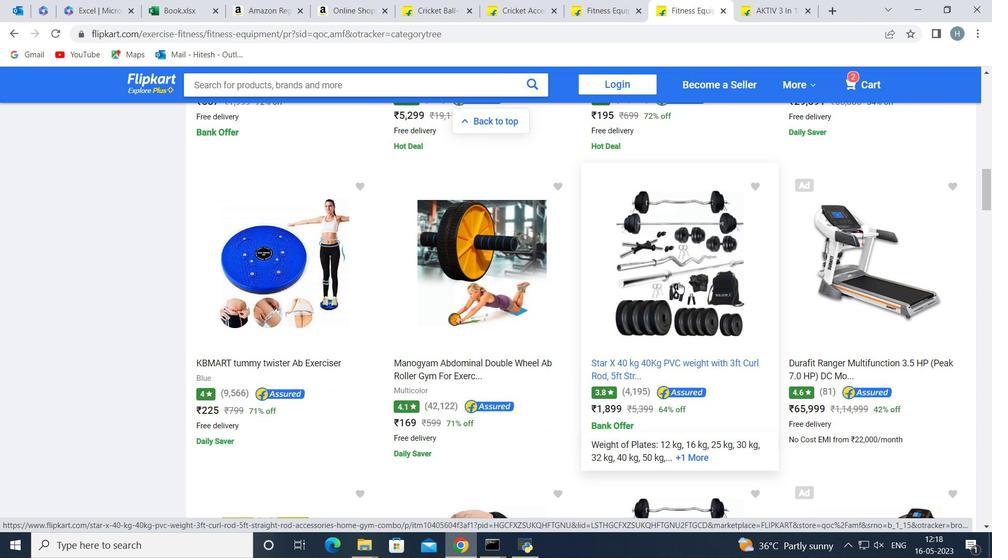 
Action: Mouse moved to (655, 187)
Screenshot: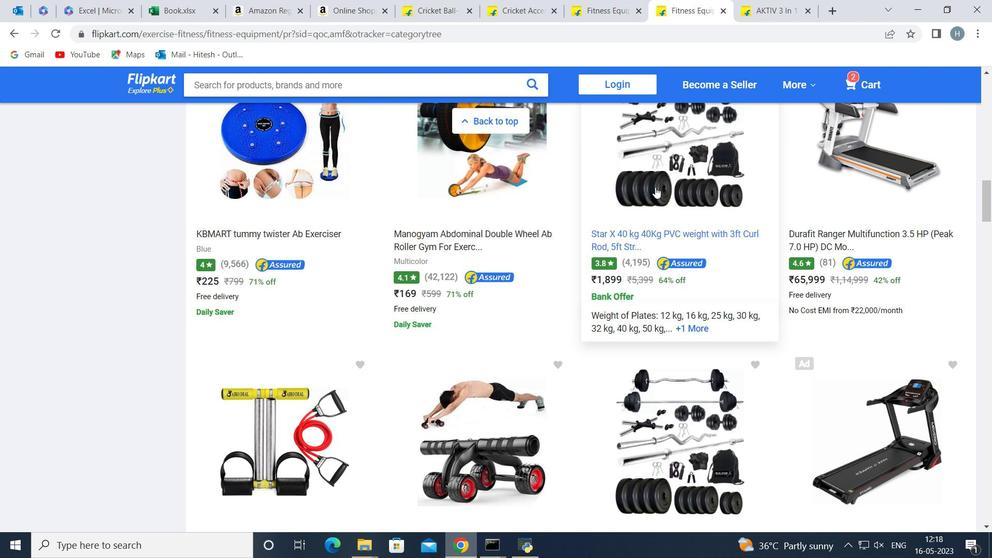 
Action: Mouse pressed left at (655, 187)
Screenshot: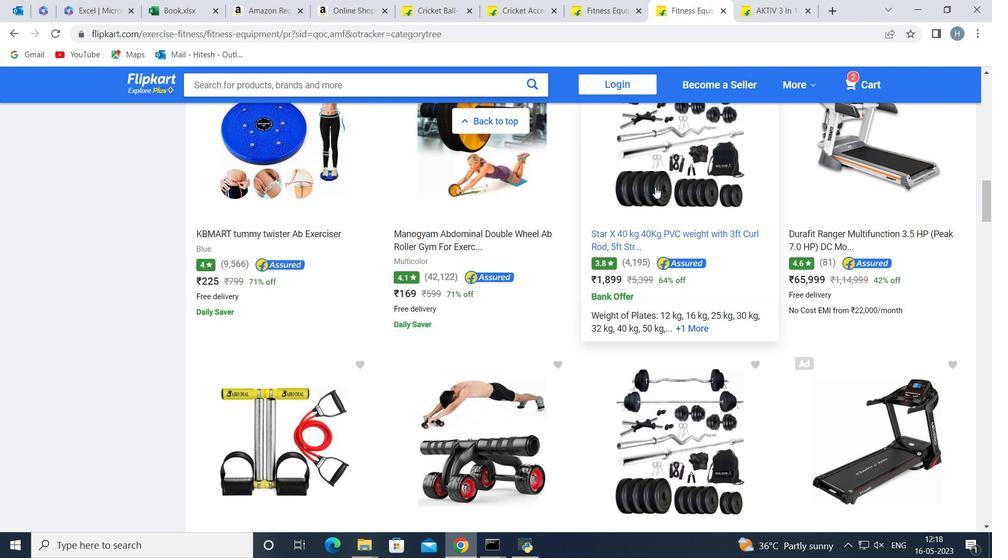
Action: Mouse moved to (625, 286)
Screenshot: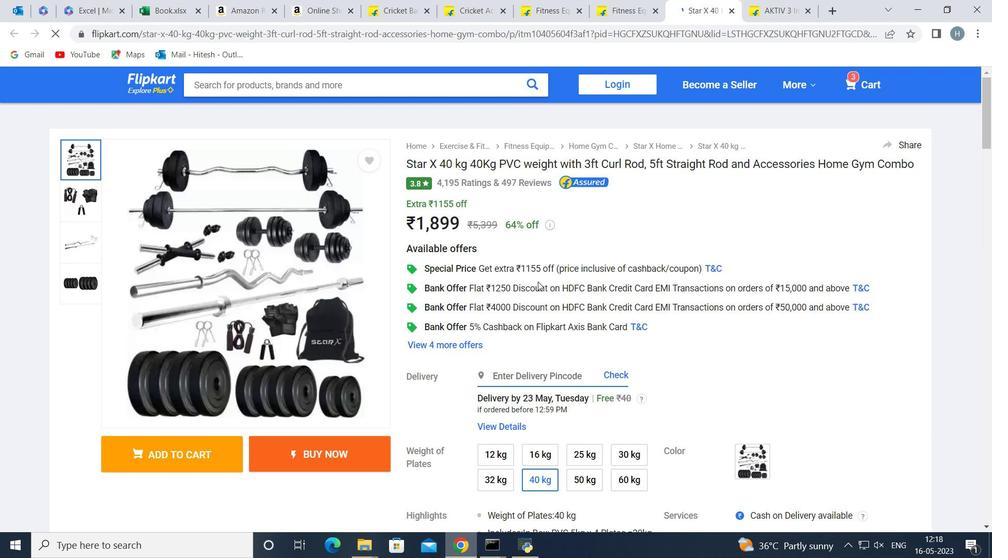 
Action: Mouse scrolled (625, 286) with delta (0, 0)
Screenshot: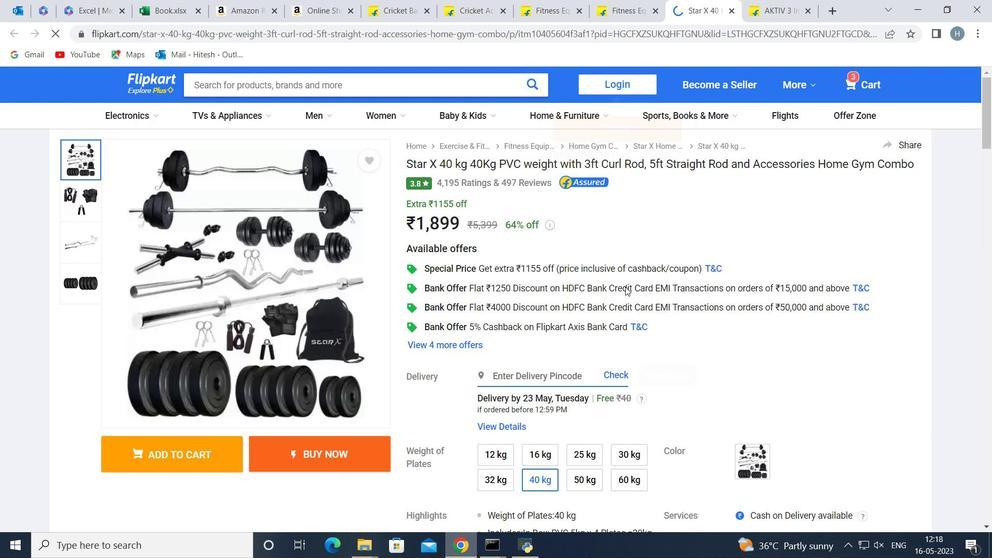 
Action: Mouse scrolled (625, 286) with delta (0, 0)
Screenshot: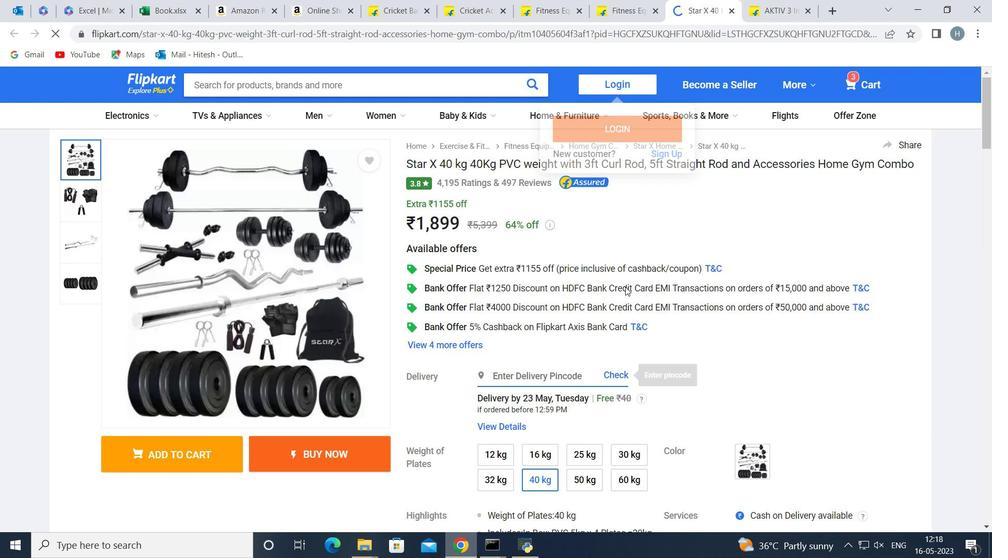 
Action: Mouse scrolled (625, 286) with delta (0, 0)
Screenshot: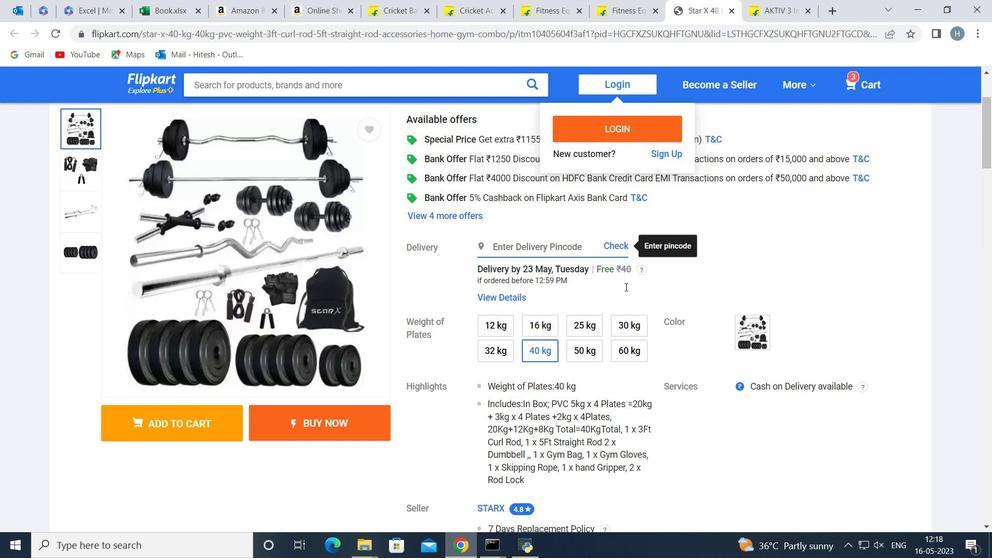 
Action: Mouse moved to (657, 305)
Screenshot: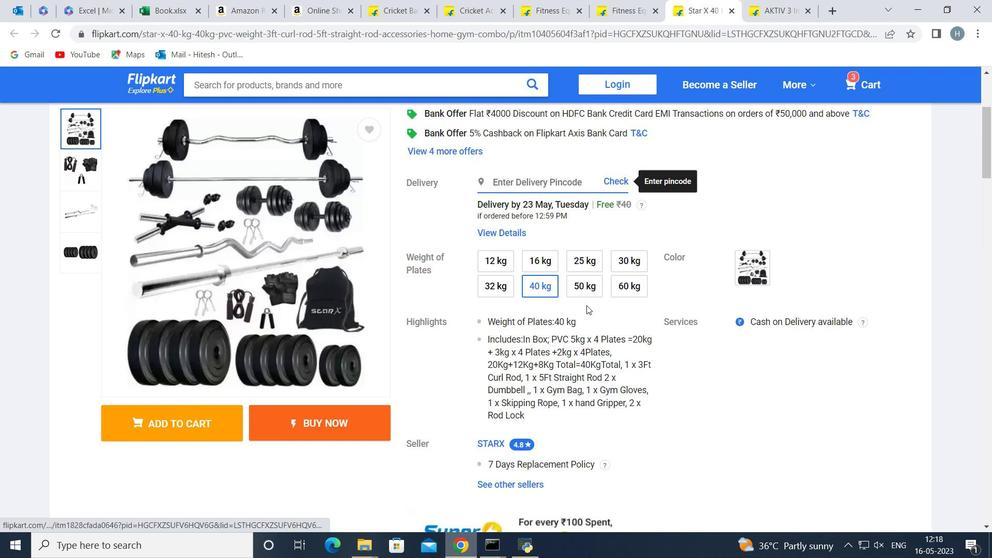 
Action: Mouse scrolled (657, 304) with delta (0, 0)
Screenshot: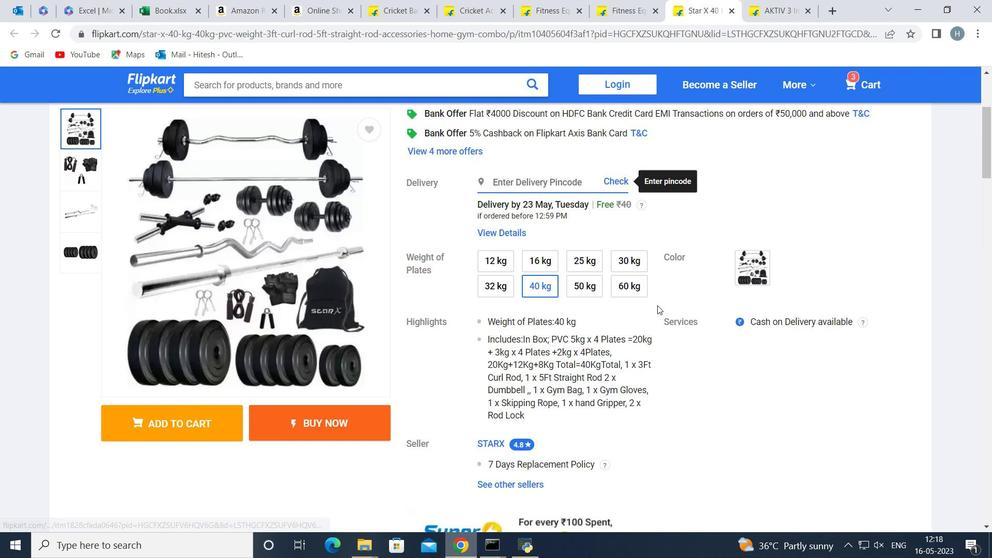 
Action: Mouse moved to (678, 296)
Screenshot: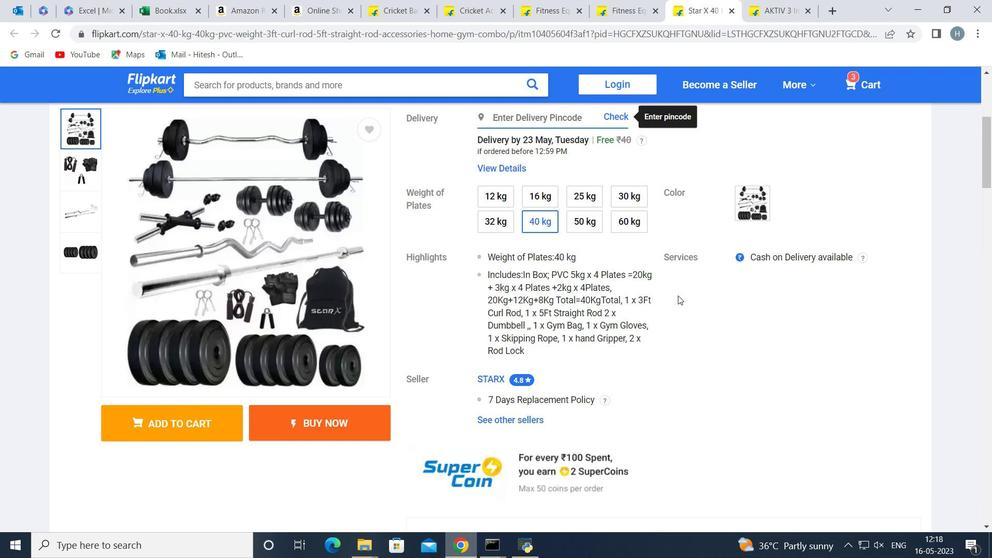 
Action: Mouse scrolled (678, 295) with delta (0, 0)
Screenshot: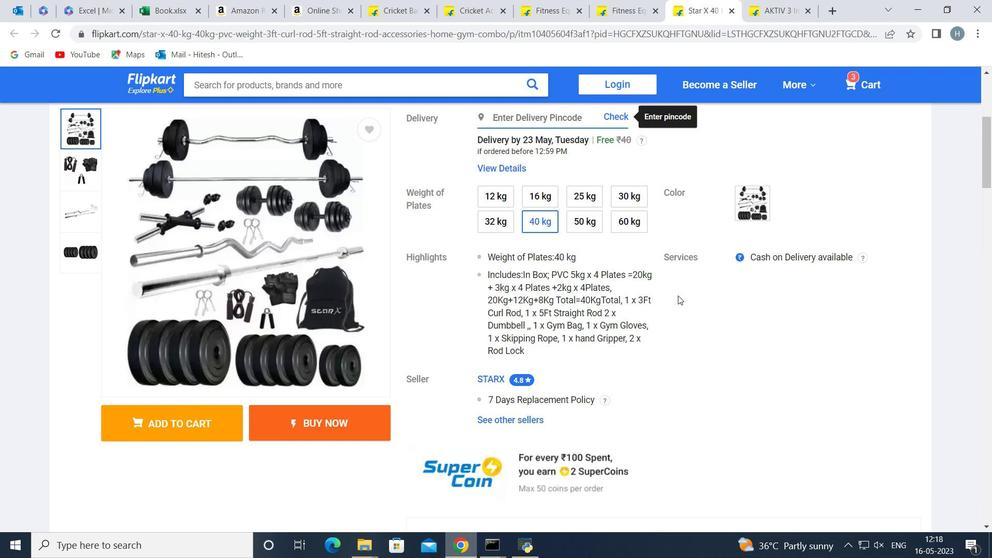 
Action: Mouse scrolled (678, 295) with delta (0, 0)
